 Task: Select the indent option in the wrapping indent.
Action: Mouse moved to (15, 635)
Screenshot: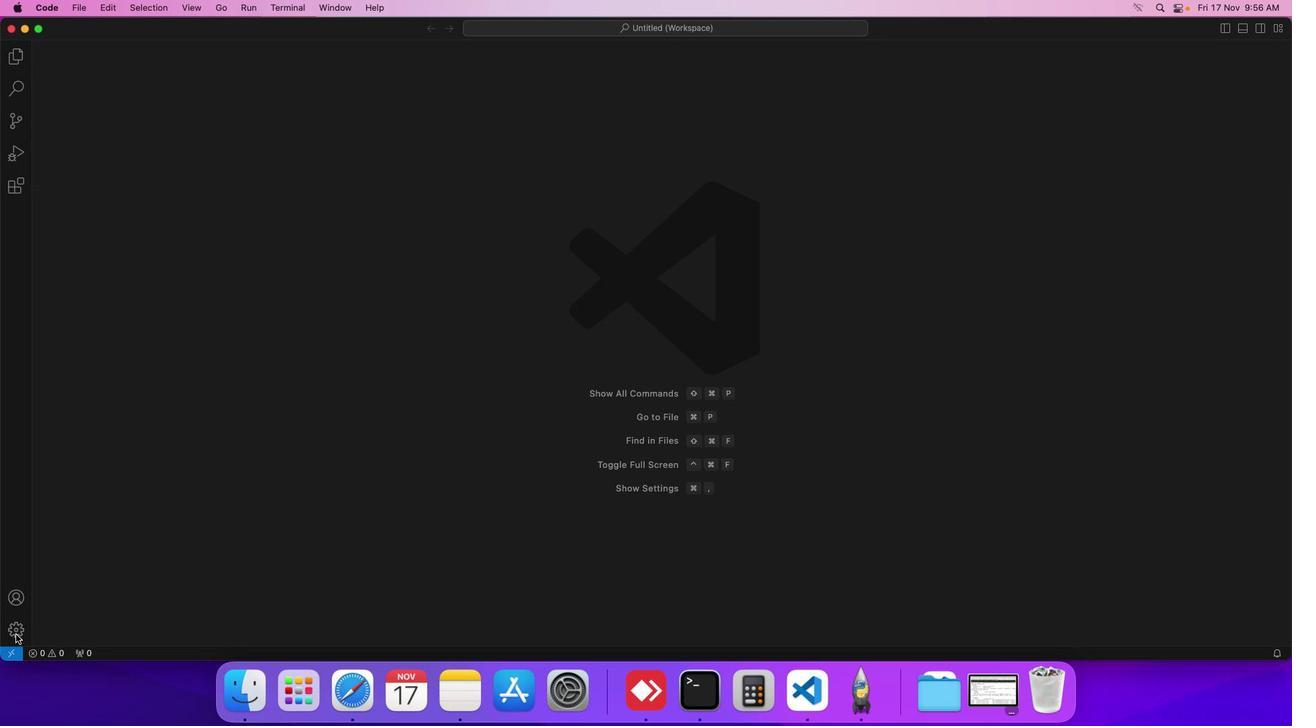 
Action: Mouse pressed left at (15, 635)
Screenshot: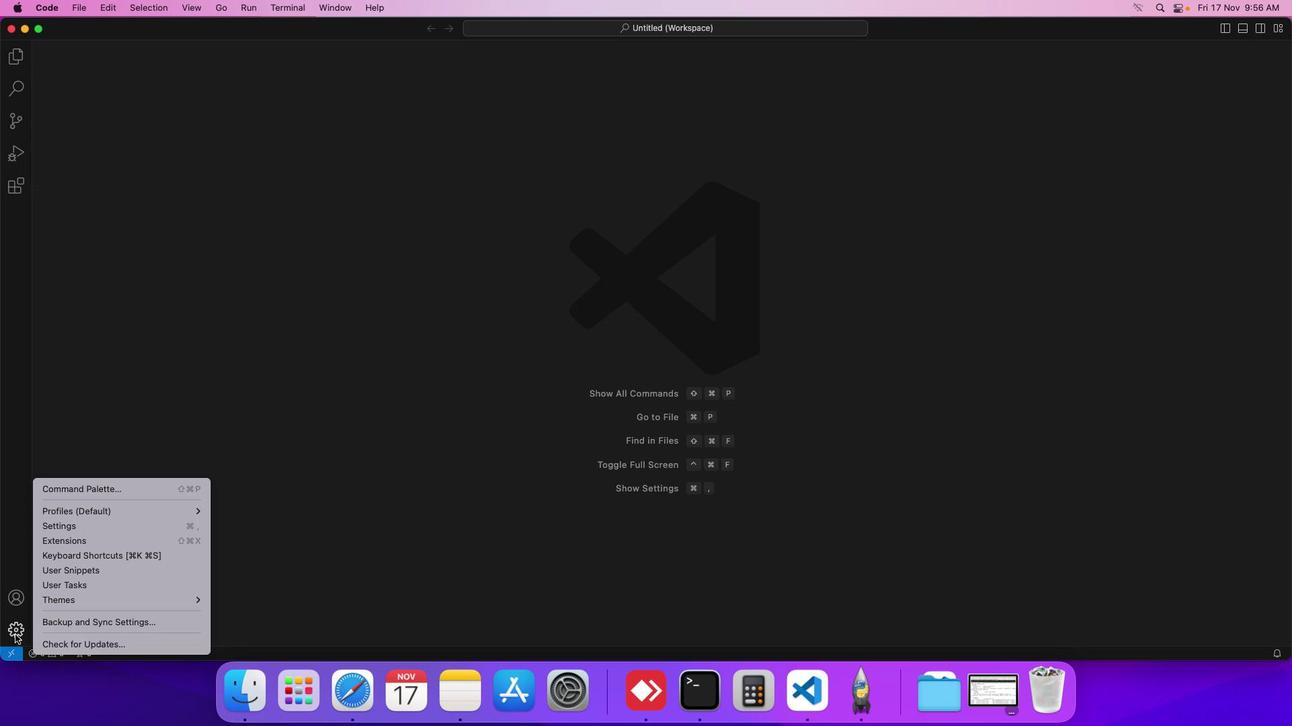 
Action: Mouse moved to (64, 524)
Screenshot: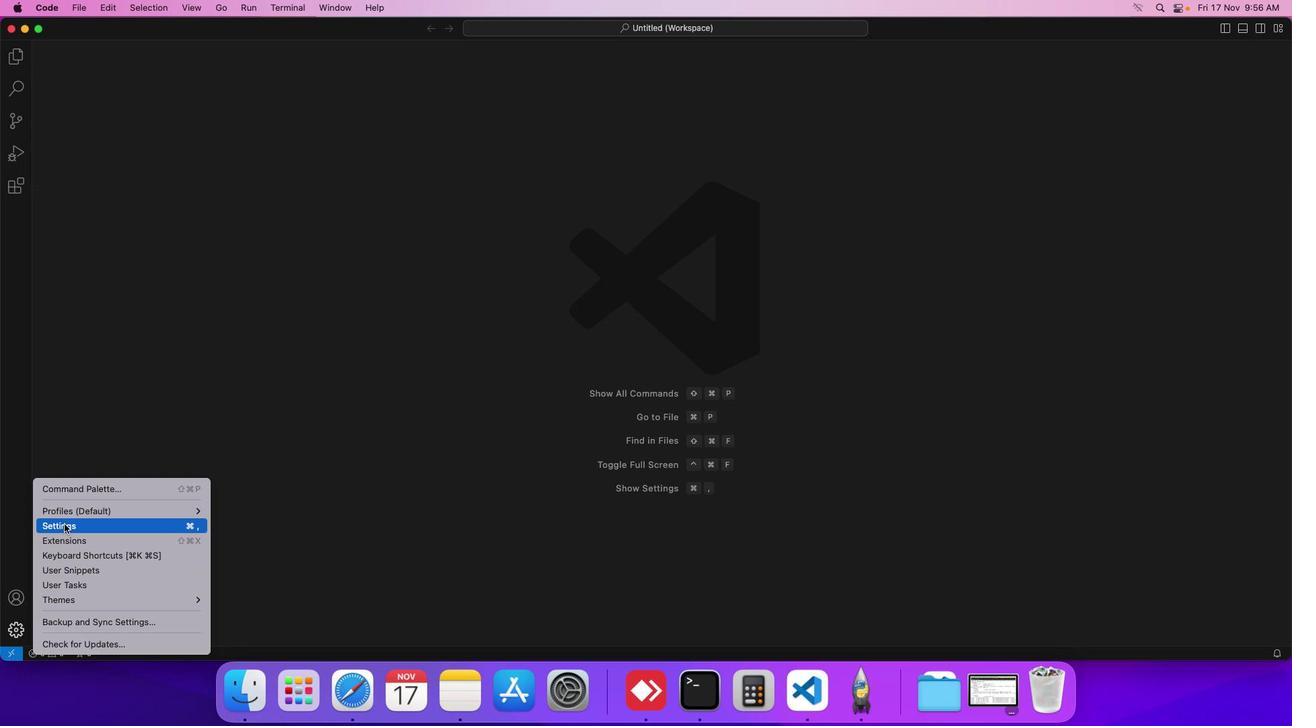 
Action: Mouse pressed left at (64, 524)
Screenshot: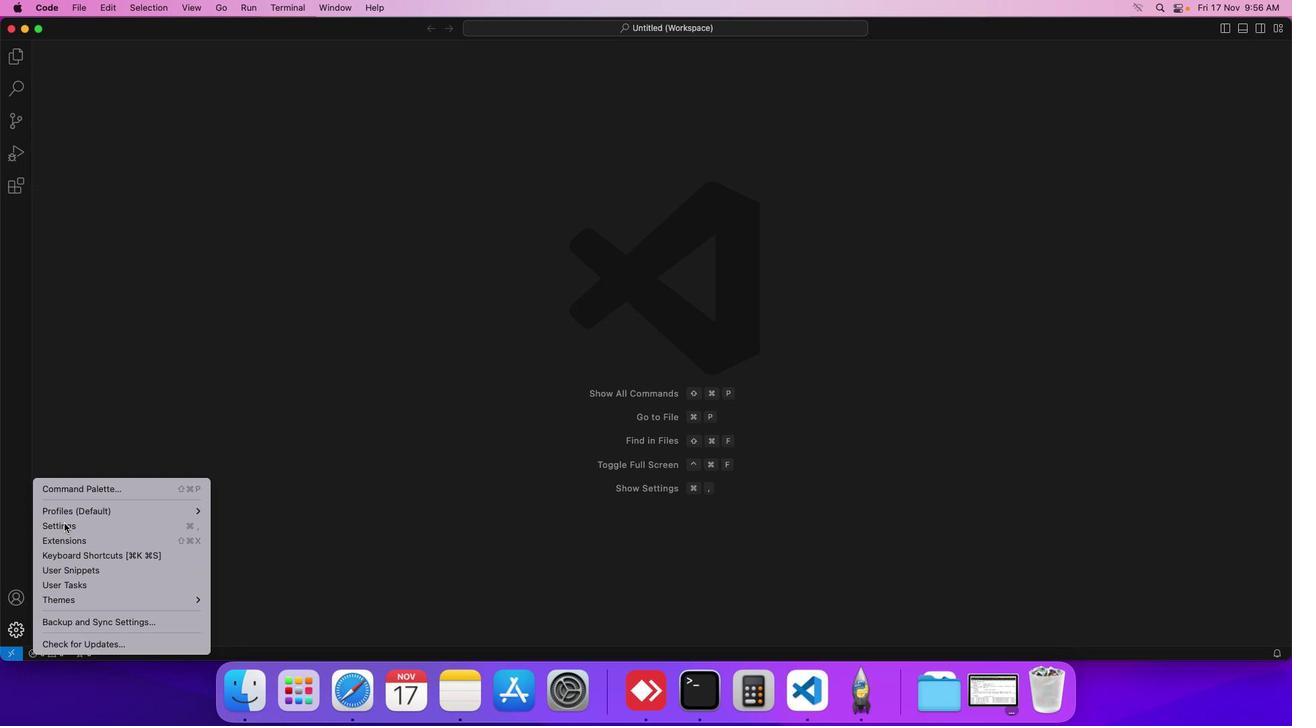 
Action: Mouse moved to (338, 103)
Screenshot: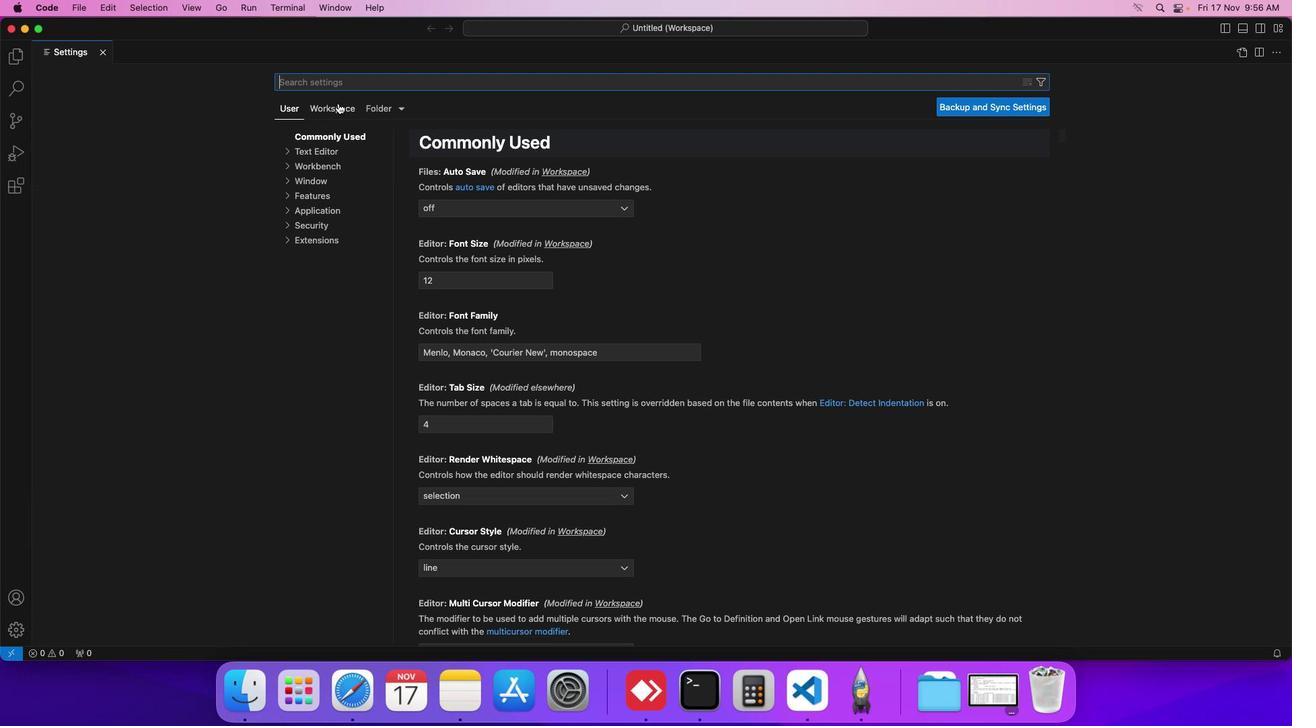 
Action: Mouse pressed left at (338, 103)
Screenshot: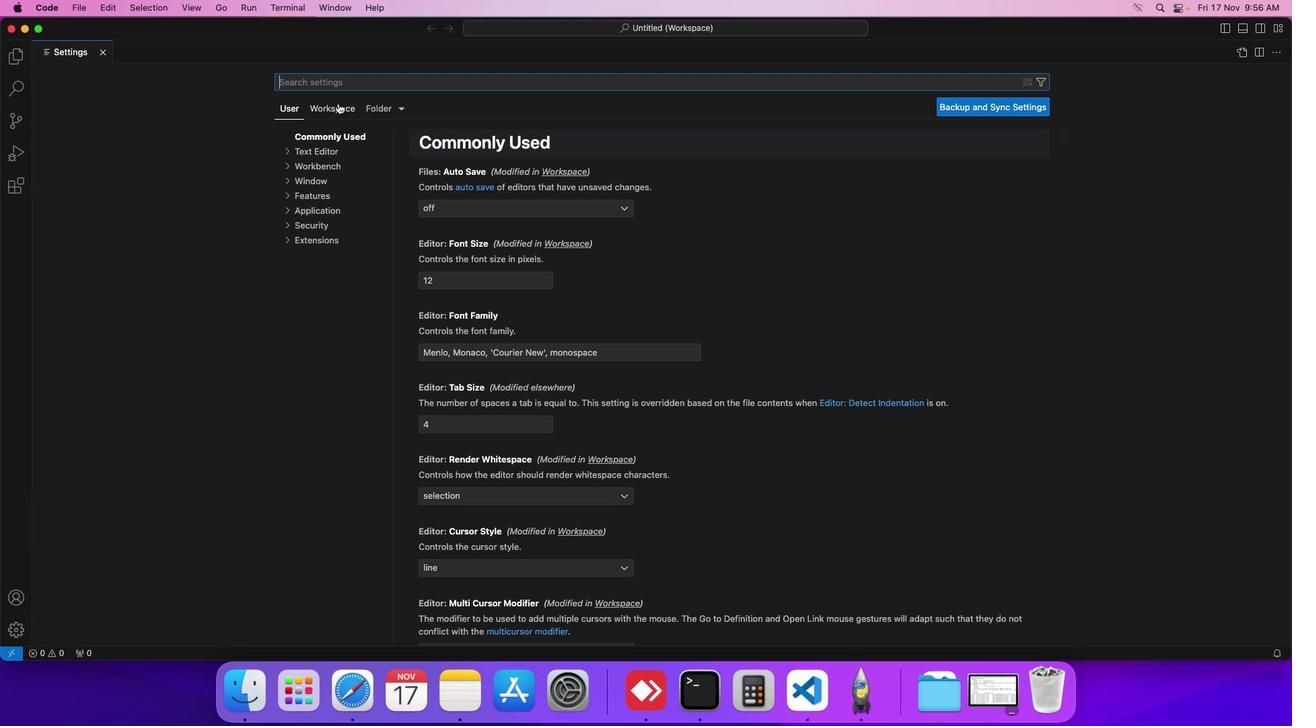 
Action: Mouse moved to (317, 149)
Screenshot: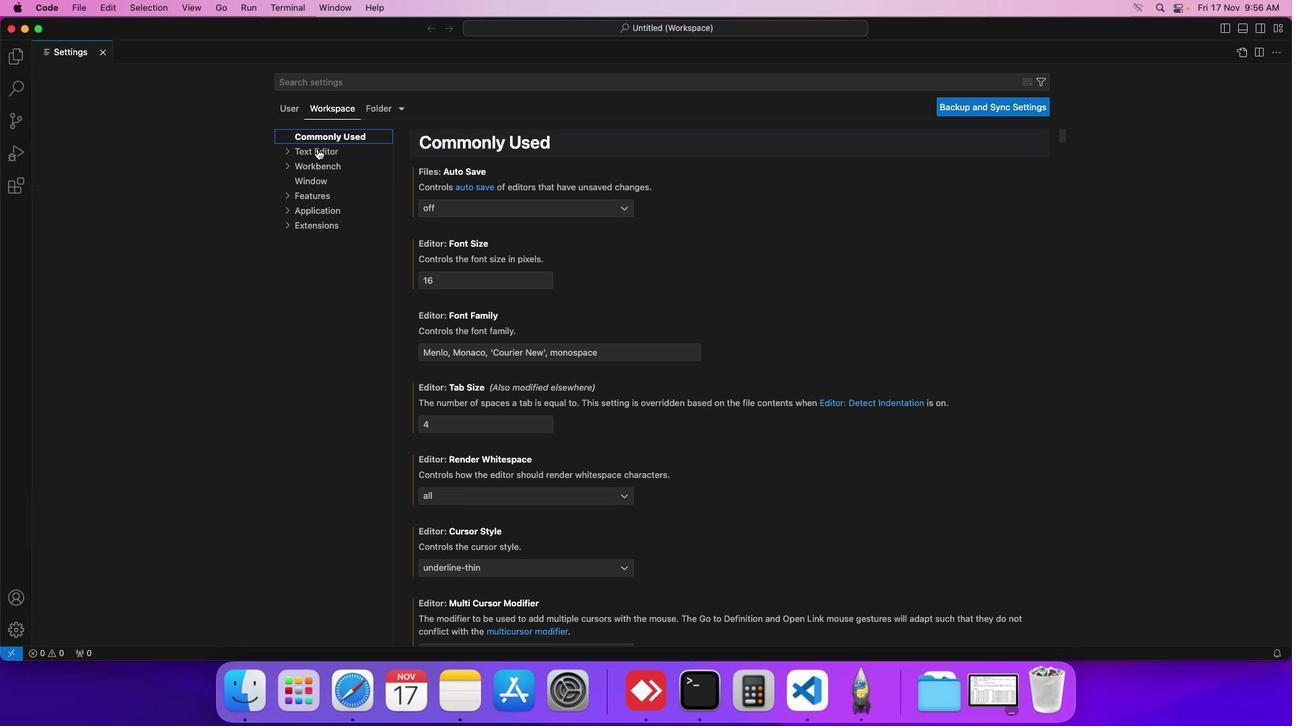 
Action: Mouse pressed left at (317, 149)
Screenshot: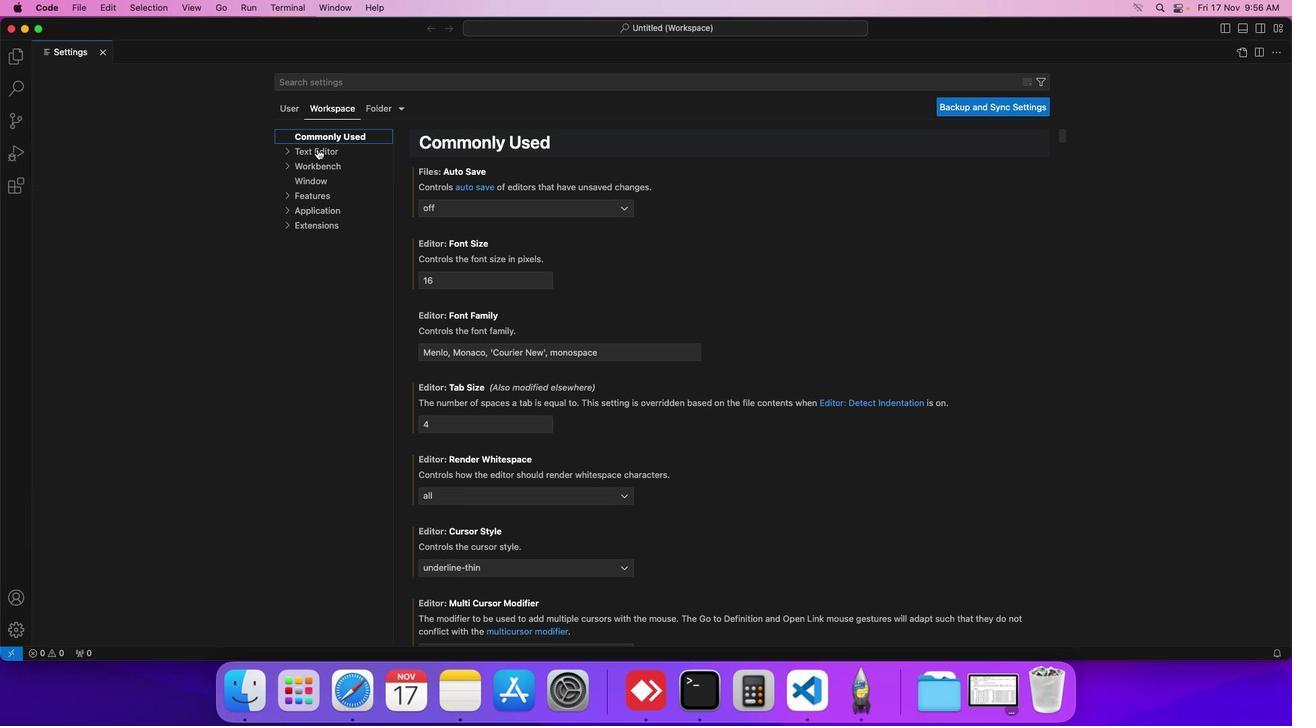 
Action: Mouse moved to (574, 397)
Screenshot: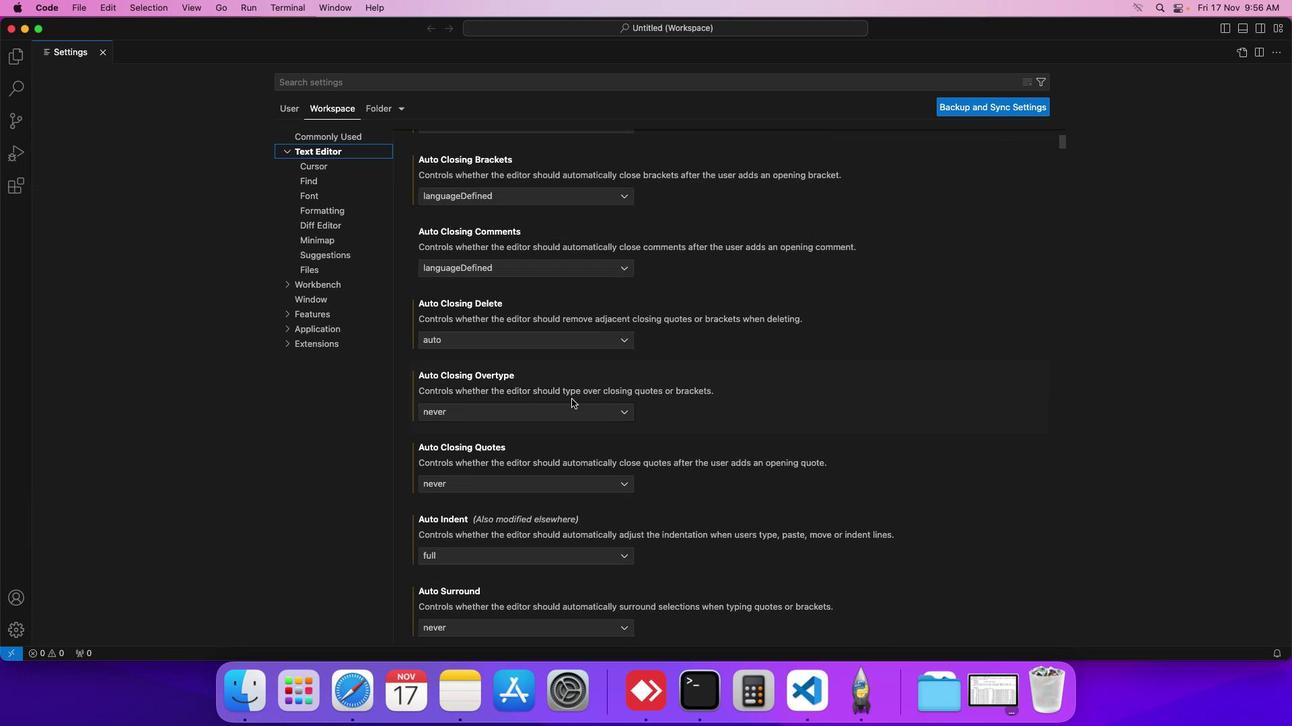
Action: Mouse scrolled (574, 397) with delta (0, 0)
Screenshot: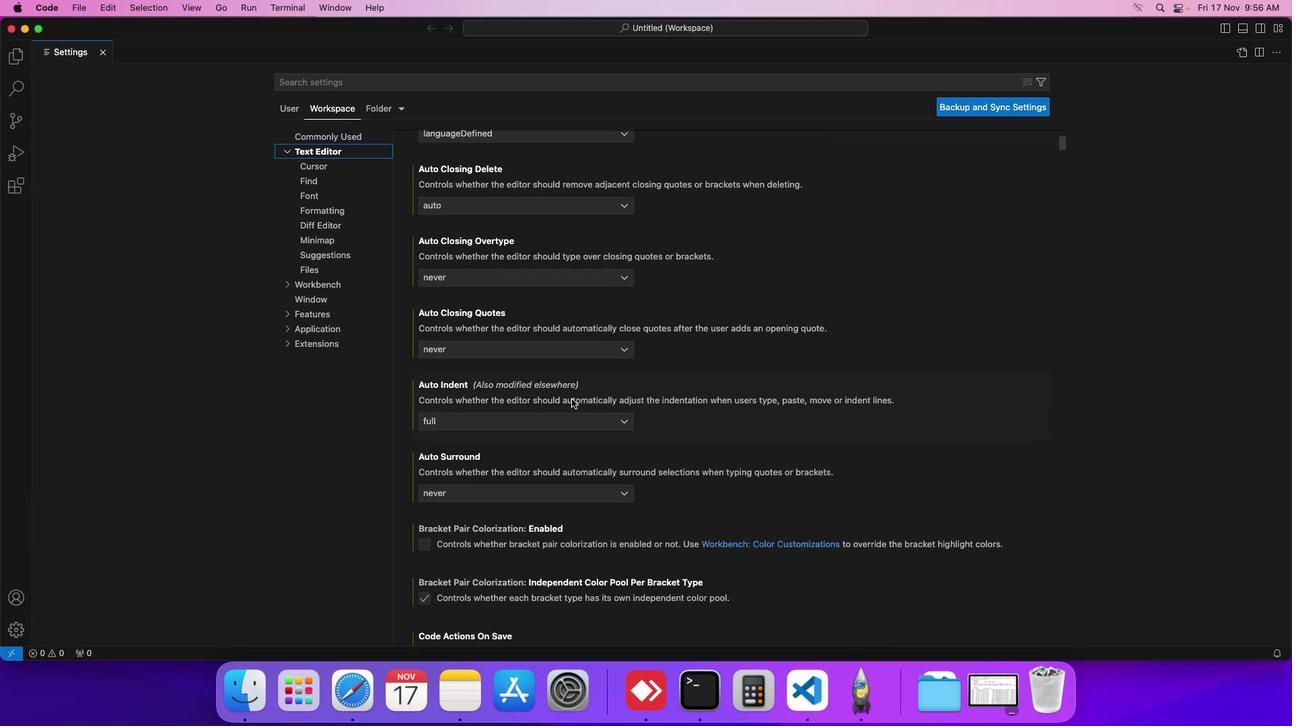 
Action: Mouse scrolled (574, 397) with delta (0, 0)
Screenshot: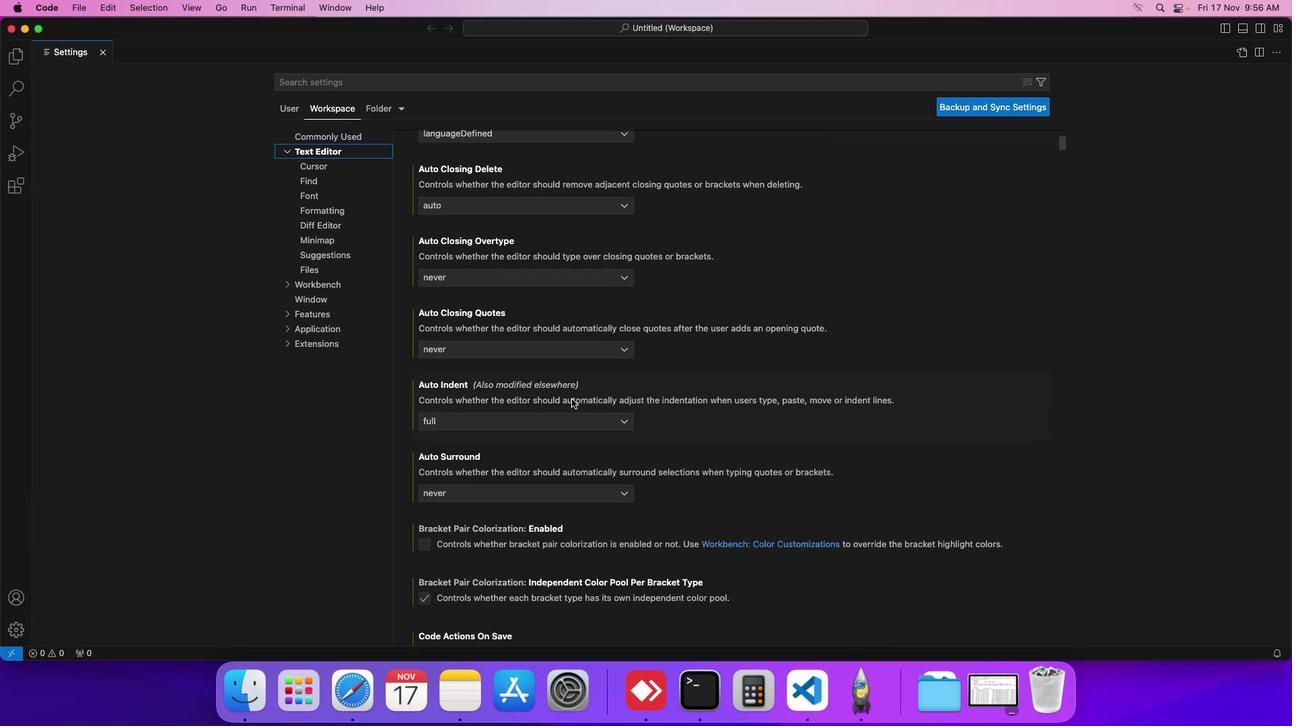 
Action: Mouse moved to (572, 399)
Screenshot: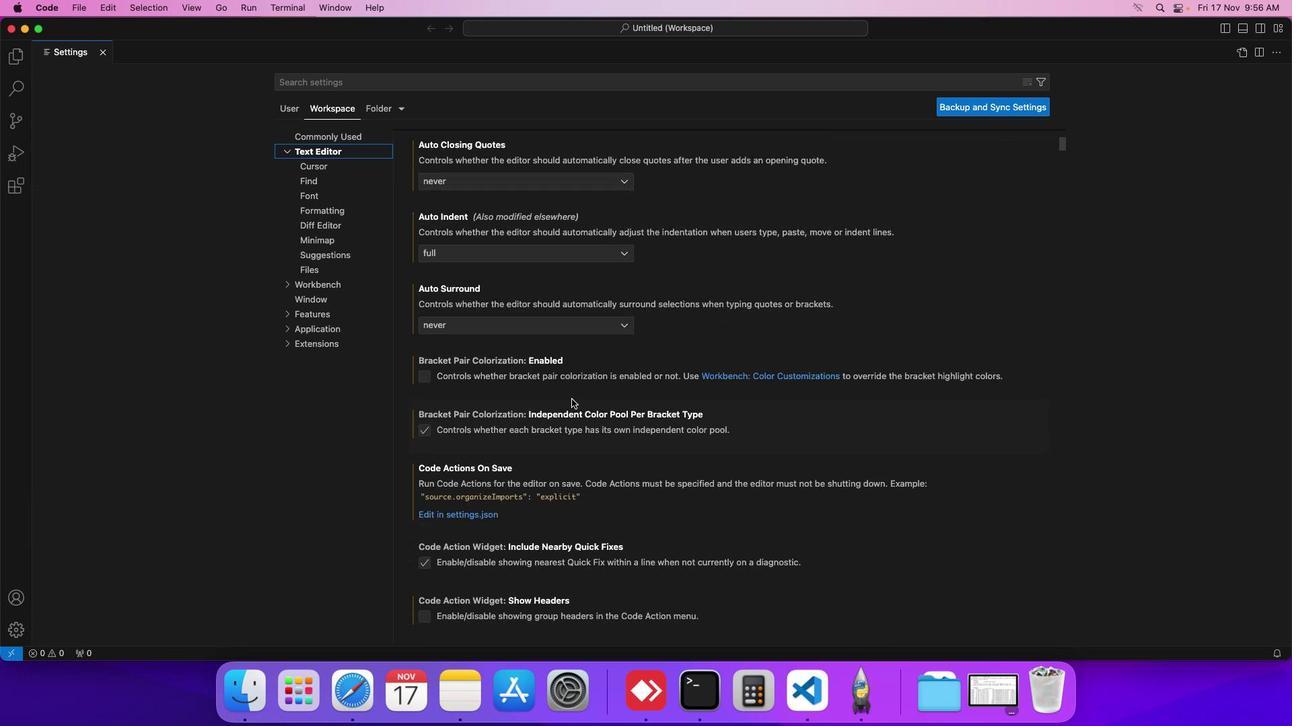 
Action: Mouse scrolled (572, 399) with delta (0, -1)
Screenshot: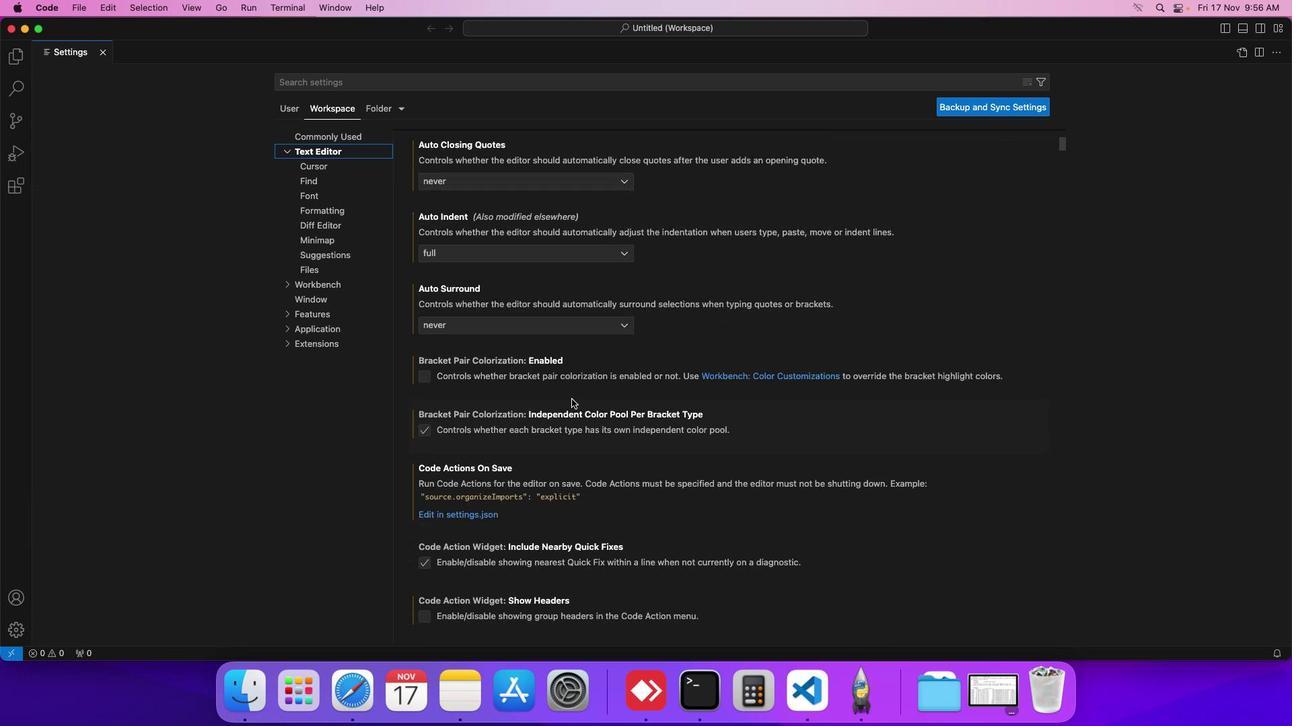 
Action: Mouse moved to (572, 399)
Screenshot: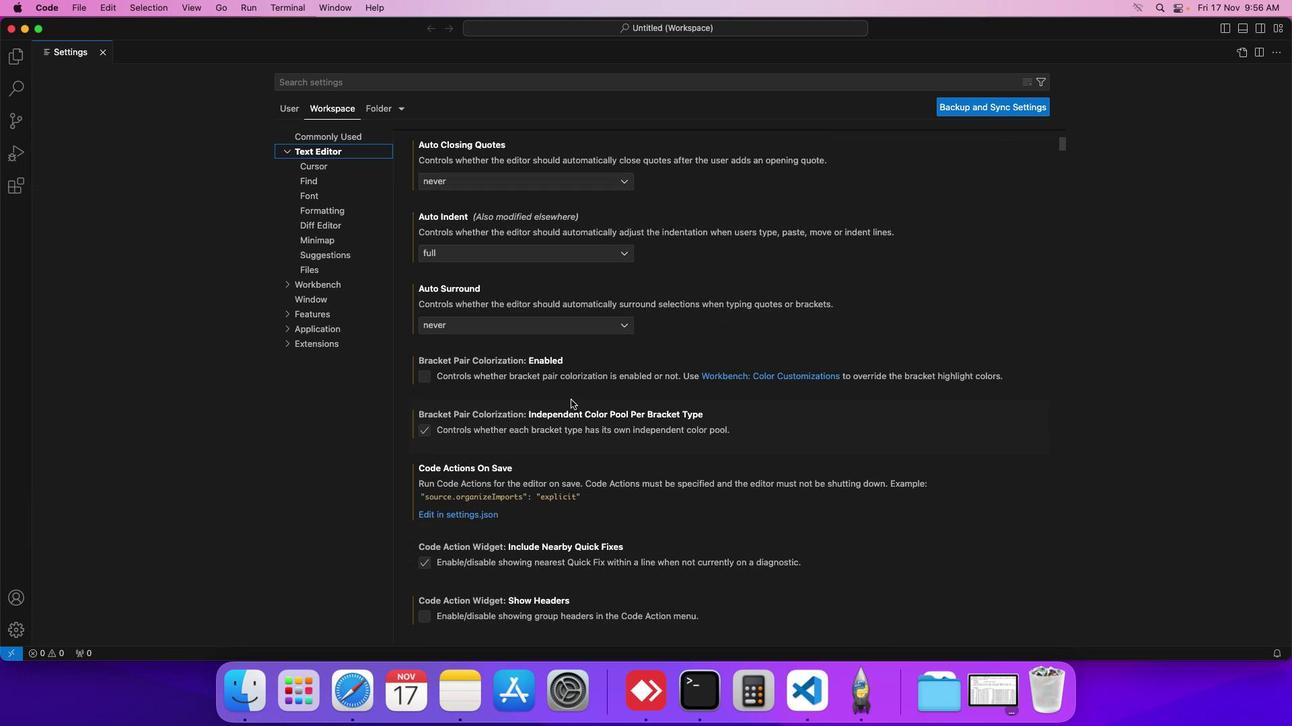 
Action: Mouse scrolled (572, 399) with delta (0, -2)
Screenshot: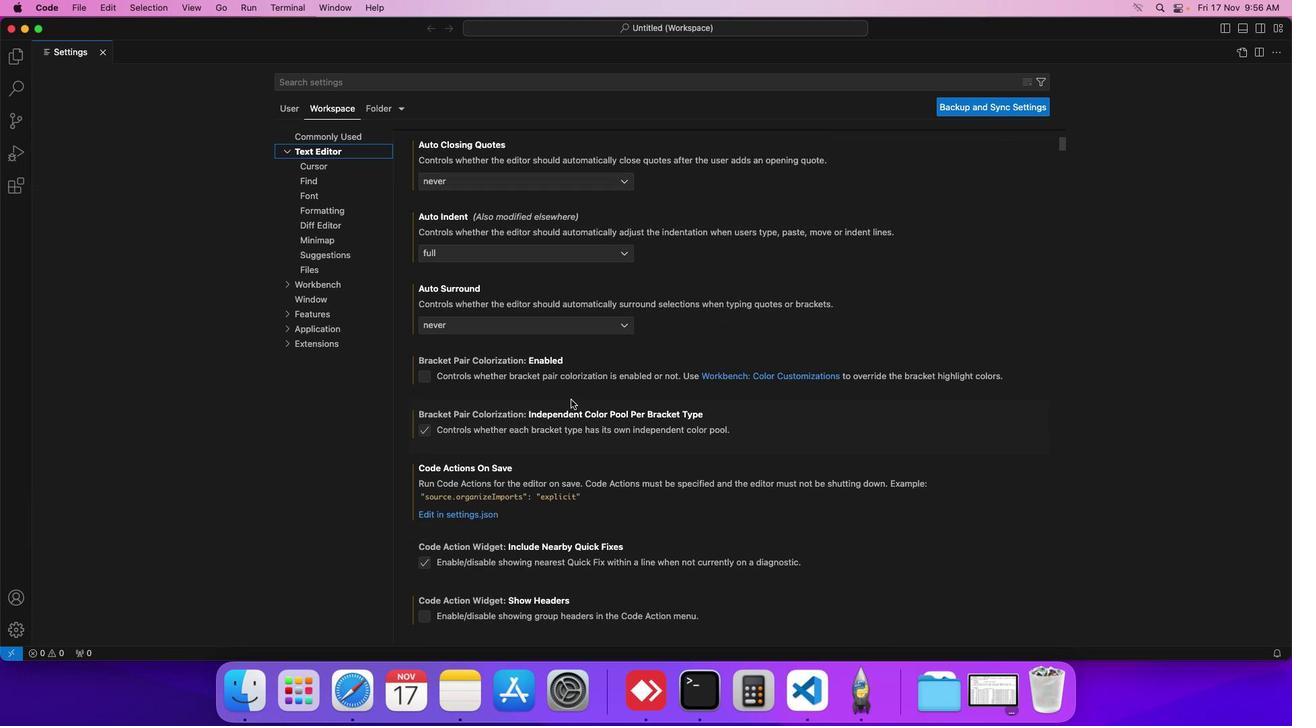 
Action: Mouse moved to (571, 399)
Screenshot: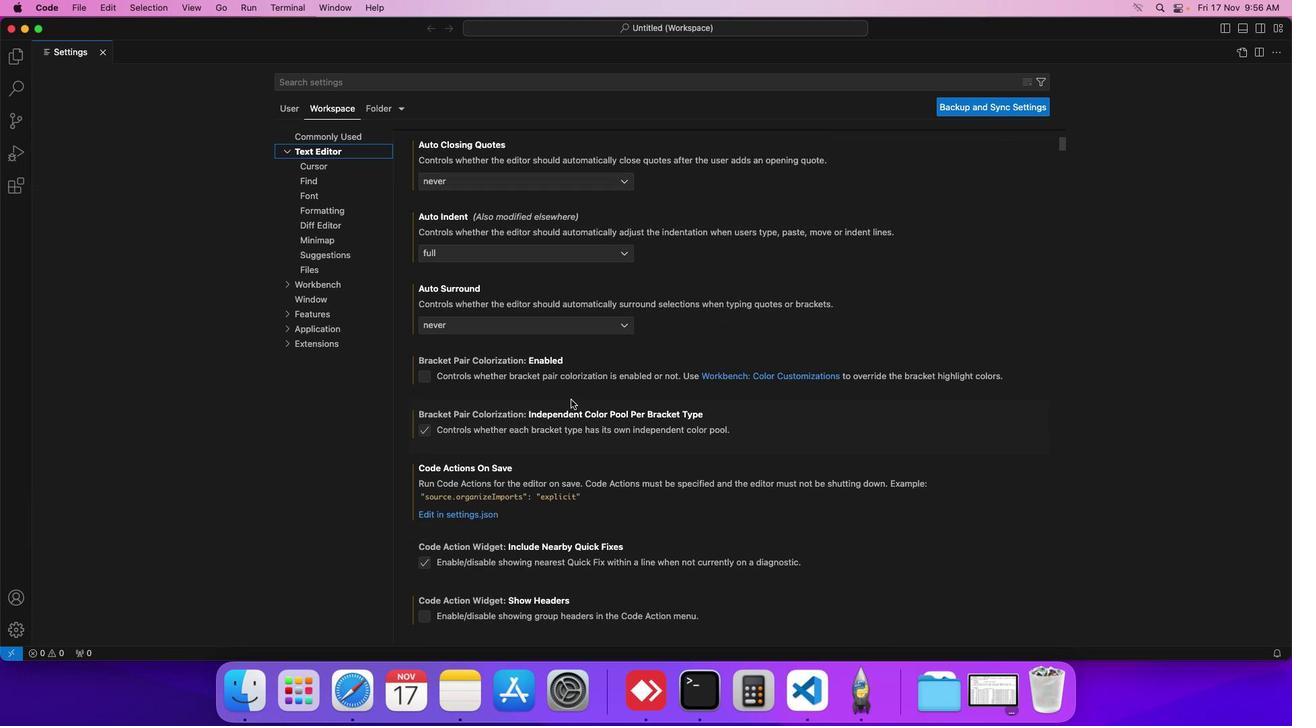 
Action: Mouse scrolled (571, 399) with delta (0, -2)
Screenshot: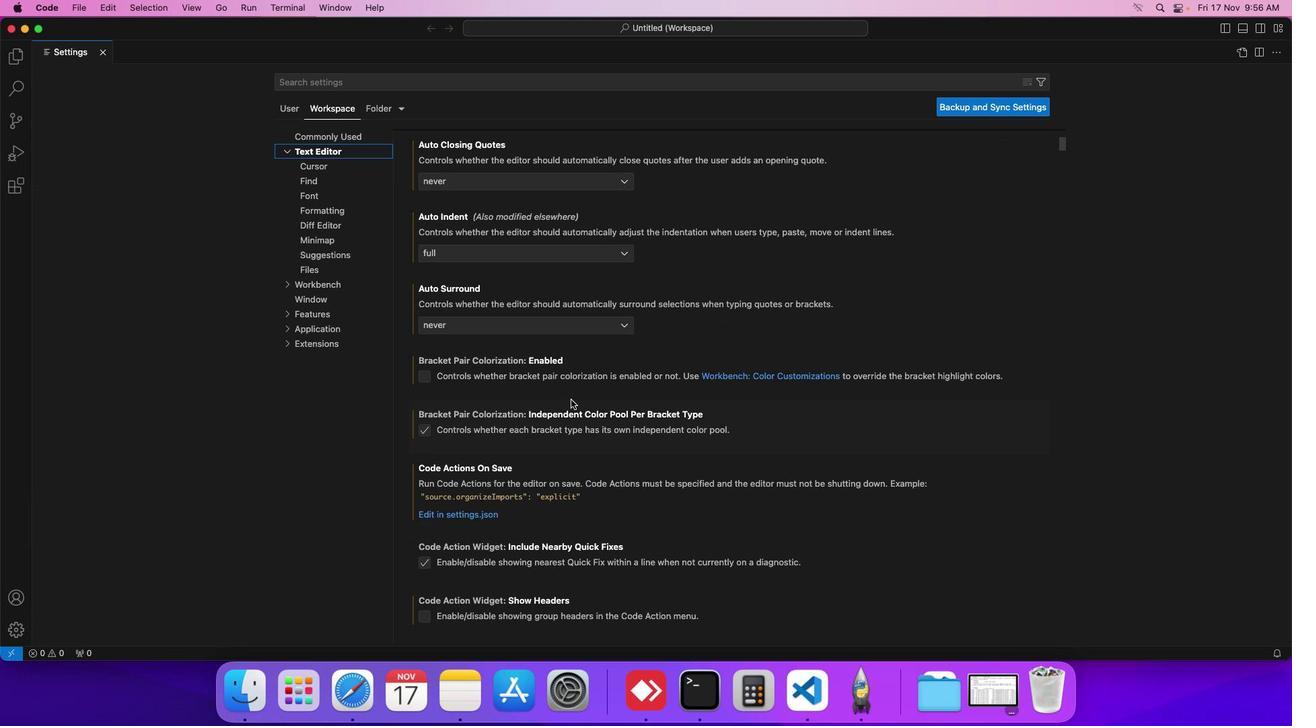 
Action: Mouse moved to (570, 402)
Screenshot: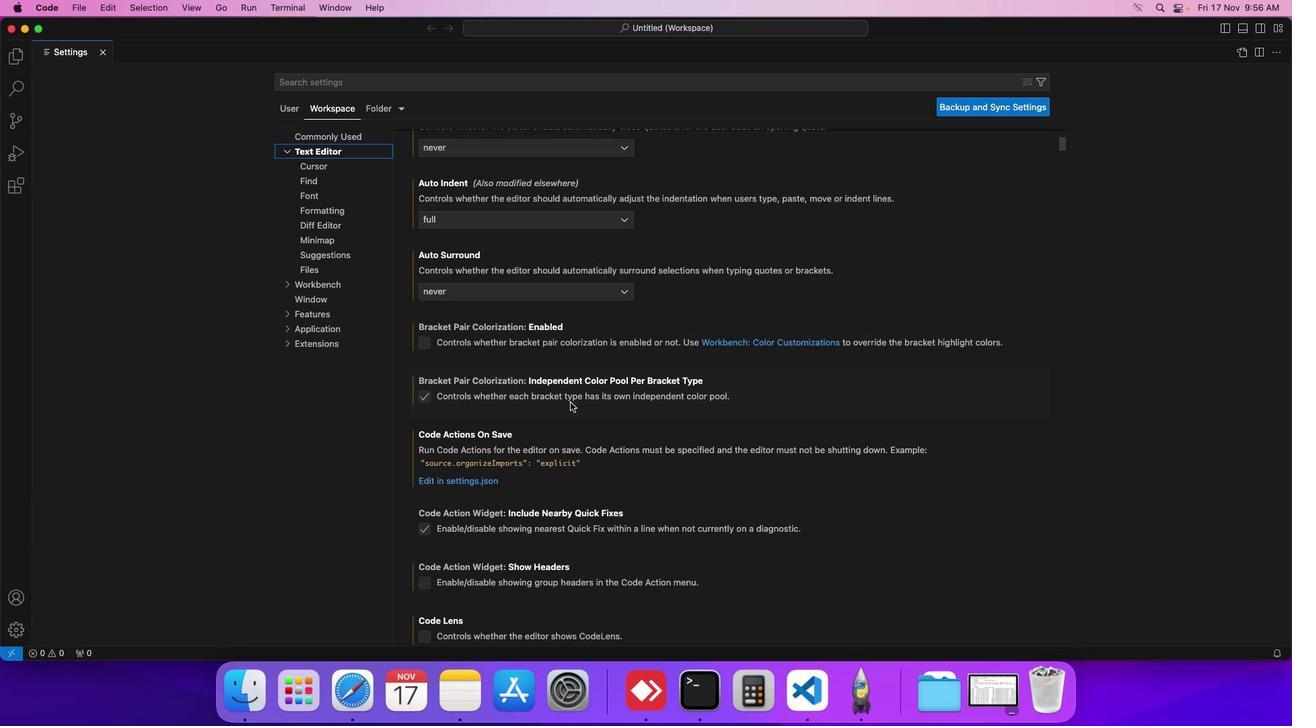 
Action: Mouse scrolled (570, 402) with delta (0, 0)
Screenshot: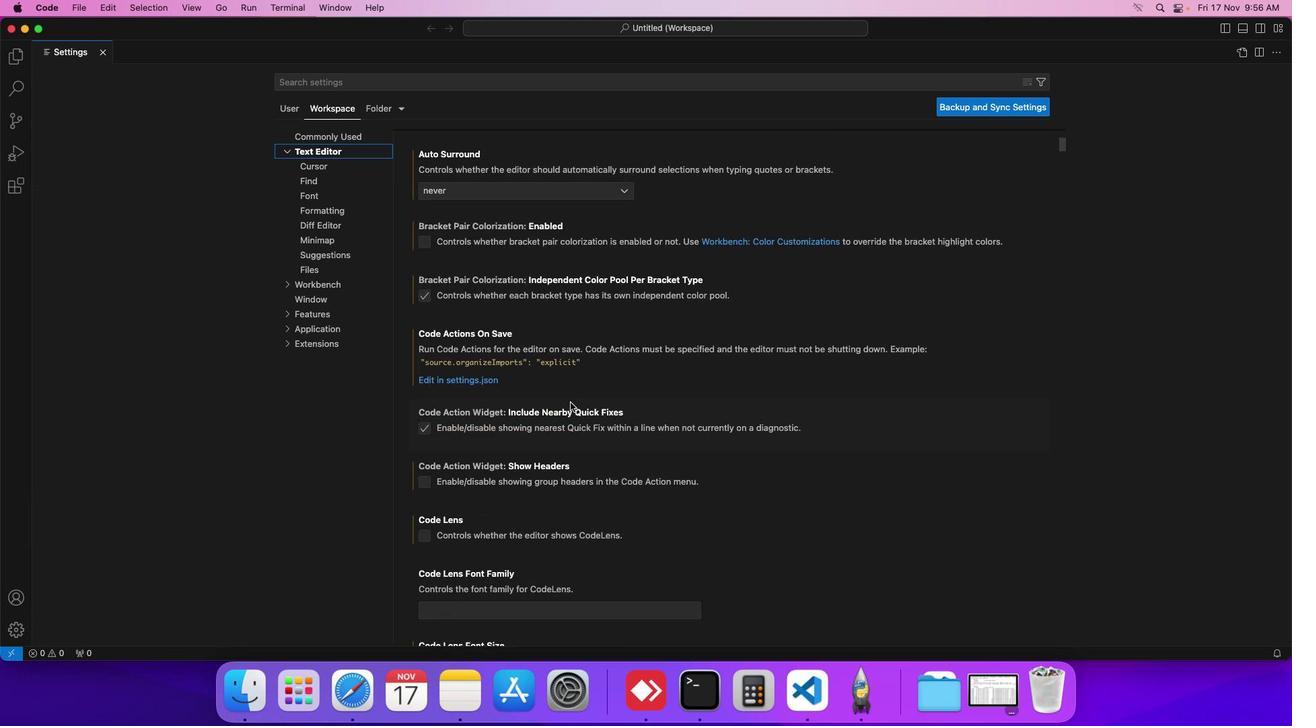 
Action: Mouse scrolled (570, 402) with delta (0, 0)
Screenshot: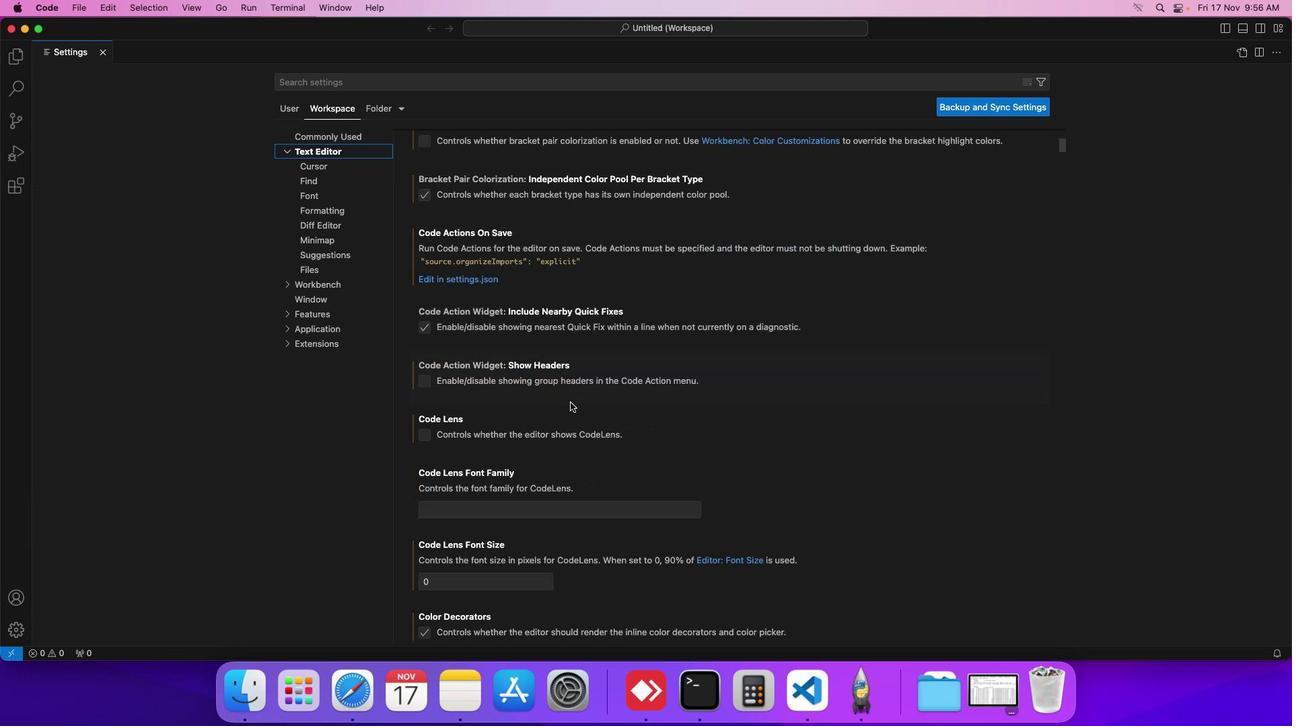 
Action: Mouse scrolled (570, 402) with delta (0, 0)
Screenshot: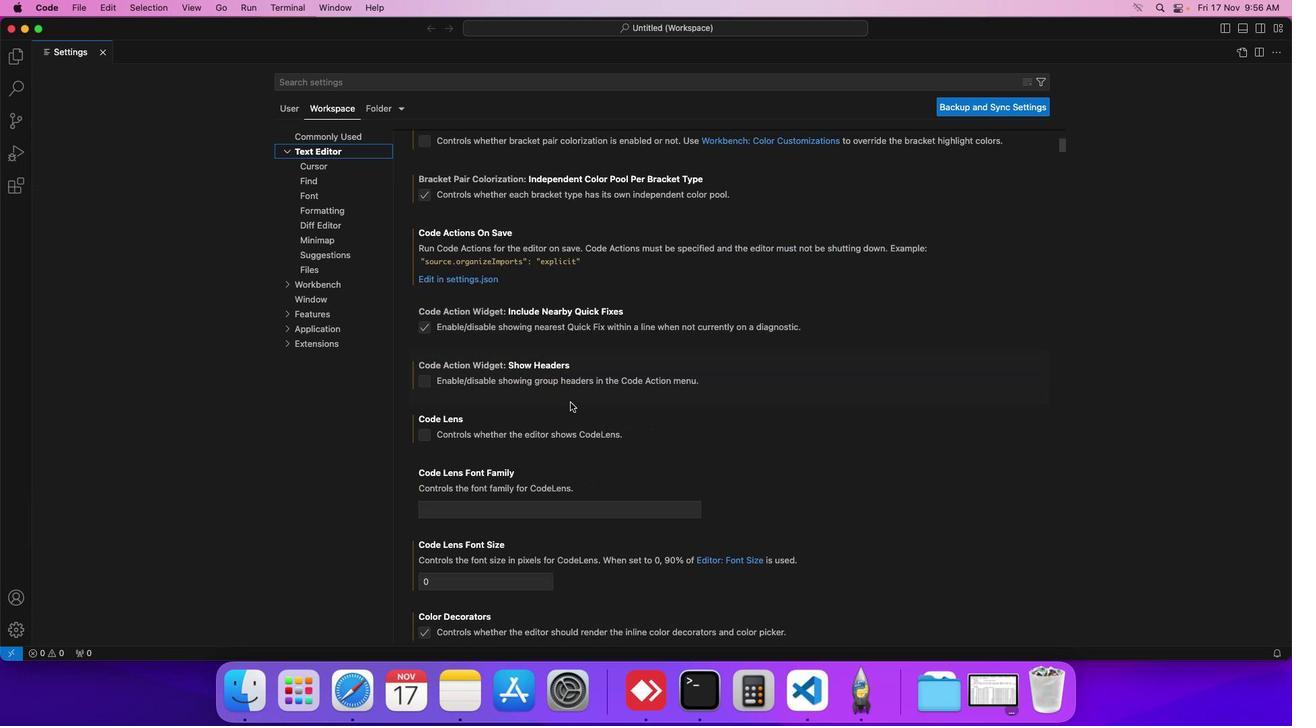 
Action: Mouse scrolled (570, 402) with delta (0, -1)
Screenshot: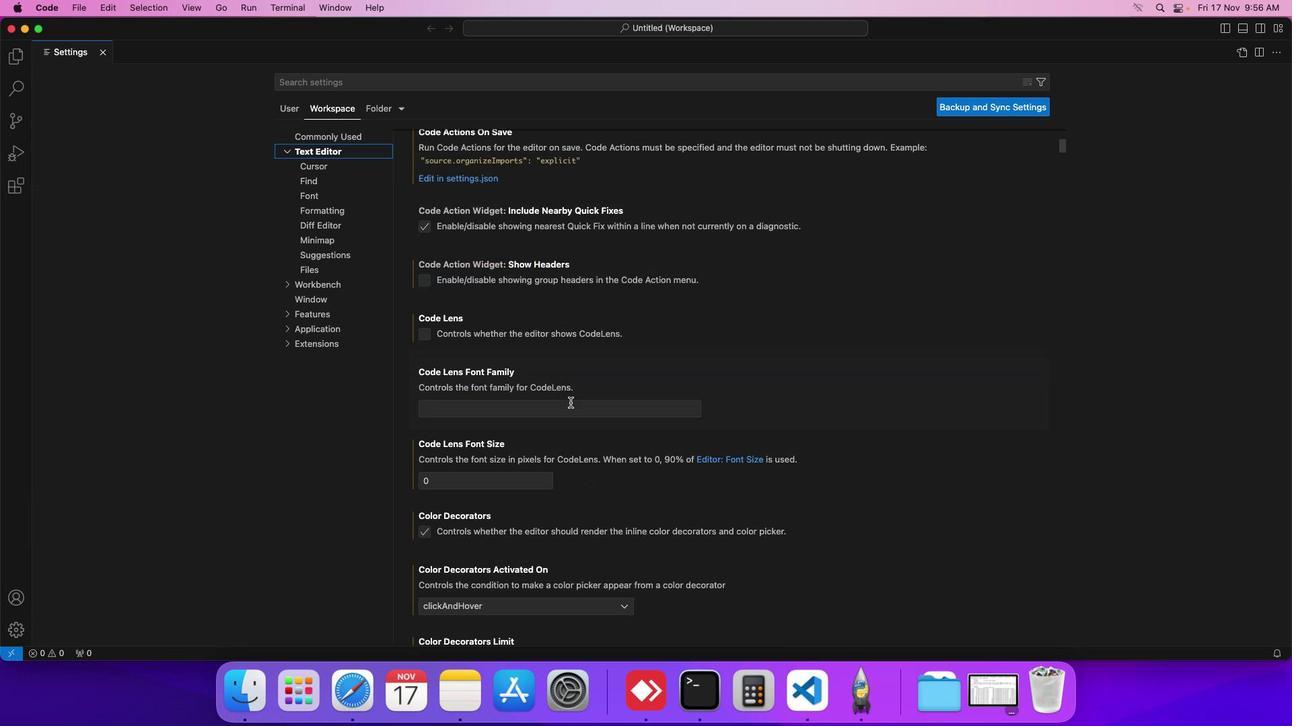 
Action: Mouse scrolled (570, 402) with delta (0, -1)
Screenshot: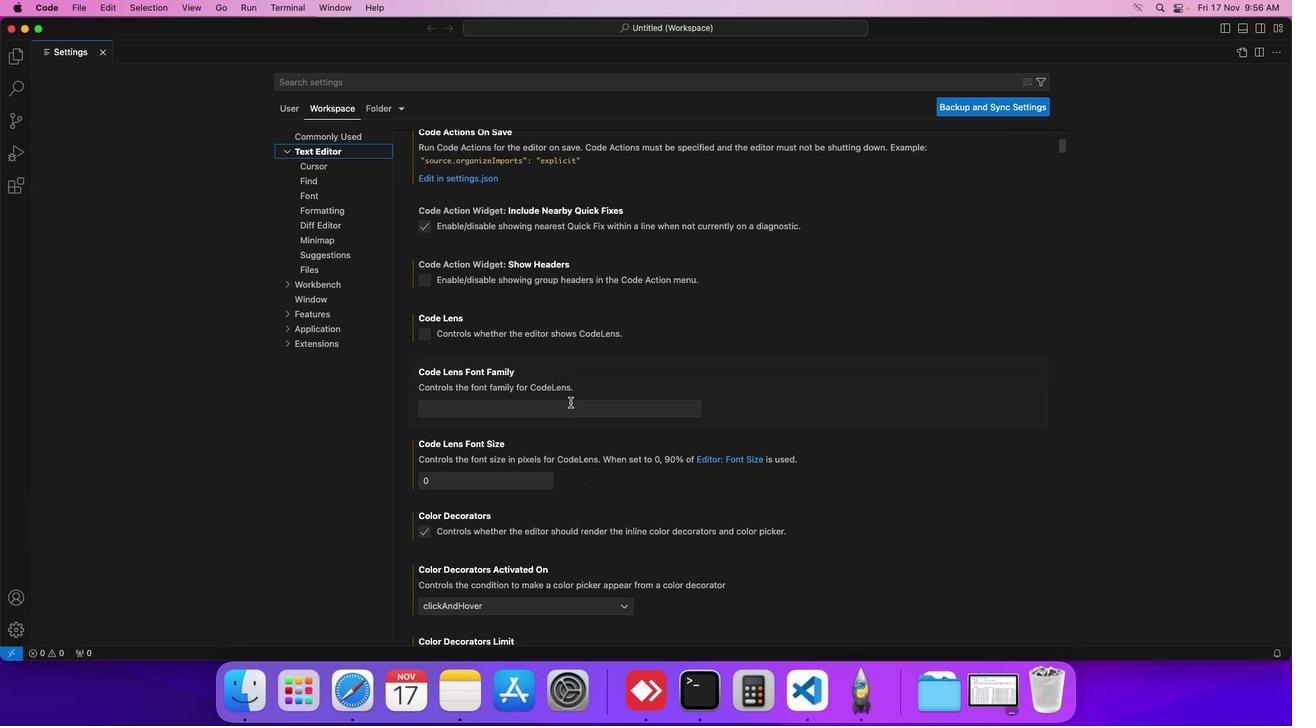 
Action: Mouse scrolled (570, 402) with delta (0, 0)
Screenshot: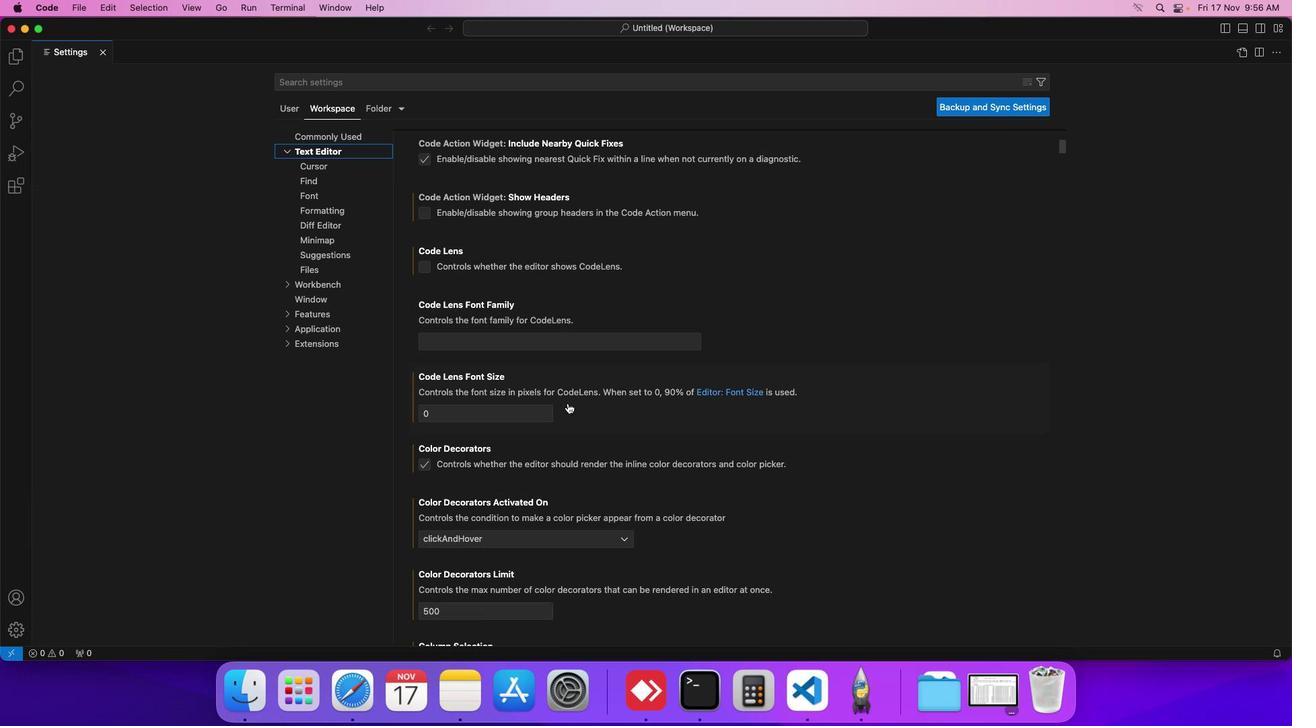 
Action: Mouse scrolled (570, 402) with delta (0, 0)
Screenshot: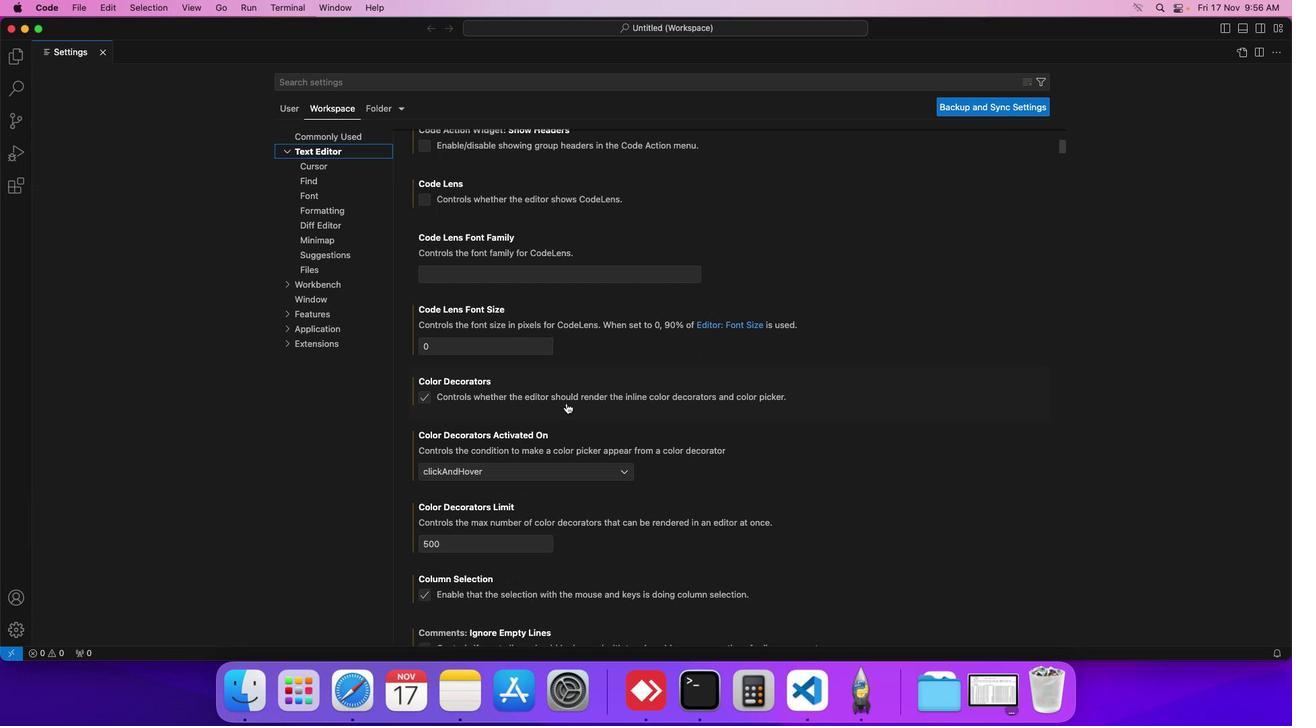 
Action: Mouse scrolled (570, 402) with delta (0, 0)
Screenshot: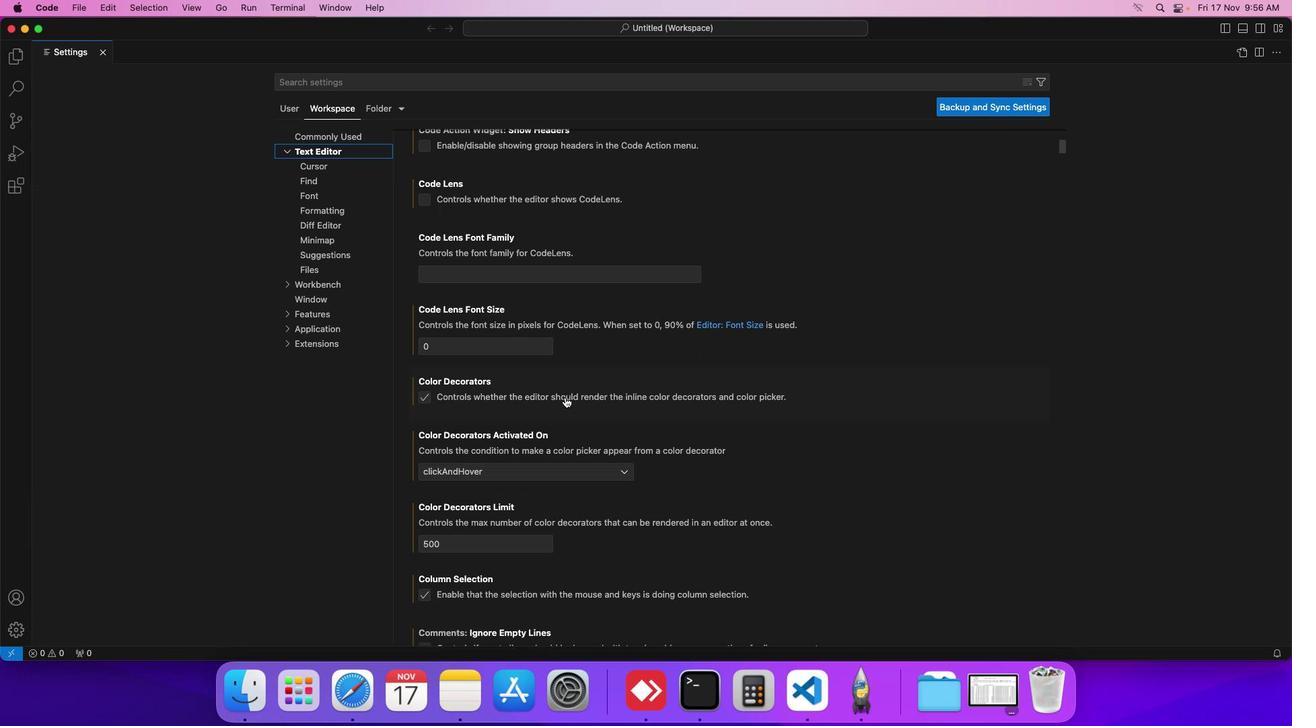 
Action: Mouse moved to (562, 397)
Screenshot: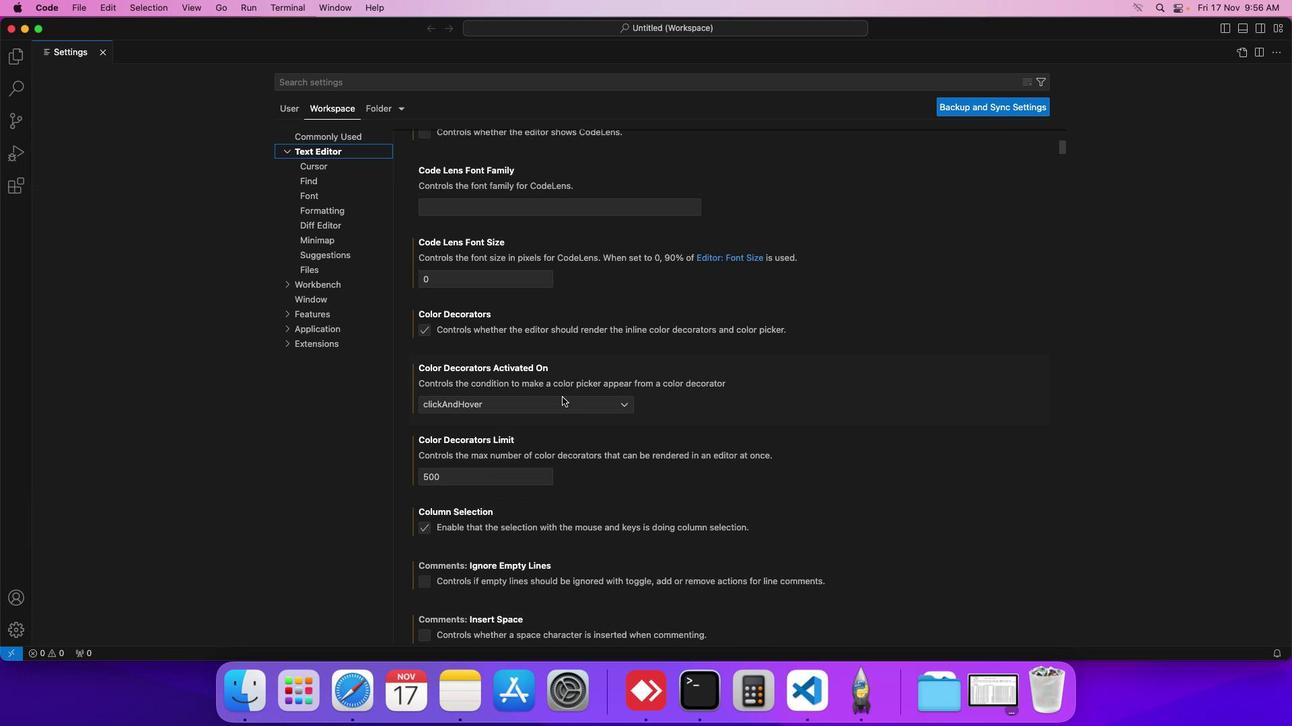 
Action: Mouse scrolled (562, 397) with delta (0, 0)
Screenshot: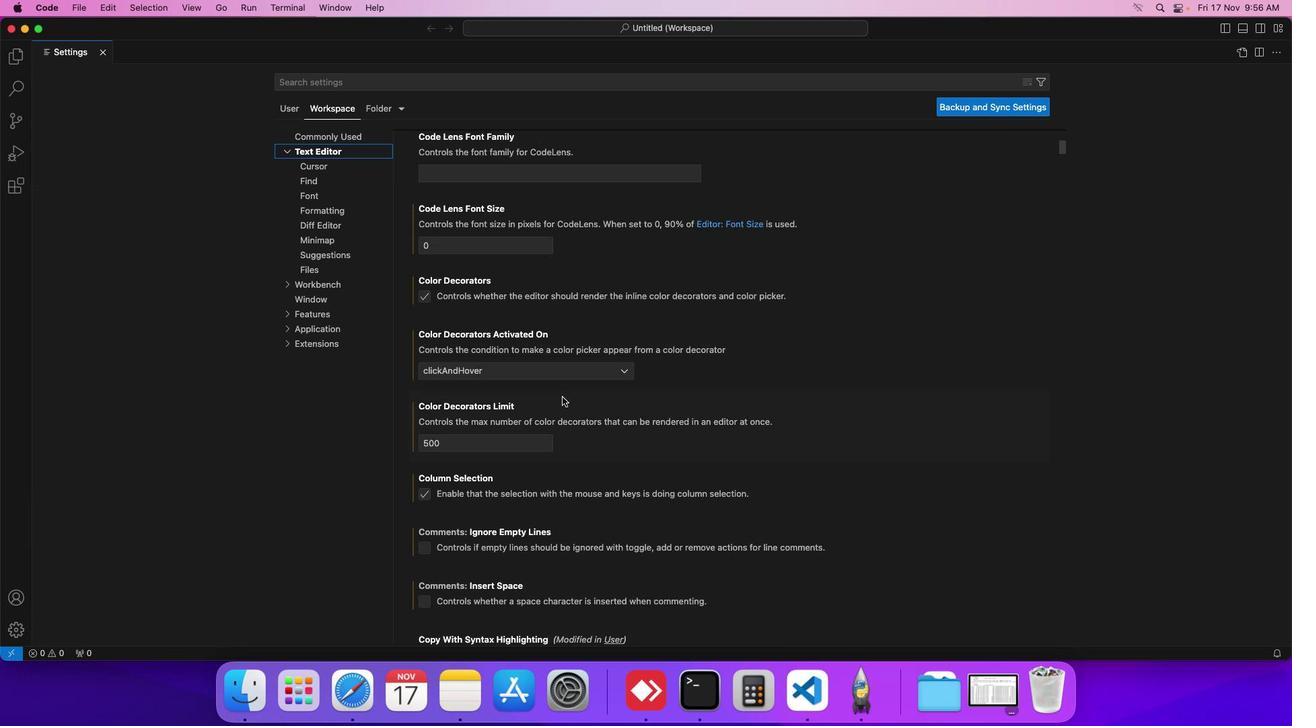 
Action: Mouse moved to (562, 397)
Screenshot: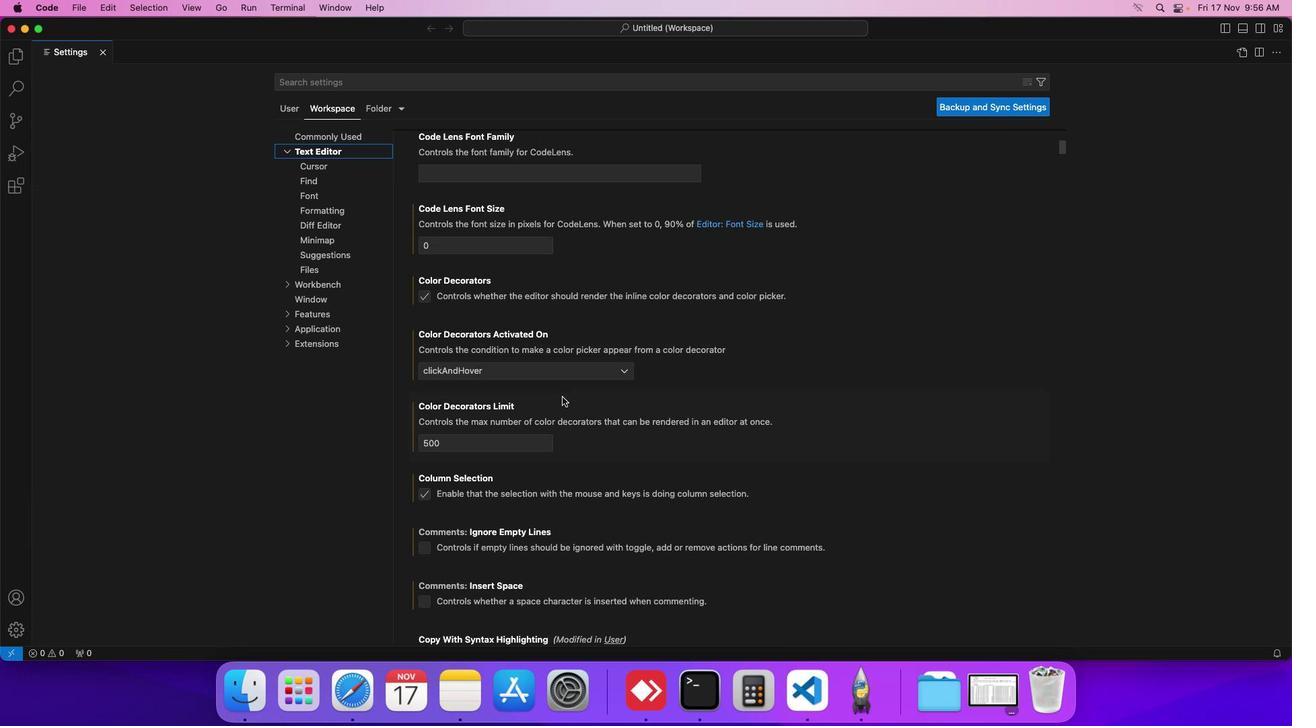 
Action: Mouse scrolled (562, 397) with delta (0, 0)
Screenshot: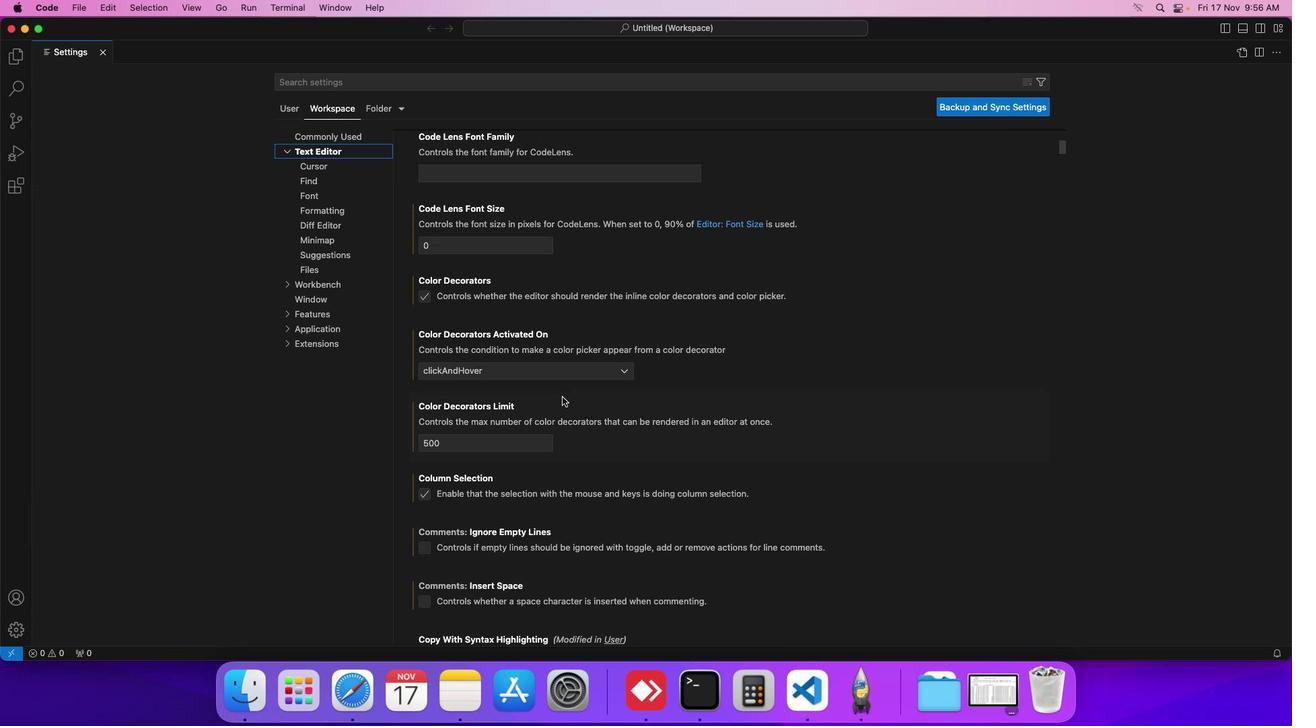 
Action: Mouse scrolled (562, 397) with delta (0, 0)
Screenshot: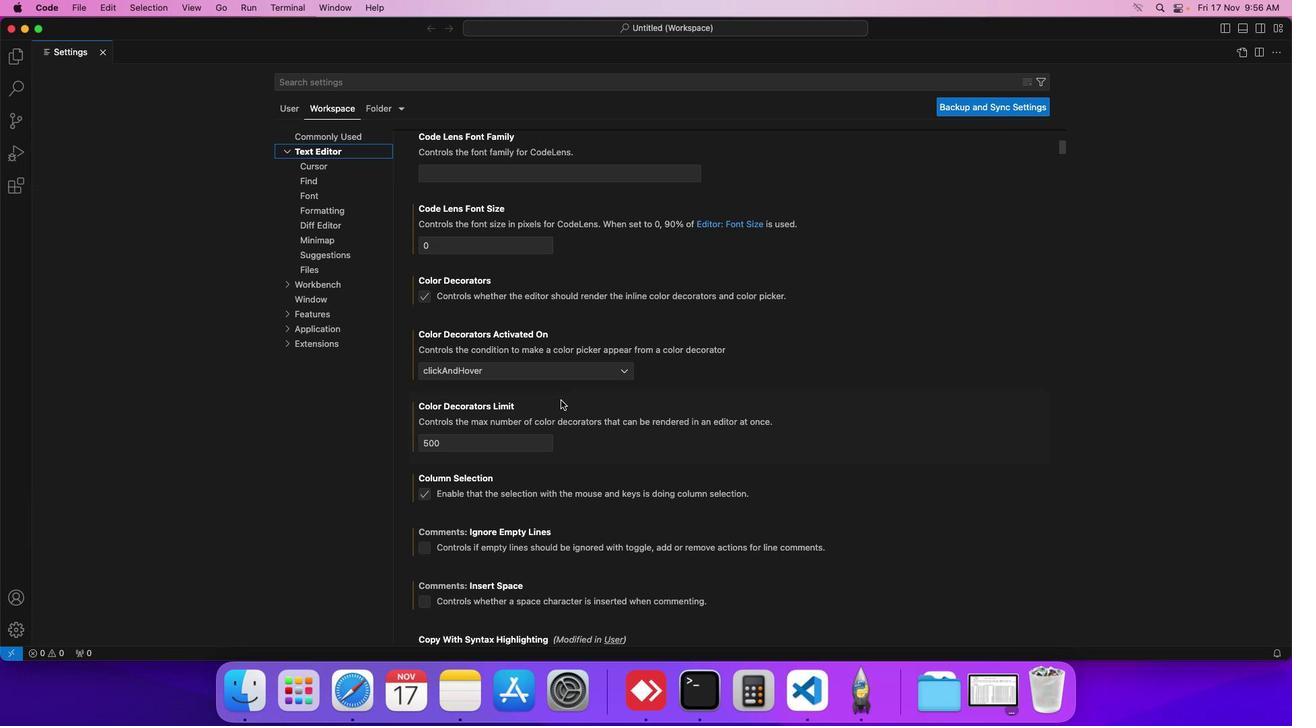 
Action: Mouse moved to (561, 401)
Screenshot: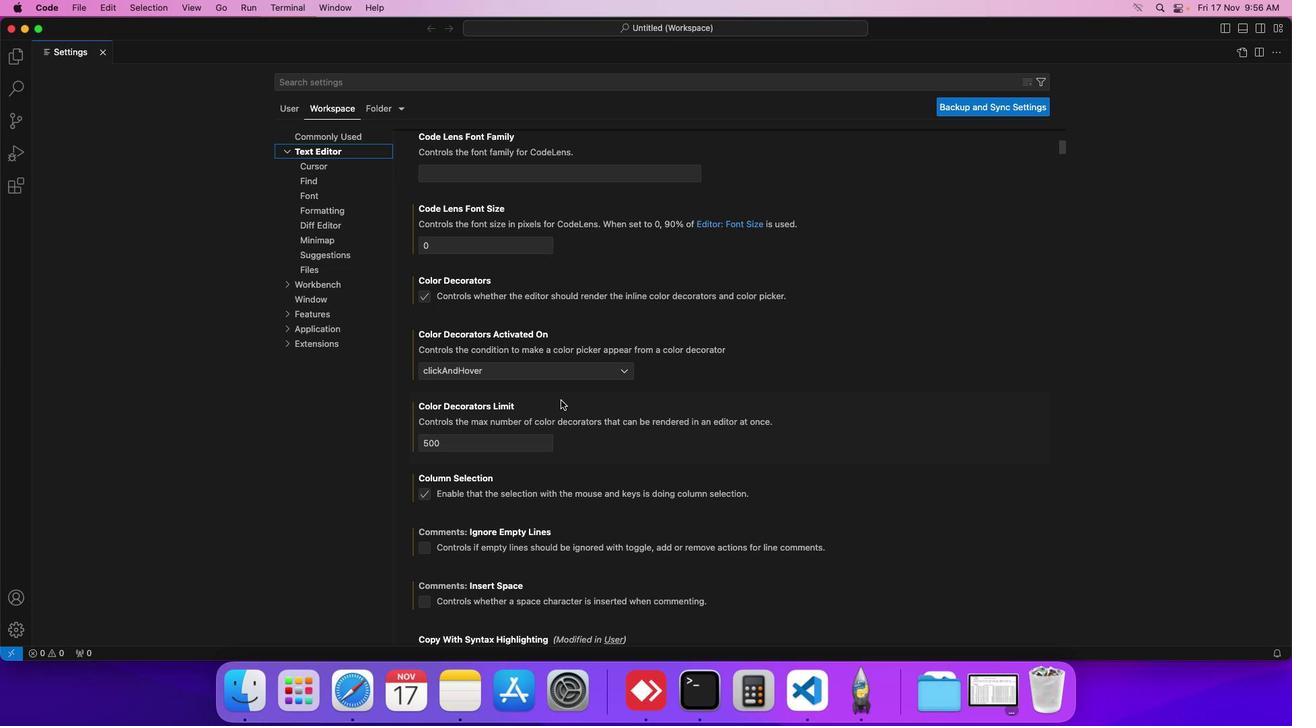 
Action: Mouse scrolled (561, 401) with delta (0, 0)
Screenshot: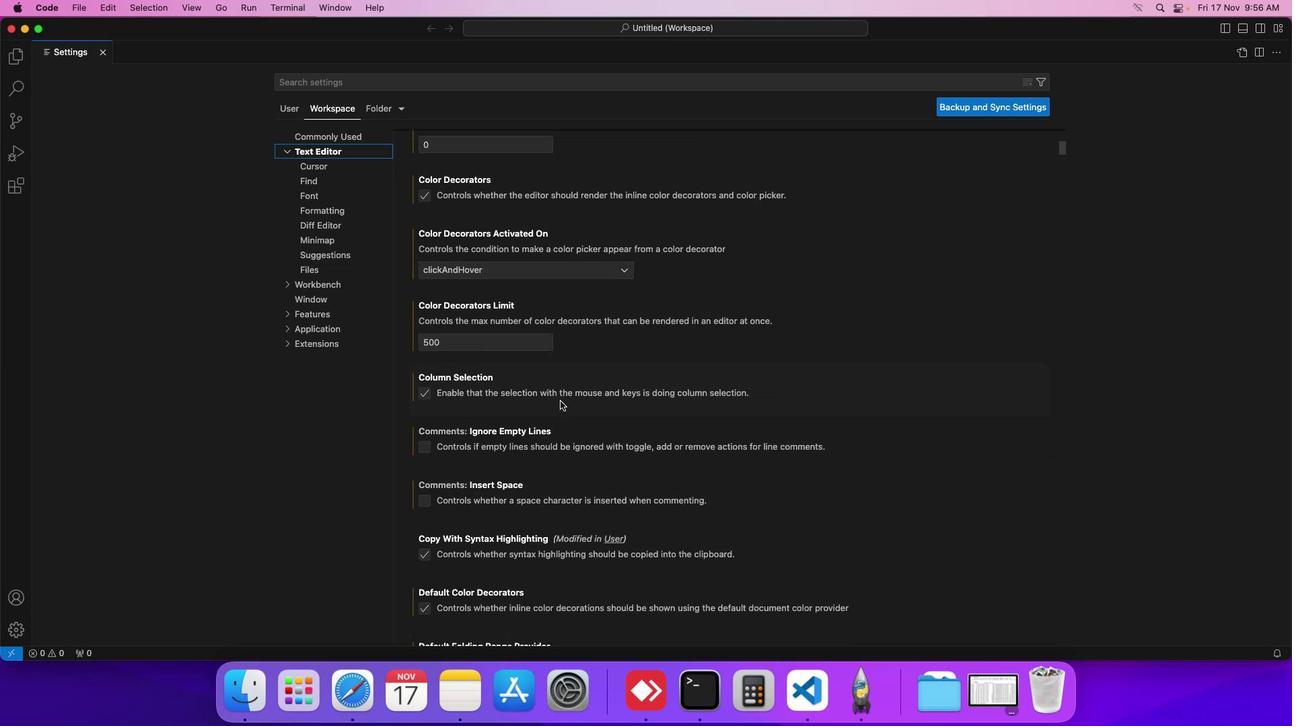 
Action: Mouse scrolled (561, 401) with delta (0, 0)
Screenshot: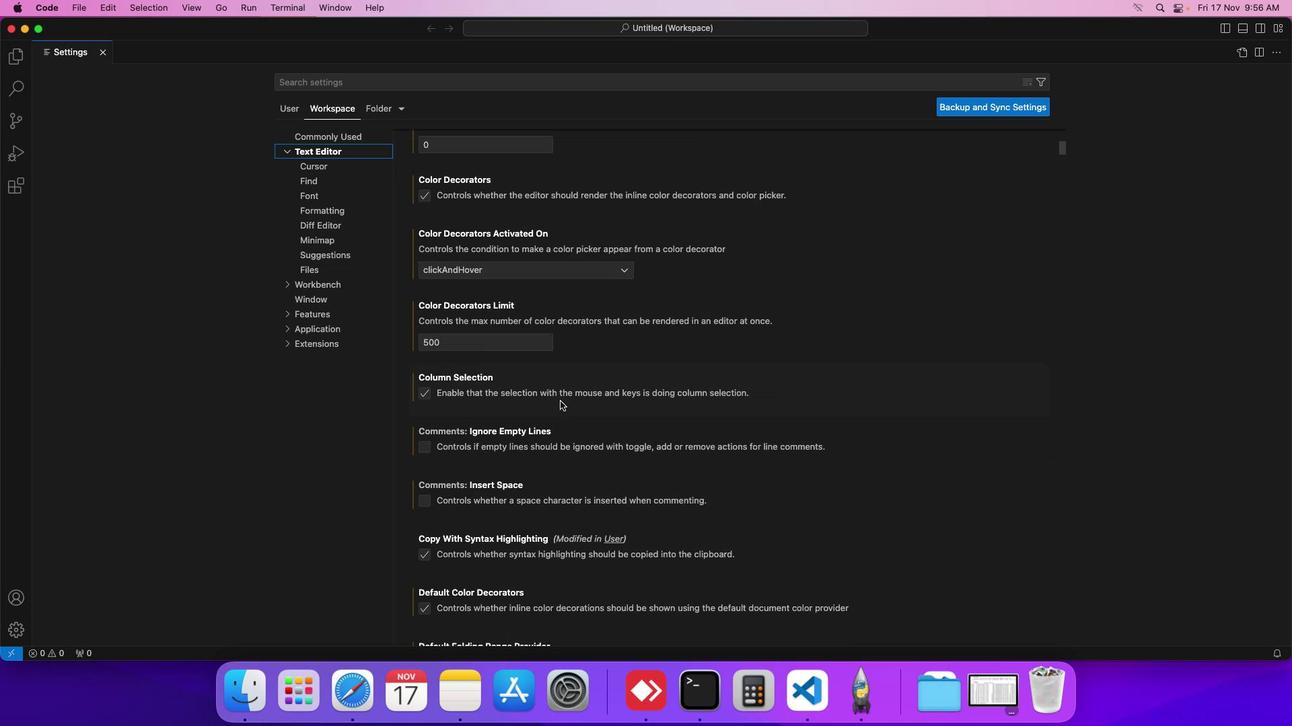 
Action: Mouse moved to (560, 401)
Screenshot: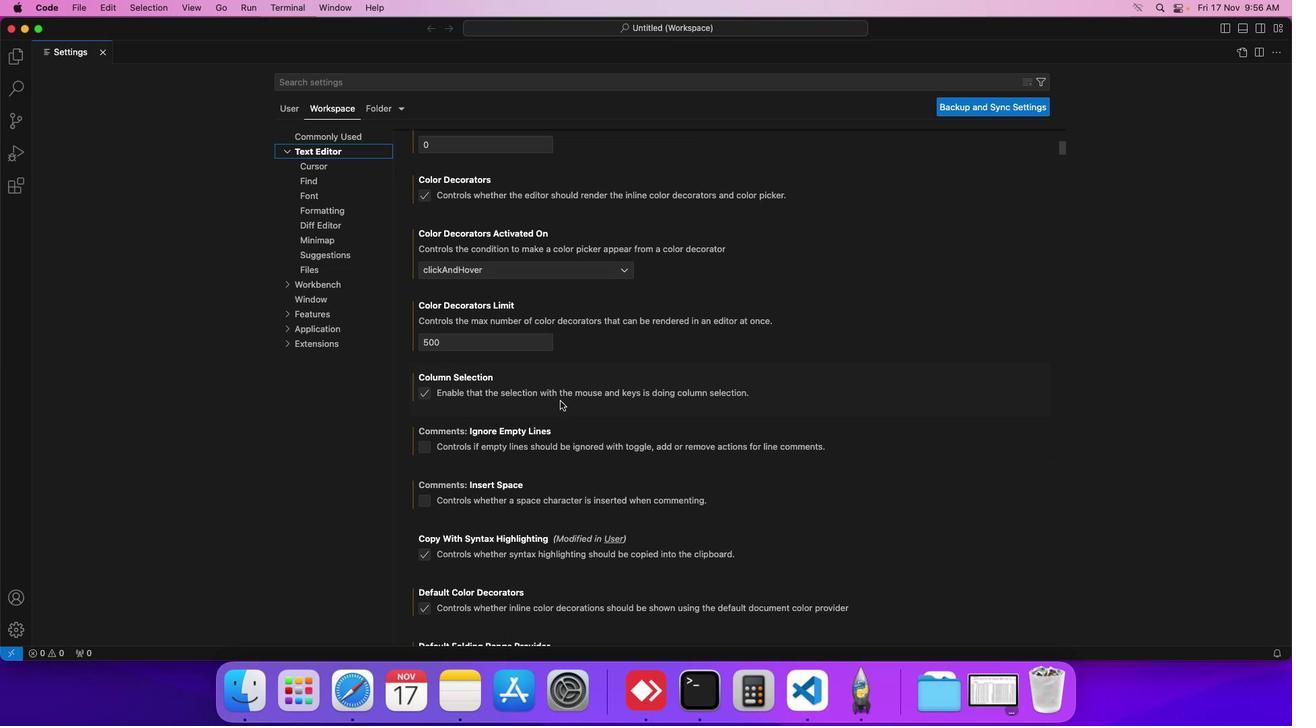 
Action: Mouse scrolled (560, 401) with delta (0, 0)
Screenshot: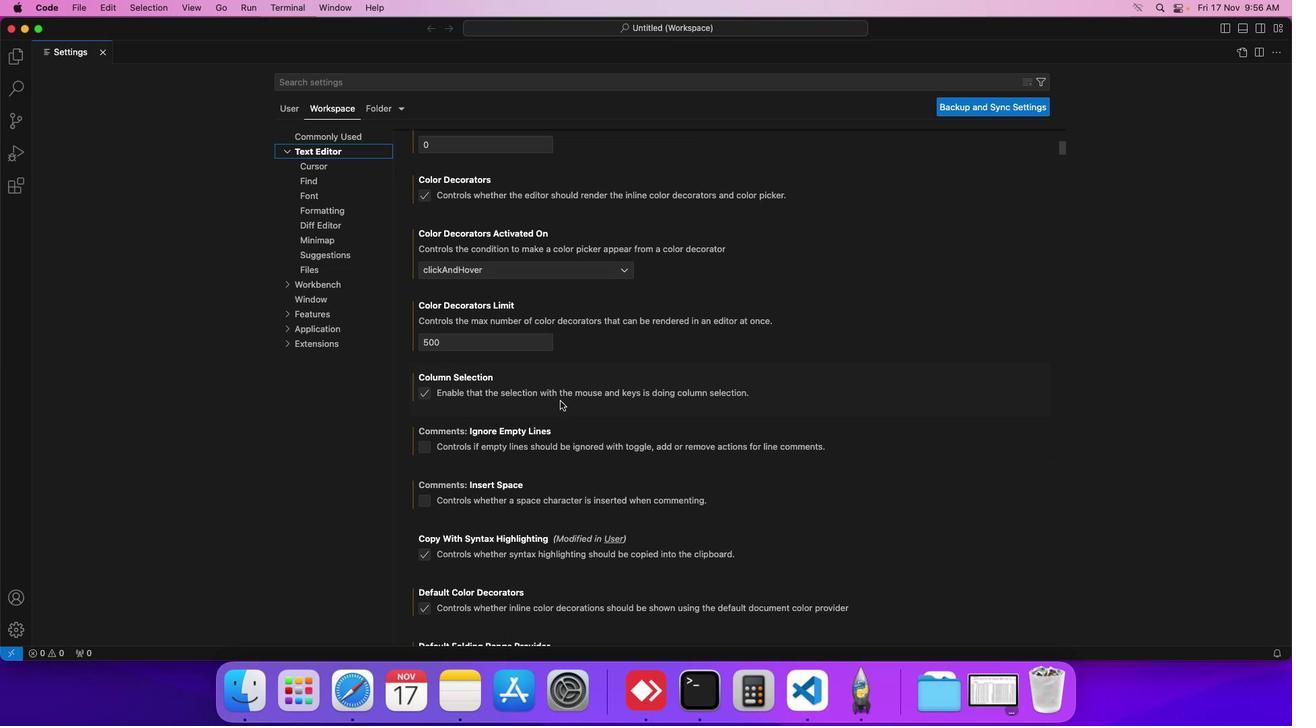
Action: Mouse moved to (560, 401)
Screenshot: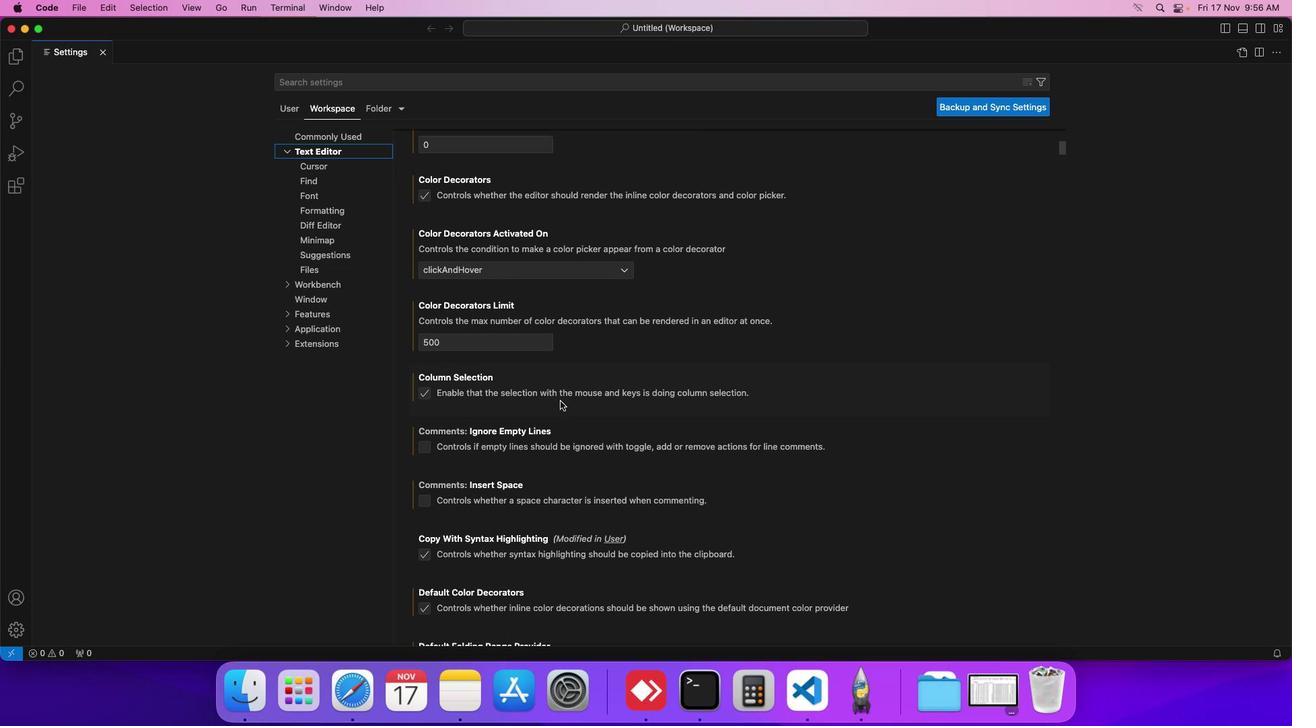 
Action: Mouse scrolled (560, 401) with delta (0, 0)
Screenshot: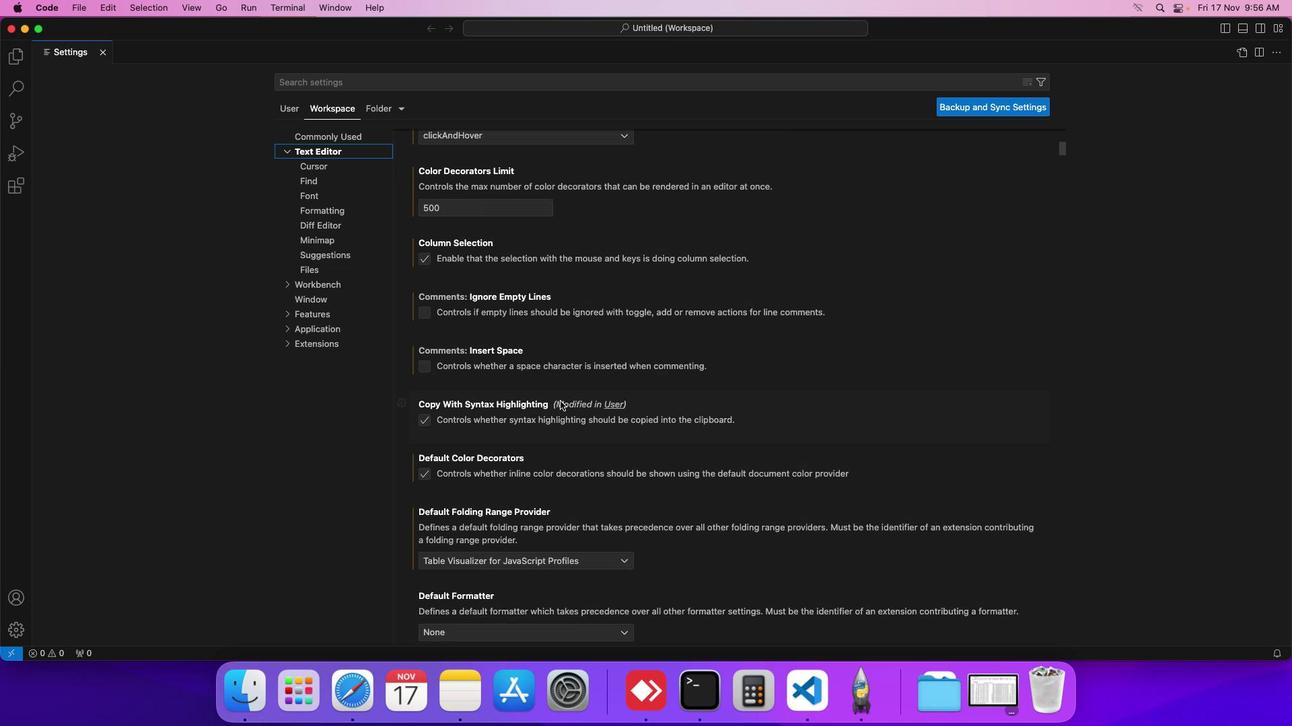 
Action: Mouse scrolled (560, 401) with delta (0, 0)
Screenshot: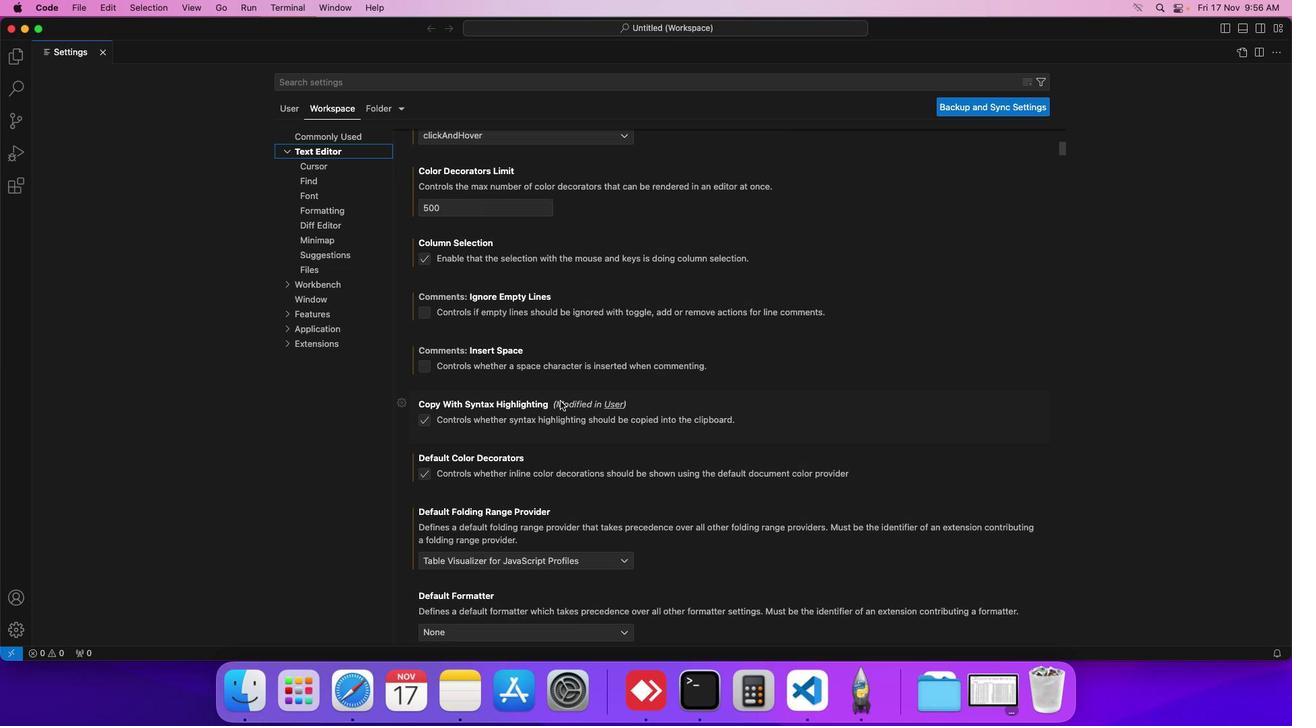 
Action: Mouse scrolled (560, 401) with delta (0, 0)
Screenshot: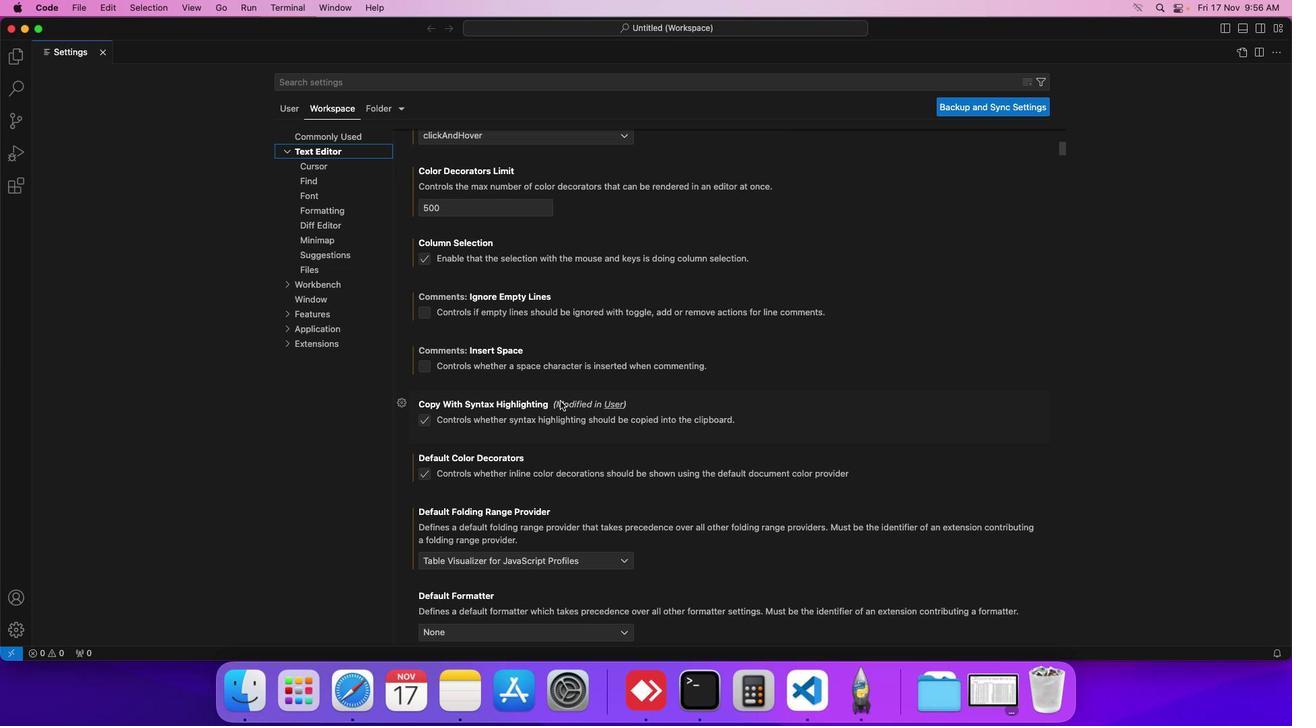
Action: Mouse moved to (560, 401)
Screenshot: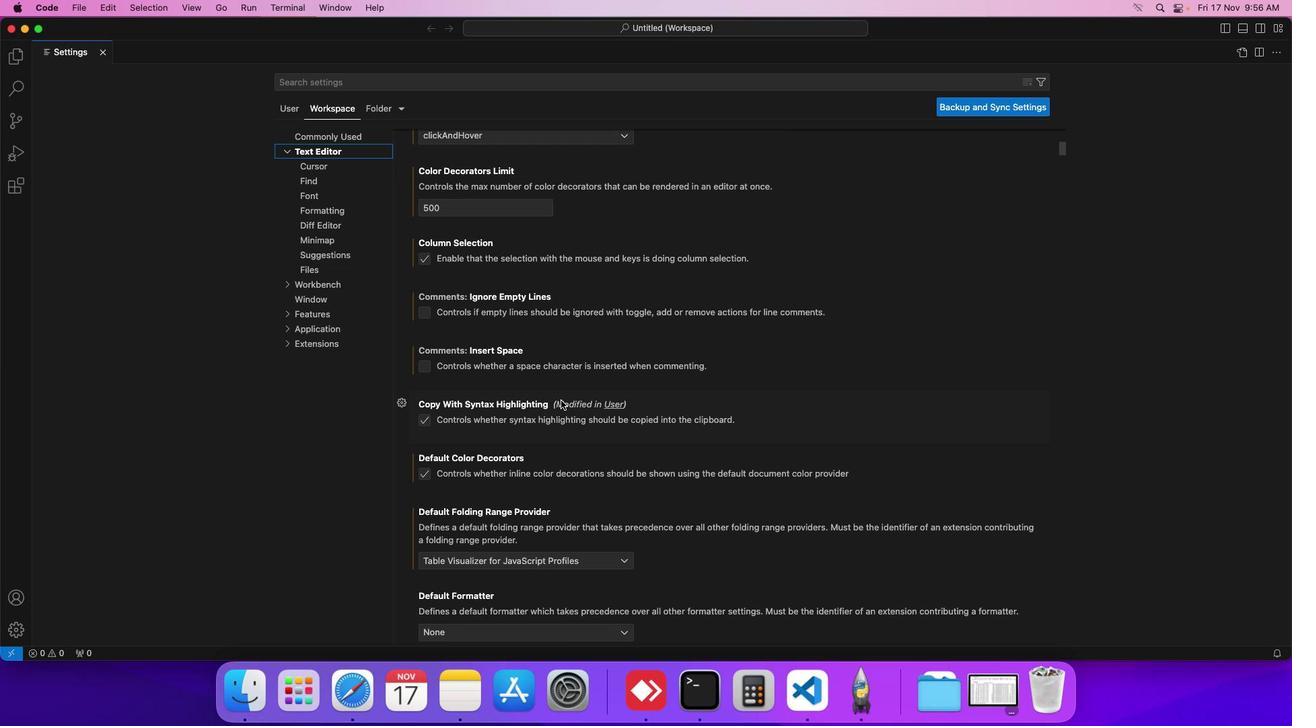 
Action: Mouse scrolled (560, 401) with delta (0, 0)
Screenshot: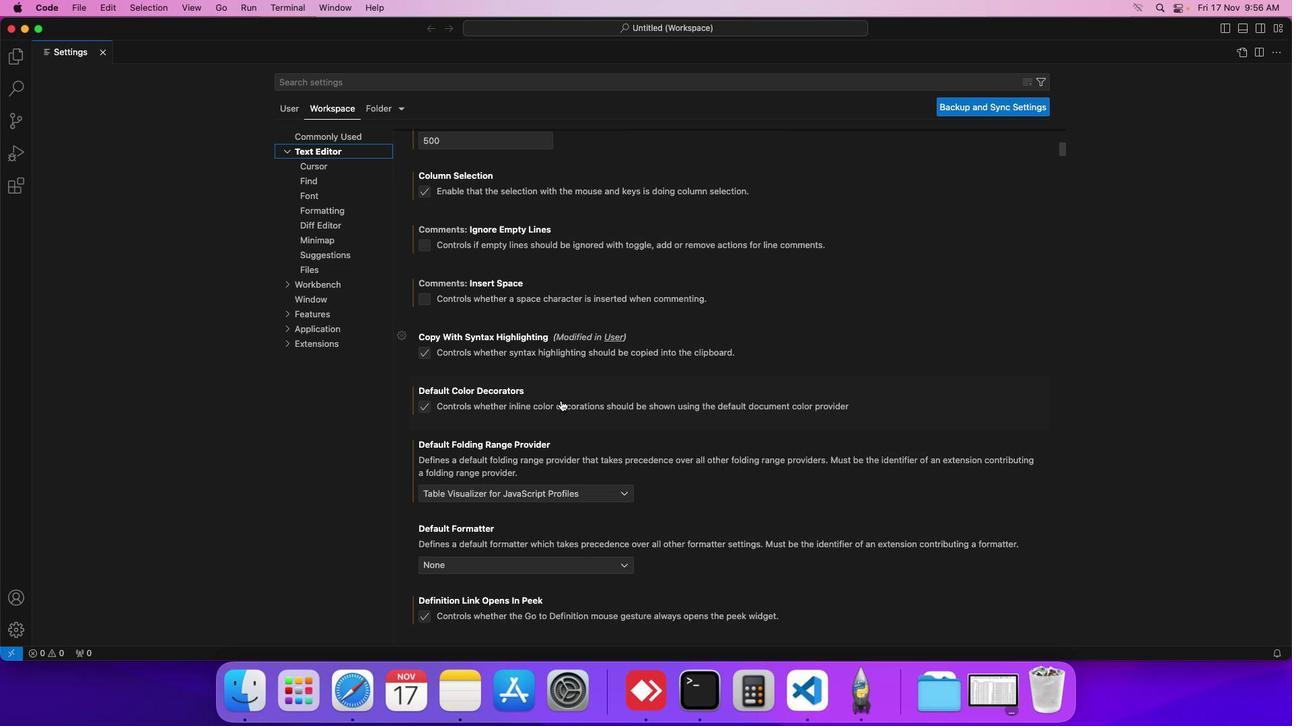 
Action: Mouse scrolled (560, 401) with delta (0, 0)
Screenshot: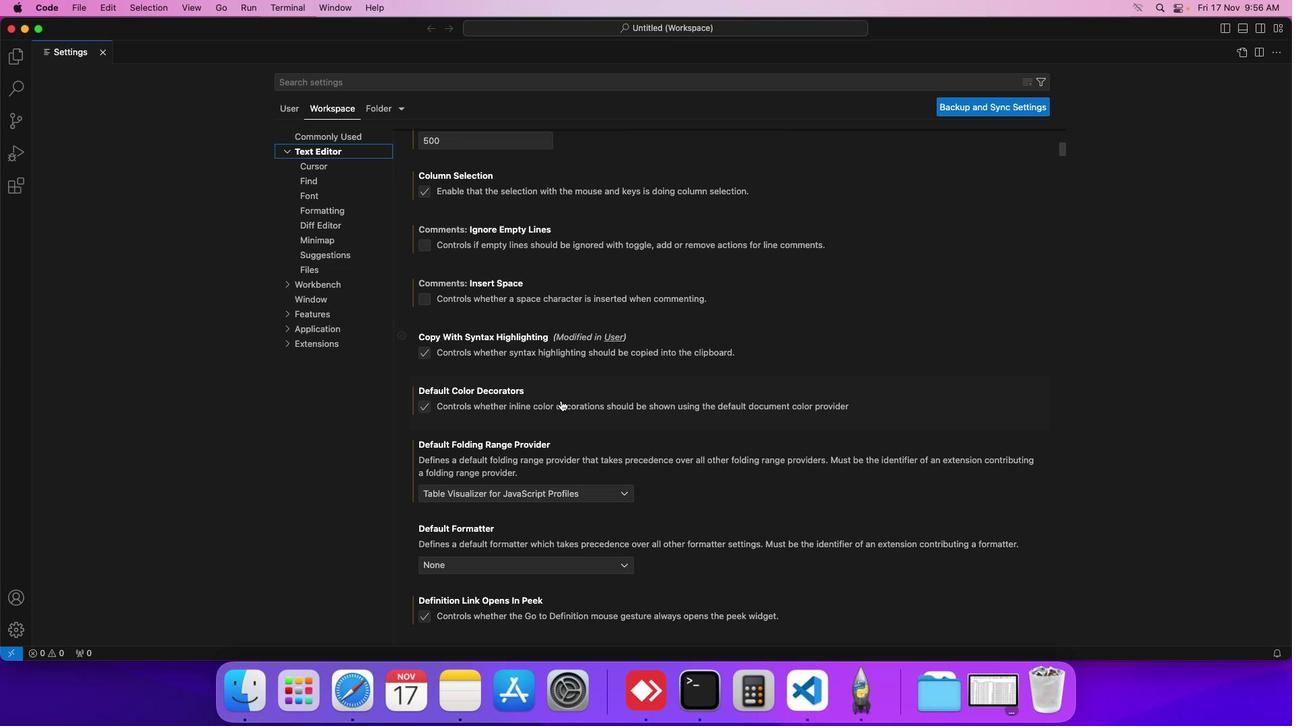 
Action: Mouse moved to (561, 401)
Screenshot: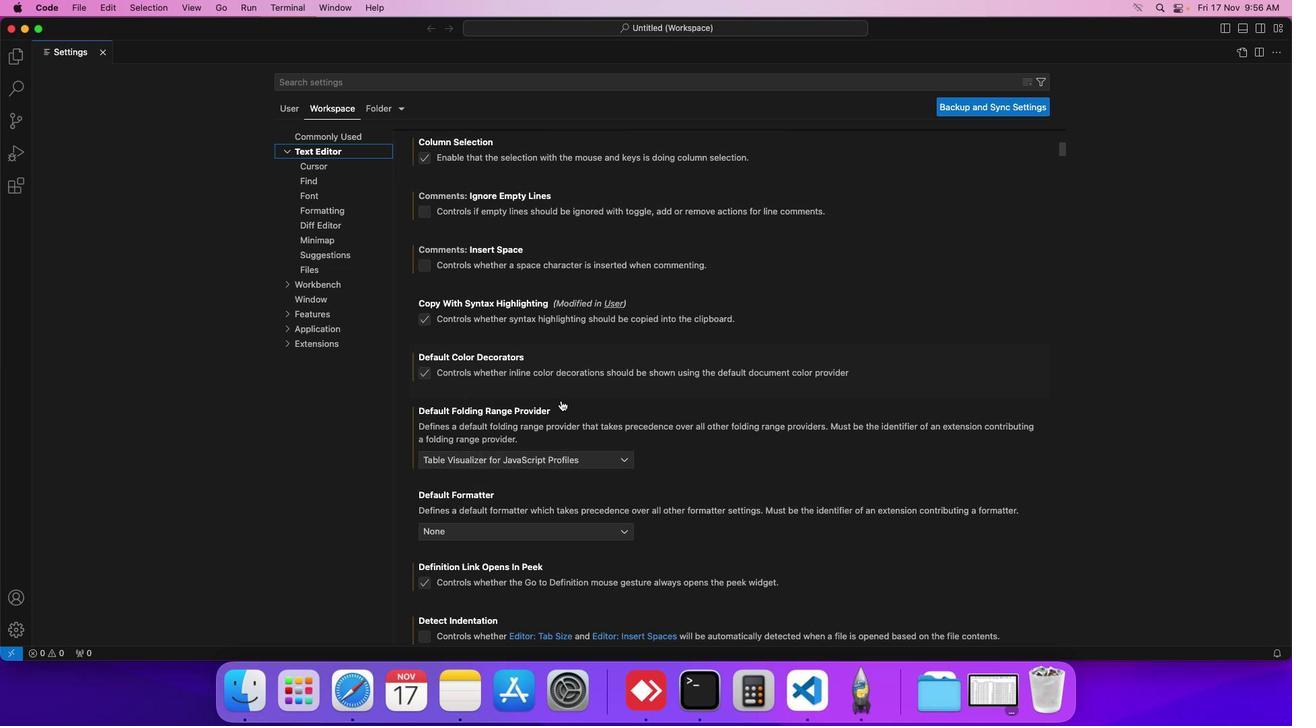 
Action: Mouse scrolled (561, 401) with delta (0, 0)
Screenshot: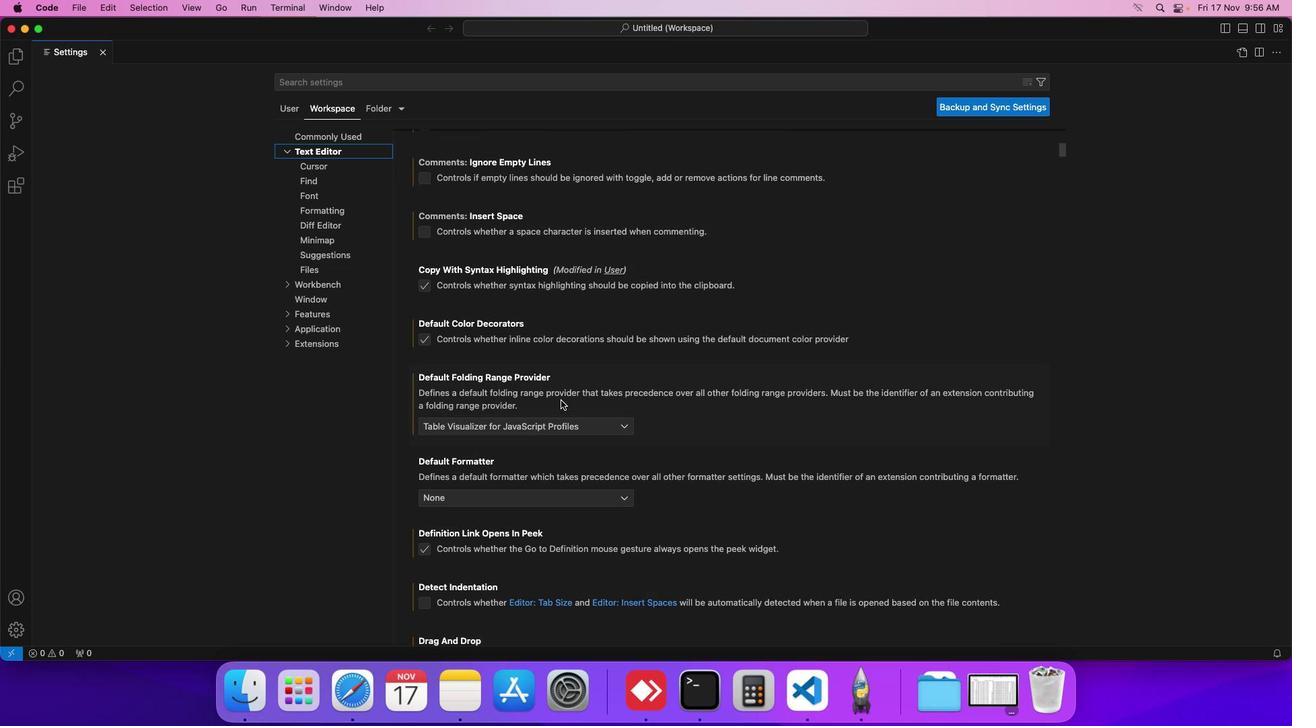 
Action: Mouse scrolled (561, 401) with delta (0, 0)
Screenshot: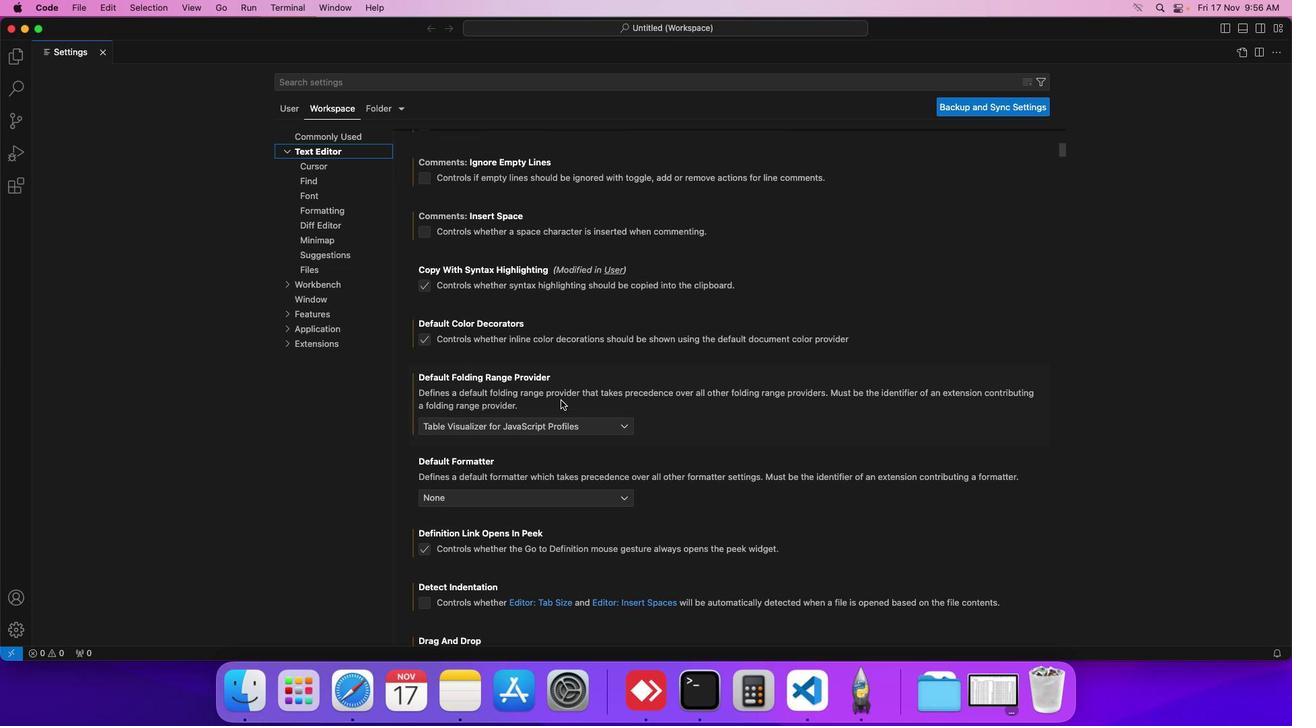 
Action: Mouse scrolled (561, 401) with delta (0, 0)
Screenshot: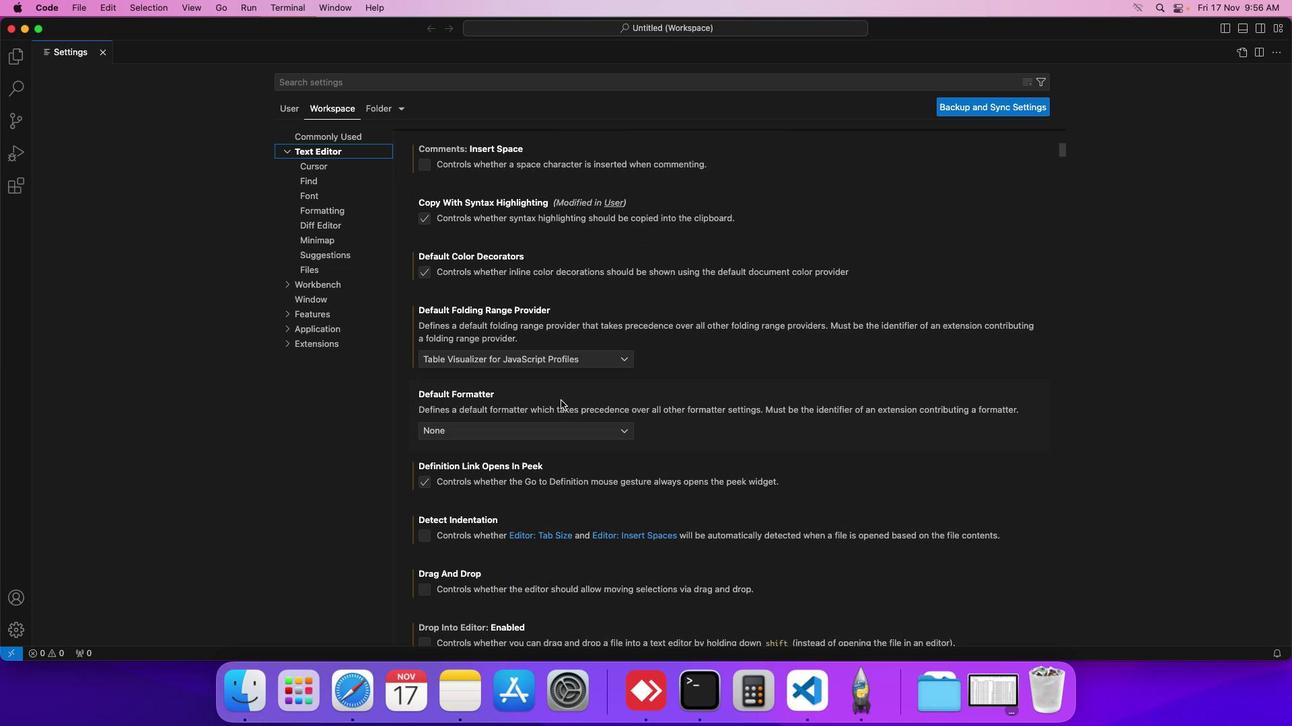 
Action: Mouse scrolled (561, 401) with delta (0, 0)
Screenshot: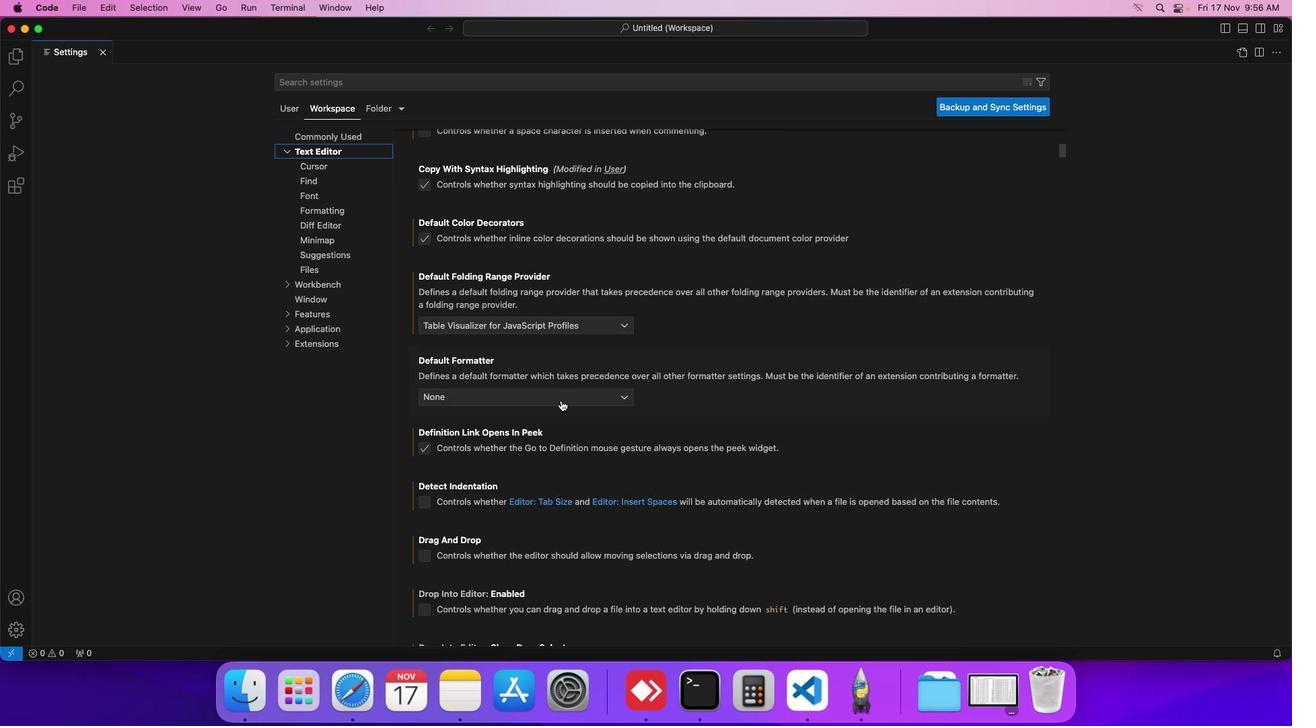 
Action: Mouse scrolled (561, 401) with delta (0, 0)
Screenshot: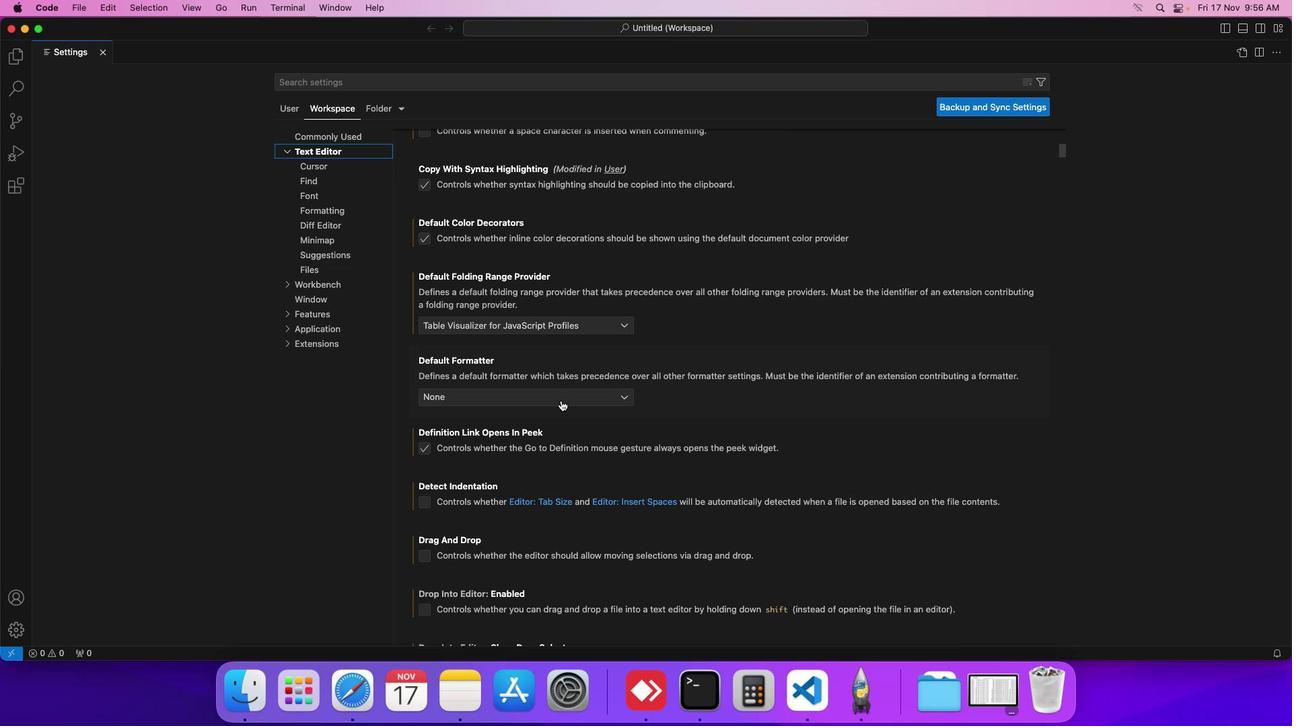 
Action: Mouse moved to (561, 399)
Screenshot: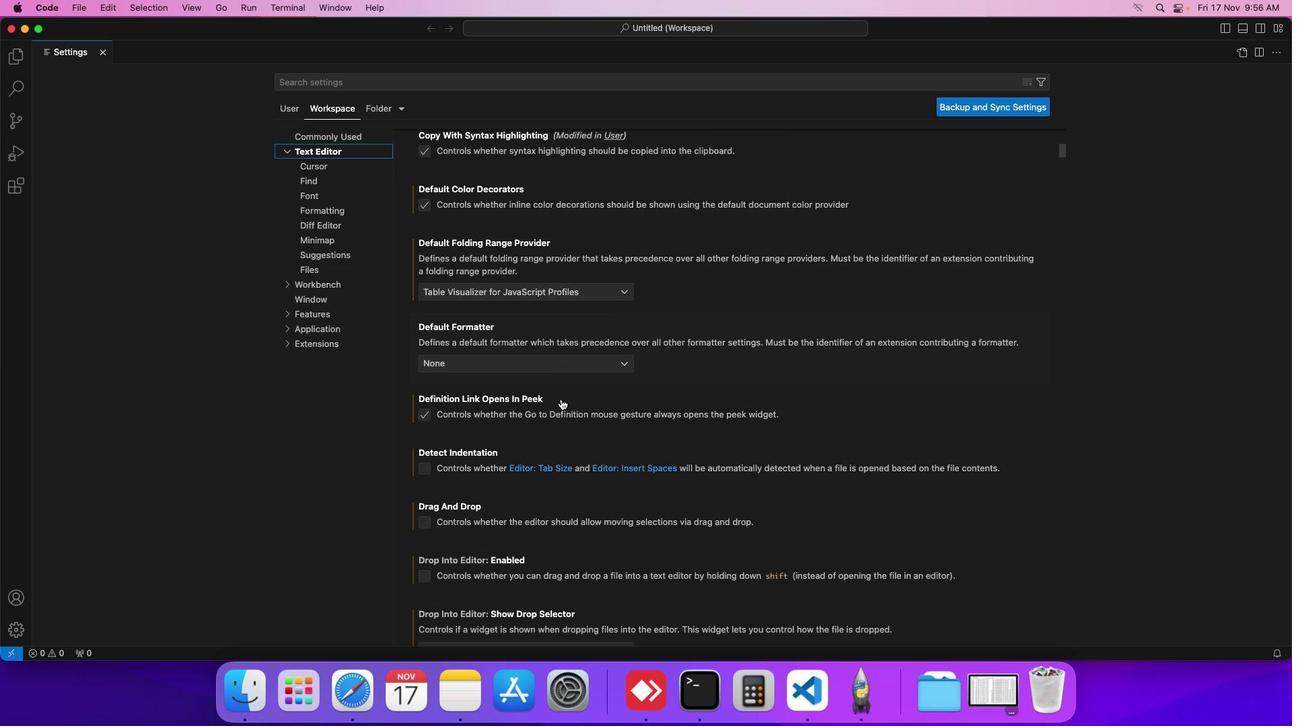 
Action: Mouse scrolled (561, 399) with delta (0, 0)
Screenshot: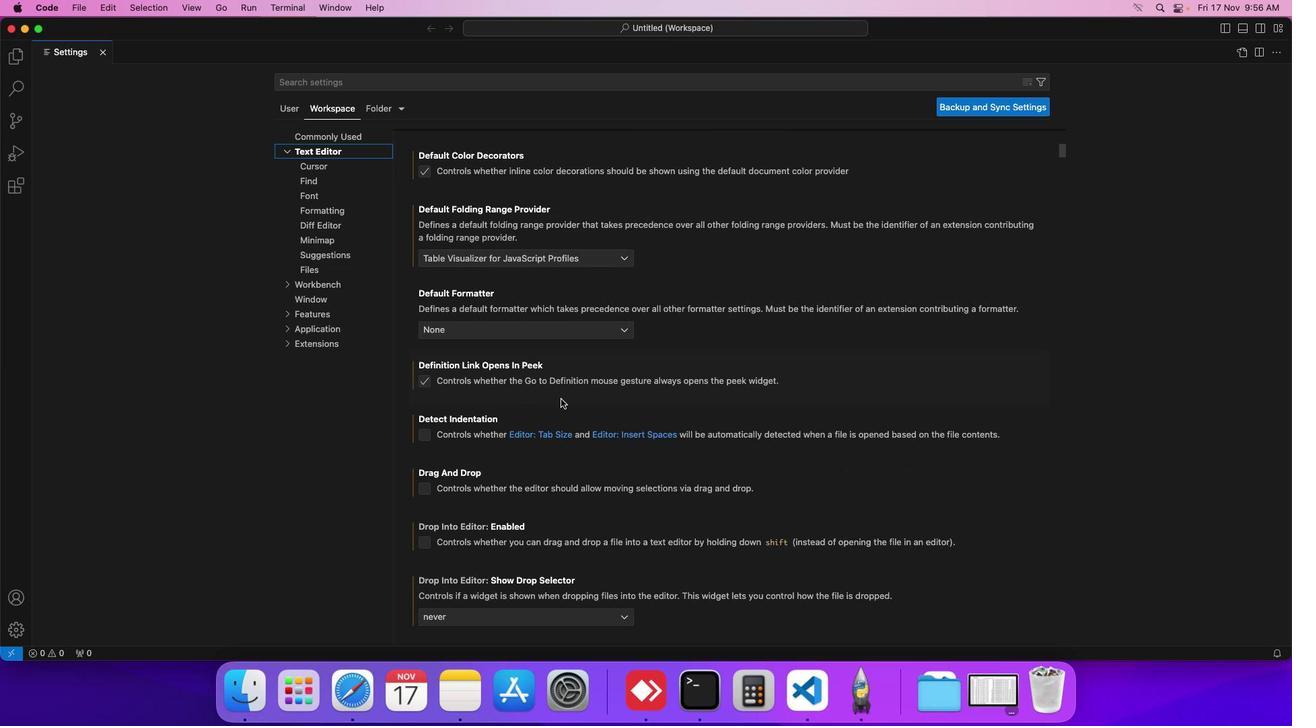
Action: Mouse scrolled (561, 399) with delta (0, 0)
Screenshot: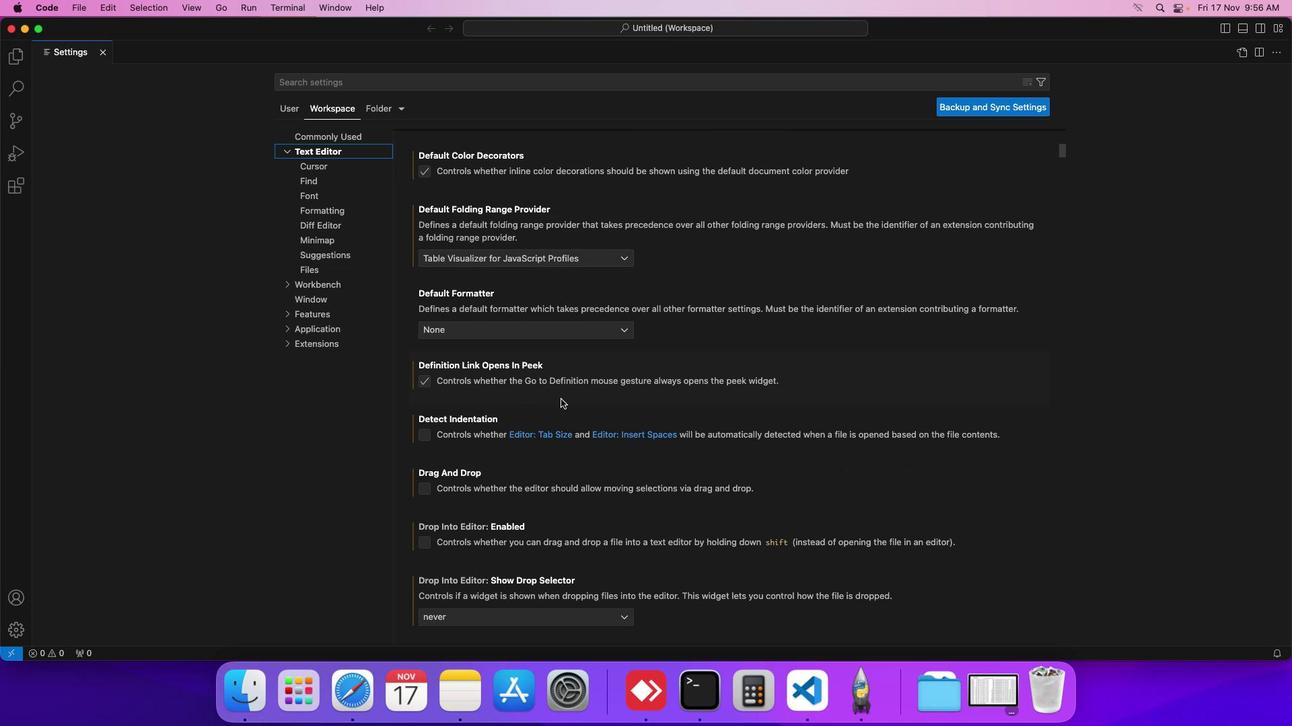 
Action: Mouse moved to (561, 399)
Screenshot: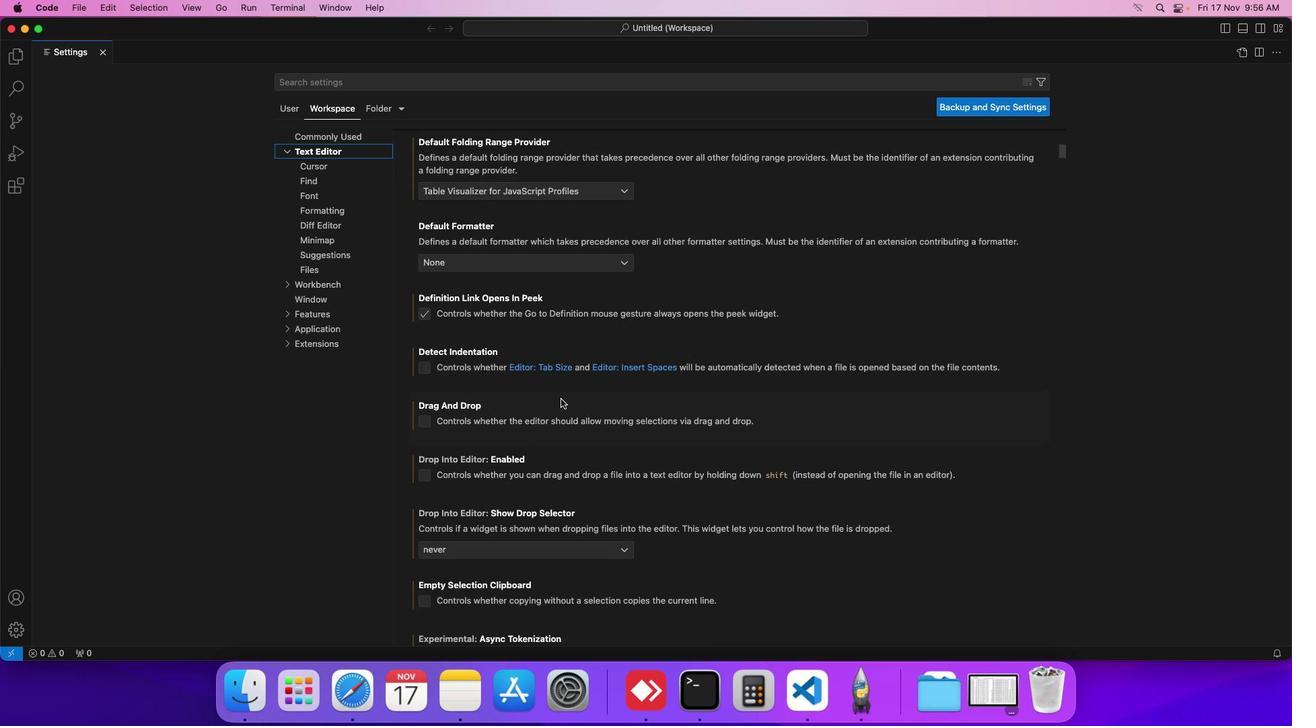 
Action: Mouse scrolled (561, 399) with delta (0, 0)
Screenshot: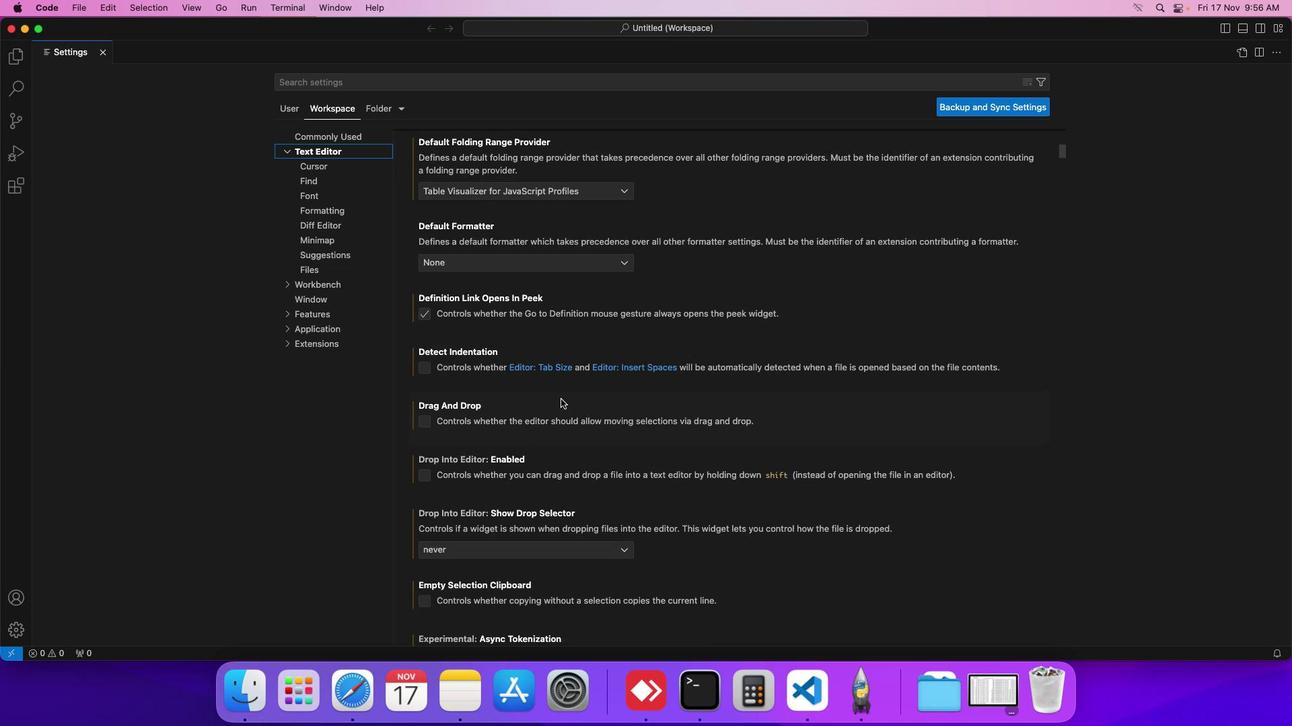 
Action: Mouse scrolled (561, 399) with delta (0, 0)
Screenshot: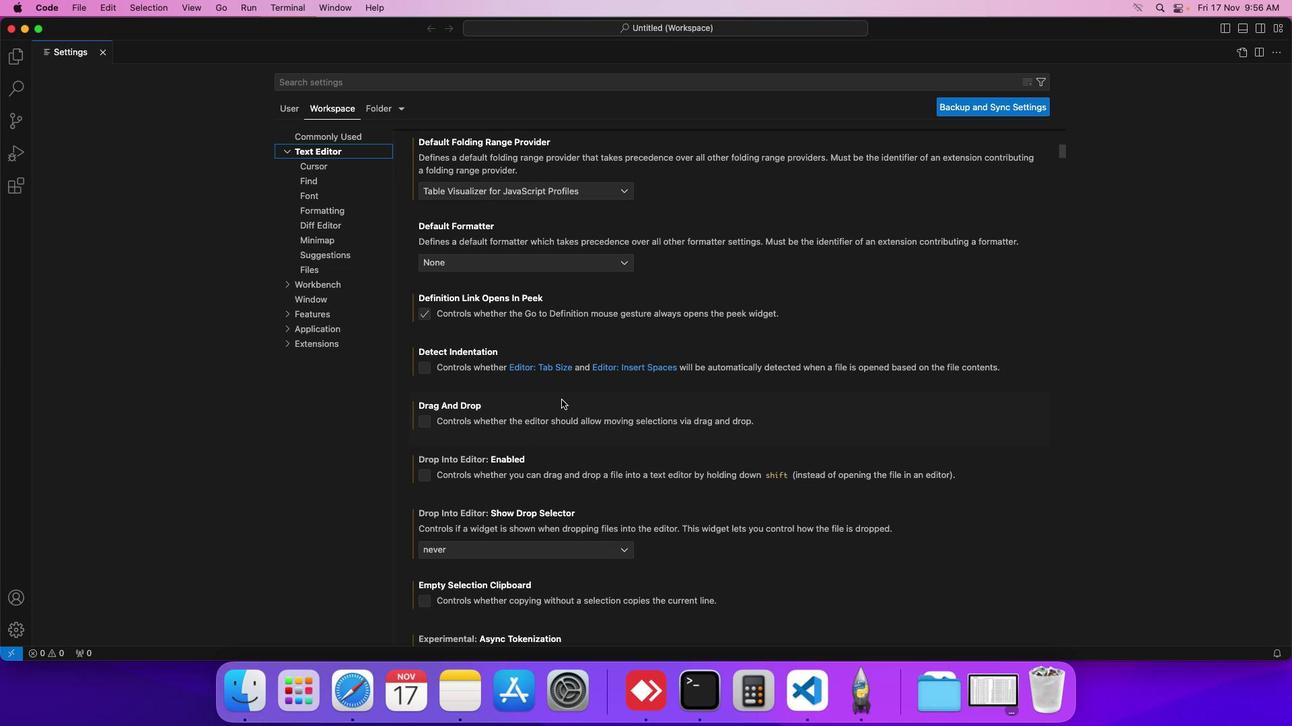 
Action: Mouse moved to (561, 400)
Screenshot: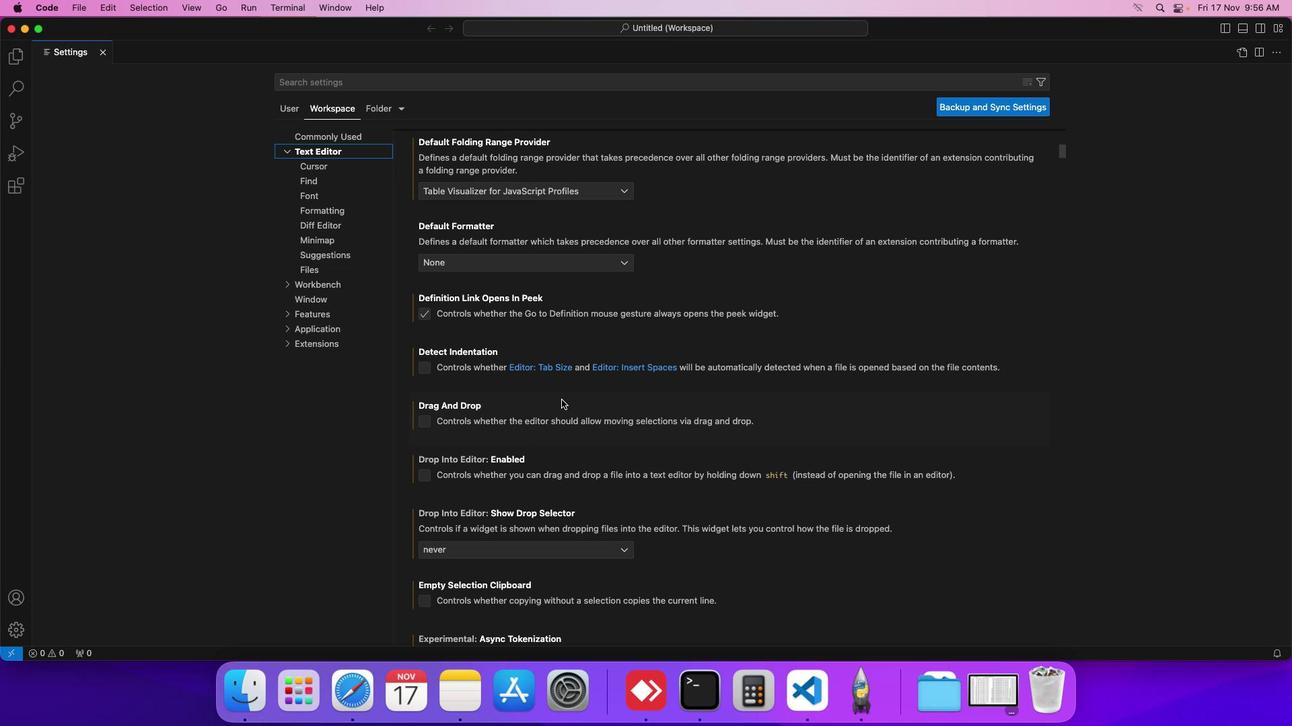 
Action: Mouse scrolled (561, 400) with delta (0, 0)
Screenshot: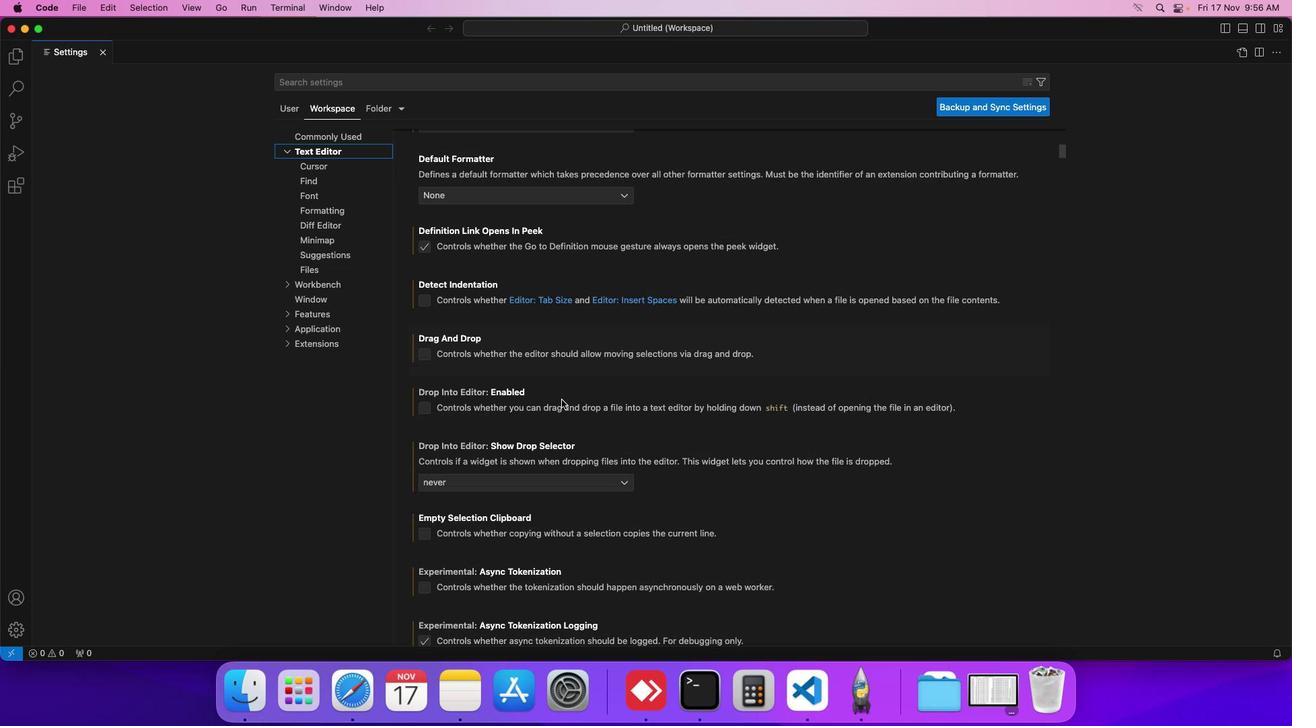 
Action: Mouse scrolled (561, 400) with delta (0, 0)
Screenshot: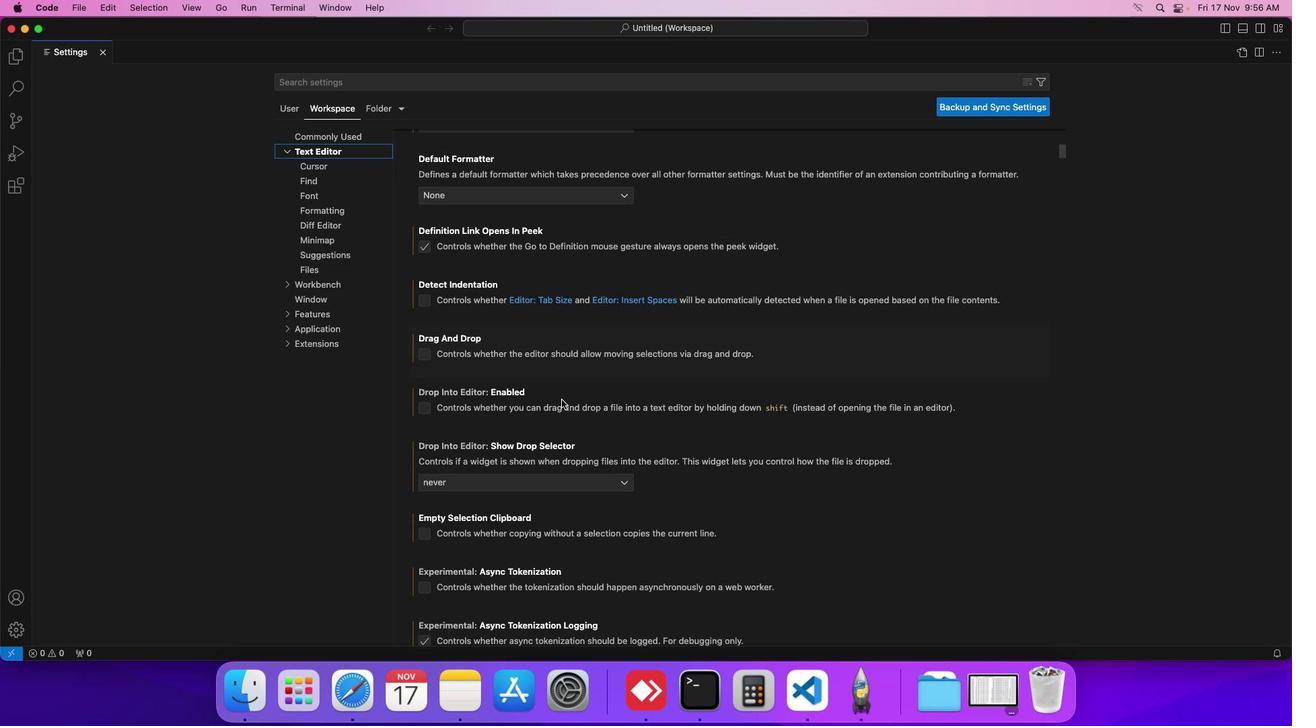 
Action: Mouse scrolled (561, 400) with delta (0, 0)
Screenshot: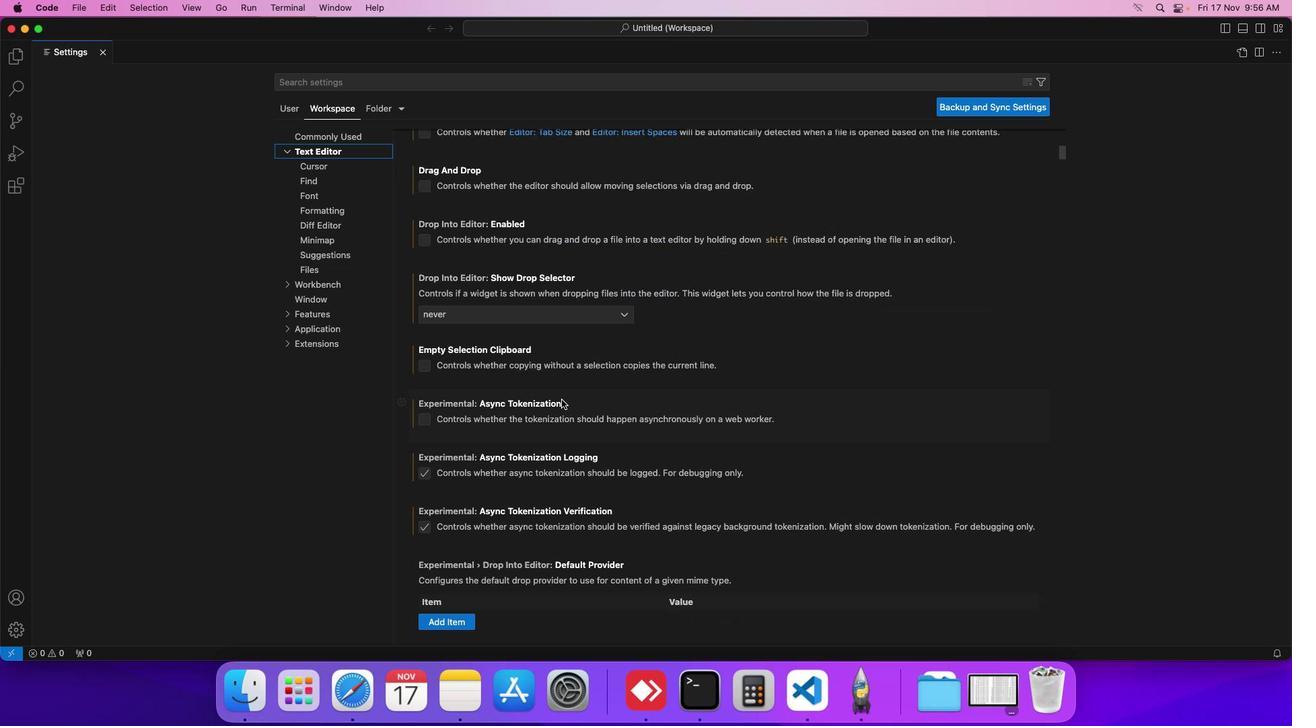 
Action: Mouse scrolled (561, 400) with delta (0, 0)
Screenshot: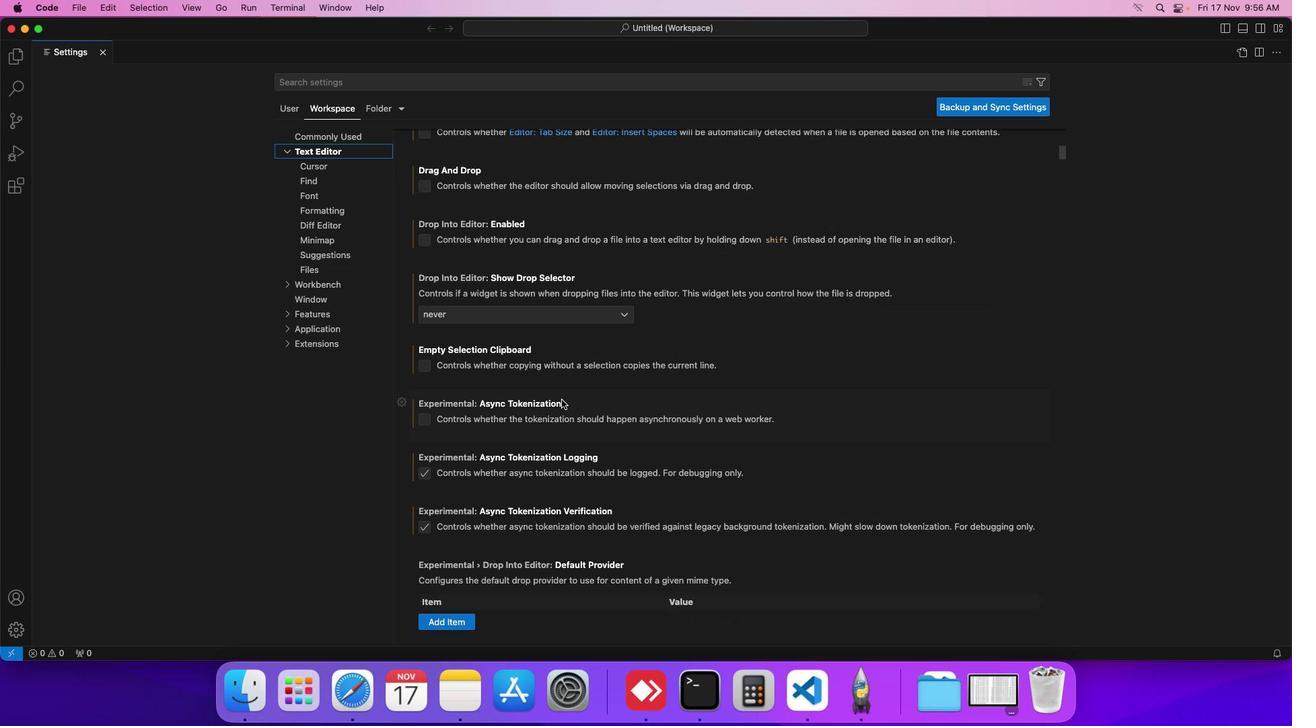 
Action: Mouse scrolled (561, 400) with delta (0, -1)
Screenshot: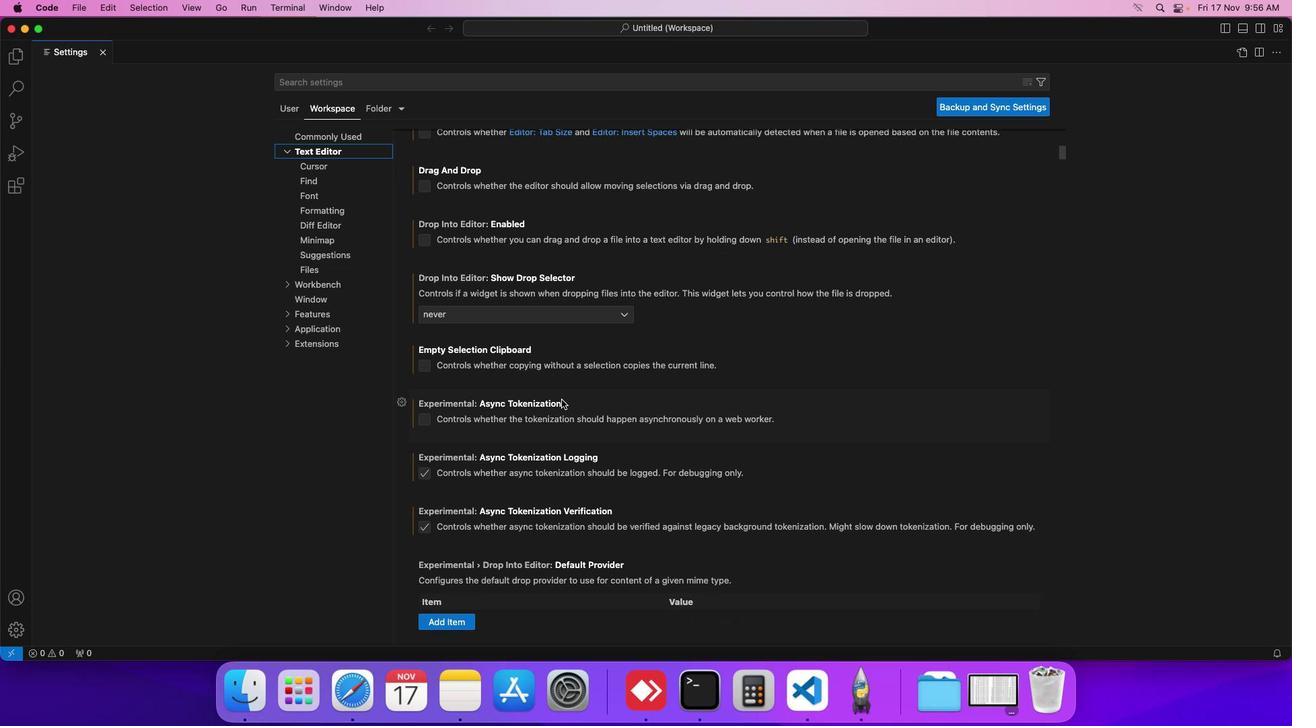 
Action: Mouse moved to (562, 400)
Screenshot: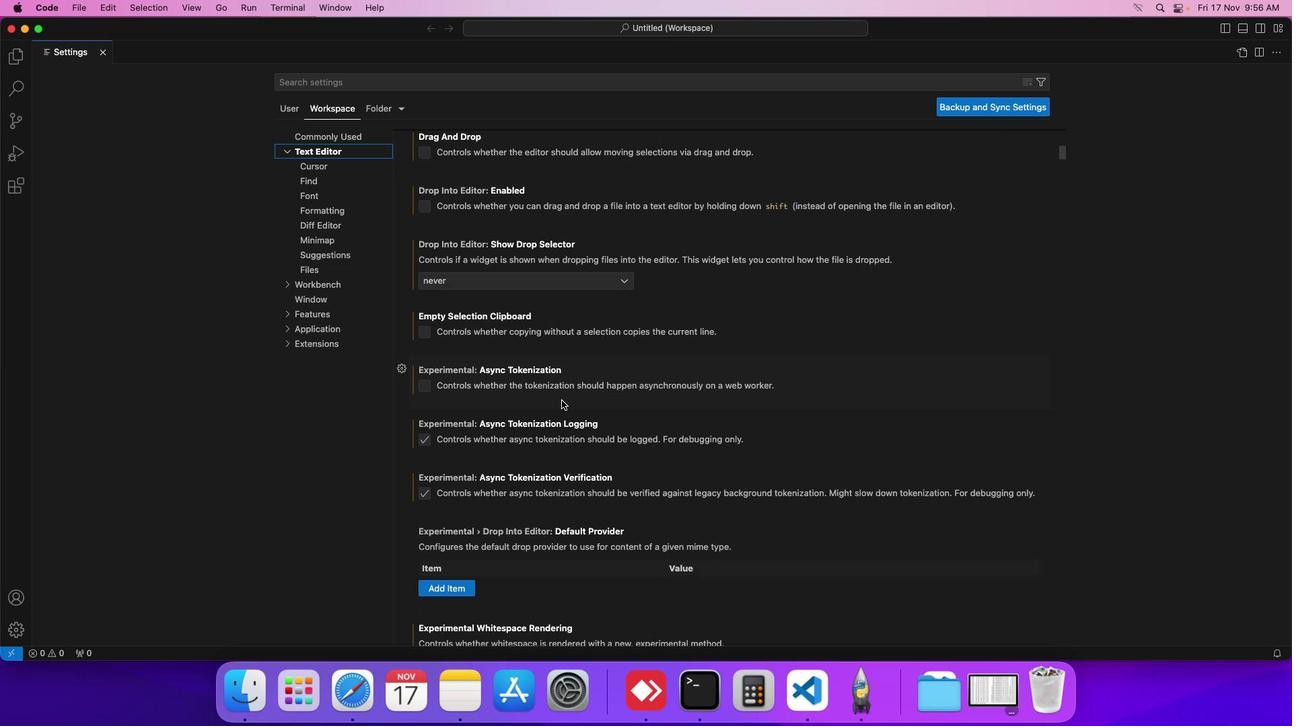 
Action: Mouse scrolled (562, 400) with delta (0, 0)
Screenshot: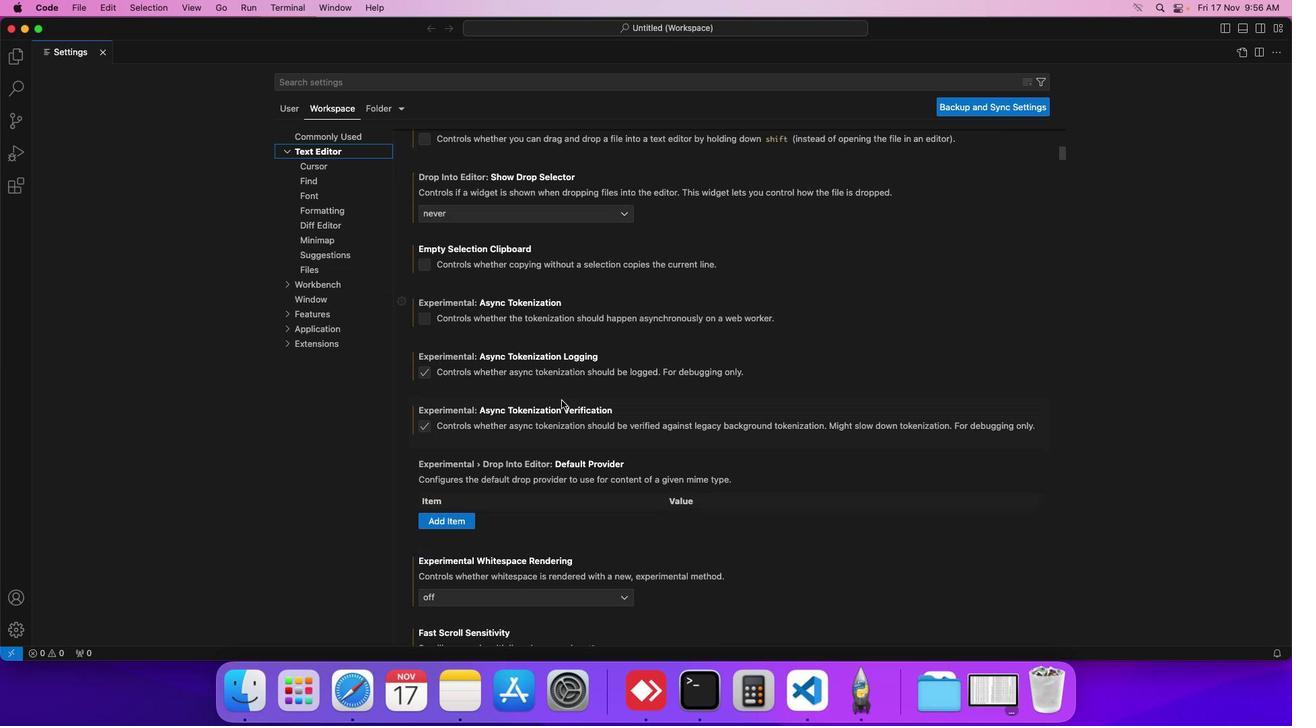 
Action: Mouse scrolled (562, 400) with delta (0, 0)
Screenshot: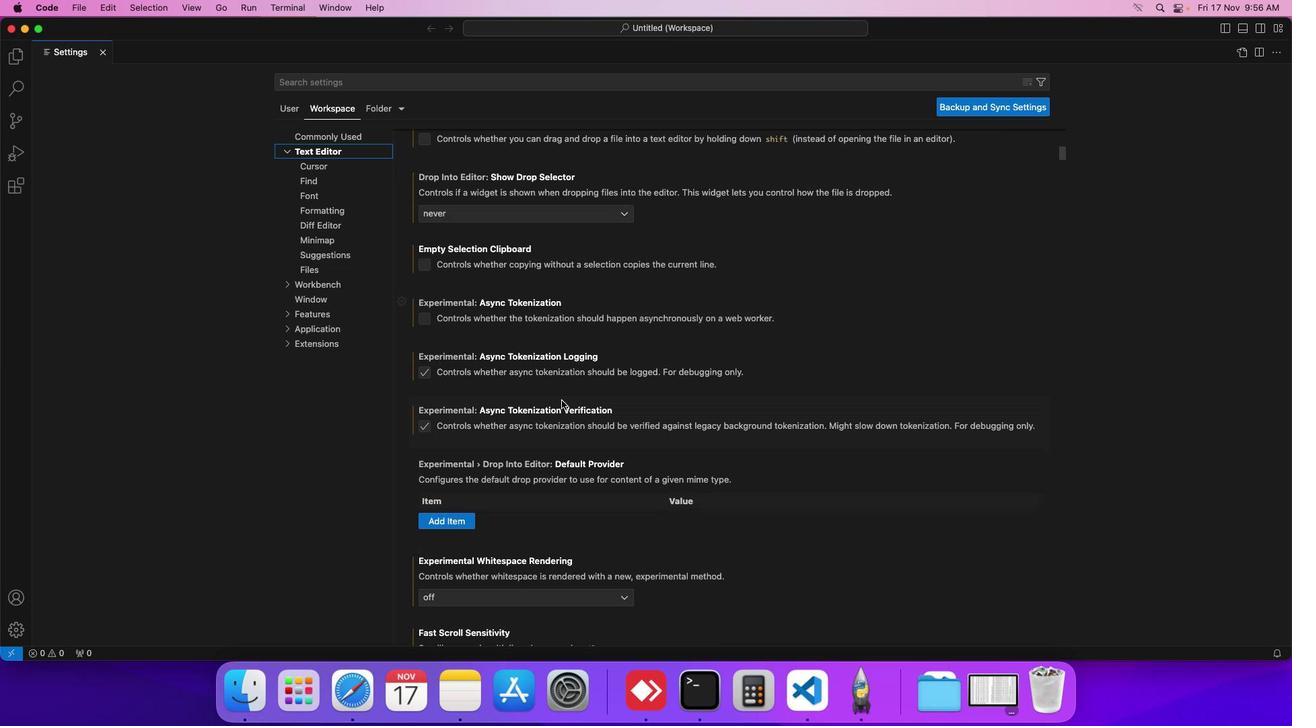 
Action: Mouse scrolled (562, 400) with delta (0, 0)
Screenshot: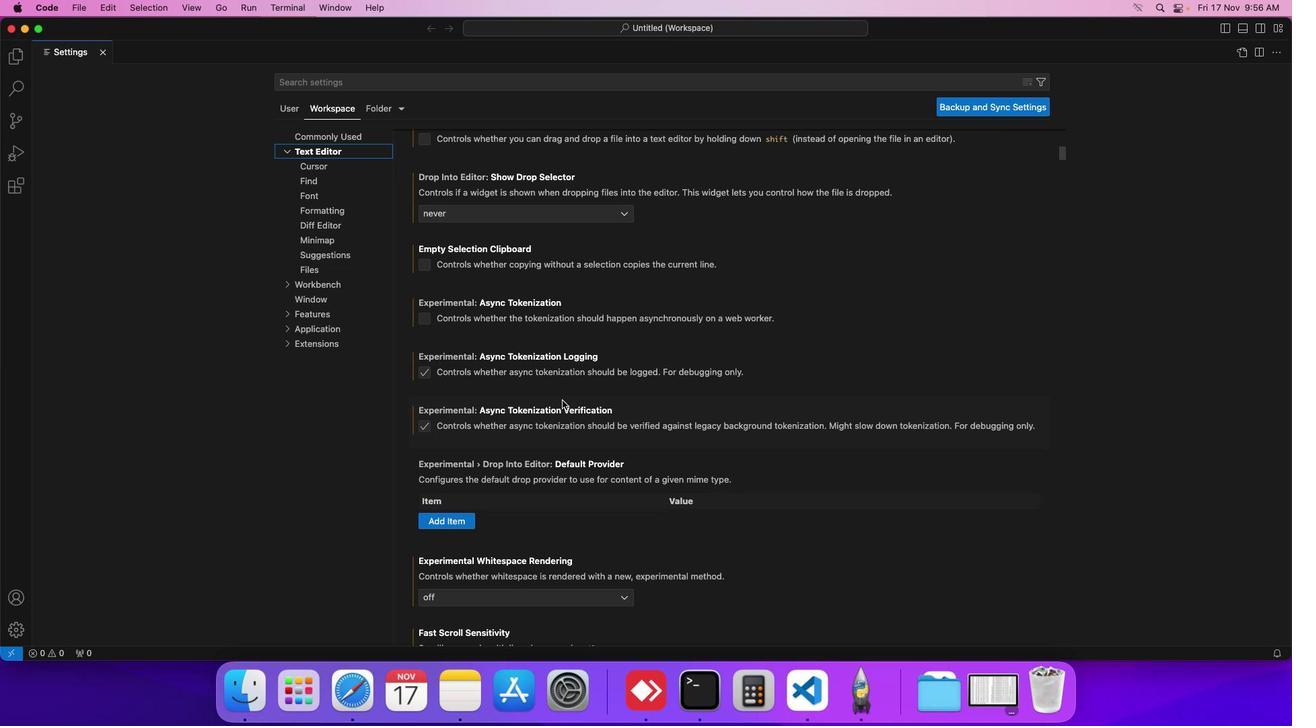 
Action: Mouse moved to (562, 400)
Screenshot: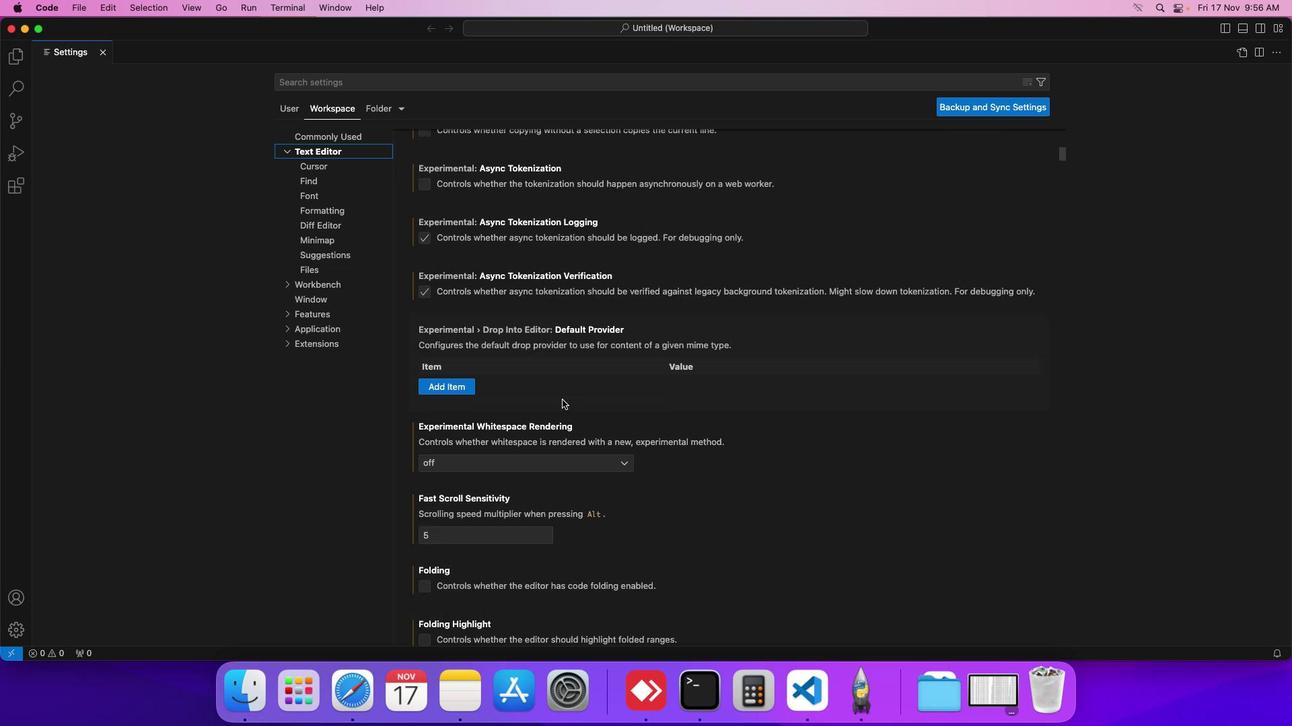 
Action: Mouse scrolled (562, 400) with delta (0, 0)
Screenshot: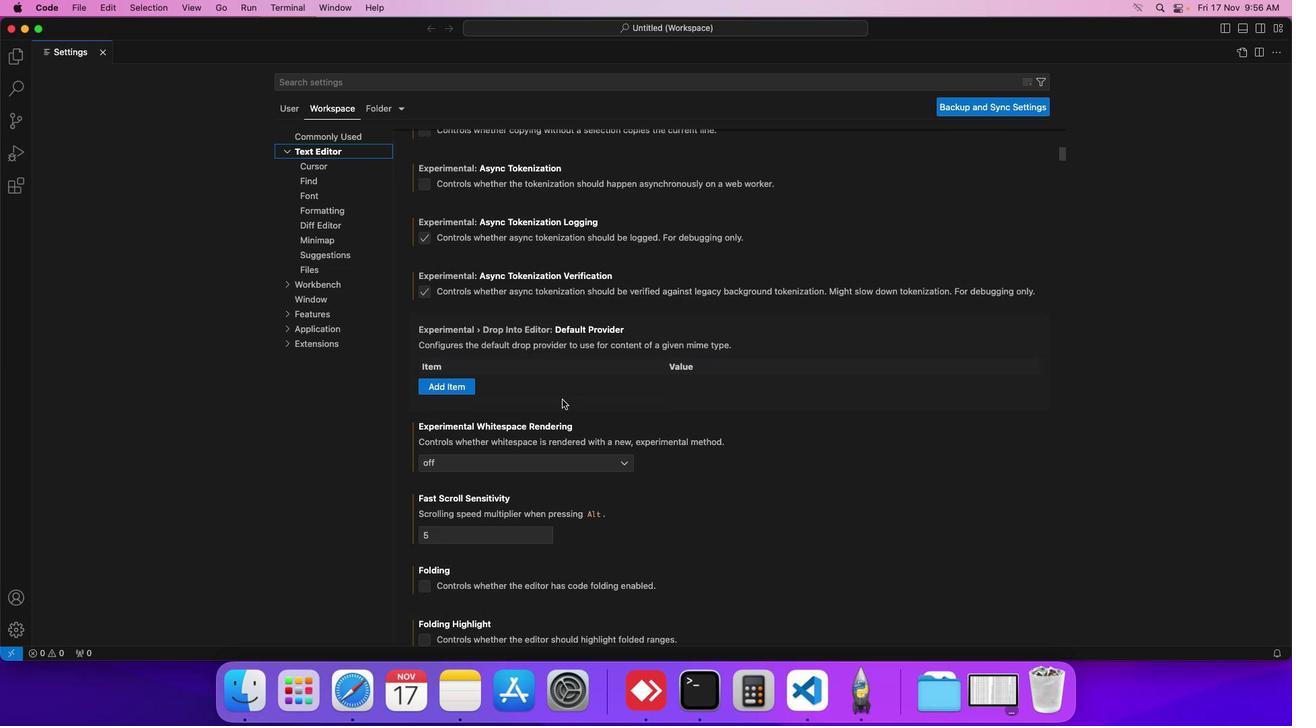 
Action: Mouse scrolled (562, 400) with delta (0, 0)
Screenshot: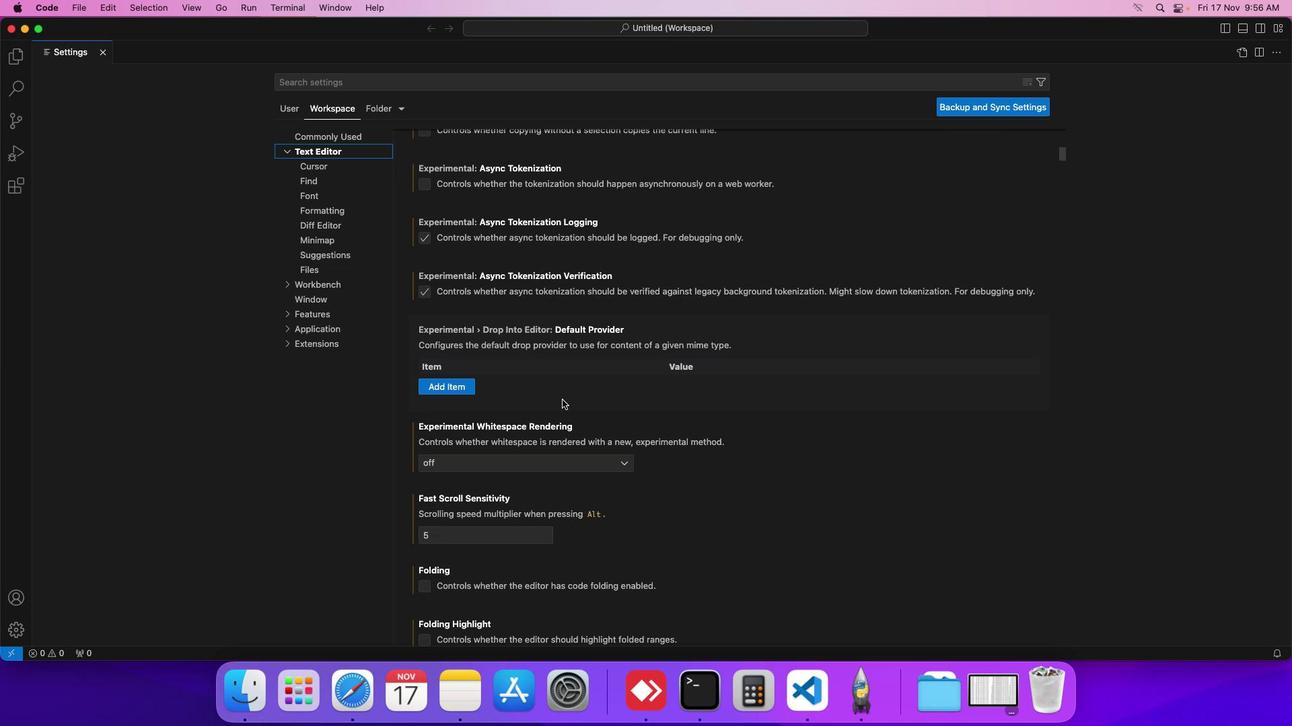 
Action: Mouse scrolled (562, 400) with delta (0, 0)
Screenshot: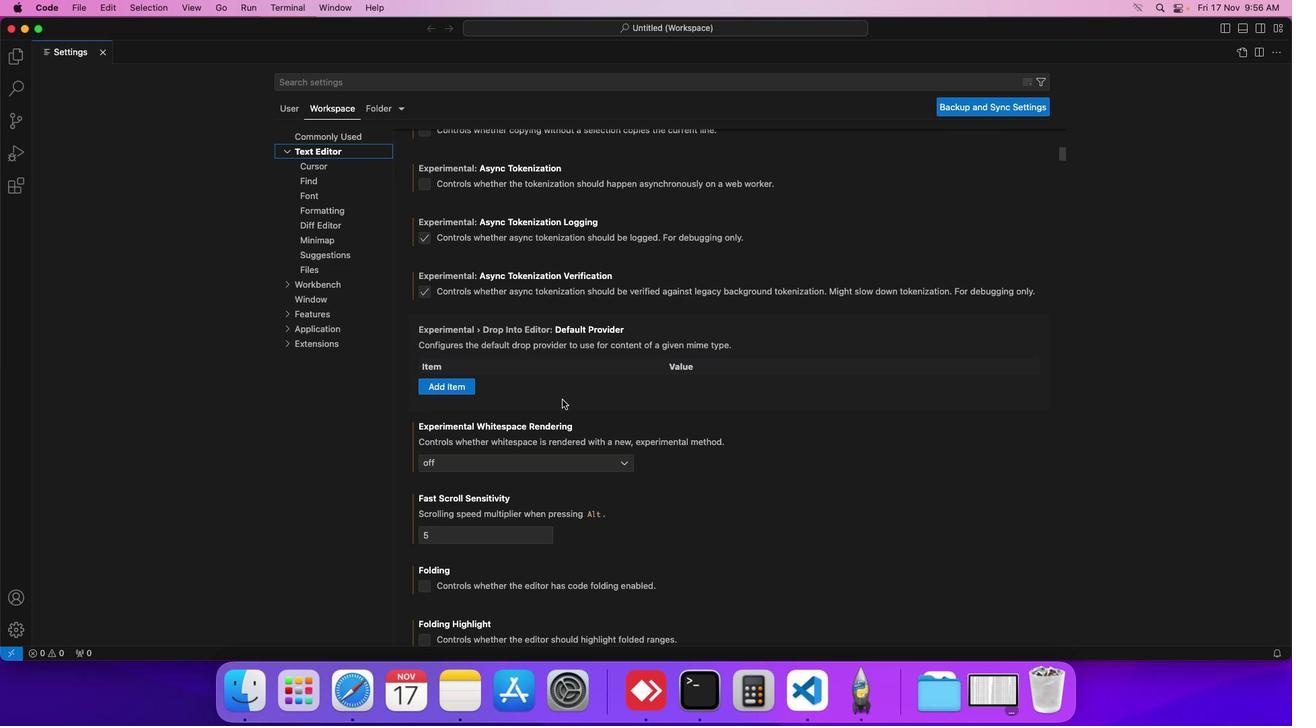 
Action: Mouse scrolled (562, 400) with delta (0, 0)
Screenshot: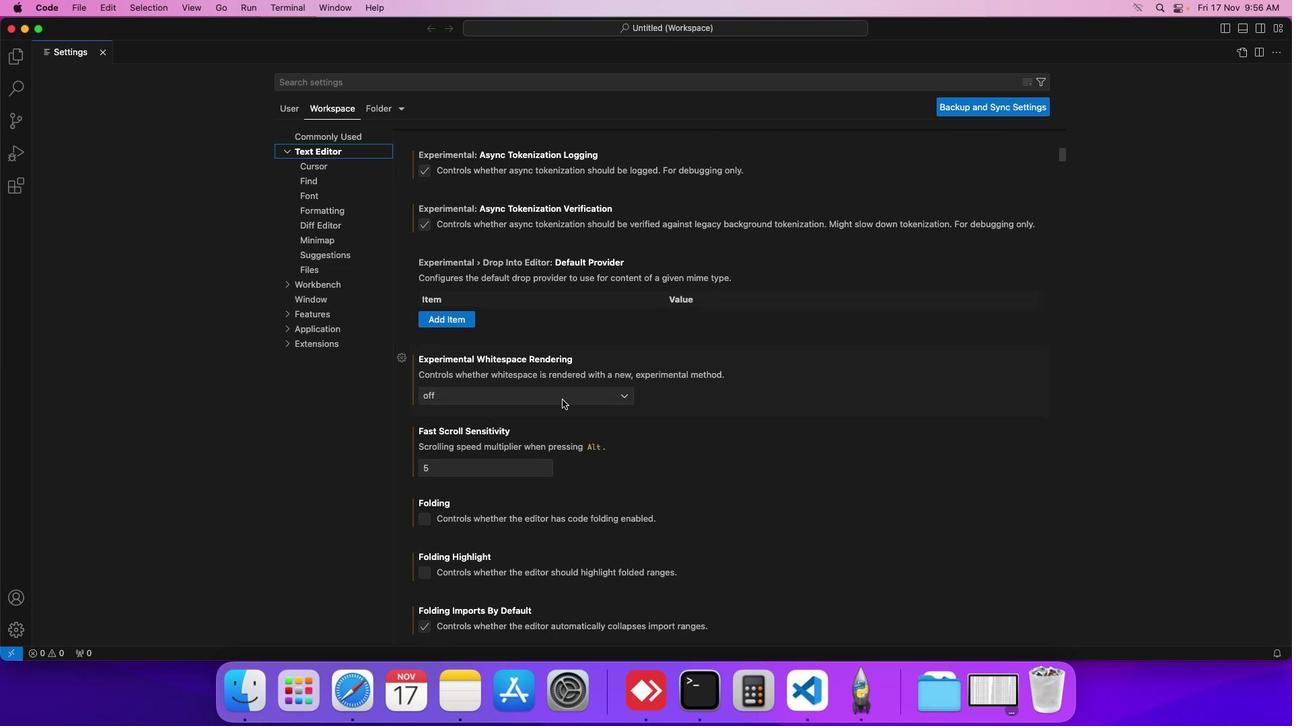 
Action: Mouse scrolled (562, 400) with delta (0, 0)
Screenshot: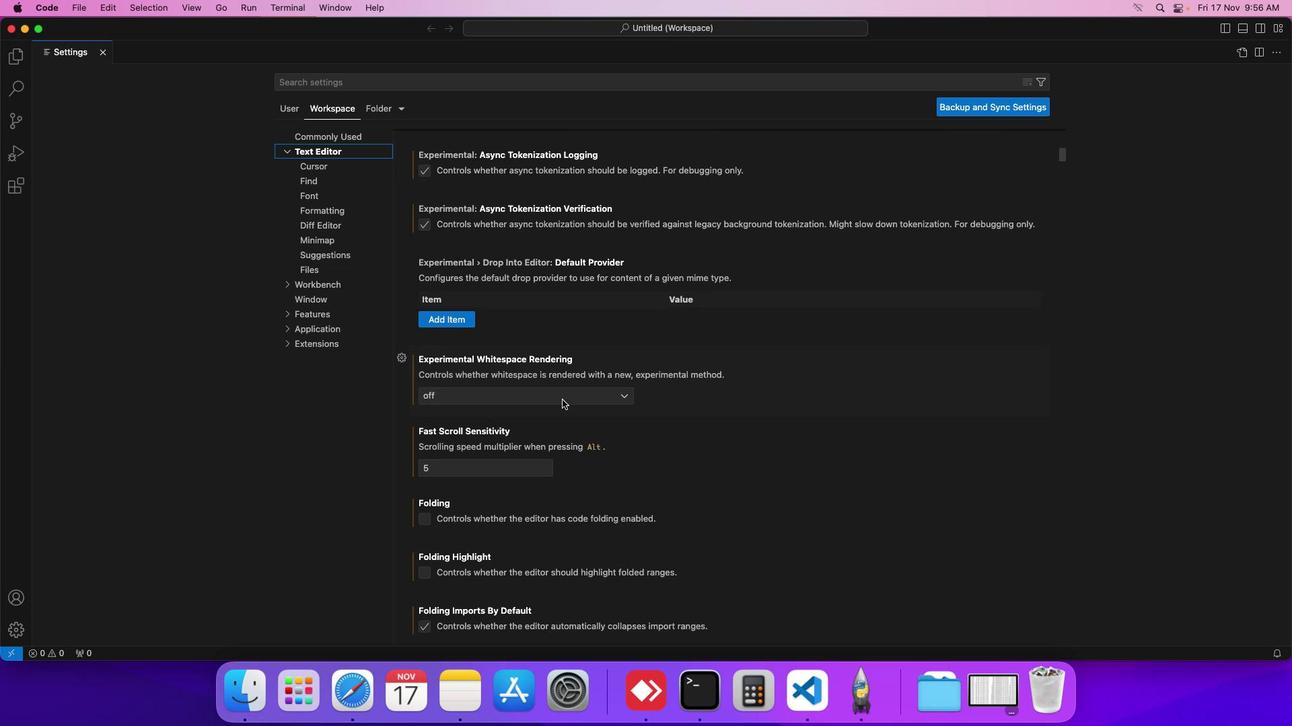
Action: Mouse scrolled (562, 400) with delta (0, 0)
Screenshot: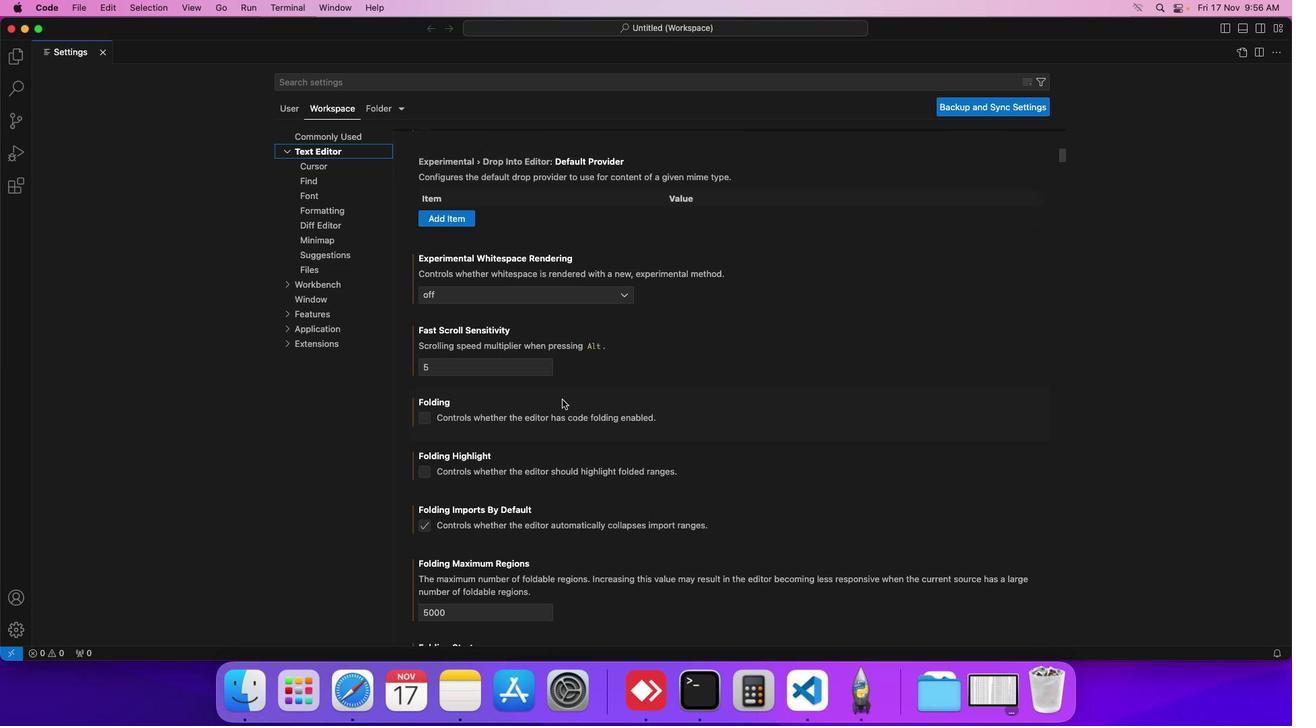 
Action: Mouse scrolled (562, 400) with delta (0, 0)
Screenshot: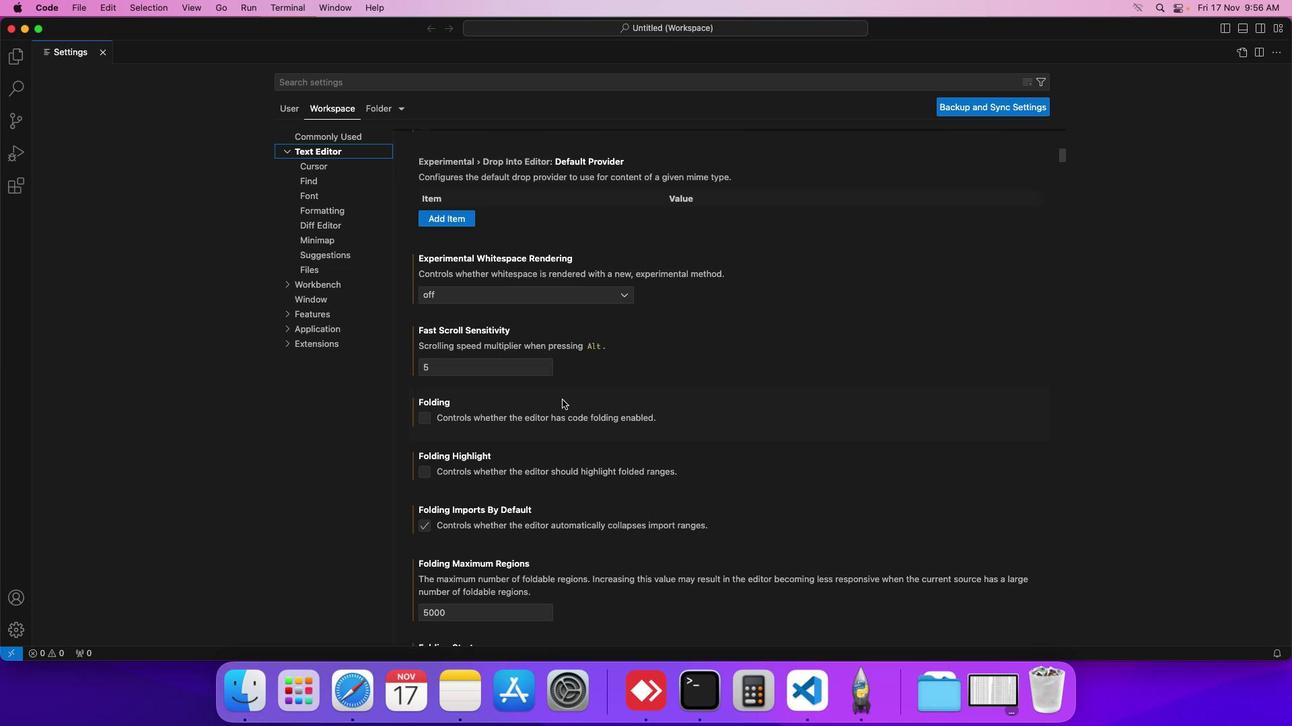 
Action: Mouse scrolled (562, 400) with delta (0, 0)
Screenshot: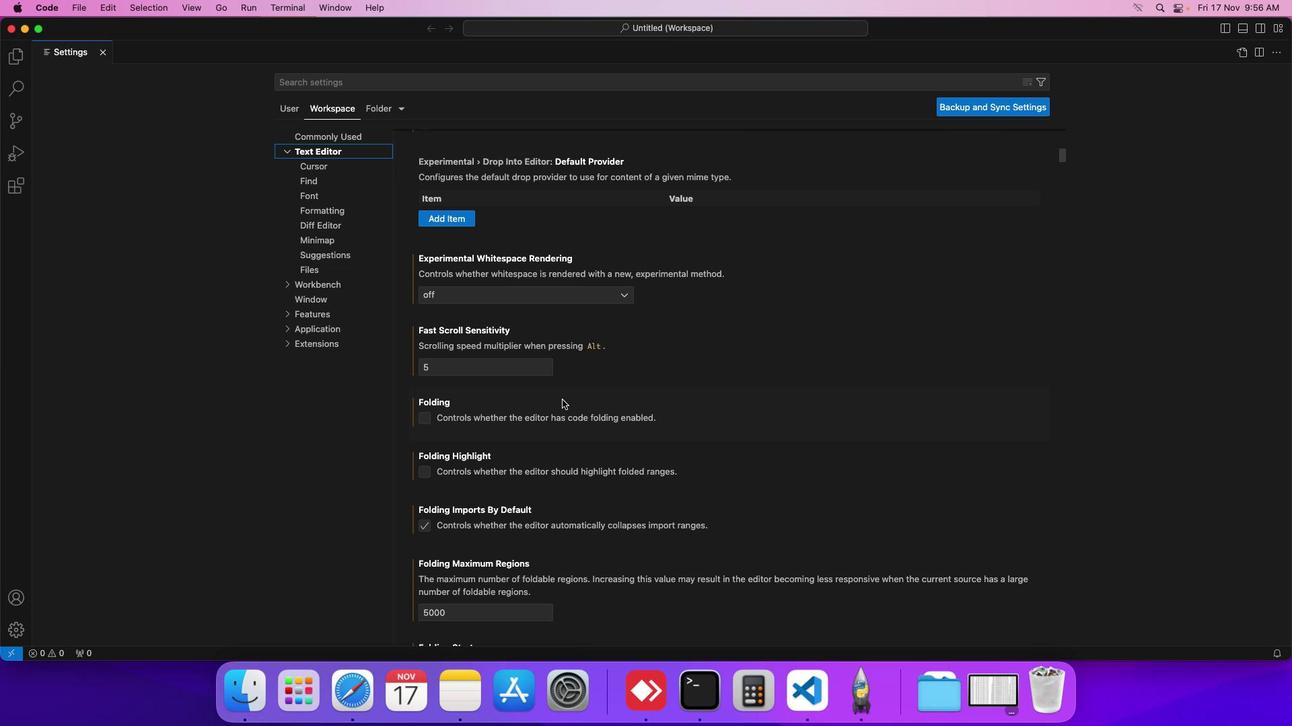 
Action: Mouse scrolled (562, 400) with delta (0, 0)
Screenshot: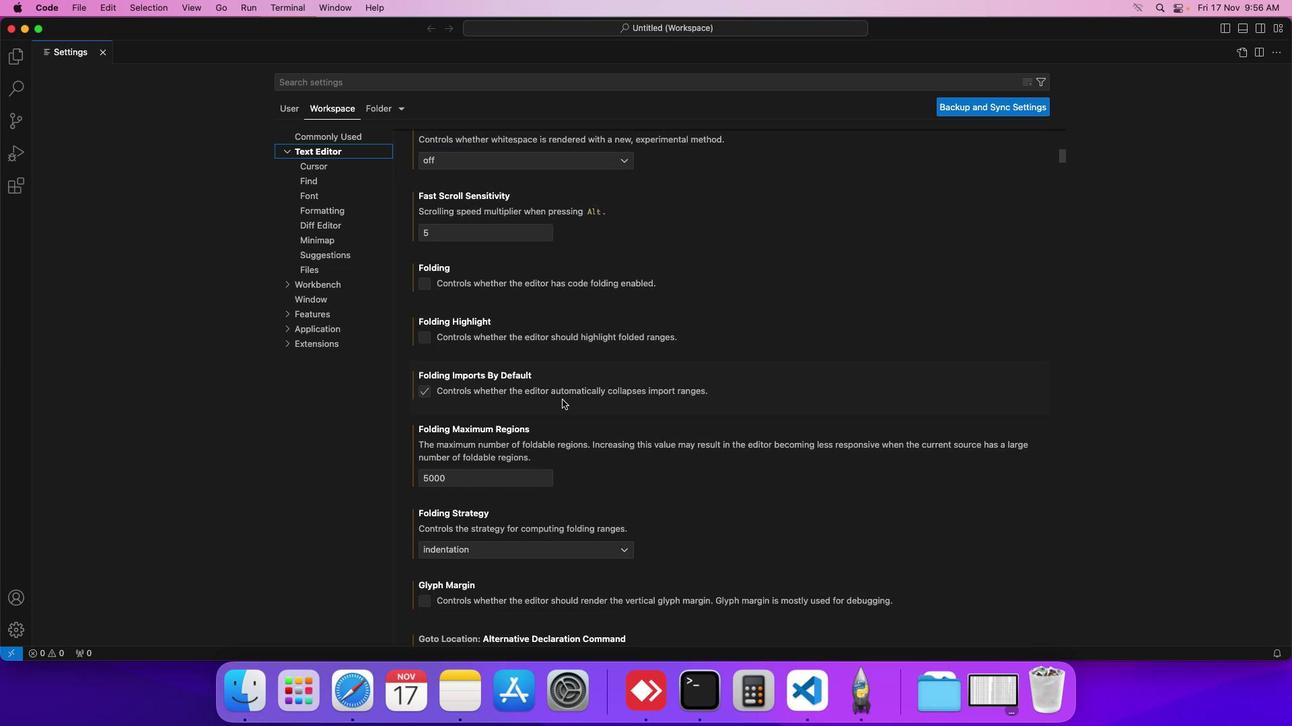 
Action: Mouse scrolled (562, 400) with delta (0, 0)
Screenshot: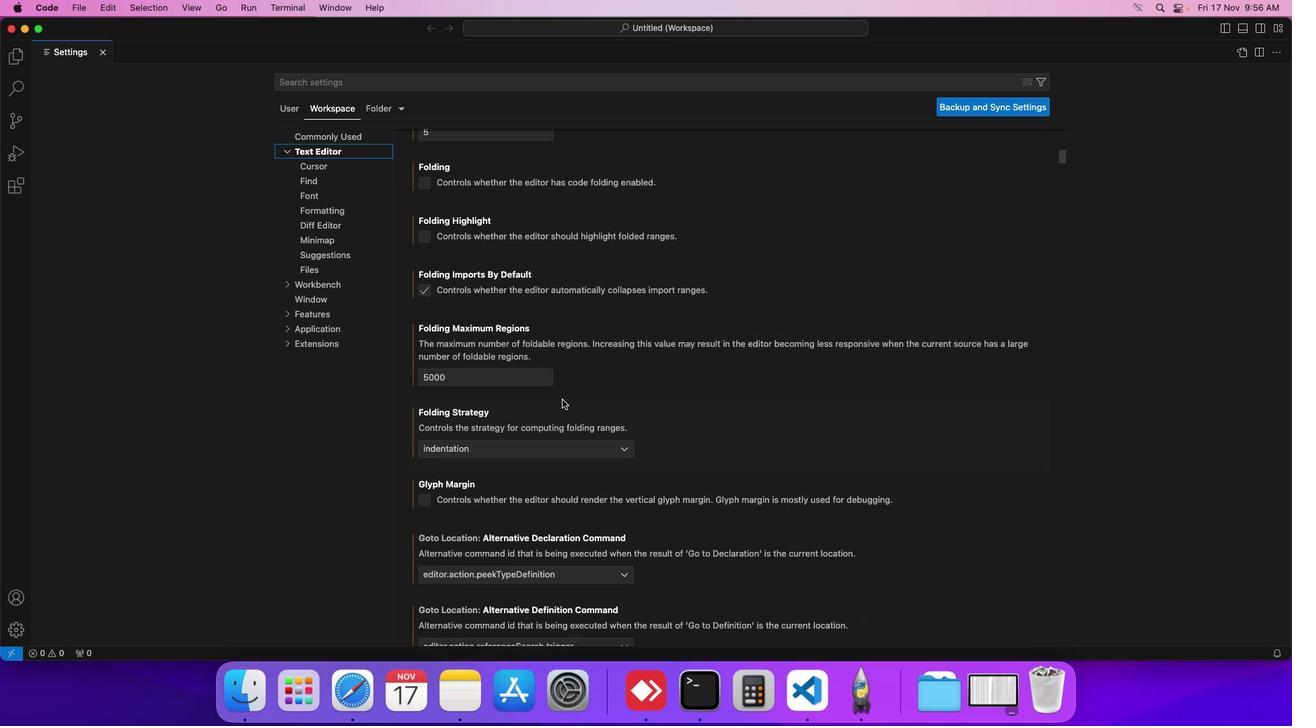
Action: Mouse scrolled (562, 400) with delta (0, 0)
Screenshot: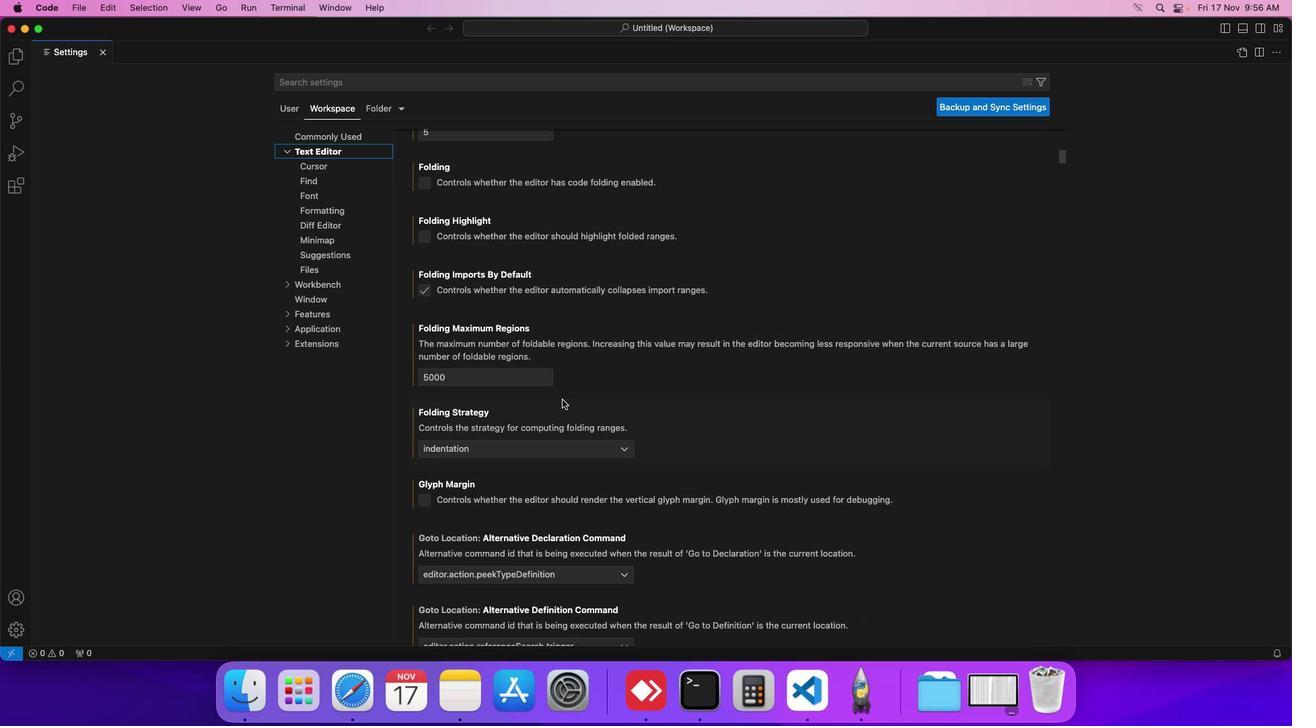 
Action: Mouse scrolled (562, 400) with delta (0, -1)
Screenshot: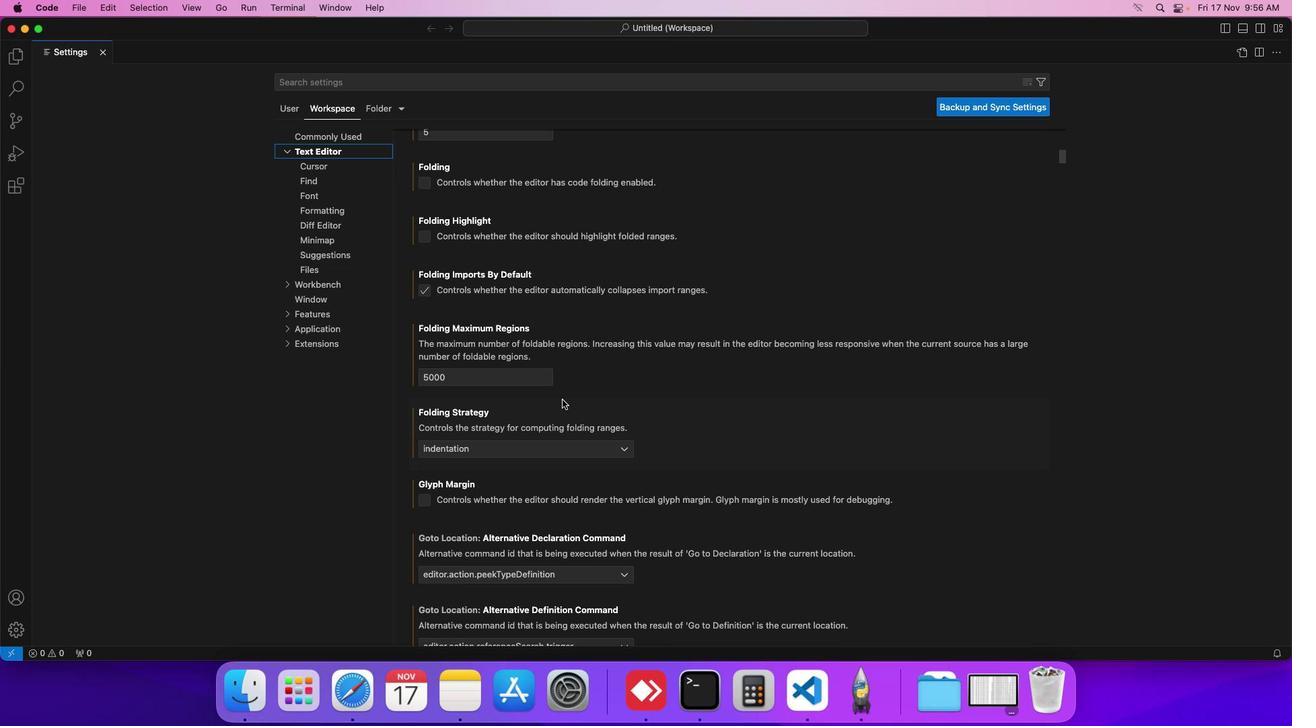 
Action: Mouse scrolled (562, 400) with delta (0, 0)
Screenshot: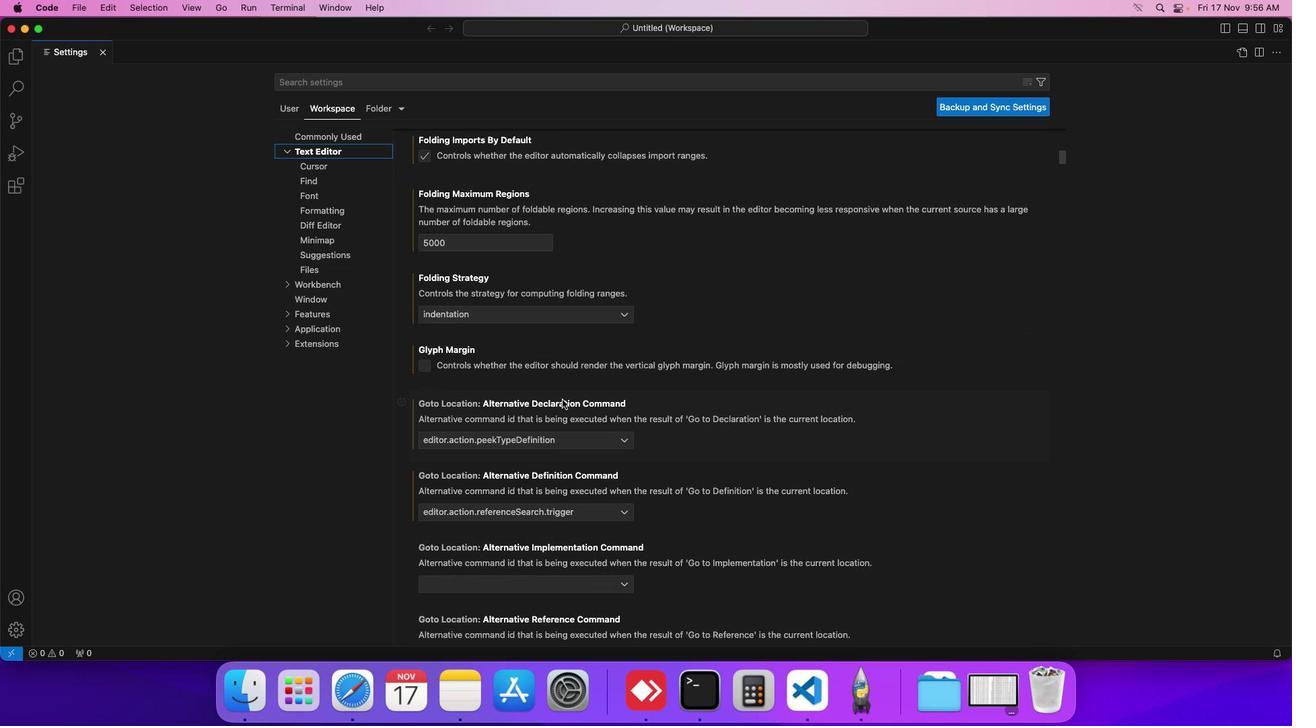 
Action: Mouse scrolled (562, 400) with delta (0, 0)
Screenshot: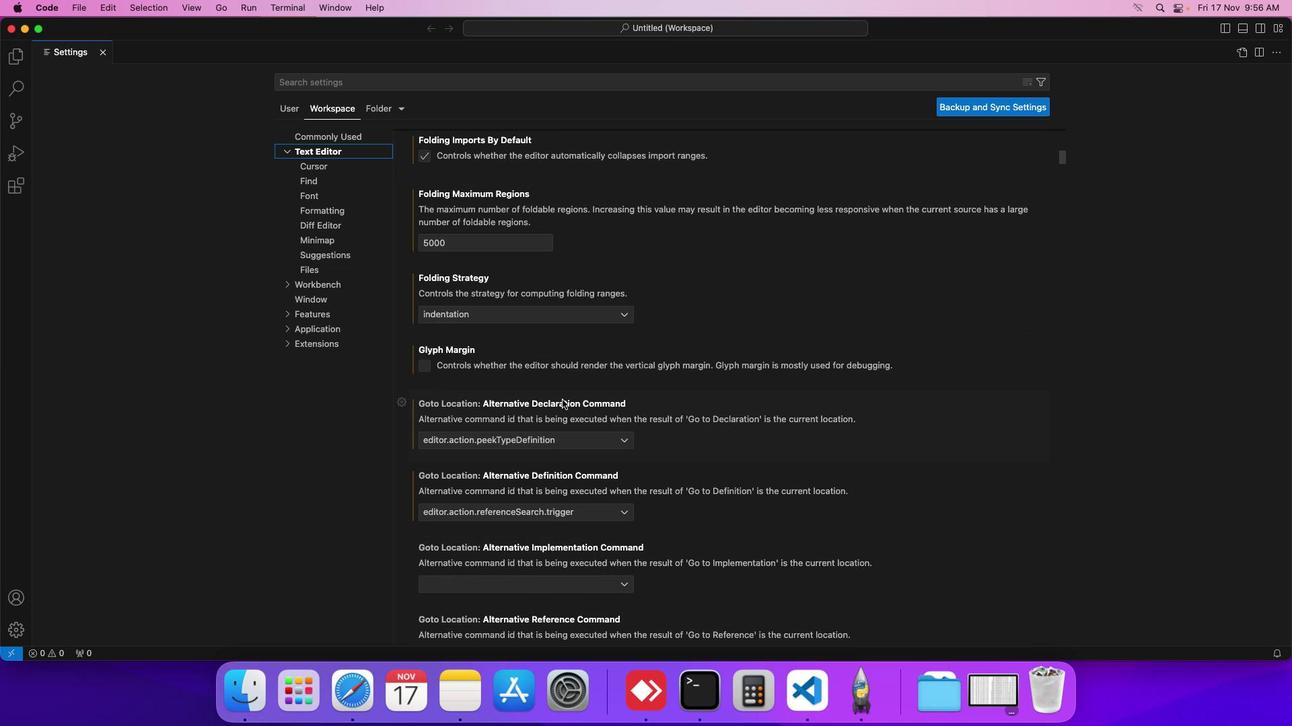 
Action: Mouse scrolled (562, 400) with delta (0, 0)
Screenshot: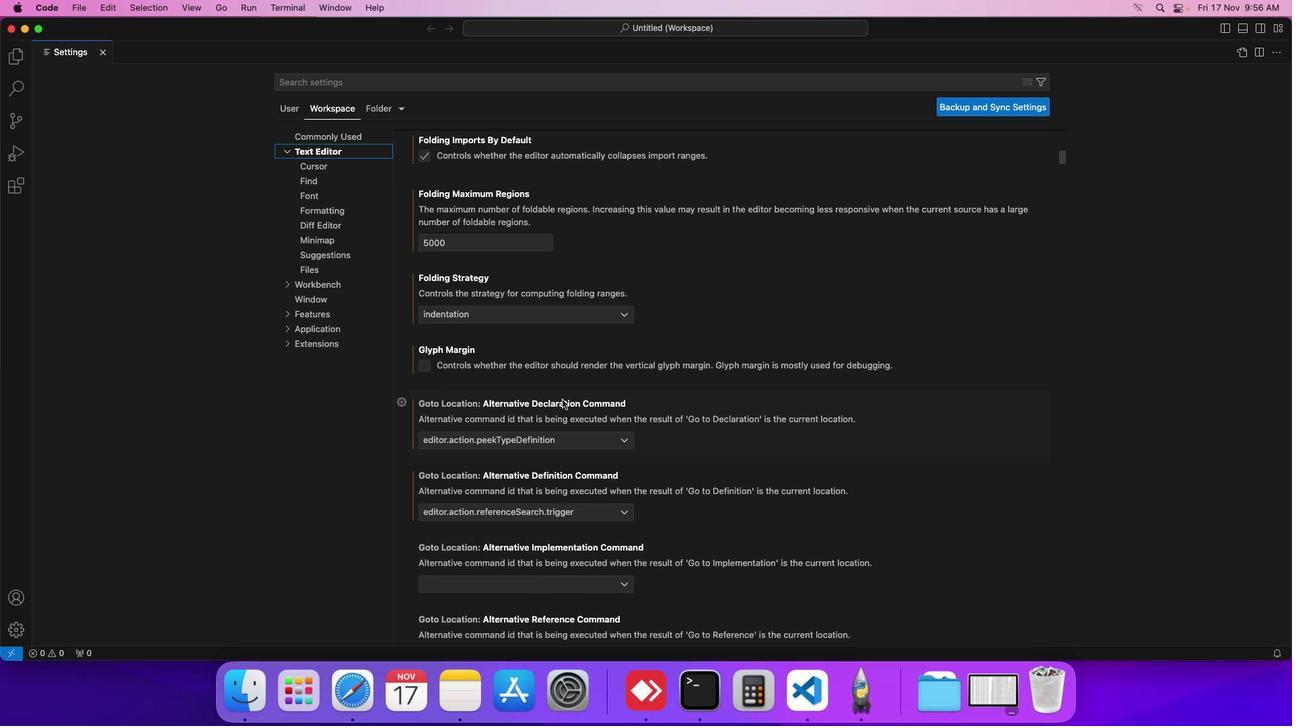 
Action: Mouse scrolled (562, 400) with delta (0, 0)
Screenshot: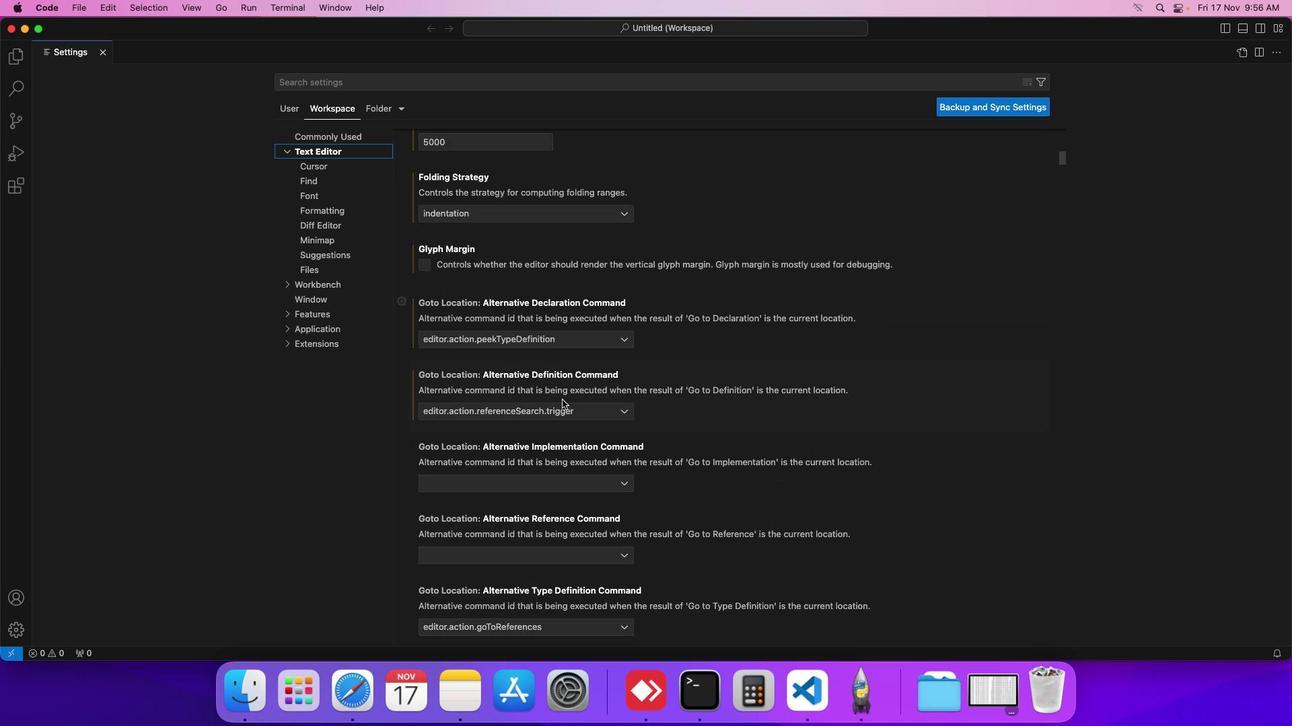 
Action: Mouse scrolled (562, 400) with delta (0, 0)
Screenshot: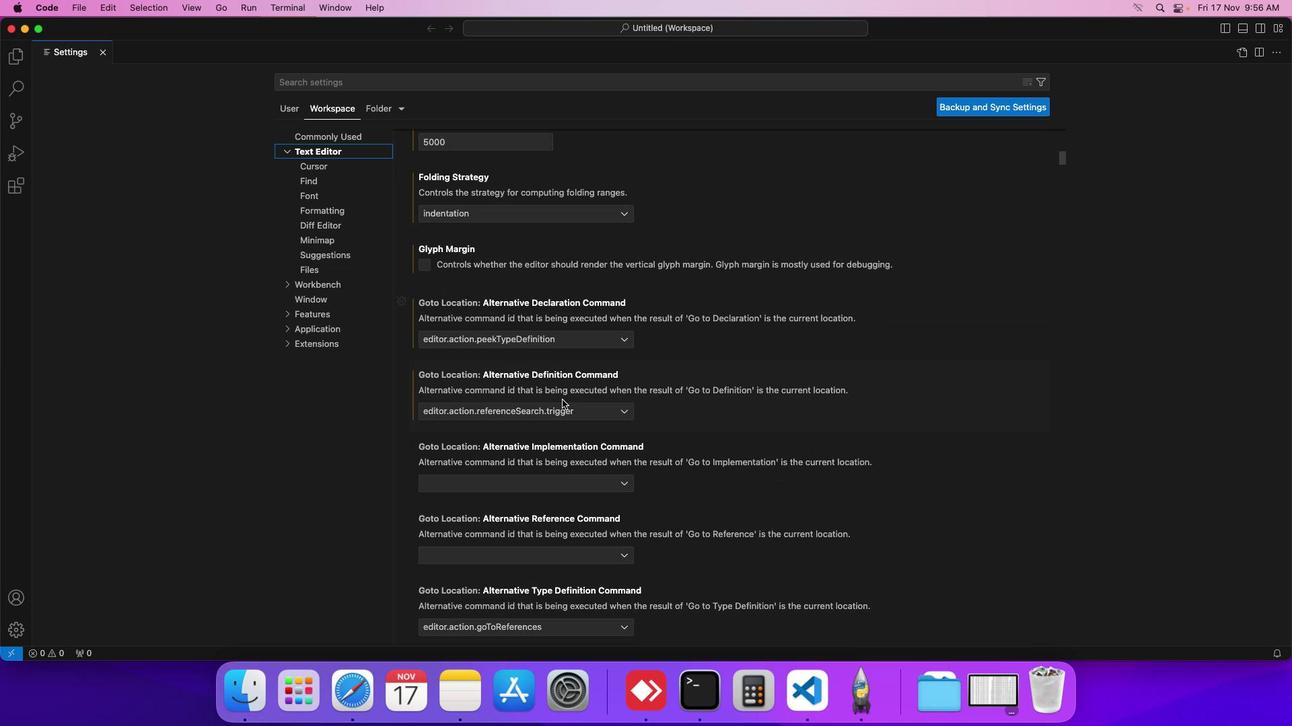 
Action: Mouse scrolled (562, 400) with delta (0, 0)
Screenshot: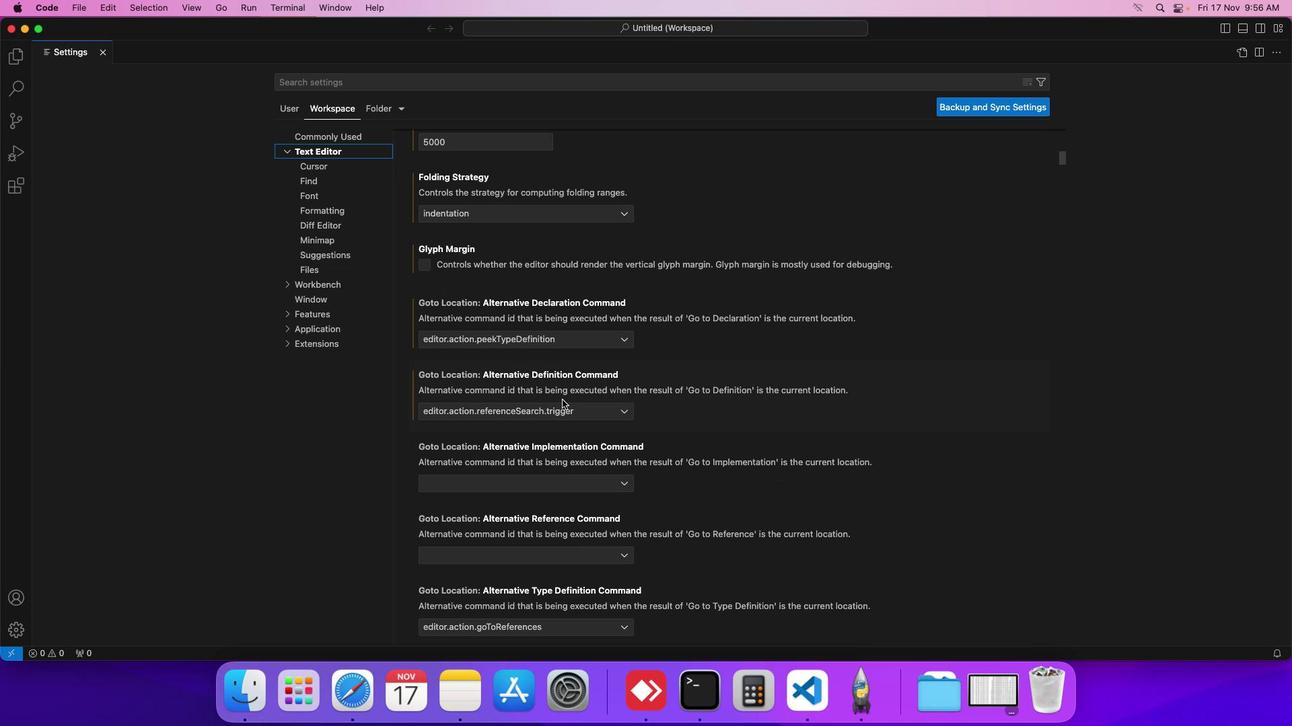 
Action: Mouse moved to (562, 400)
Screenshot: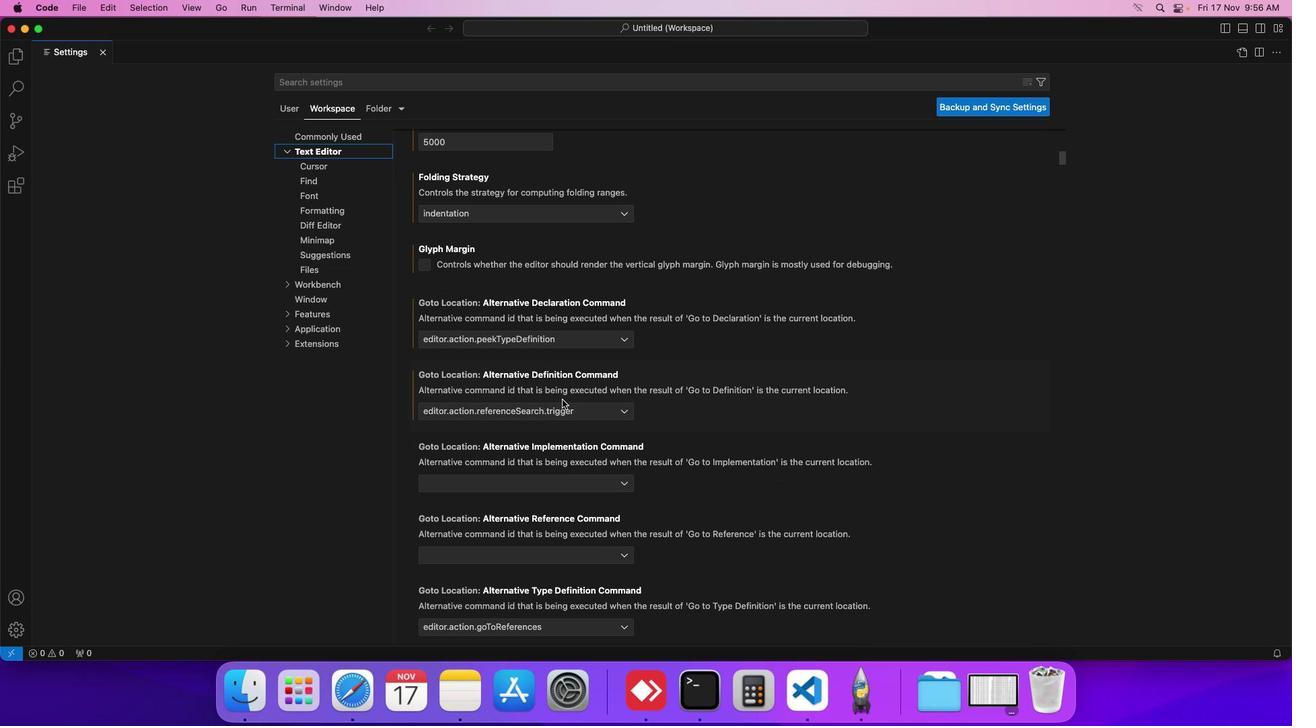 
Action: Mouse scrolled (562, 400) with delta (0, 0)
Screenshot: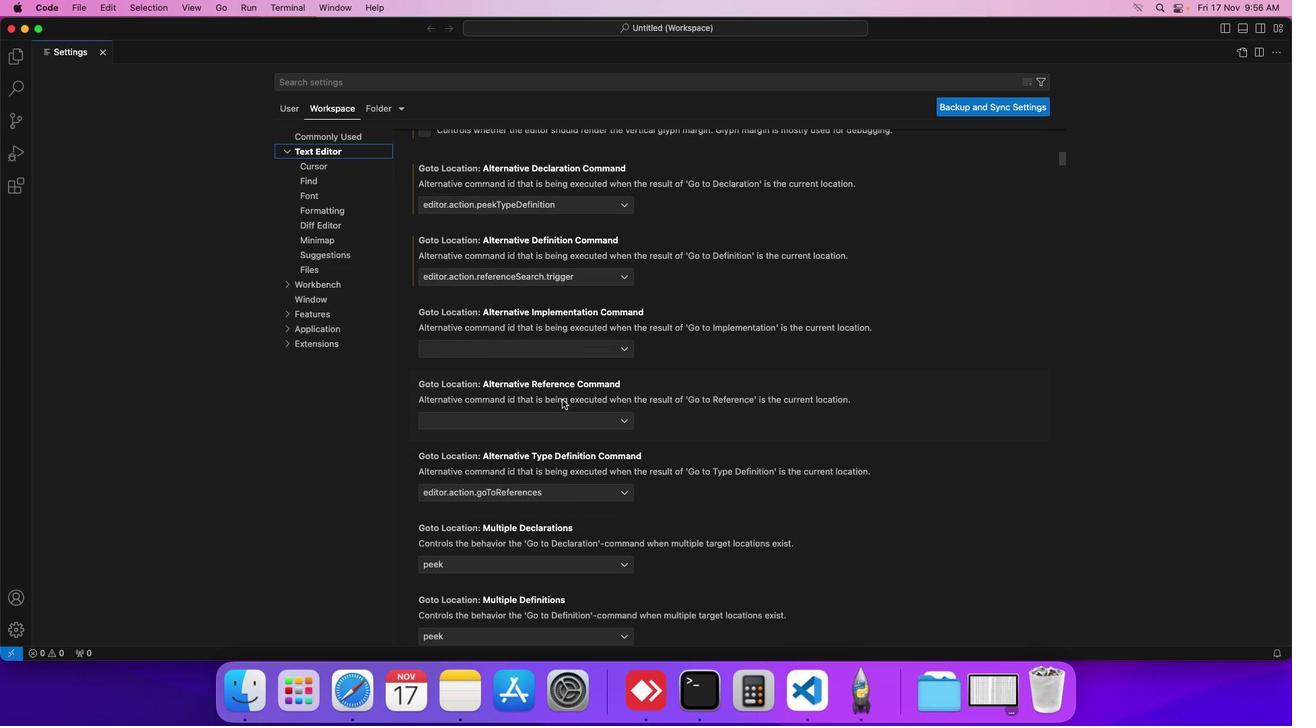 
Action: Mouse scrolled (562, 400) with delta (0, 0)
Screenshot: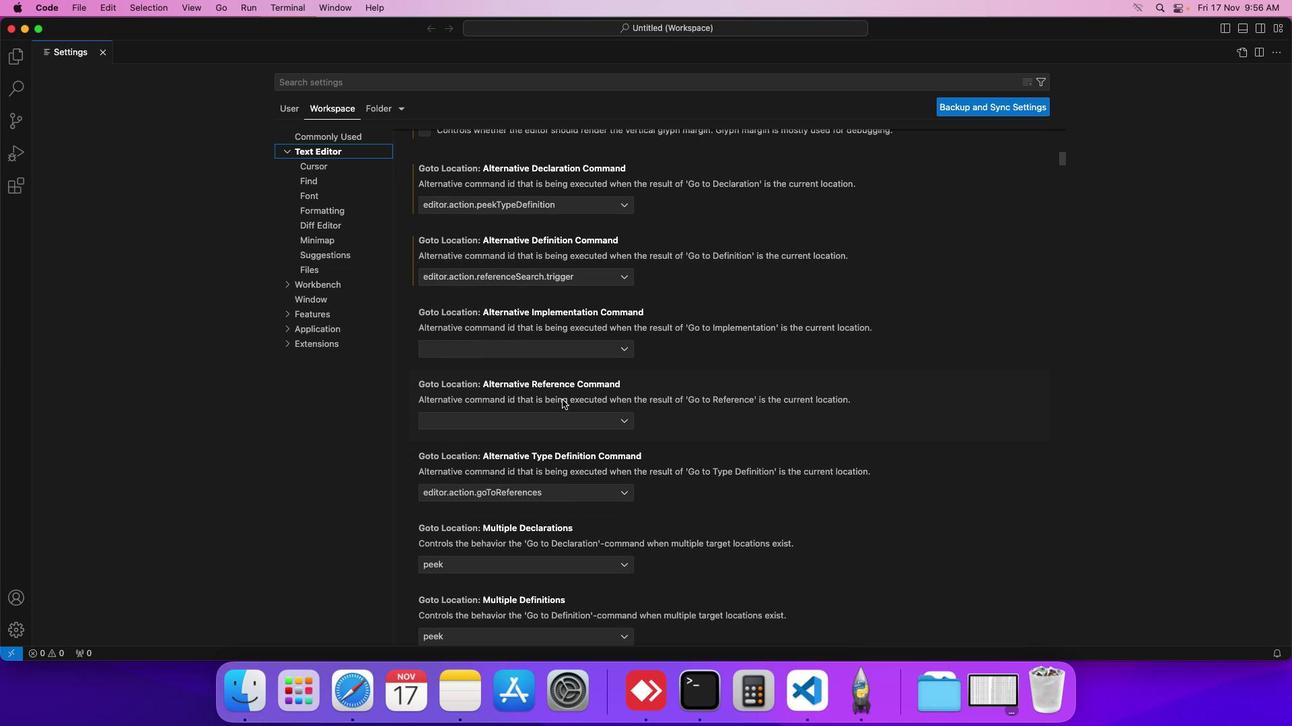
Action: Mouse scrolled (562, 400) with delta (0, 0)
Screenshot: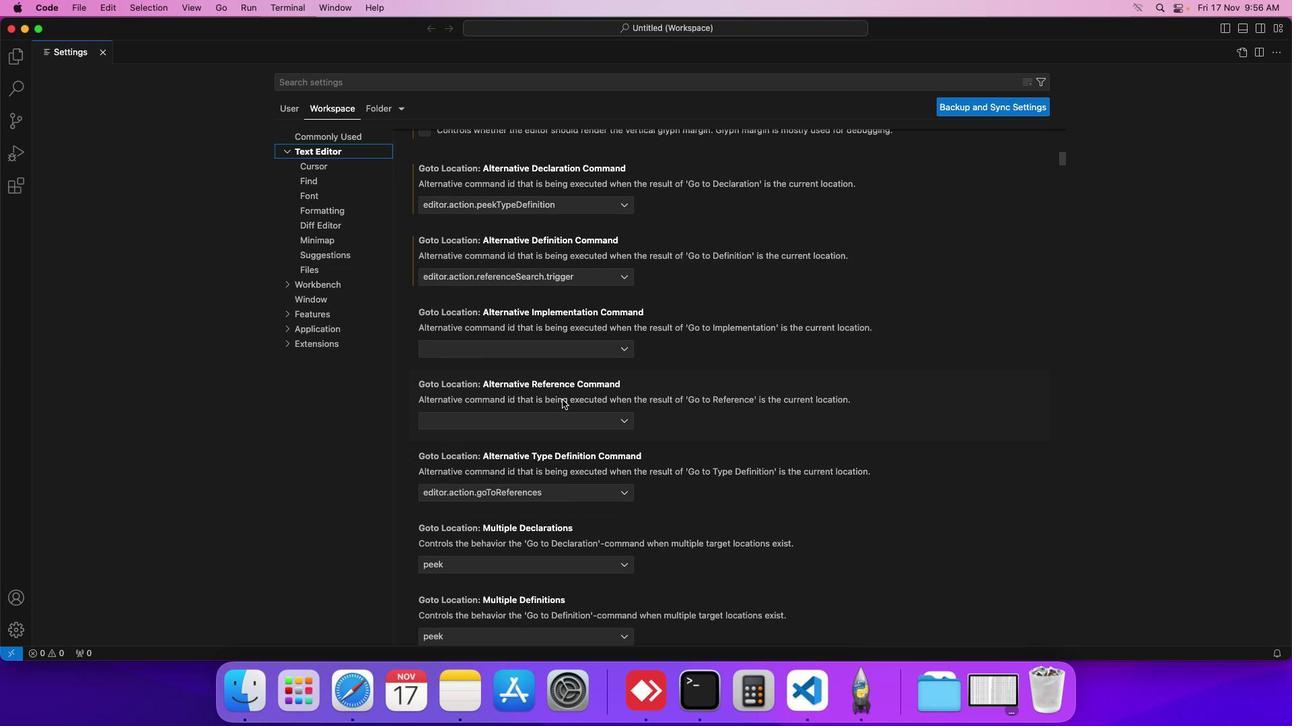 
Action: Mouse scrolled (562, 400) with delta (0, 0)
Screenshot: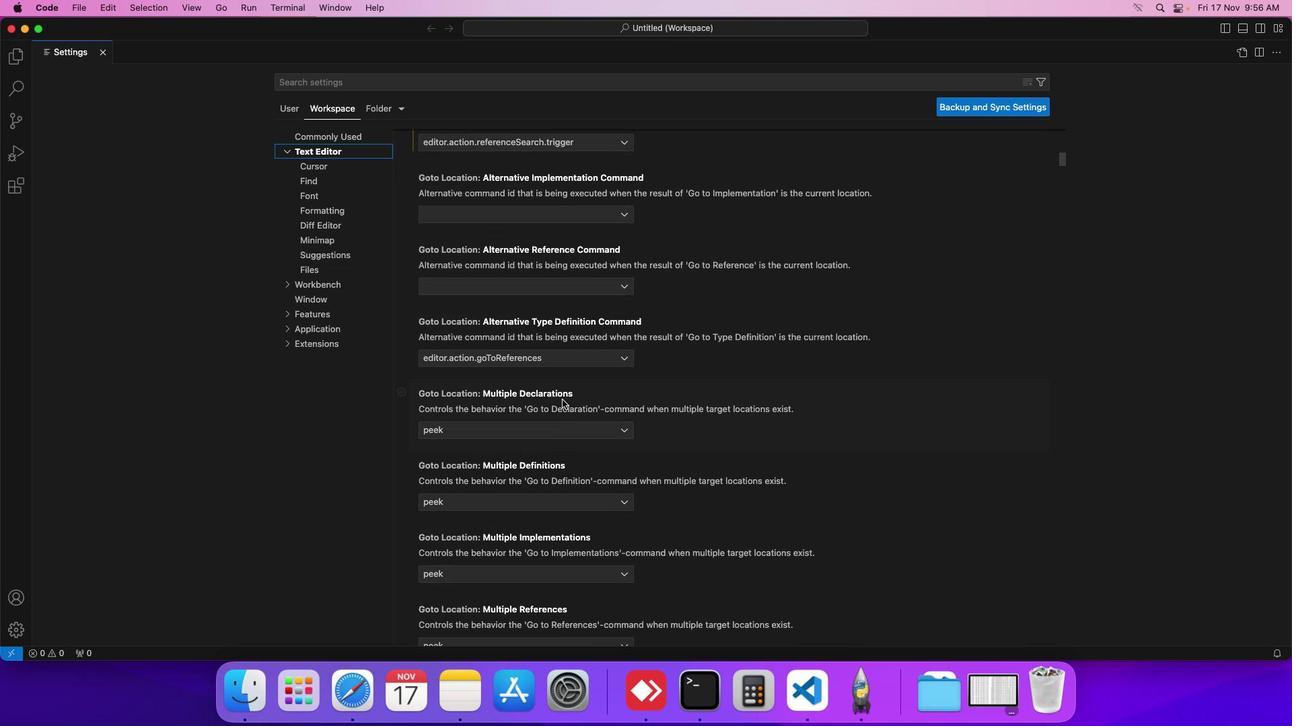 
Action: Mouse scrolled (562, 400) with delta (0, 0)
Screenshot: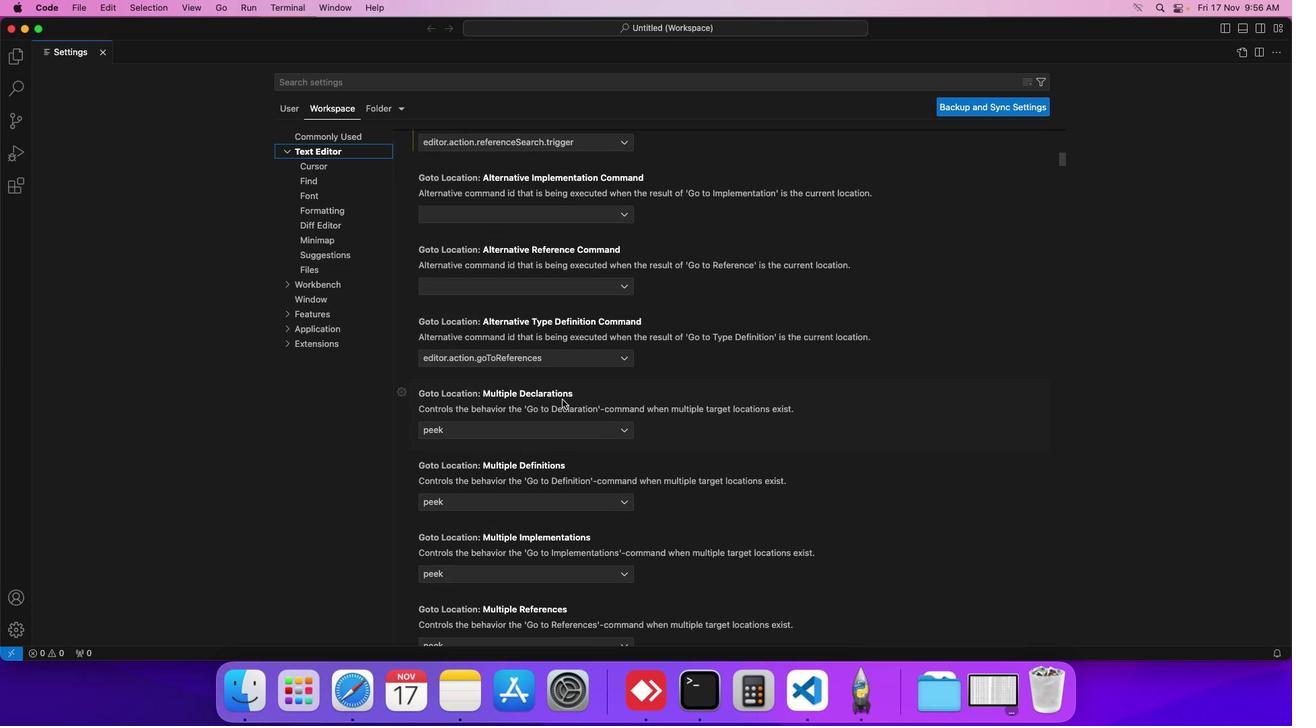 
Action: Mouse scrolled (562, 400) with delta (0, 0)
Screenshot: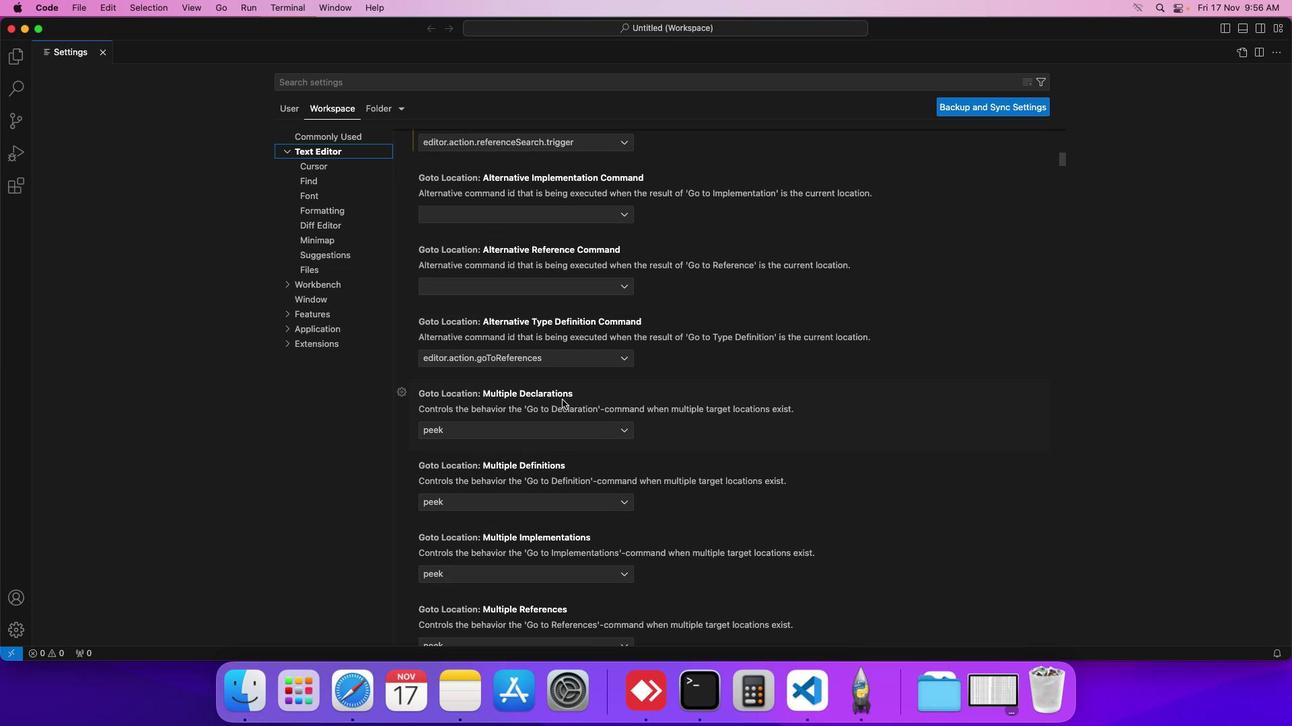 
Action: Mouse scrolled (562, 400) with delta (0, 0)
Screenshot: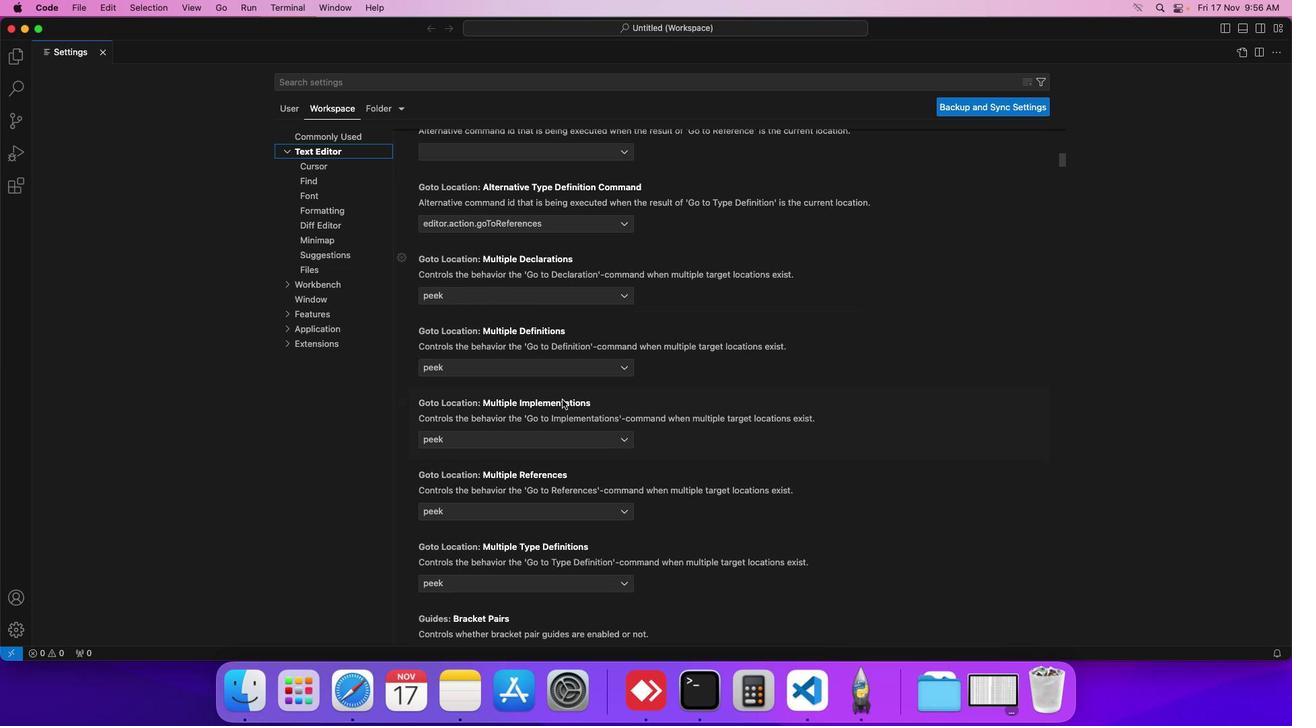 
Action: Mouse scrolled (562, 400) with delta (0, 0)
Screenshot: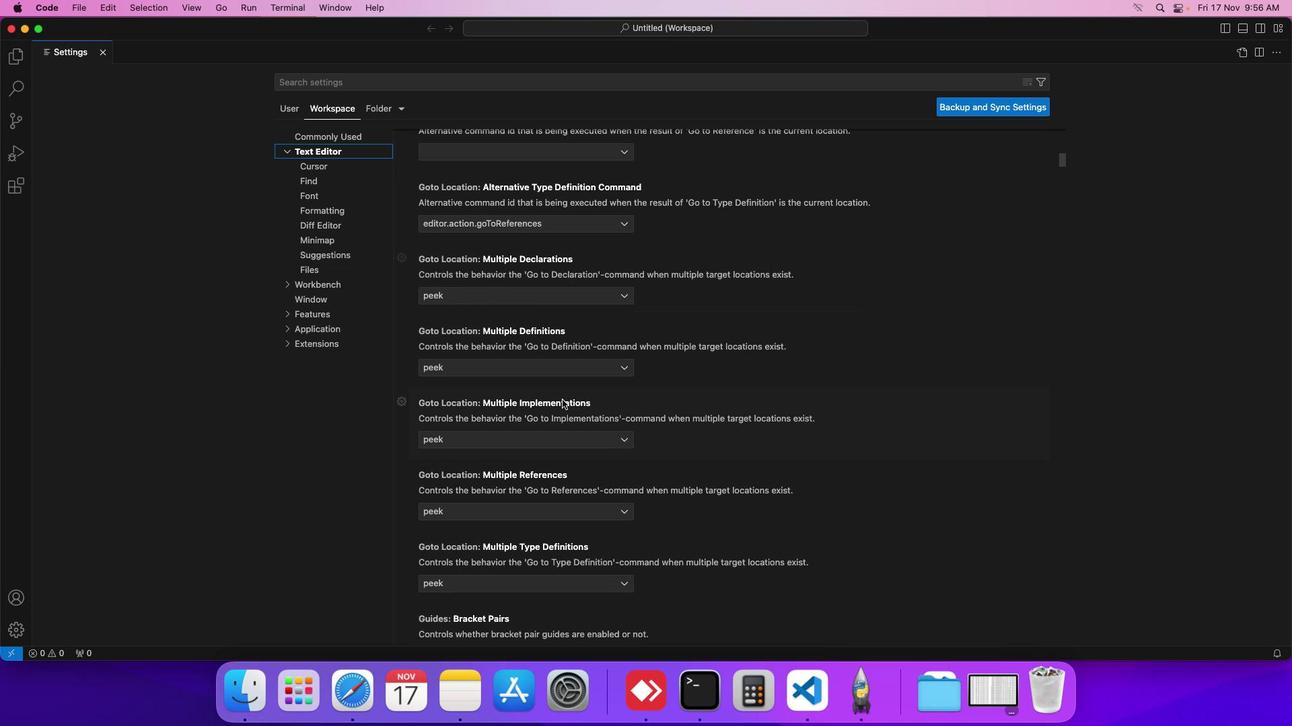
Action: Mouse scrolled (562, 400) with delta (0, 0)
Screenshot: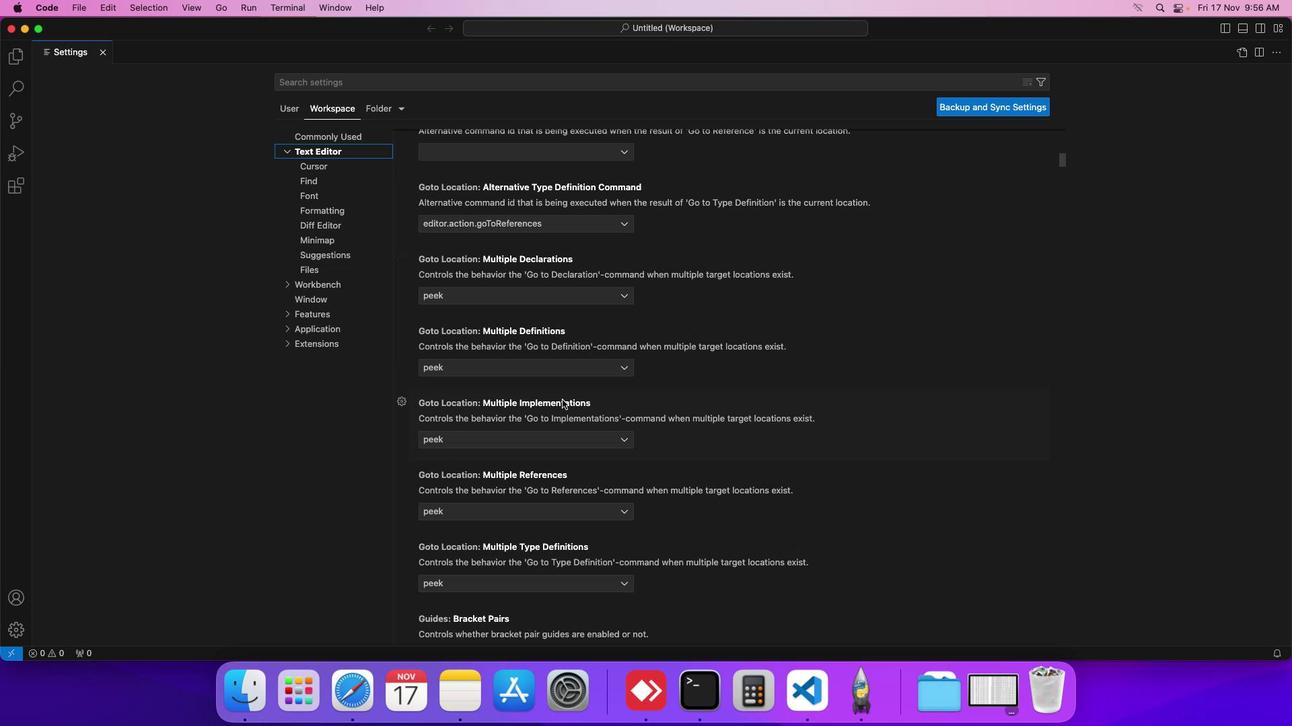 
Action: Mouse scrolled (562, 400) with delta (0, 0)
Screenshot: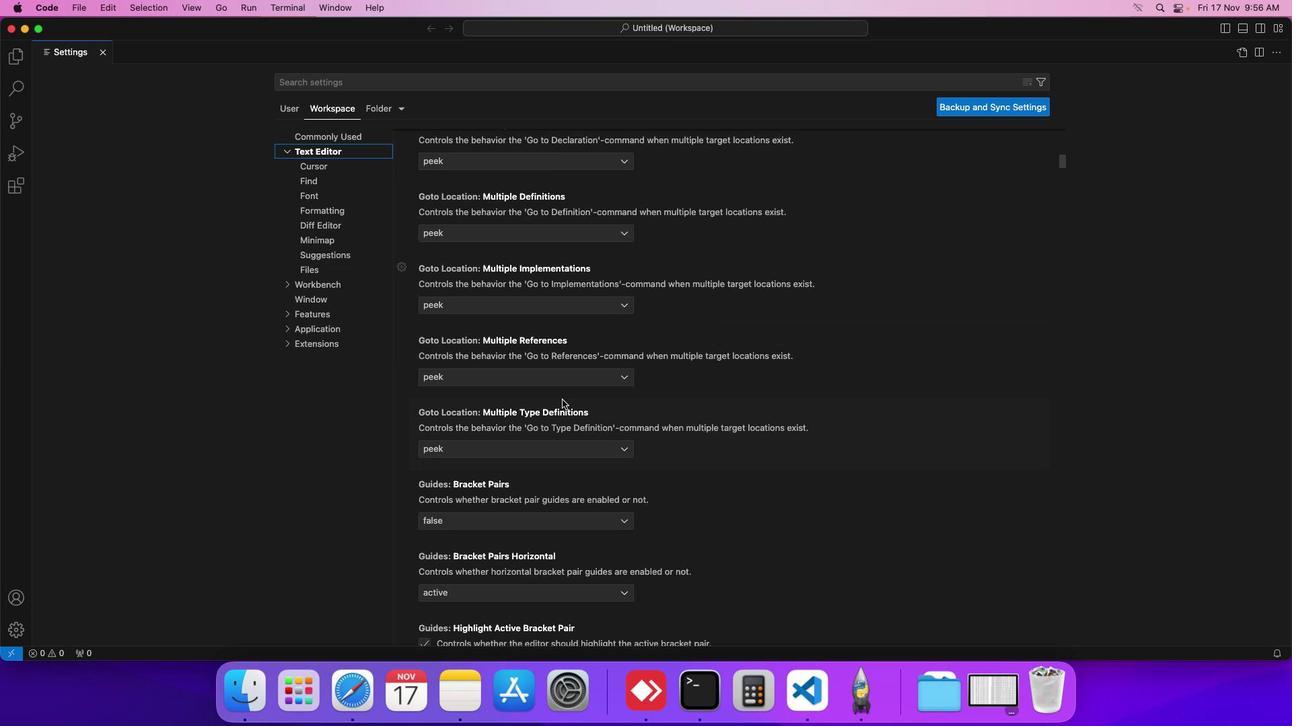 
Action: Mouse scrolled (562, 400) with delta (0, 0)
Screenshot: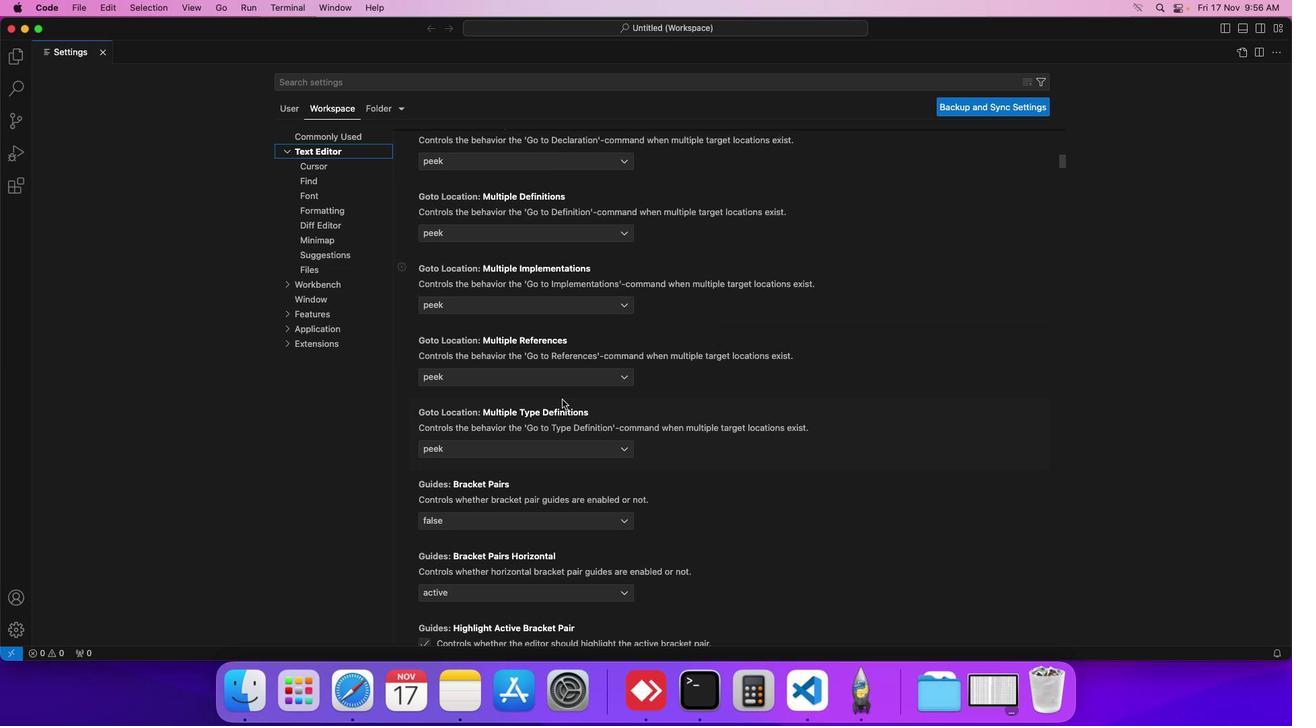 
Action: Mouse scrolled (562, 400) with delta (0, 0)
Screenshot: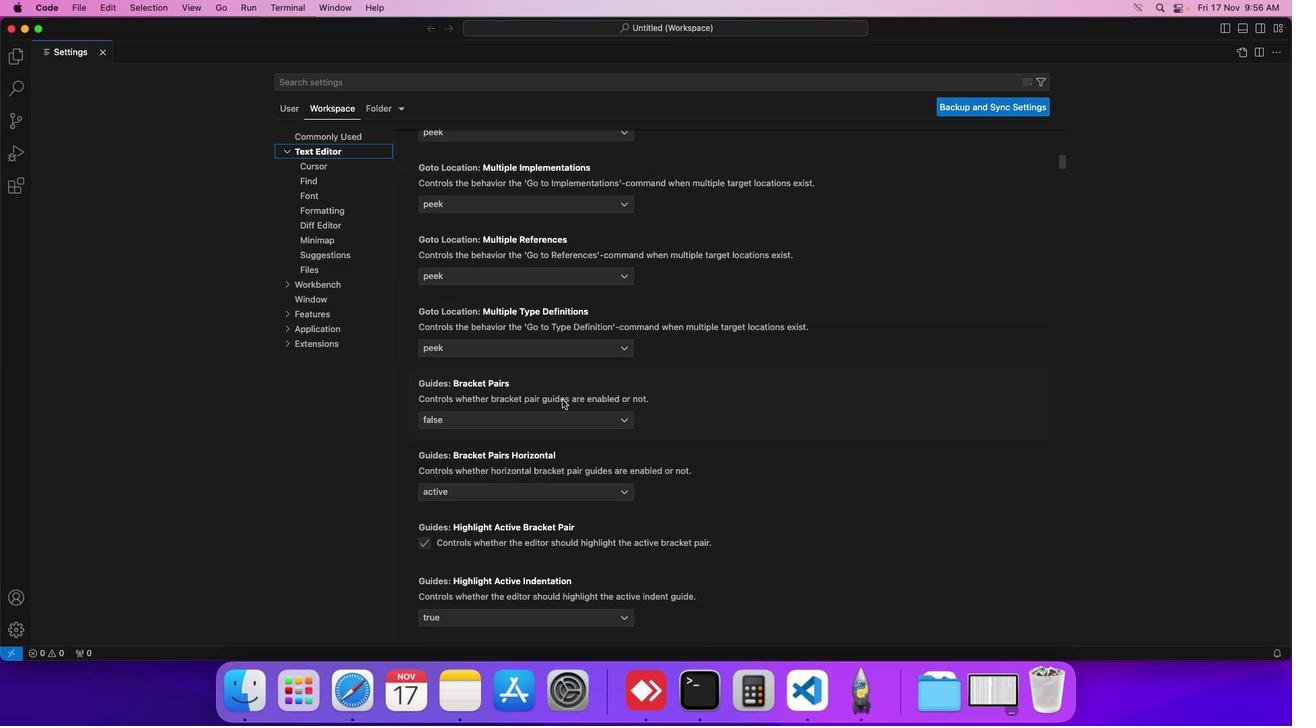 
Action: Mouse scrolled (562, 400) with delta (0, -1)
Screenshot: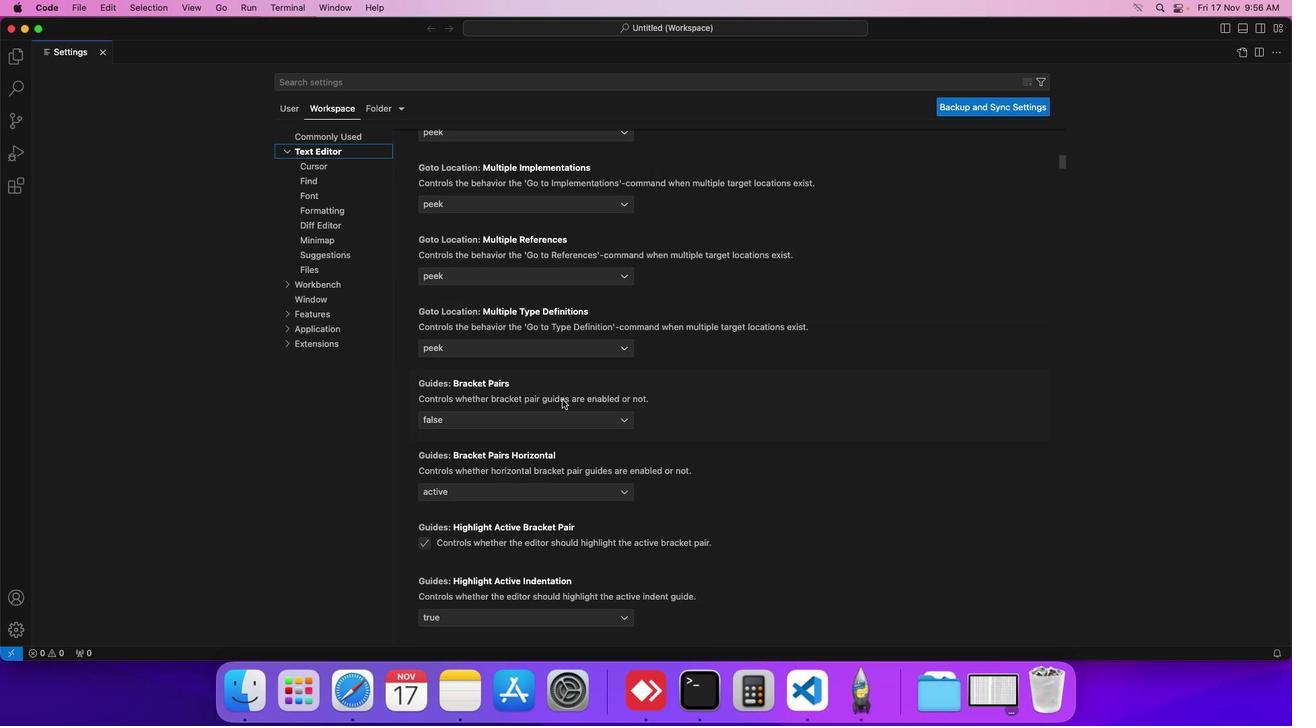 
Action: Mouse scrolled (562, 400) with delta (0, 0)
Screenshot: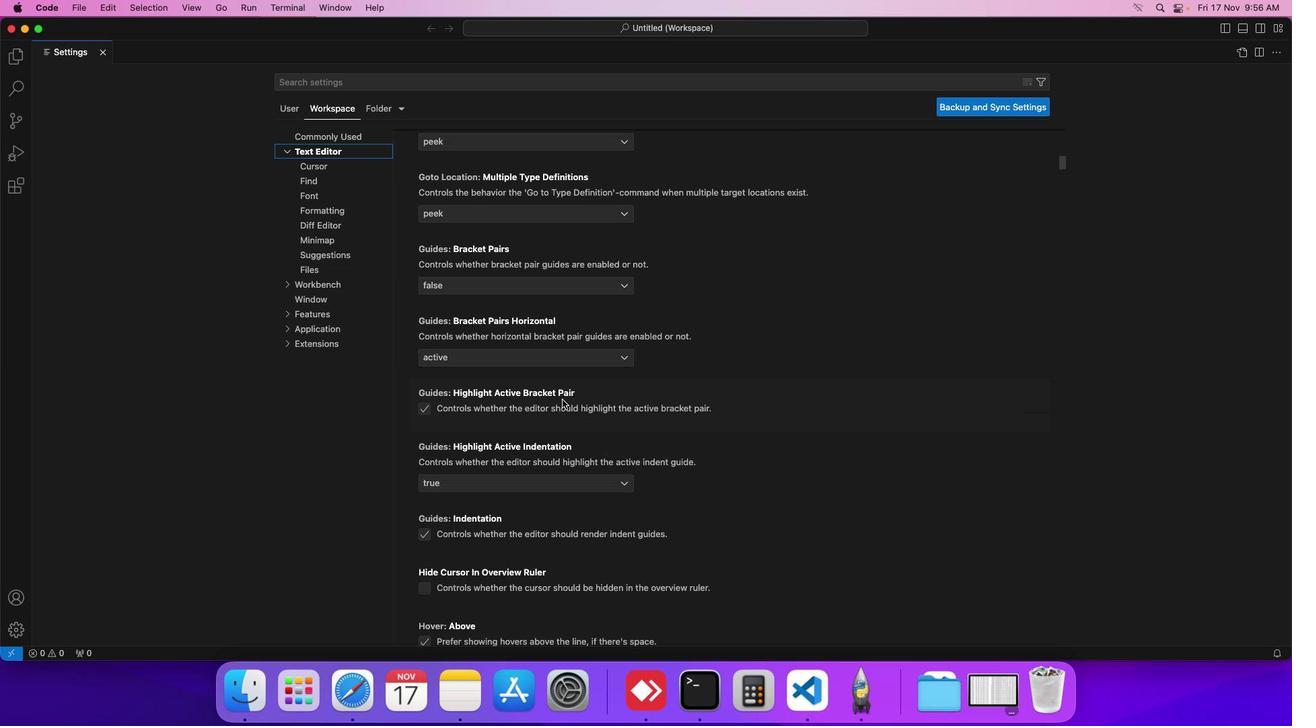 
Action: Mouse scrolled (562, 400) with delta (0, 0)
Screenshot: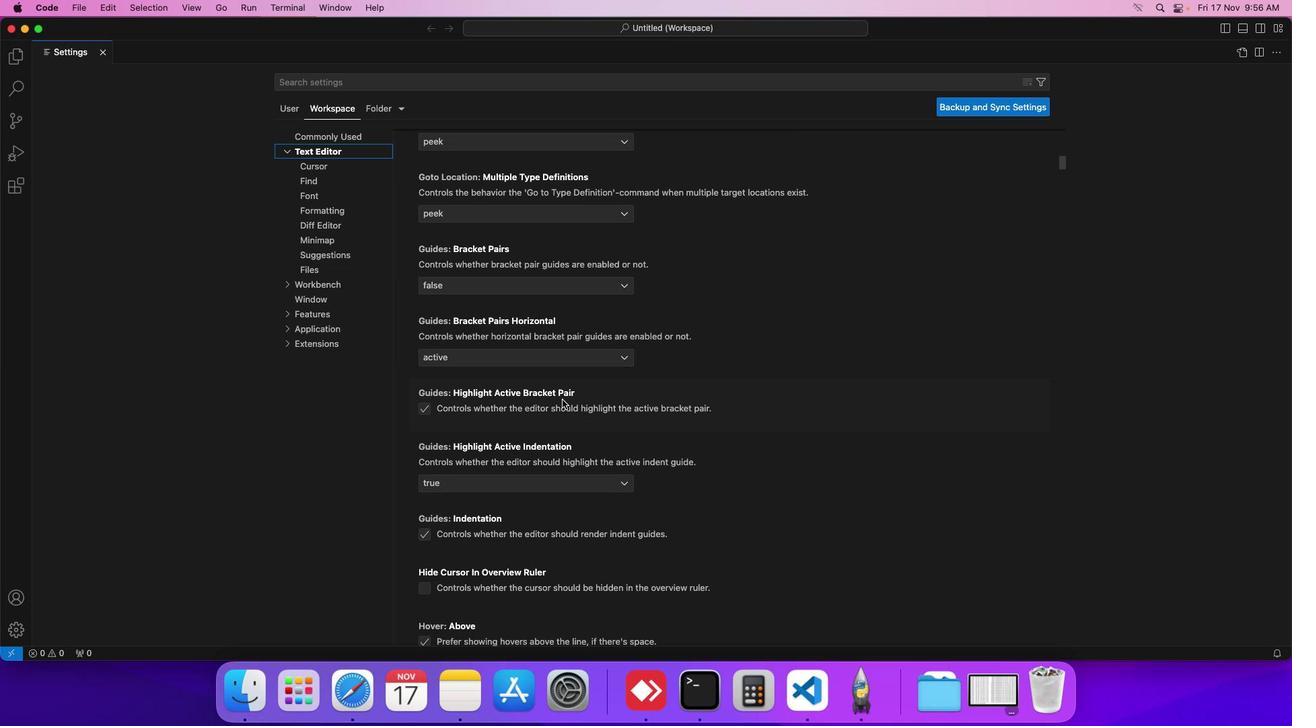 
Action: Mouse scrolled (562, 400) with delta (0, 0)
Screenshot: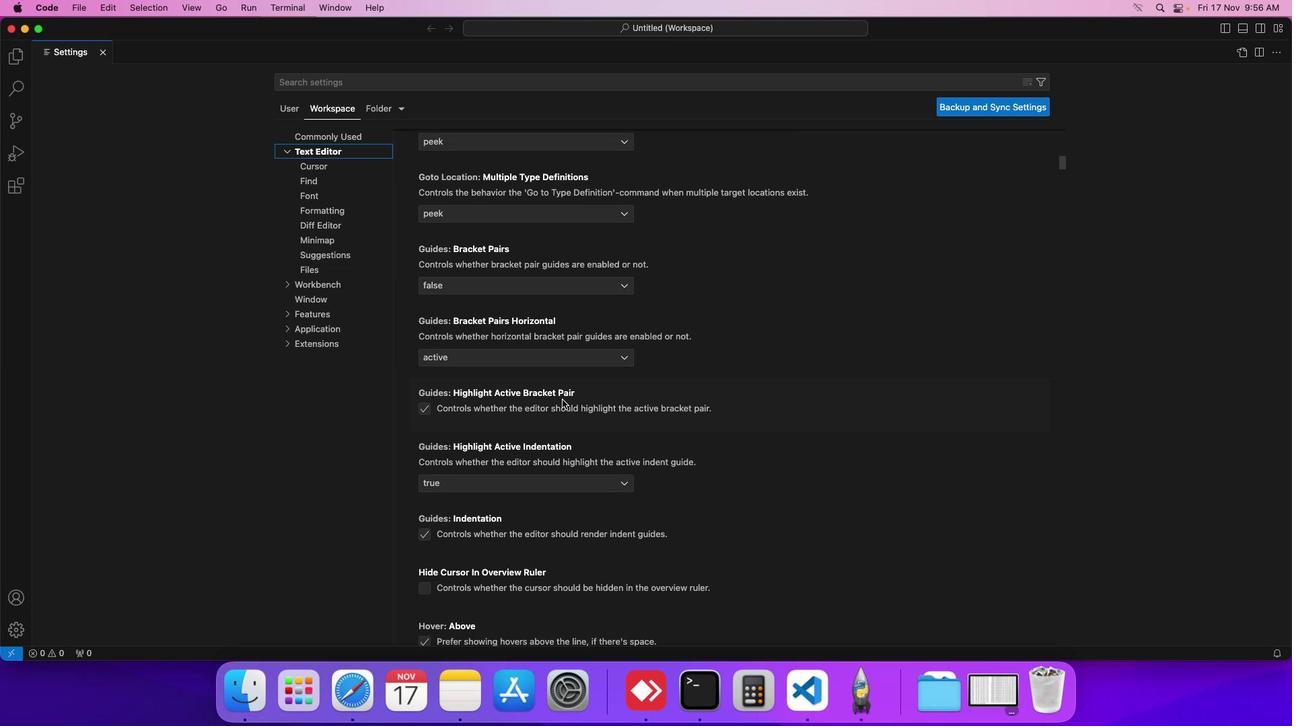 
Action: Mouse moved to (562, 400)
Screenshot: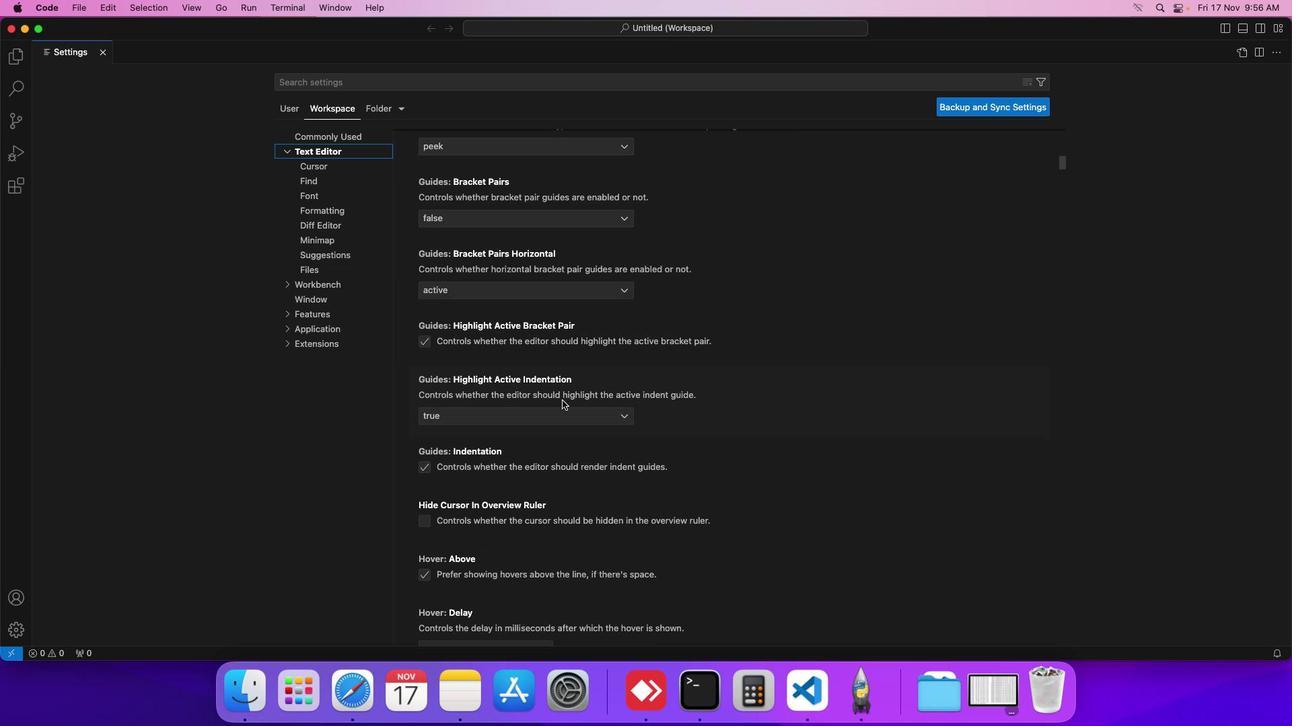 
Action: Mouse scrolled (562, 400) with delta (0, 0)
Screenshot: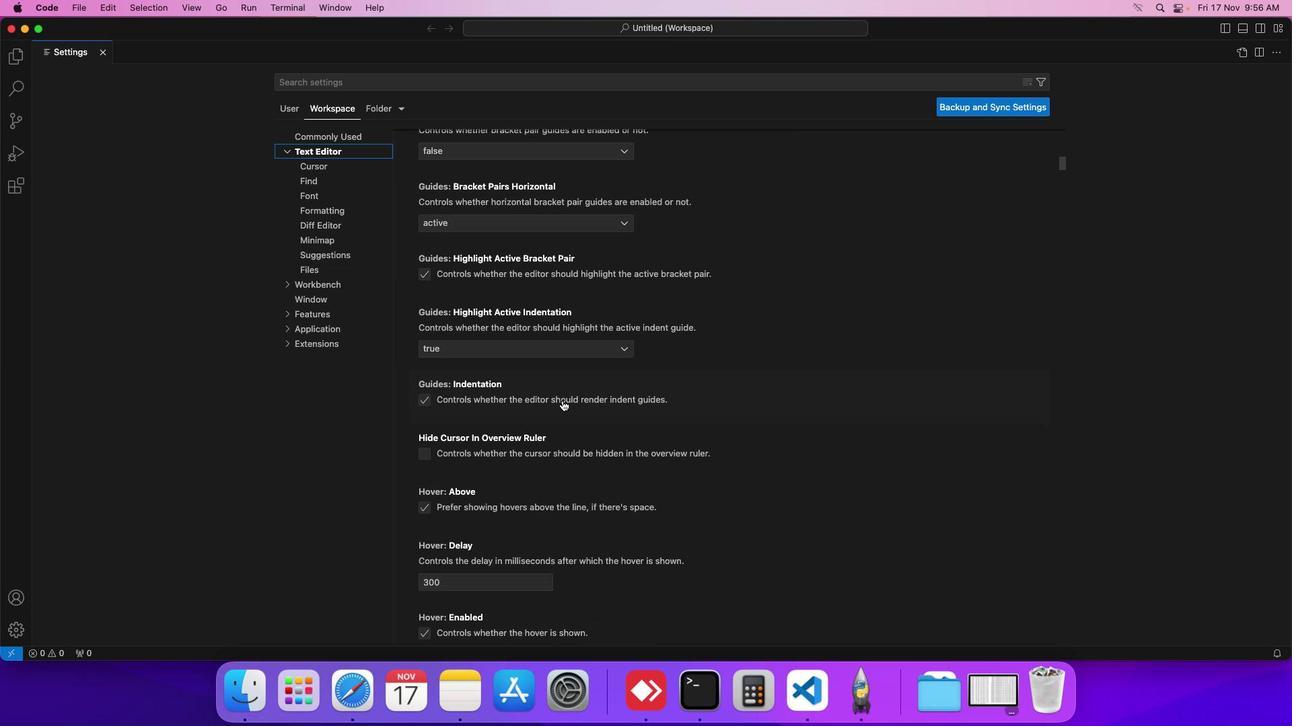 
Action: Mouse scrolled (562, 400) with delta (0, 0)
Screenshot: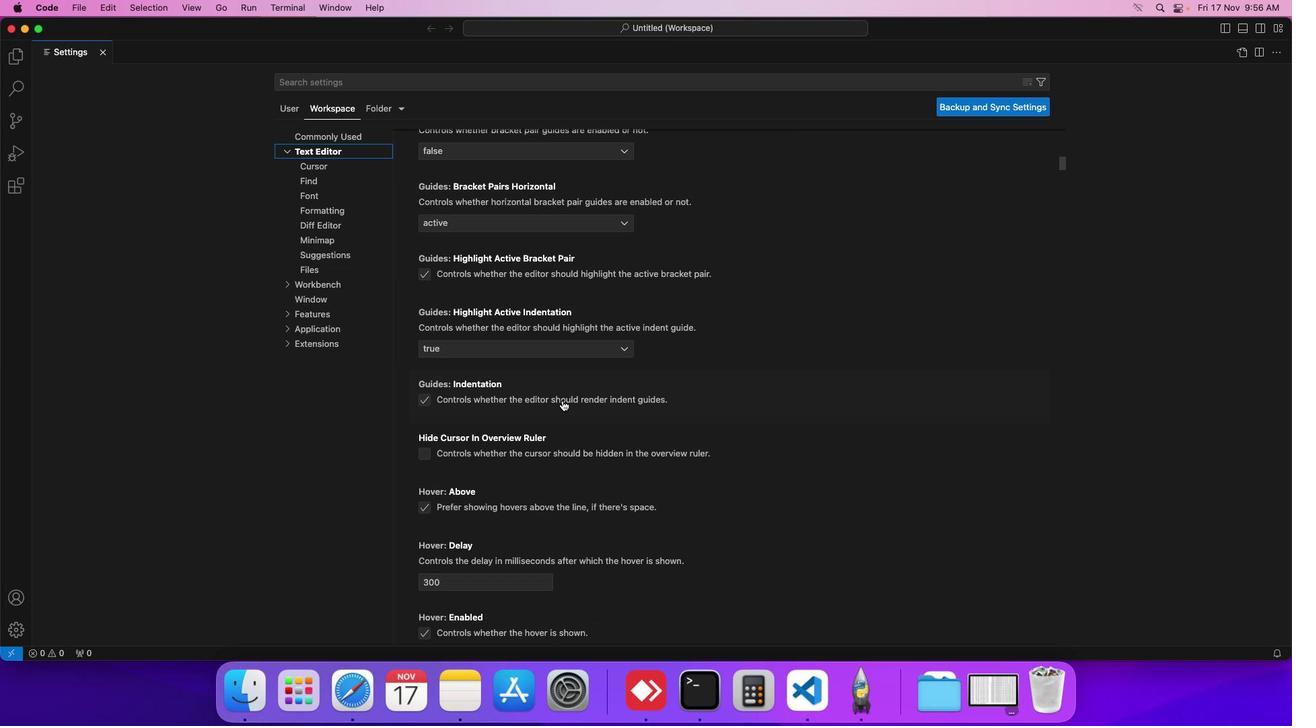 
Action: Mouse scrolled (562, 400) with delta (0, 0)
Screenshot: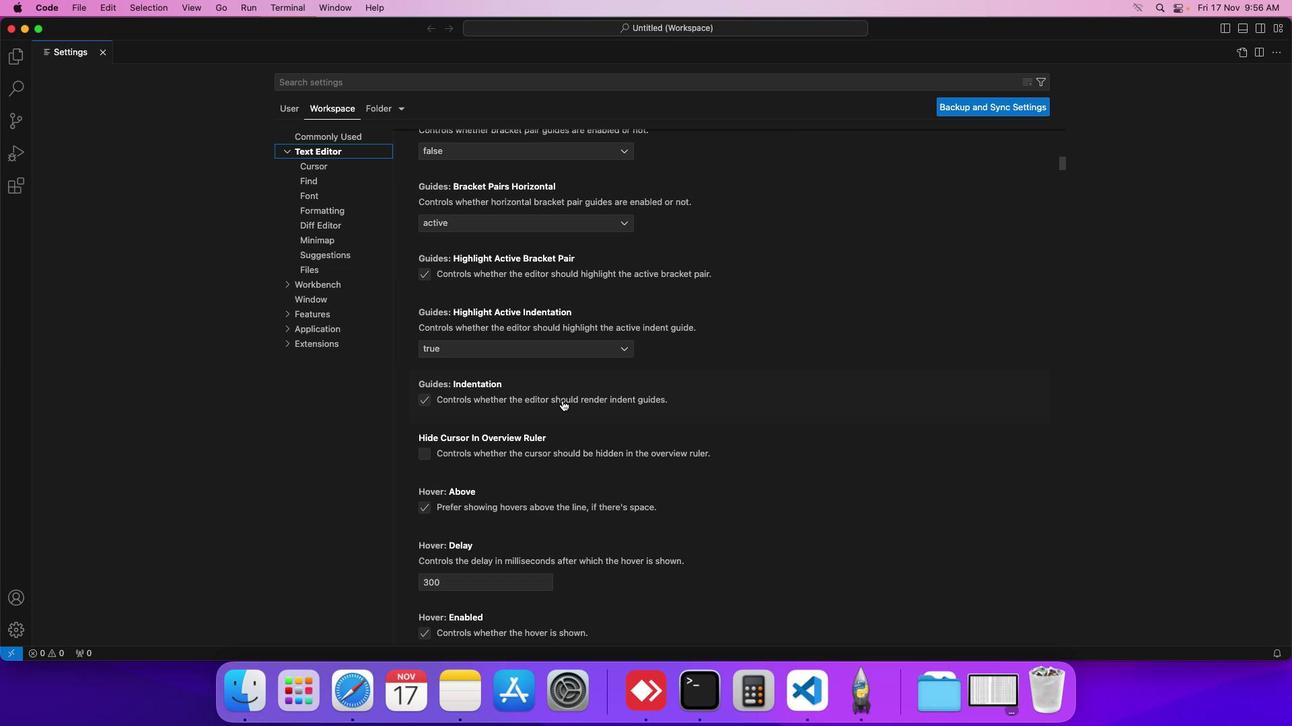 
Action: Mouse scrolled (562, 400) with delta (0, 0)
Screenshot: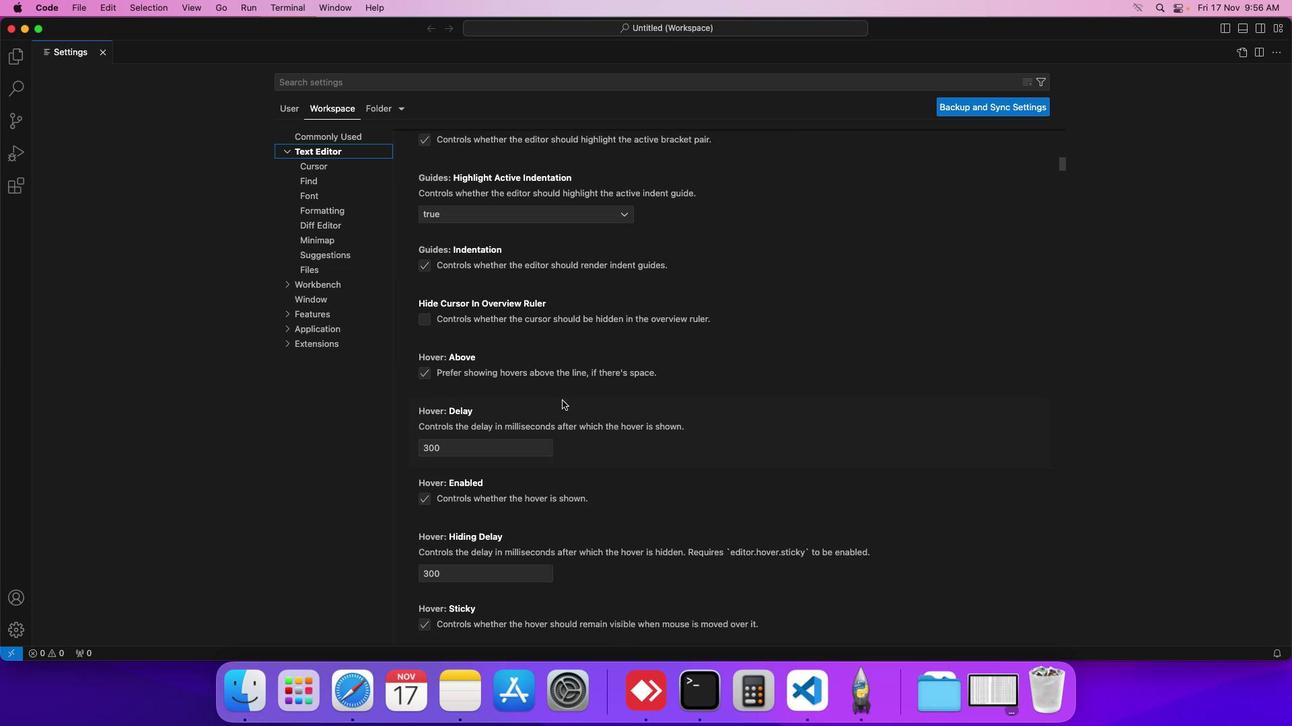 
Action: Mouse scrolled (562, 400) with delta (0, 0)
Screenshot: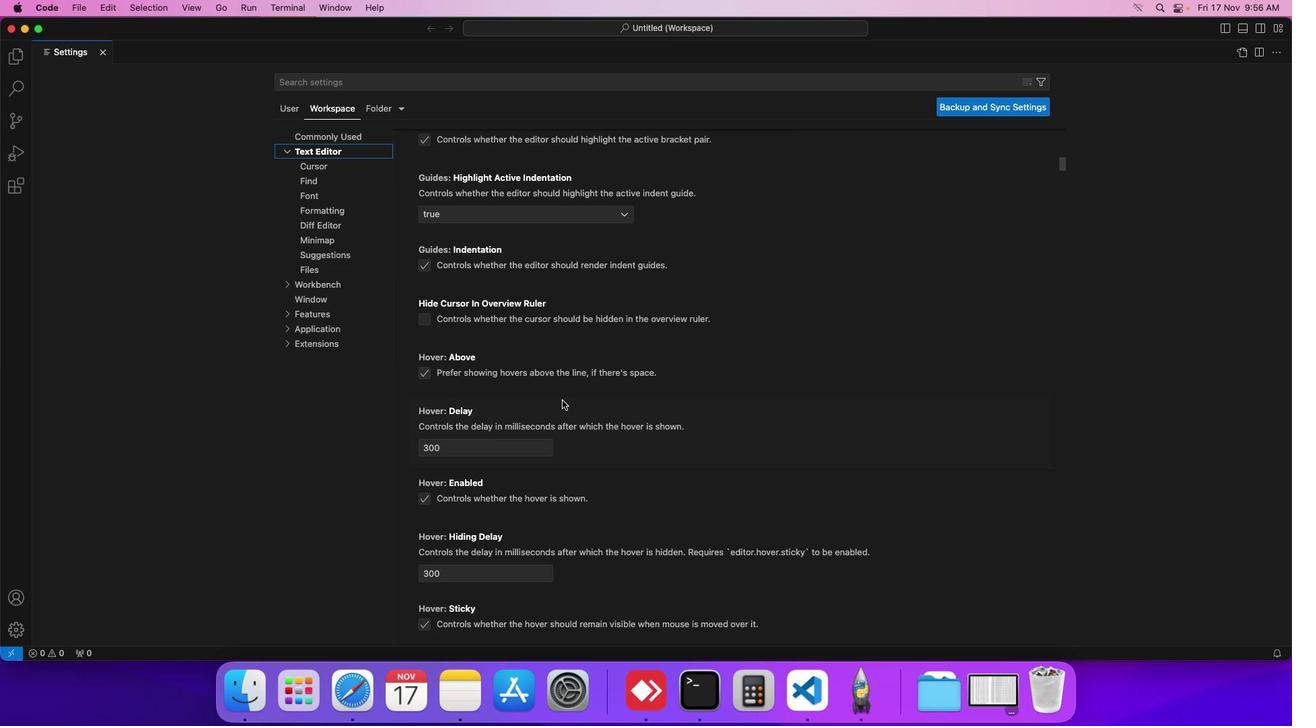 
Action: Mouse scrolled (562, 400) with delta (0, 0)
Screenshot: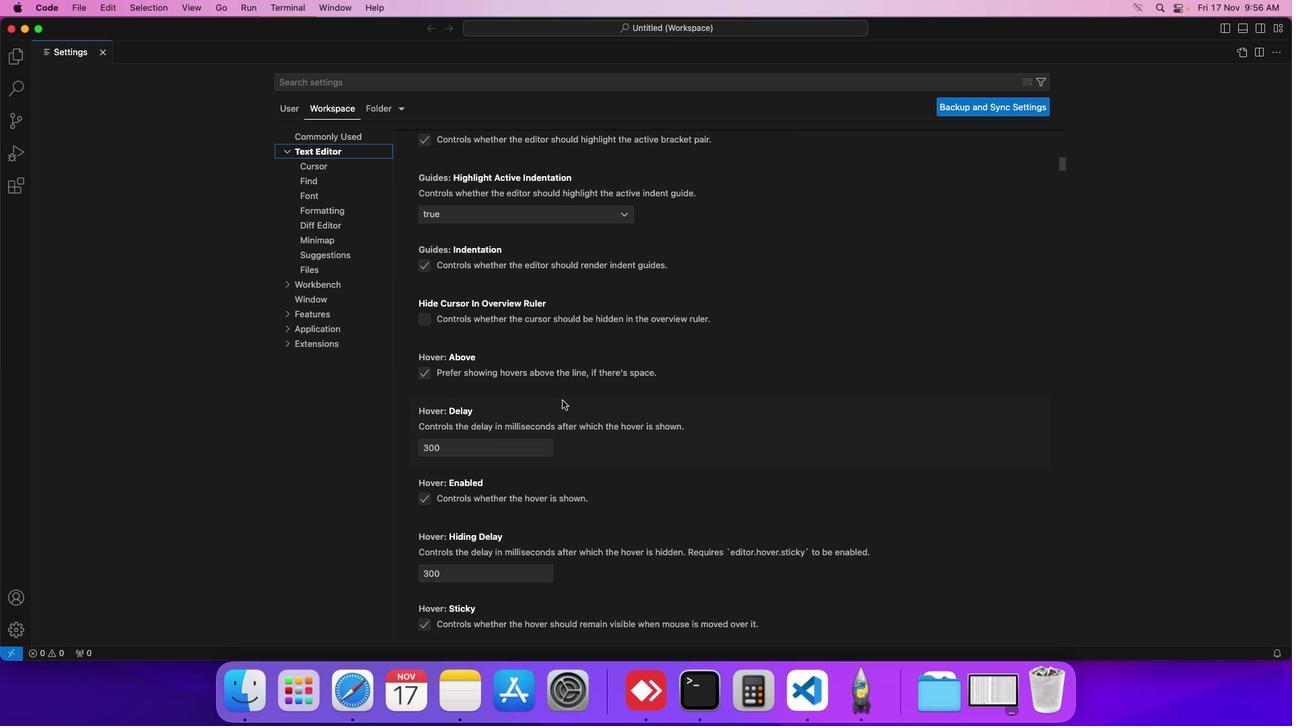 
Action: Mouse scrolled (562, 400) with delta (0, 0)
Screenshot: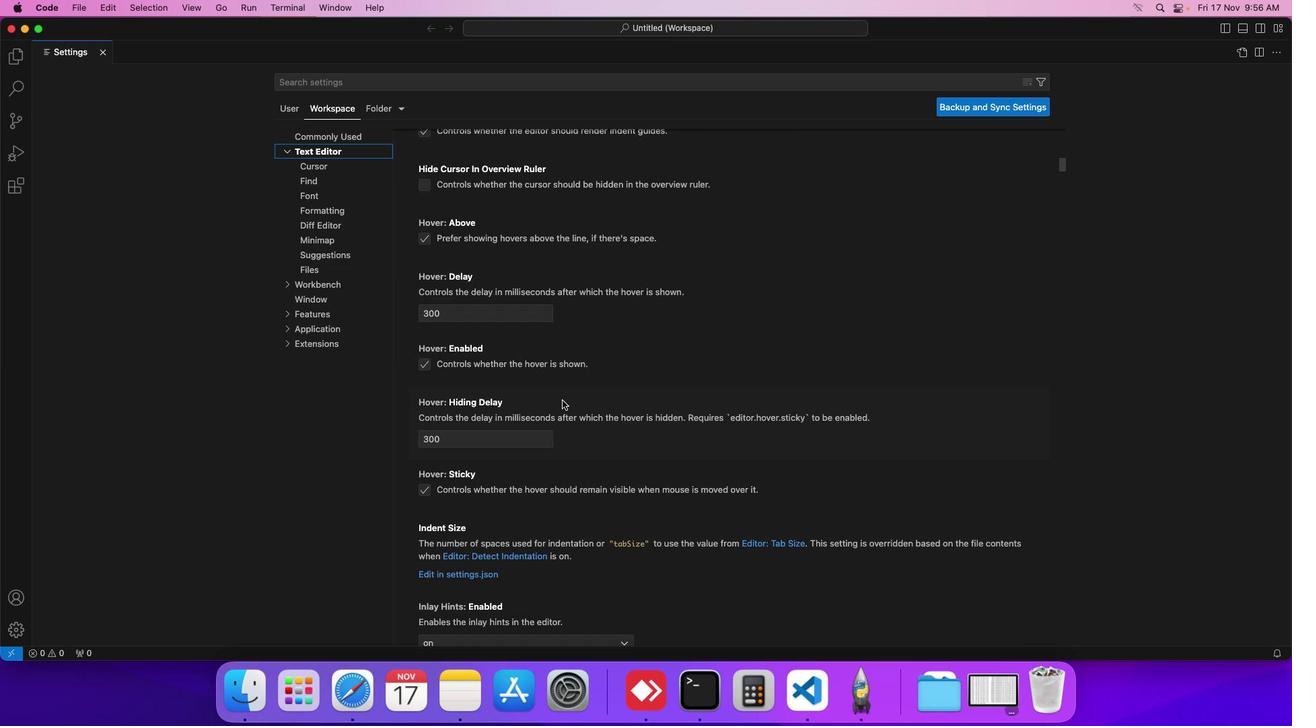 
Action: Mouse scrolled (562, 400) with delta (0, 0)
Screenshot: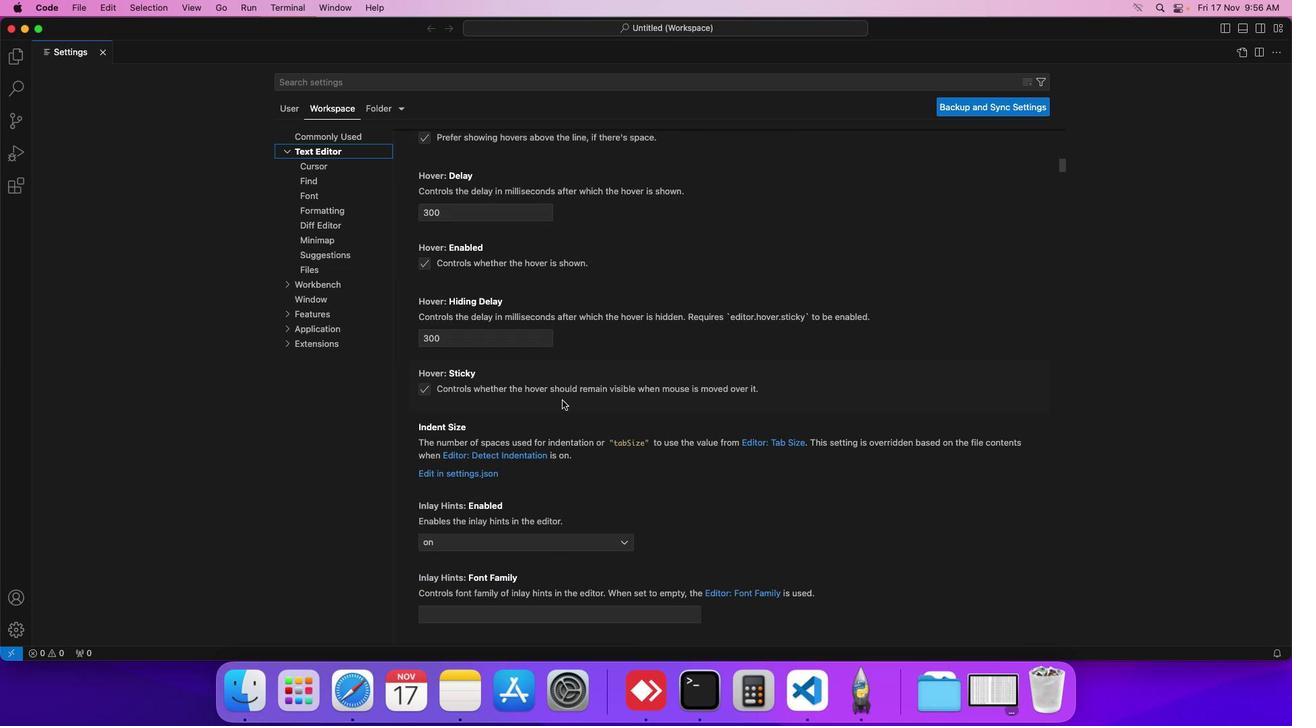 
Action: Mouse scrolled (562, 400) with delta (0, 0)
Screenshot: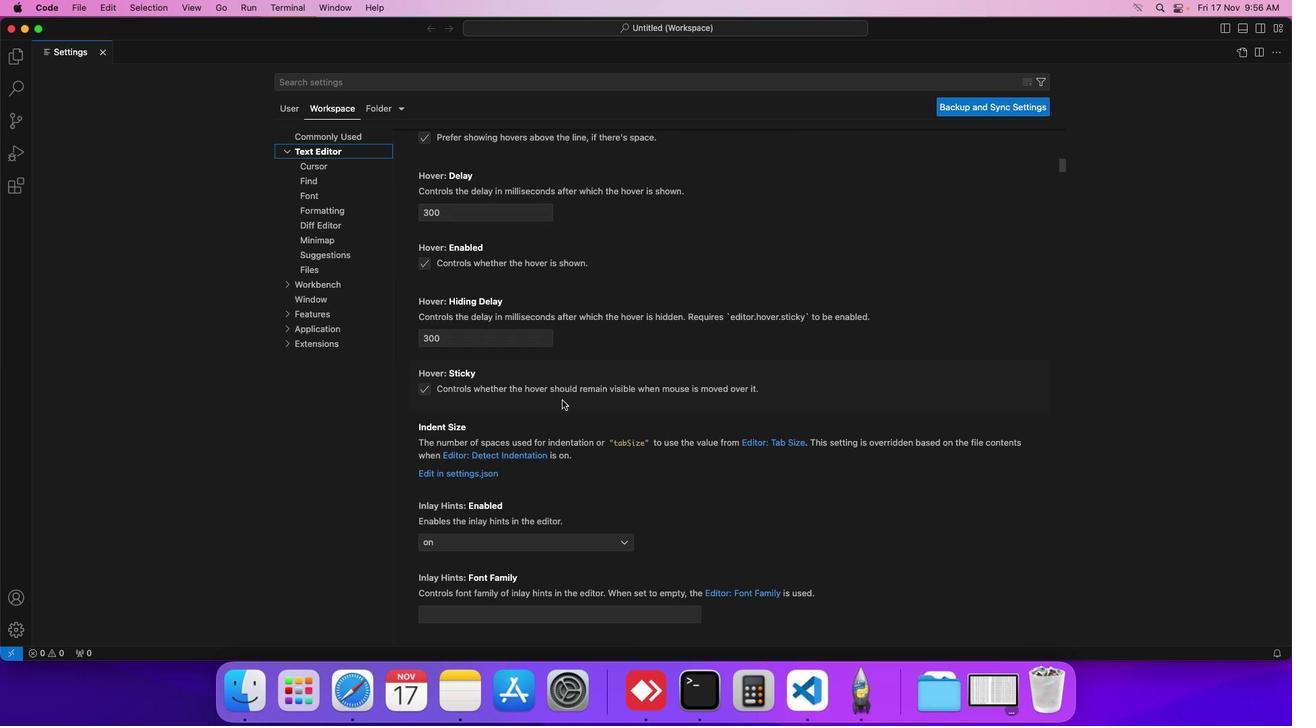 
Action: Mouse scrolled (562, 400) with delta (0, -1)
Screenshot: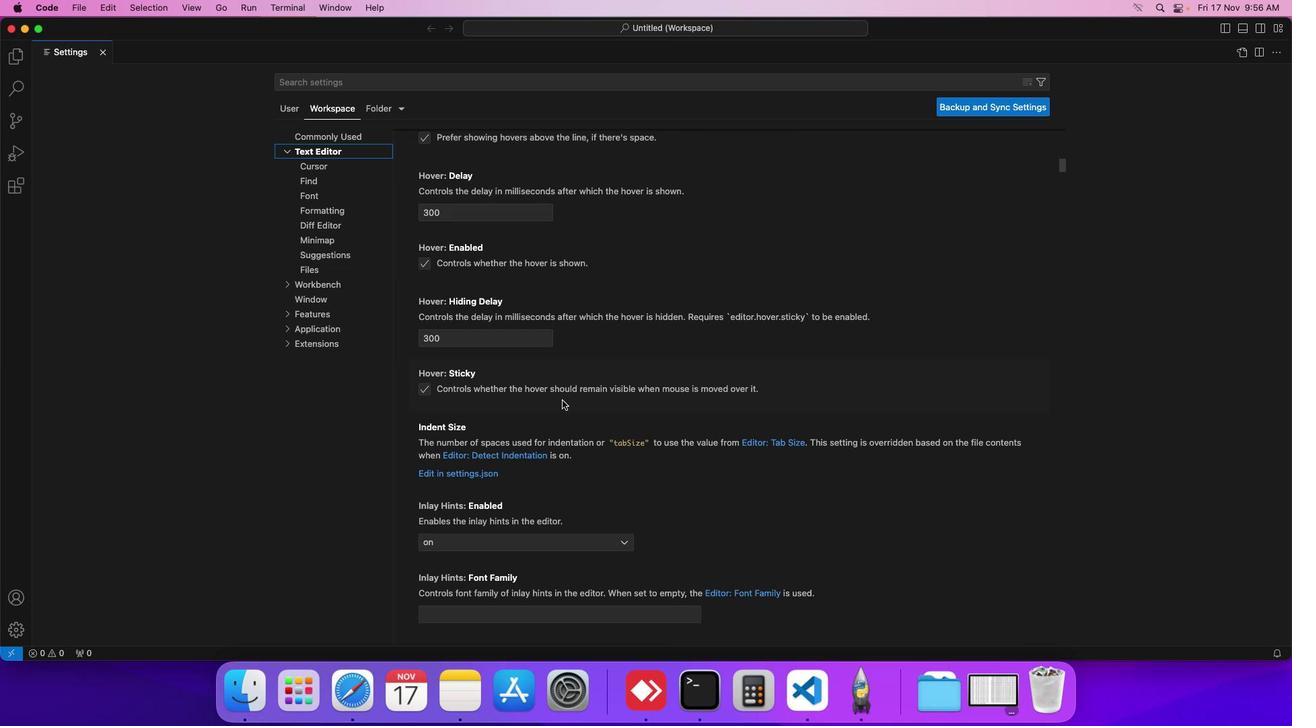 
Action: Mouse scrolled (562, 400) with delta (0, 0)
Screenshot: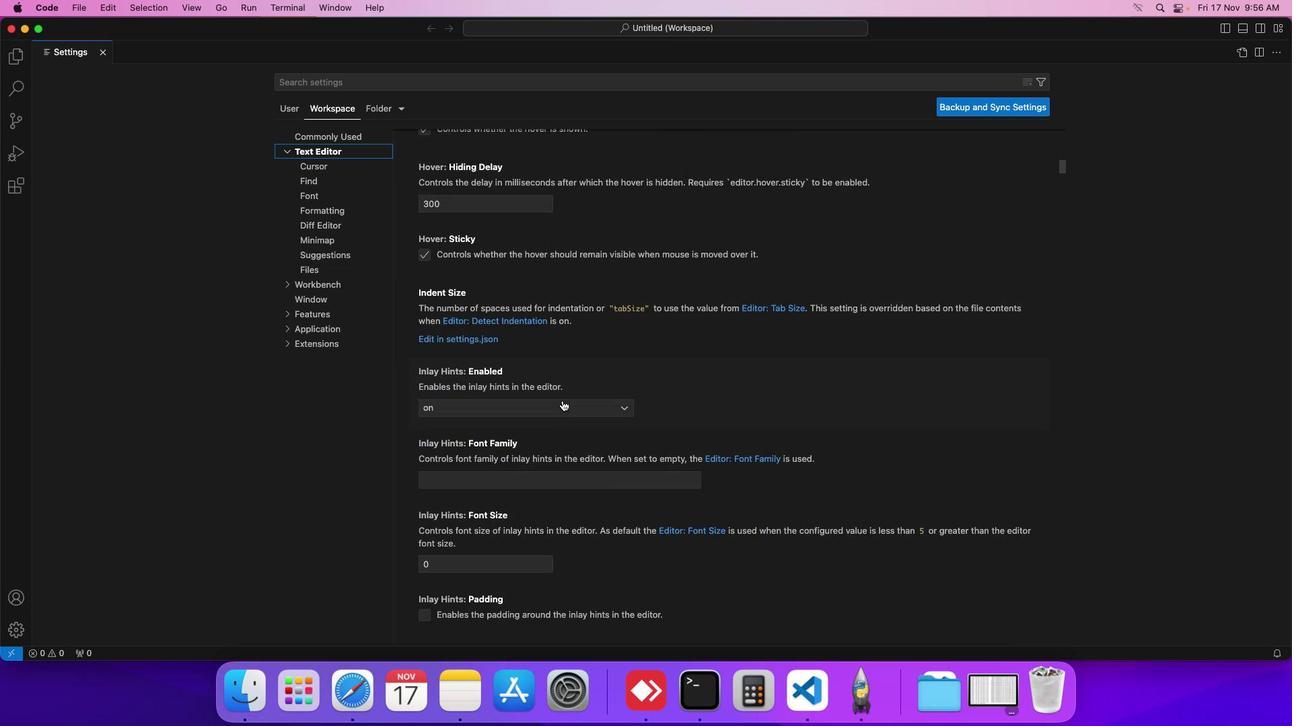 
Action: Mouse scrolled (562, 400) with delta (0, 0)
Screenshot: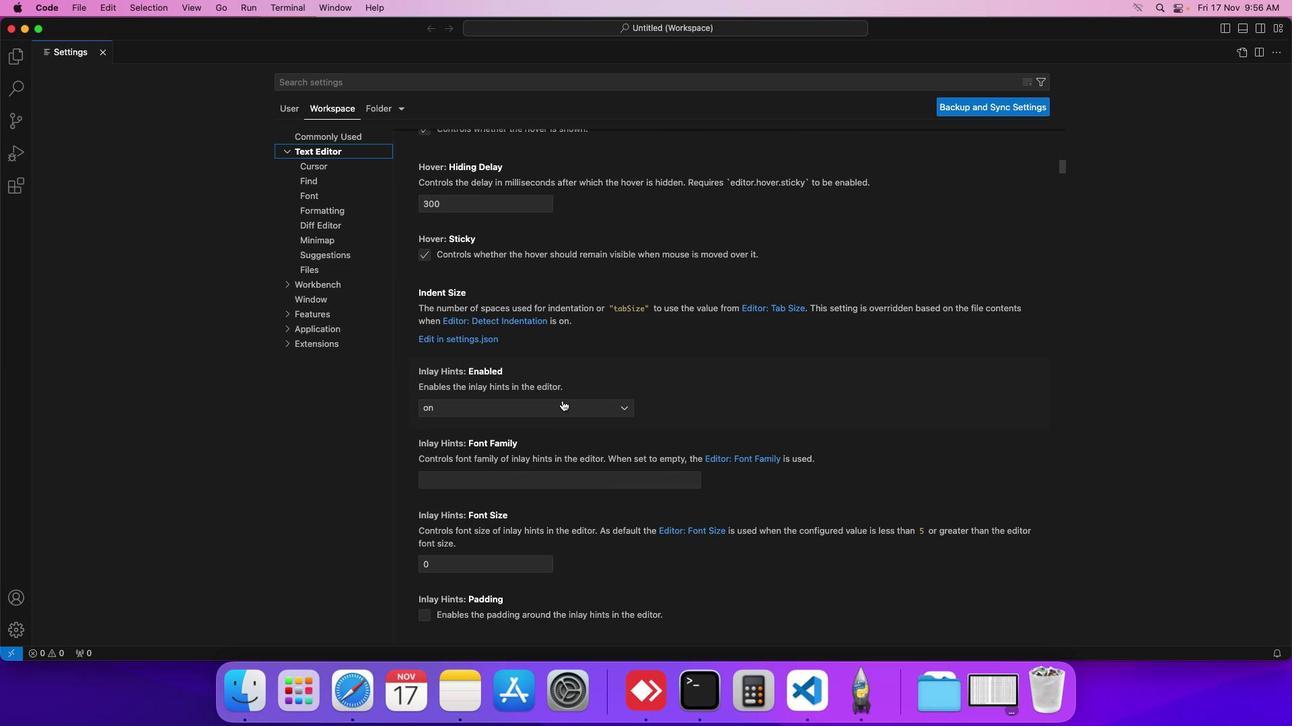 
Action: Mouse scrolled (562, 400) with delta (0, 0)
Screenshot: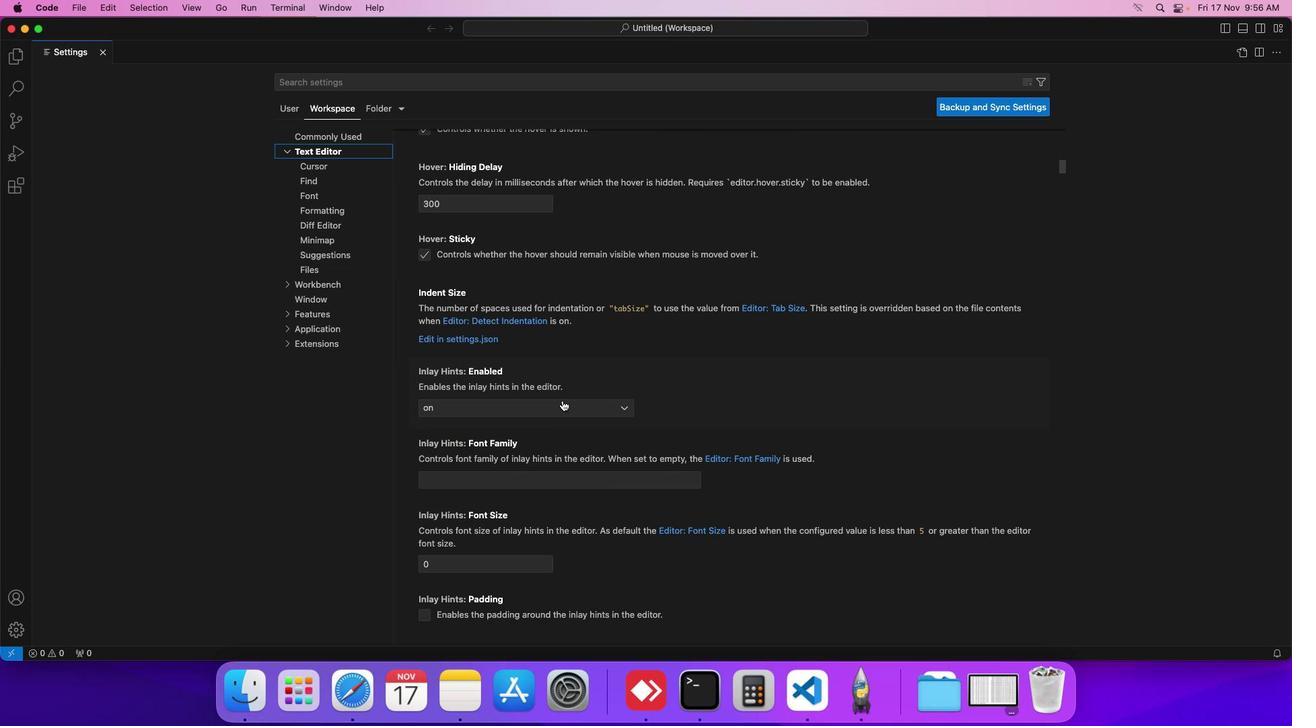 
Action: Mouse scrolled (562, 400) with delta (0, 0)
Screenshot: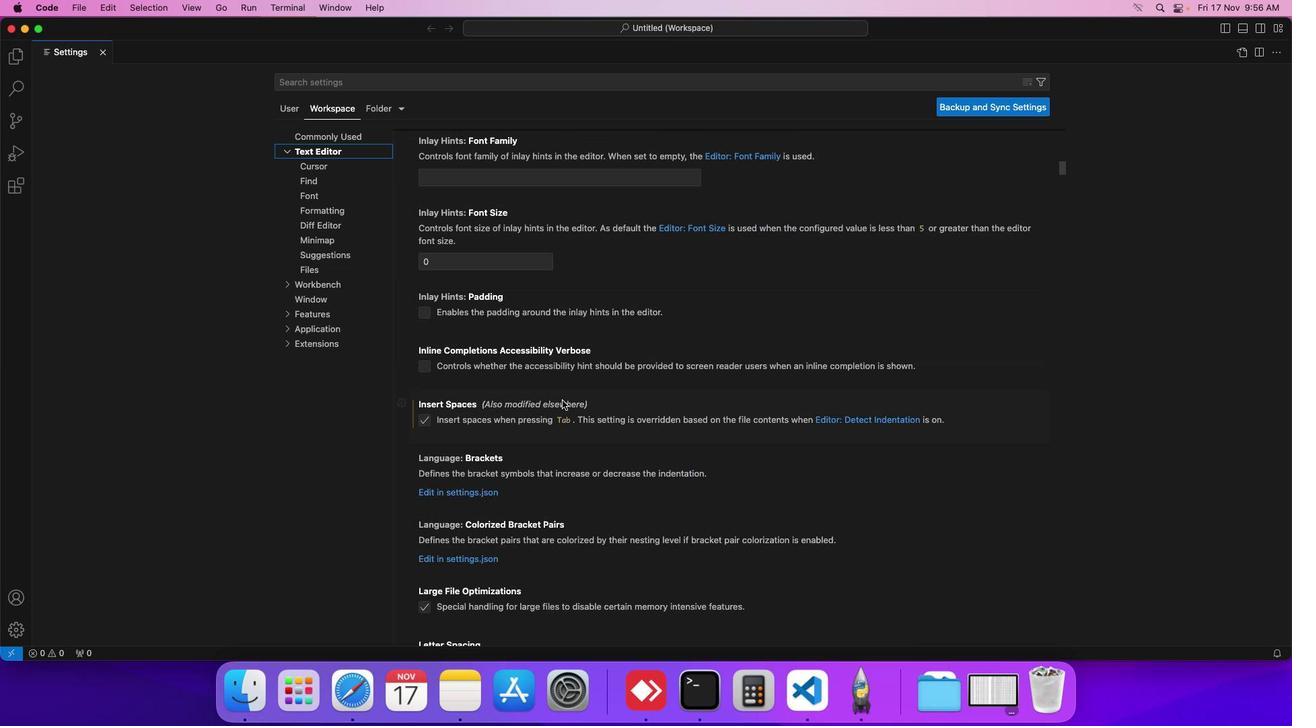
Action: Mouse scrolled (562, 400) with delta (0, 0)
Screenshot: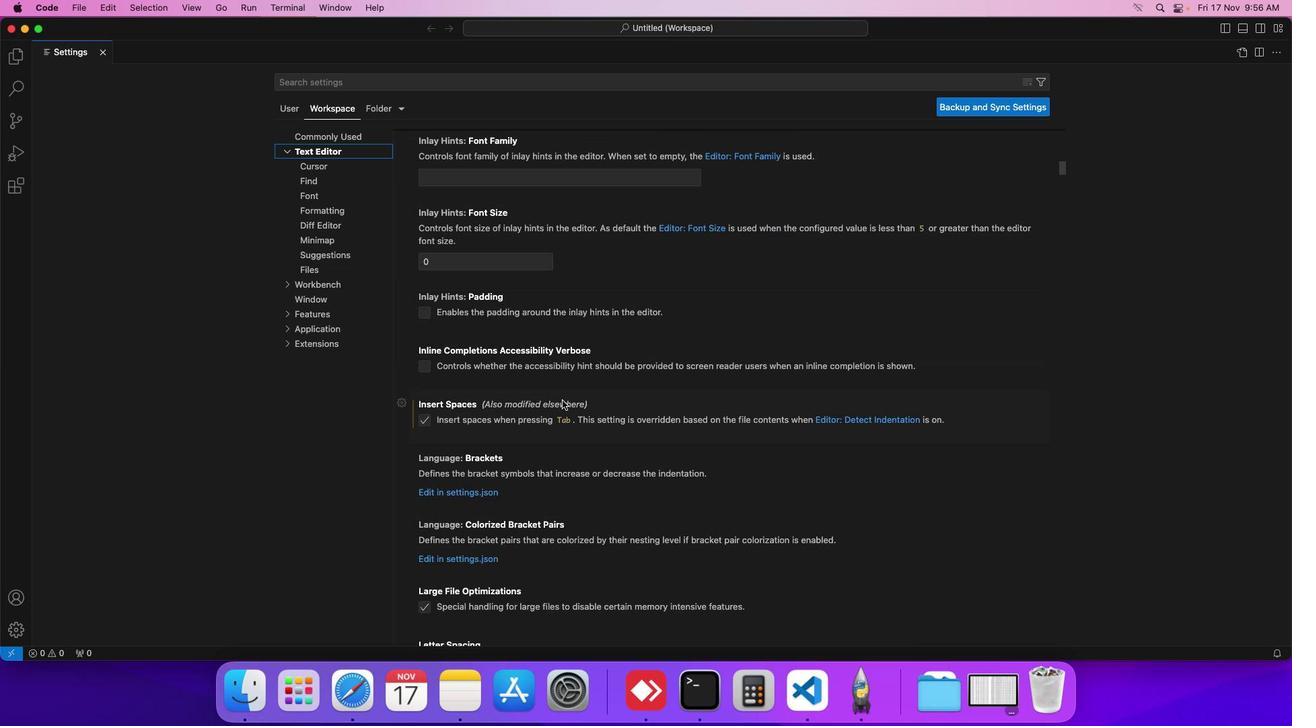 
Action: Mouse scrolled (562, 400) with delta (0, -1)
Screenshot: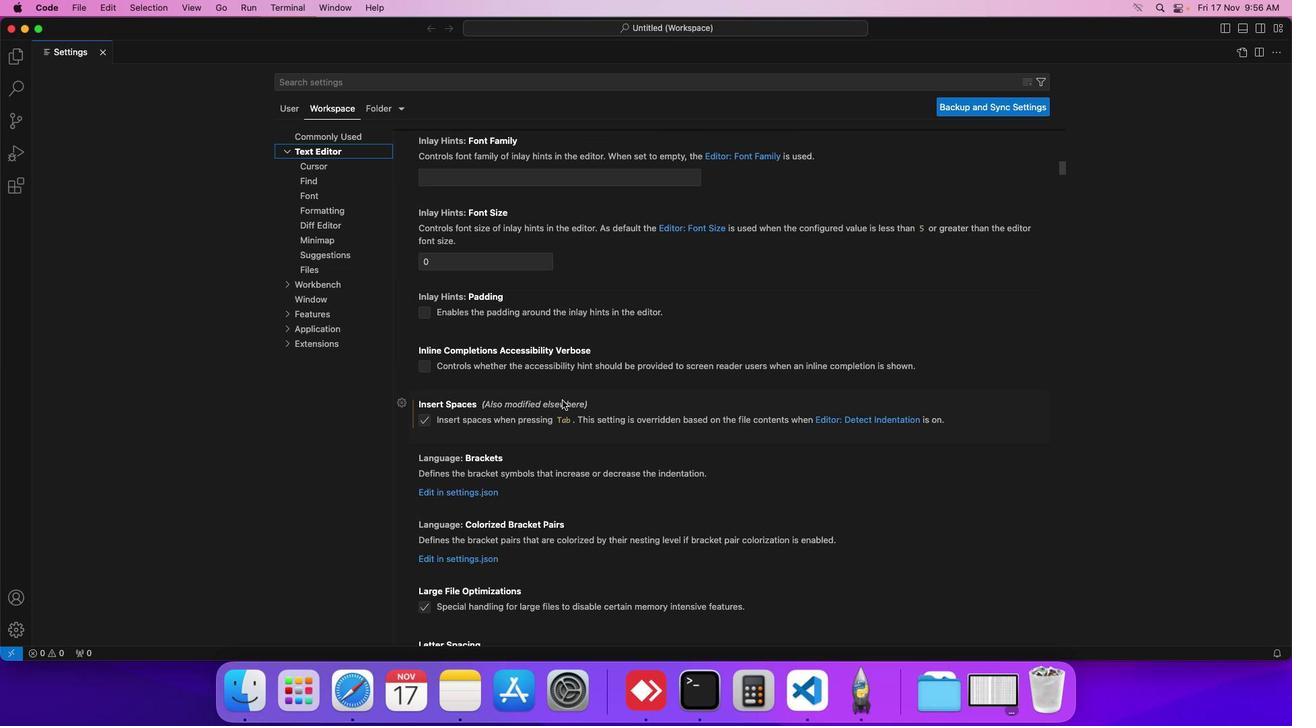 
Action: Mouse scrolled (562, 400) with delta (0, -2)
Screenshot: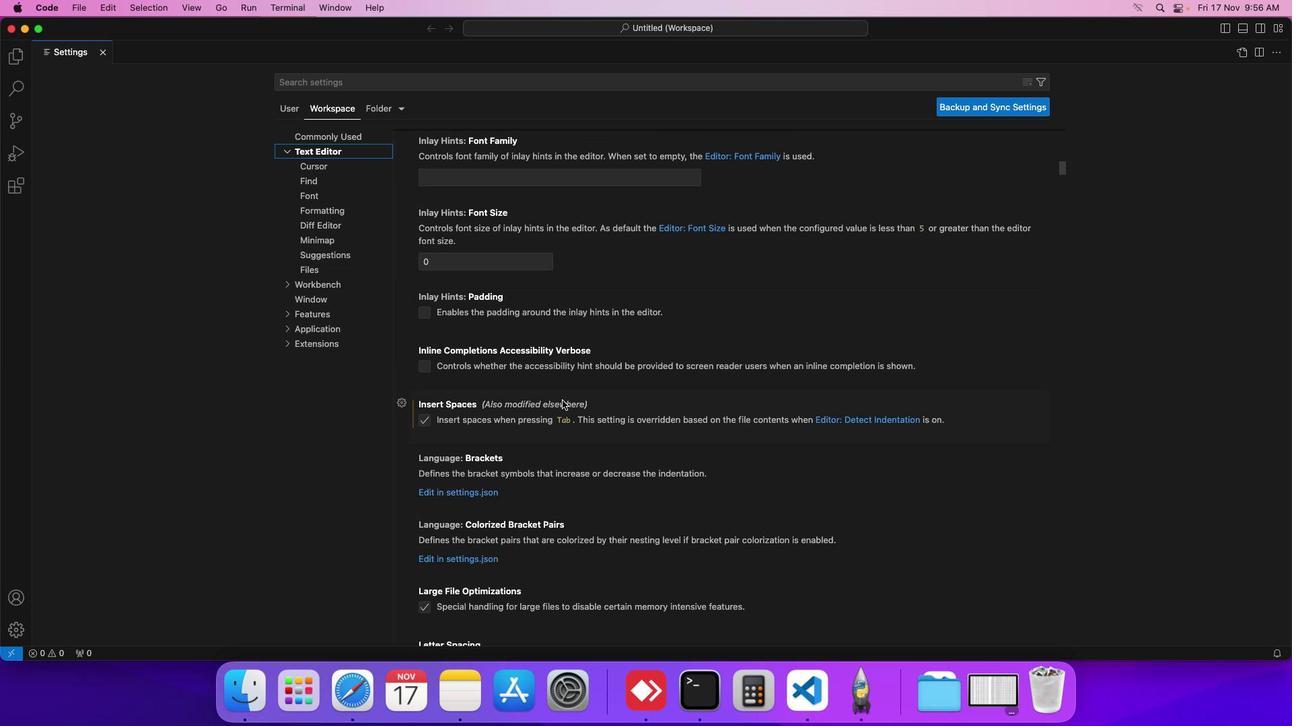 
Action: Mouse scrolled (562, 400) with delta (0, 0)
Screenshot: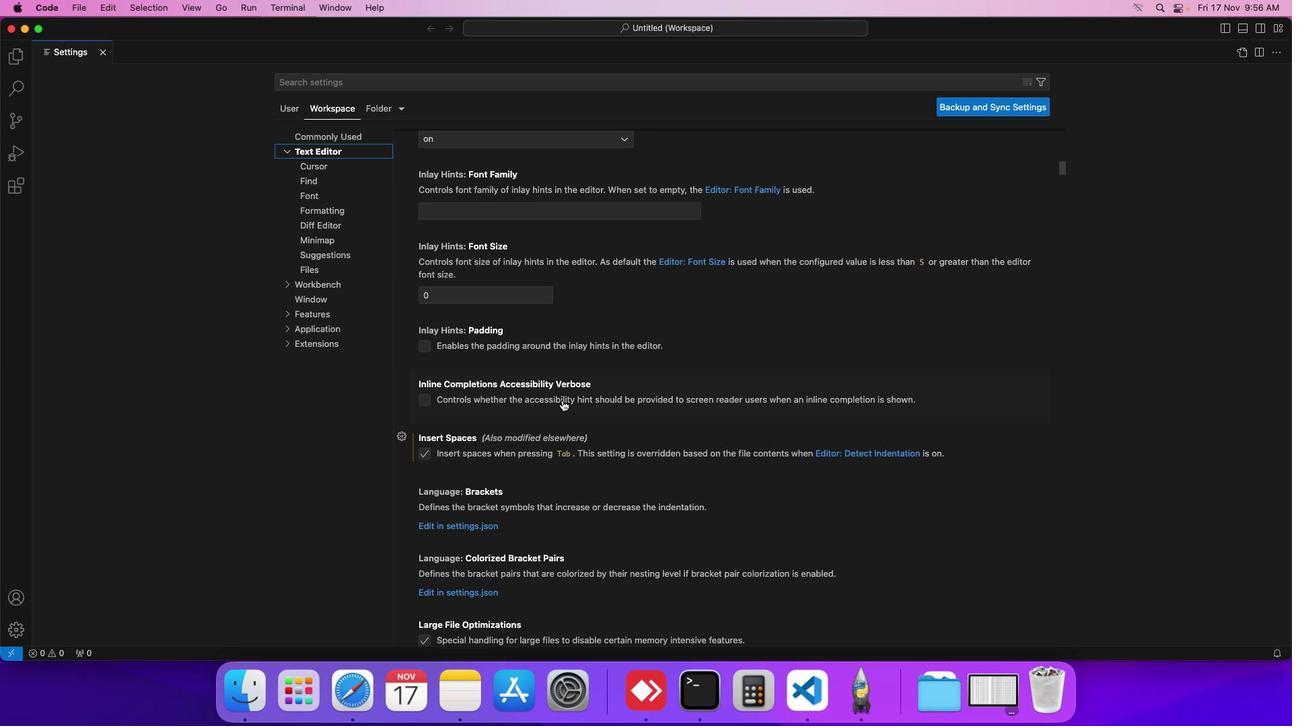 
Action: Mouse scrolled (562, 400) with delta (0, 0)
Screenshot: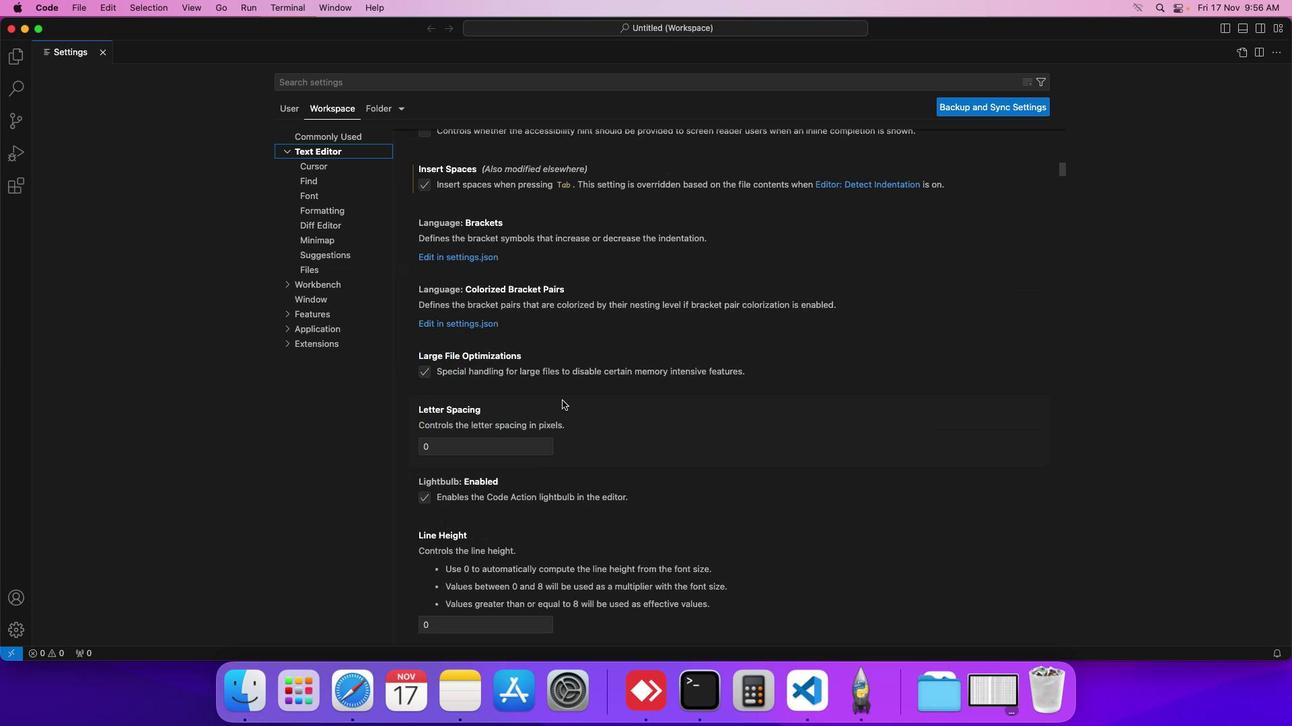 
Action: Mouse scrolled (562, 400) with delta (0, 0)
Screenshot: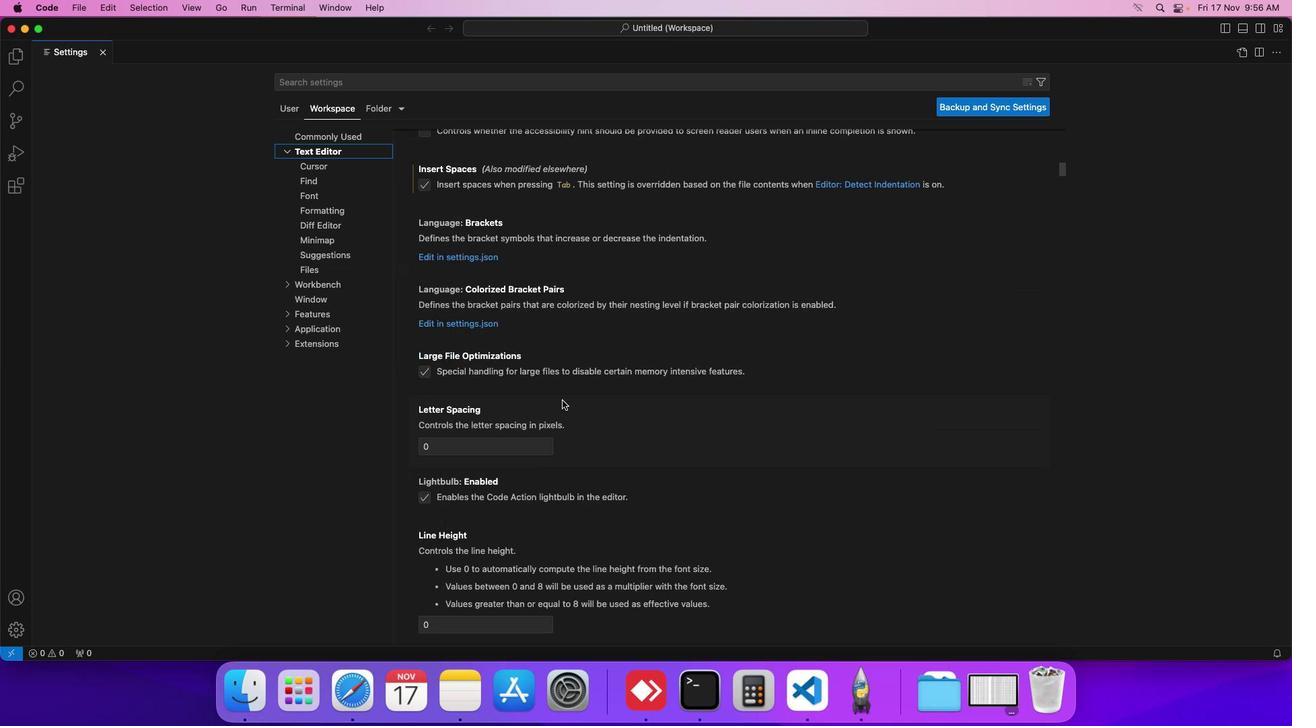 
Action: Mouse scrolled (562, 400) with delta (0, -1)
Screenshot: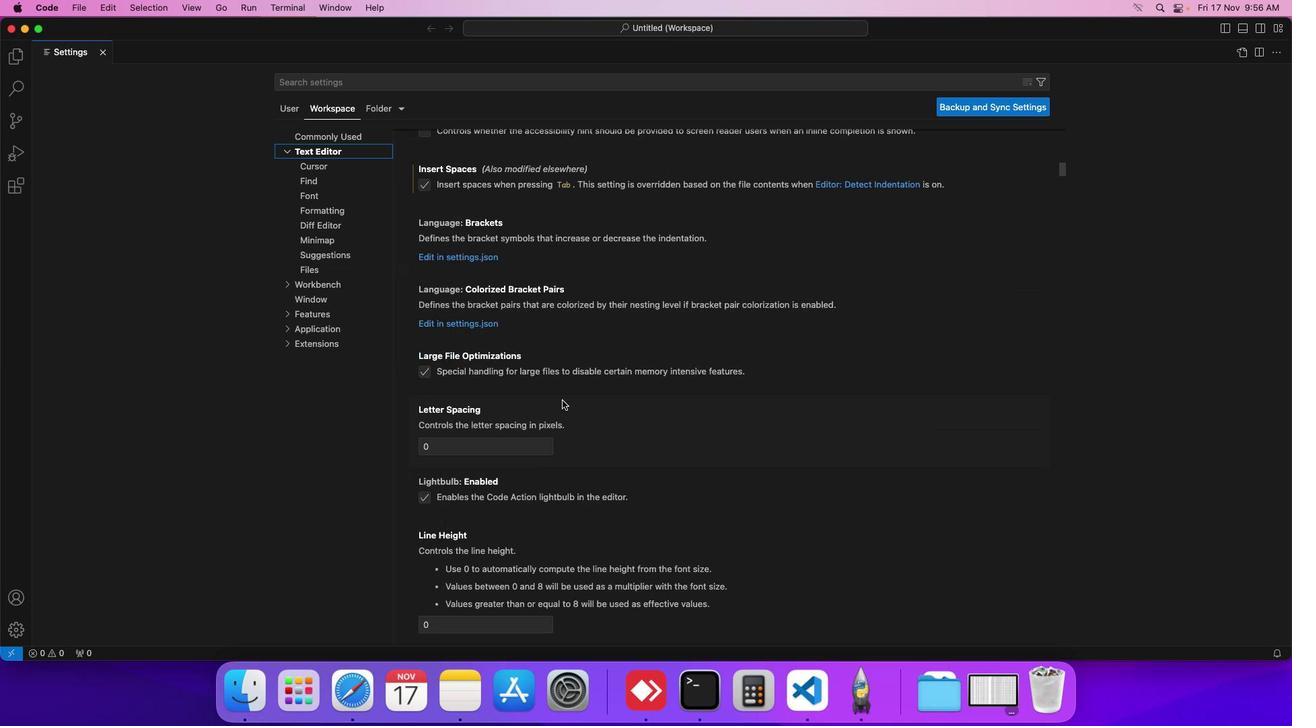 
Action: Mouse scrolled (562, 400) with delta (0, -1)
Screenshot: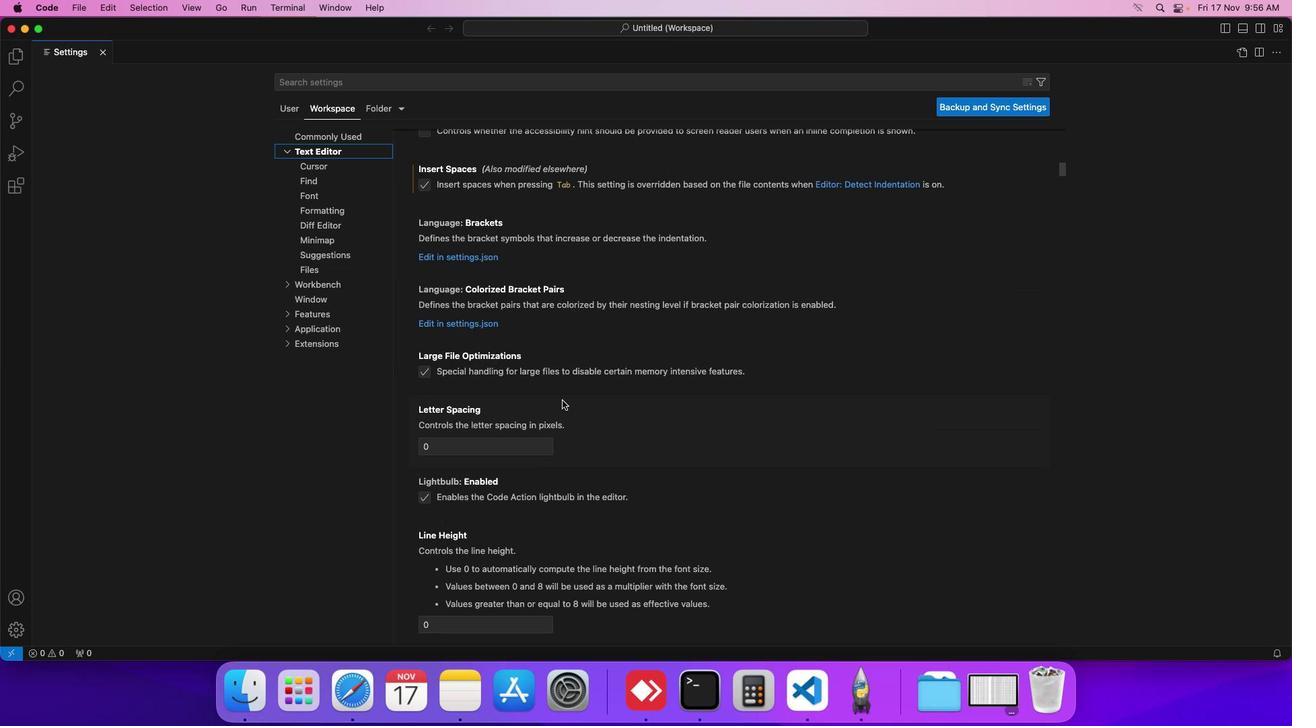 
Action: Mouse scrolled (562, 400) with delta (0, 0)
Screenshot: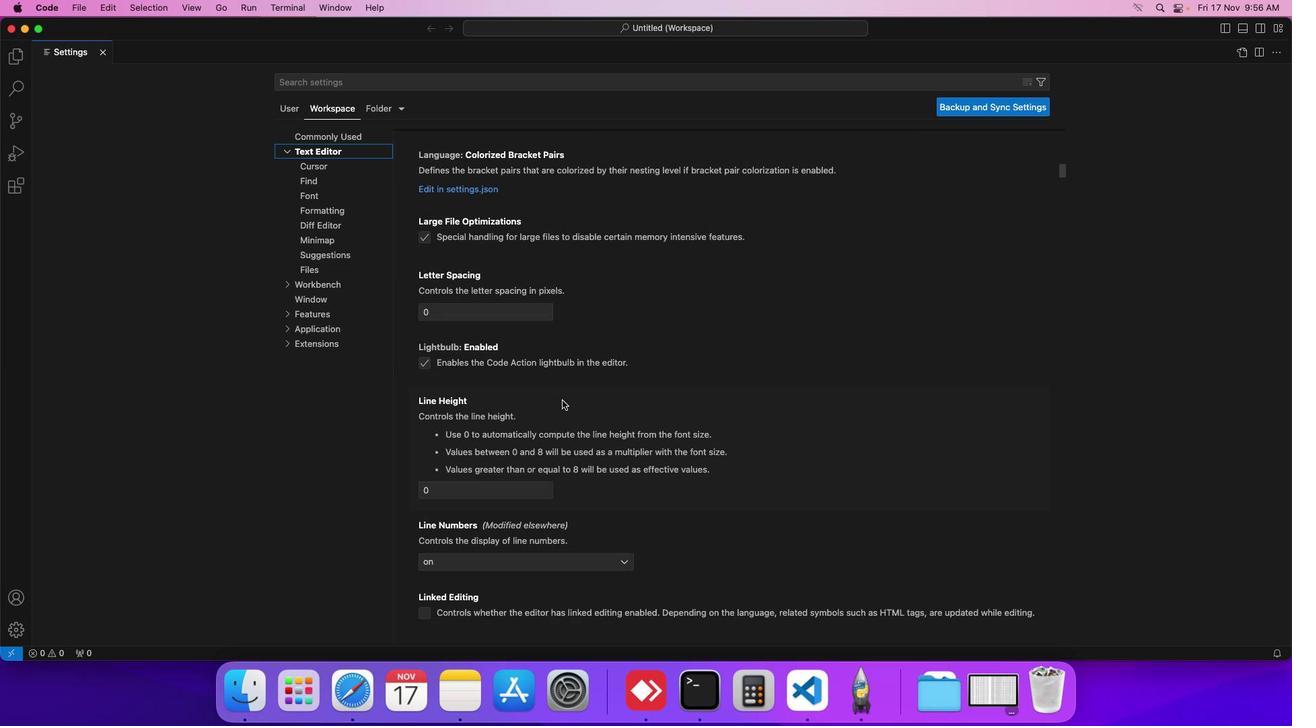 
Action: Mouse scrolled (562, 400) with delta (0, 0)
Screenshot: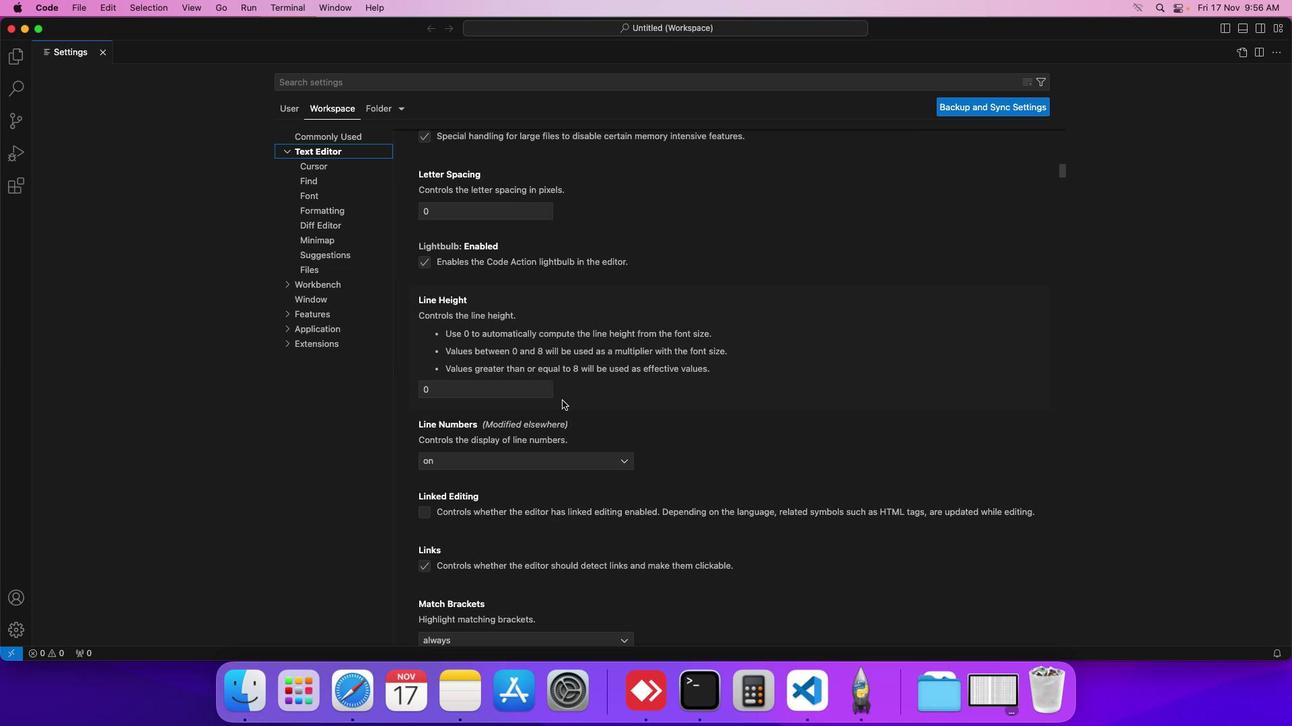 
Action: Mouse scrolled (562, 400) with delta (0, 0)
Screenshot: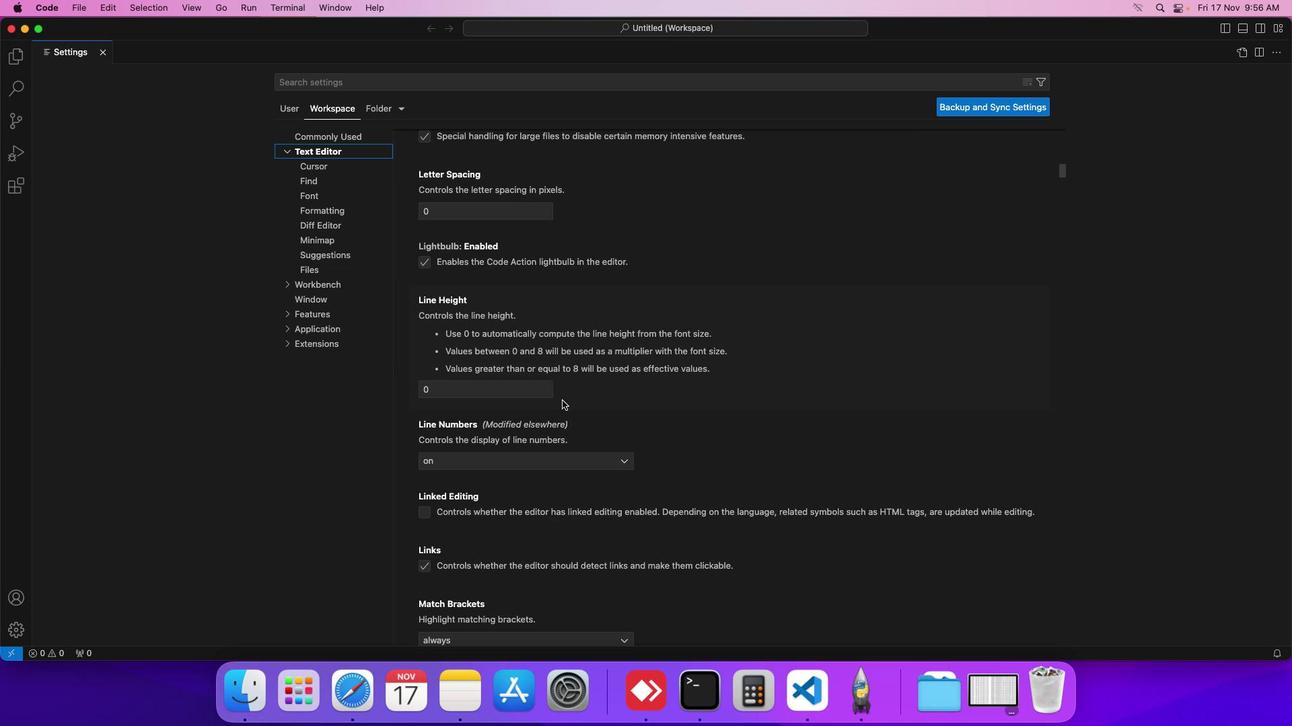 
Action: Mouse scrolled (562, 400) with delta (0, -1)
Screenshot: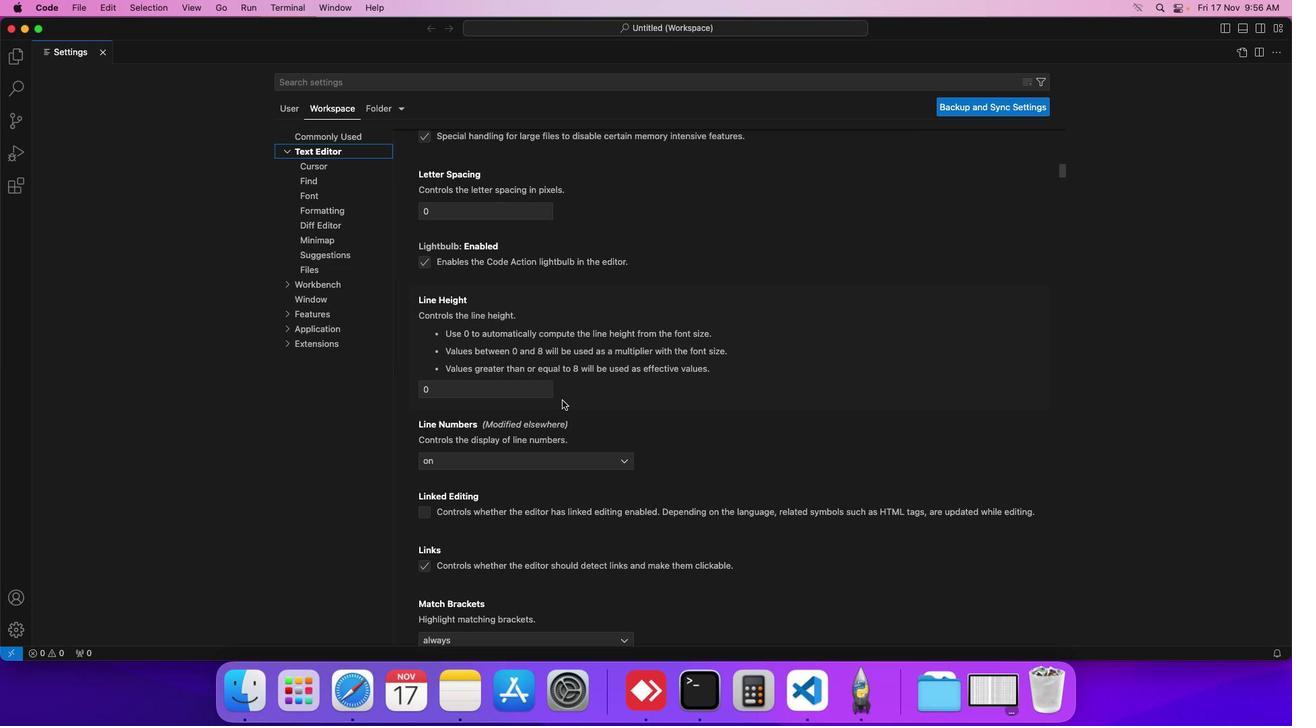 
Action: Mouse scrolled (562, 400) with delta (0, 0)
Screenshot: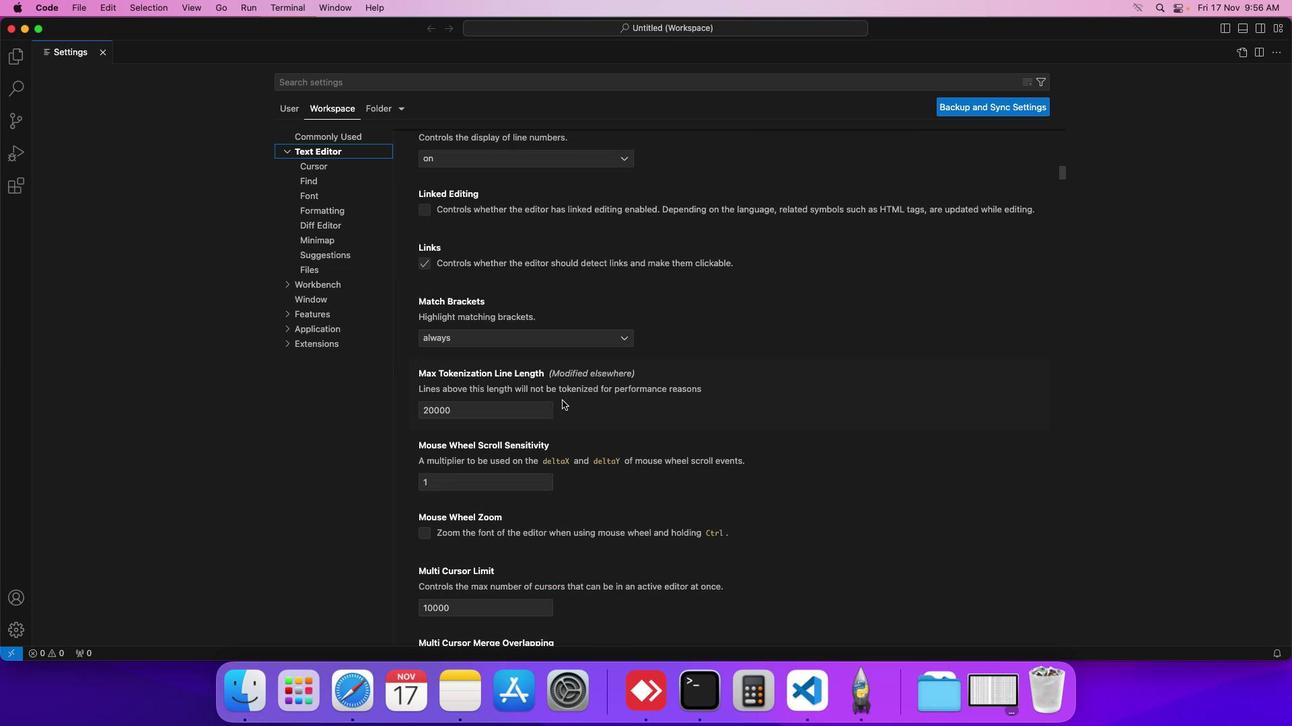 
Action: Mouse scrolled (562, 400) with delta (0, 0)
Screenshot: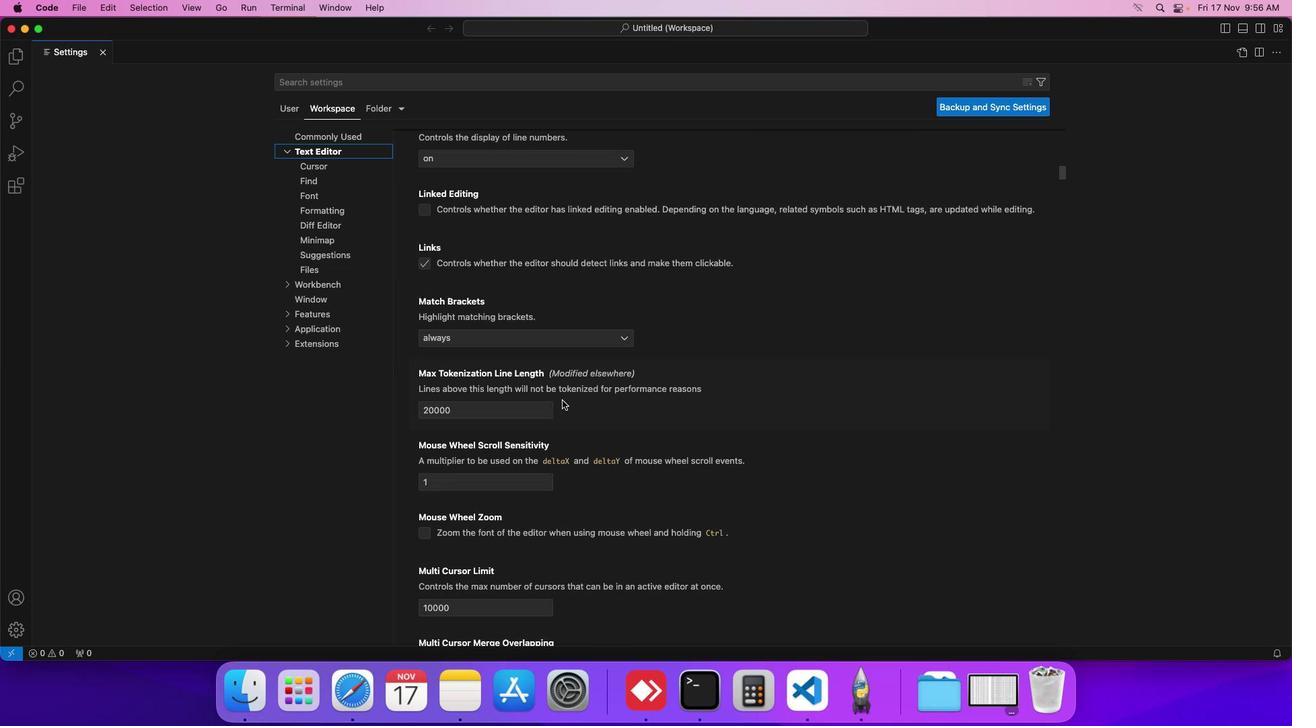 
Action: Mouse scrolled (562, 400) with delta (0, -1)
Screenshot: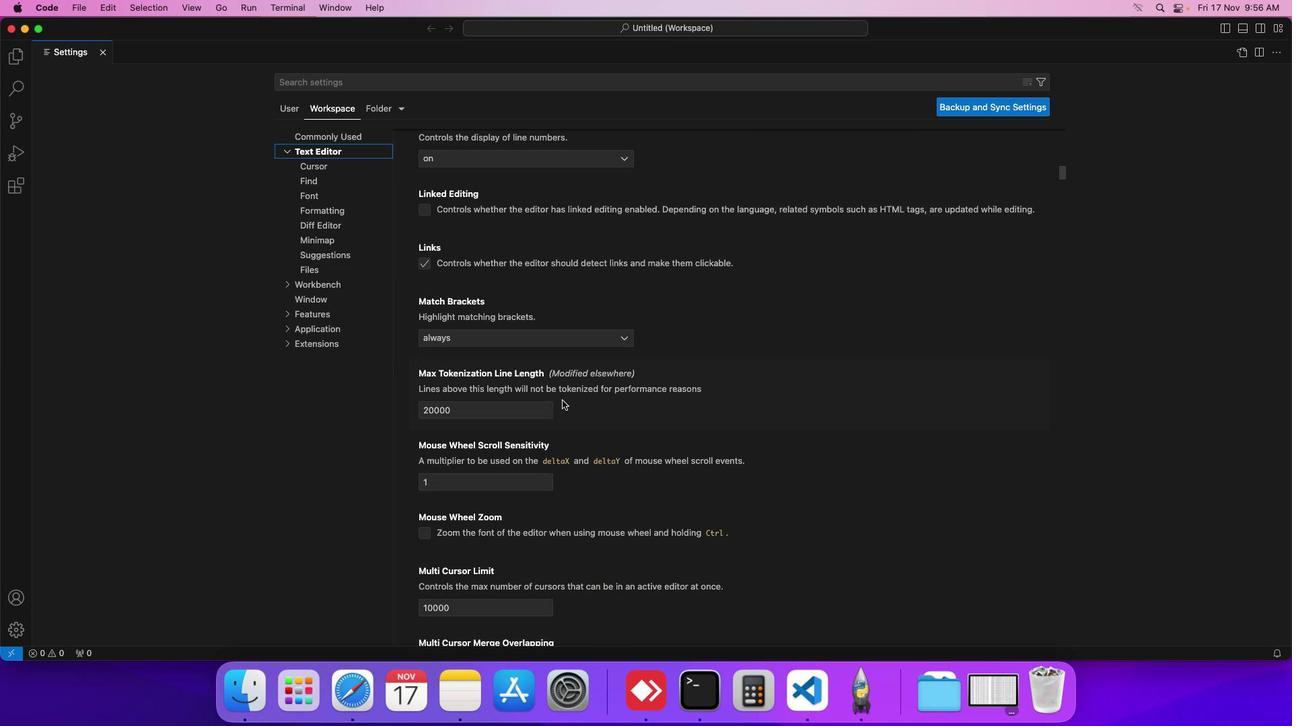 
Action: Mouse scrolled (562, 400) with delta (0, -2)
Screenshot: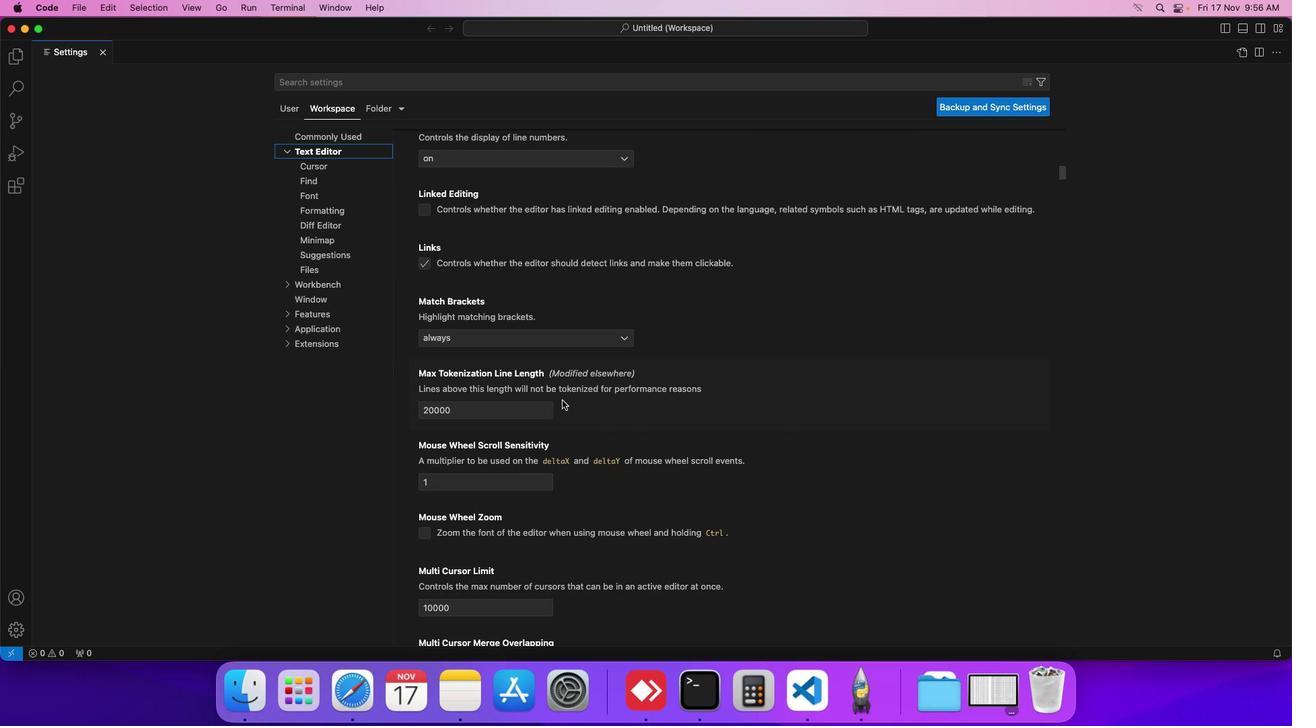
Action: Mouse scrolled (562, 400) with delta (0, 0)
Screenshot: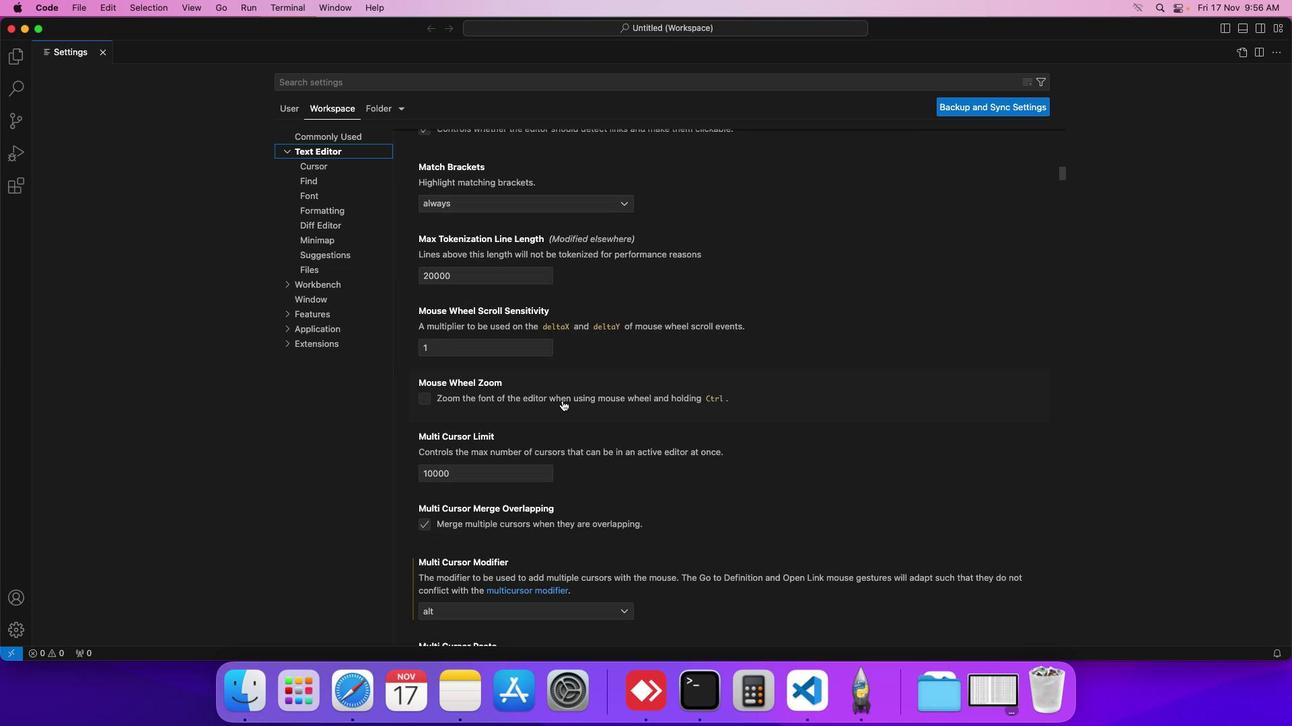 
Action: Mouse scrolled (562, 400) with delta (0, 0)
Screenshot: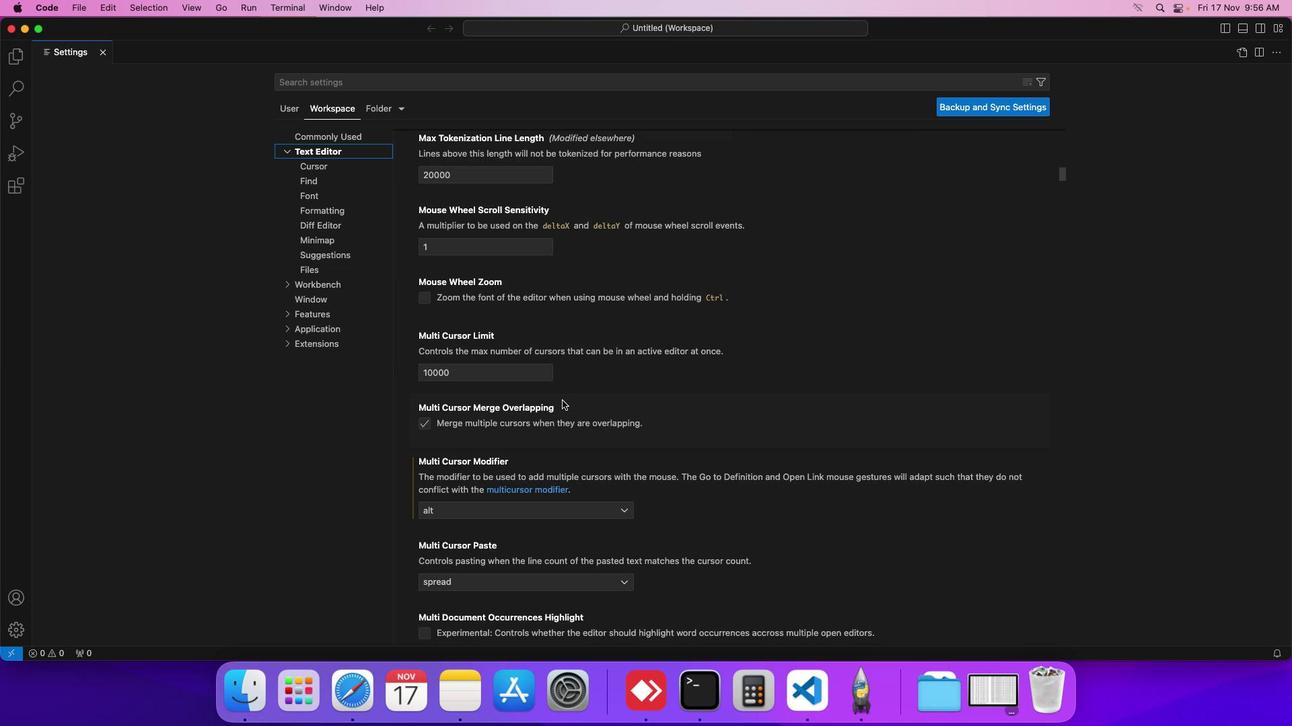 
Action: Mouse scrolled (562, 400) with delta (0, 0)
Screenshot: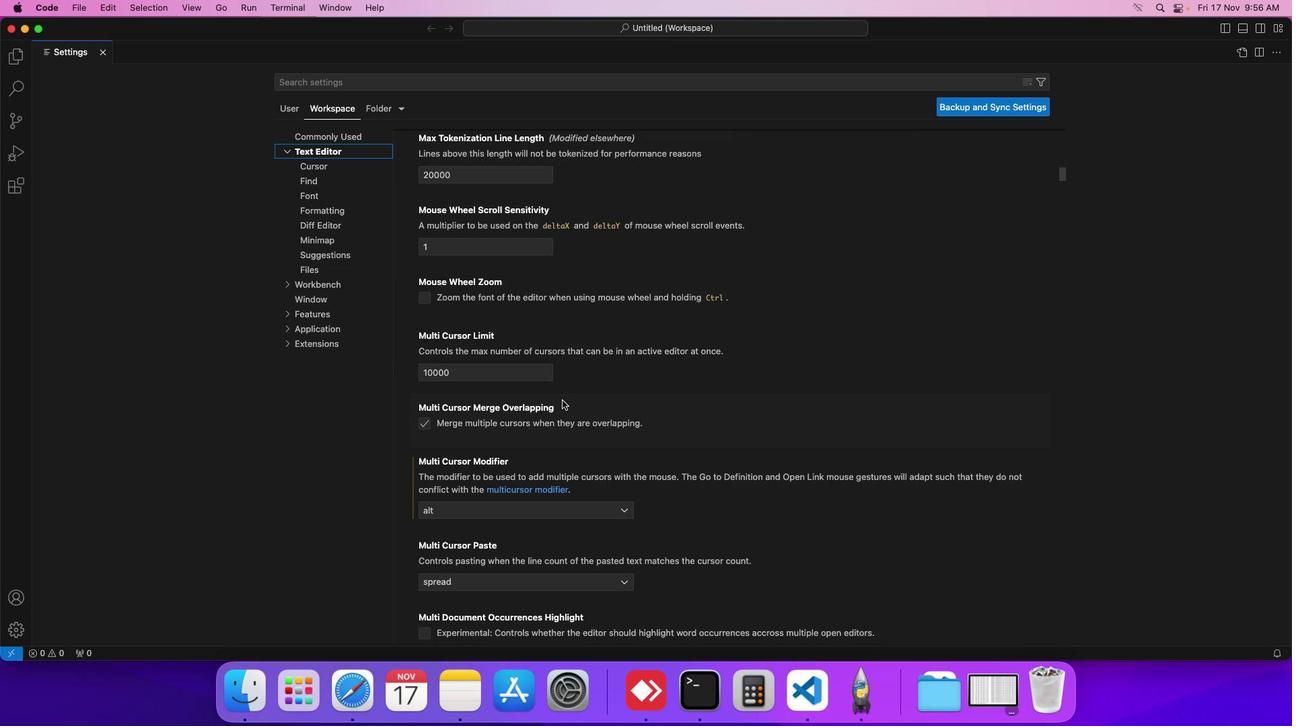 
Action: Mouse scrolled (562, 400) with delta (0, -1)
Screenshot: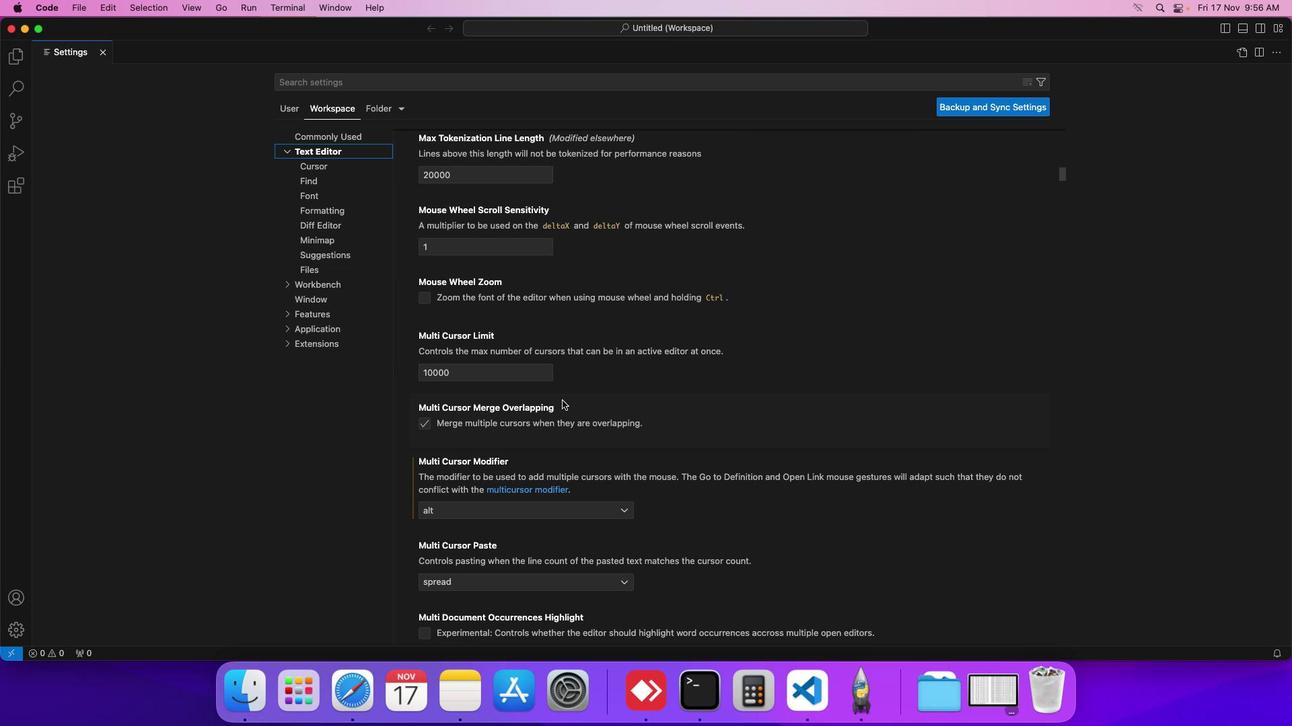 
Action: Mouse moved to (562, 399)
Screenshot: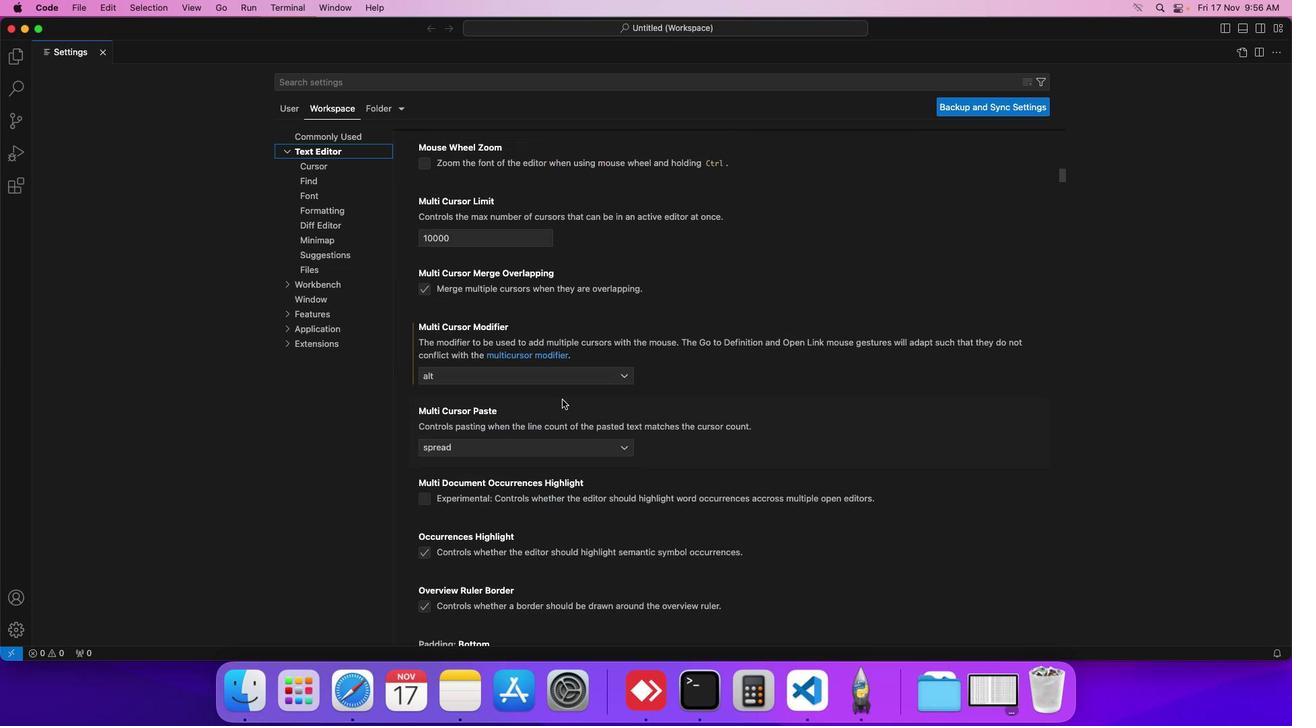 
Action: Mouse scrolled (562, 399) with delta (0, 0)
Screenshot: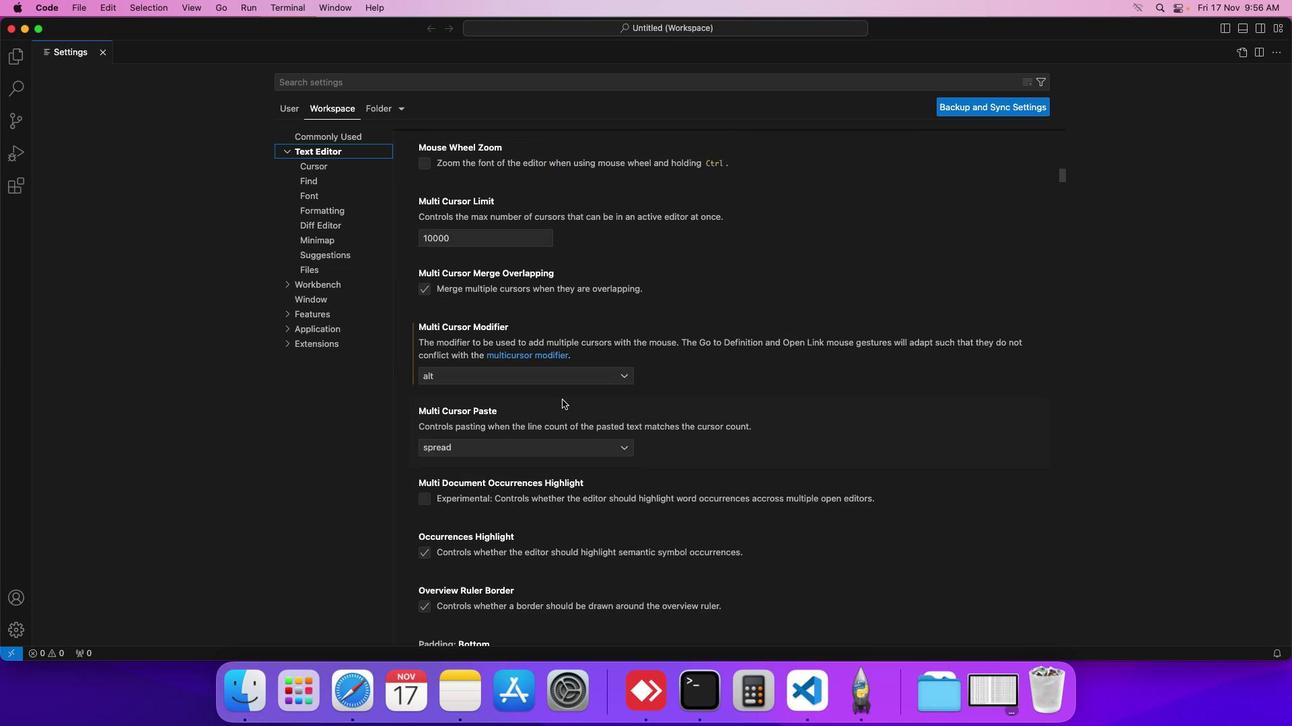 
Action: Mouse scrolled (562, 399) with delta (0, 0)
Screenshot: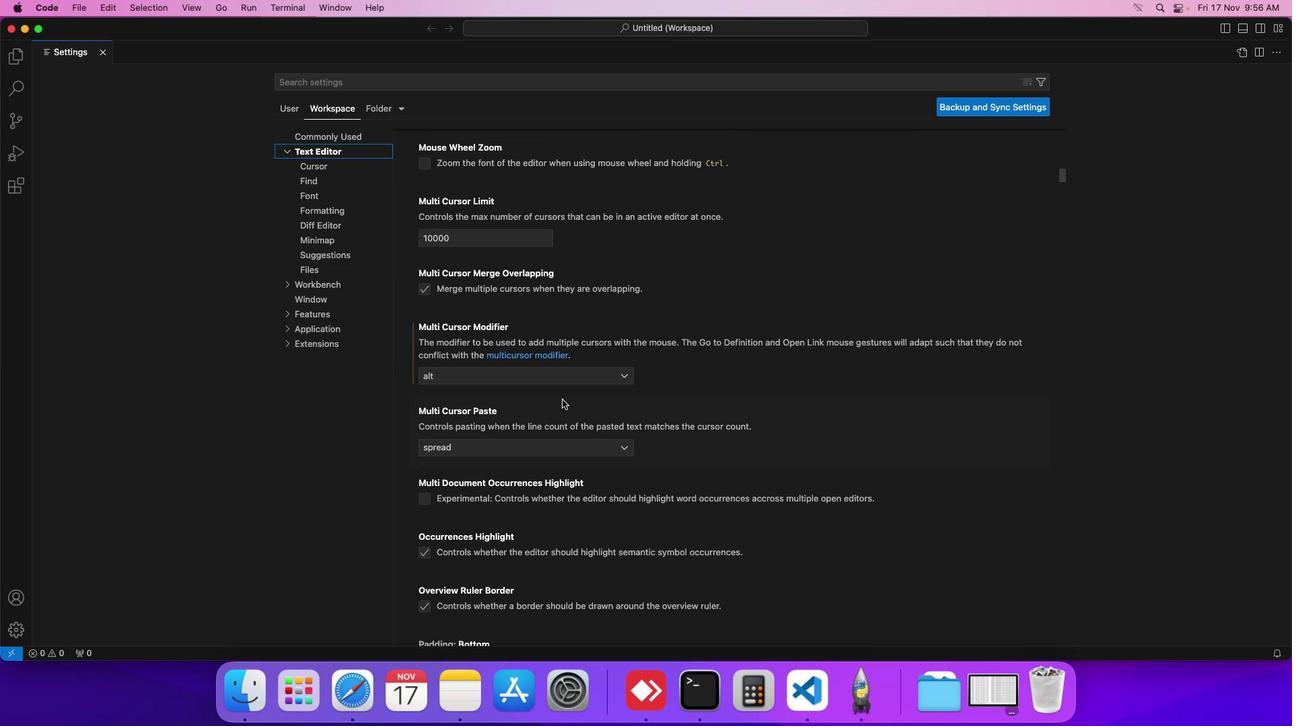 
Action: Mouse scrolled (562, 399) with delta (0, 0)
Screenshot: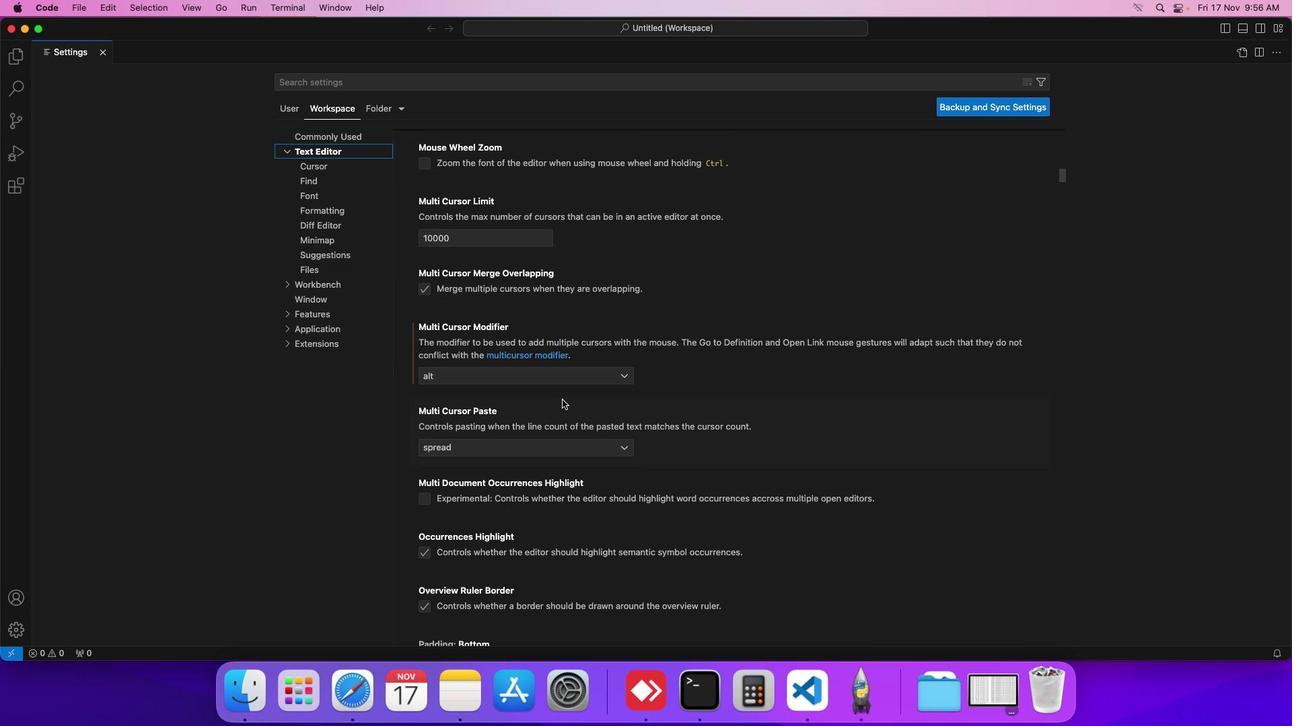 
Action: Mouse moved to (562, 399)
Screenshot: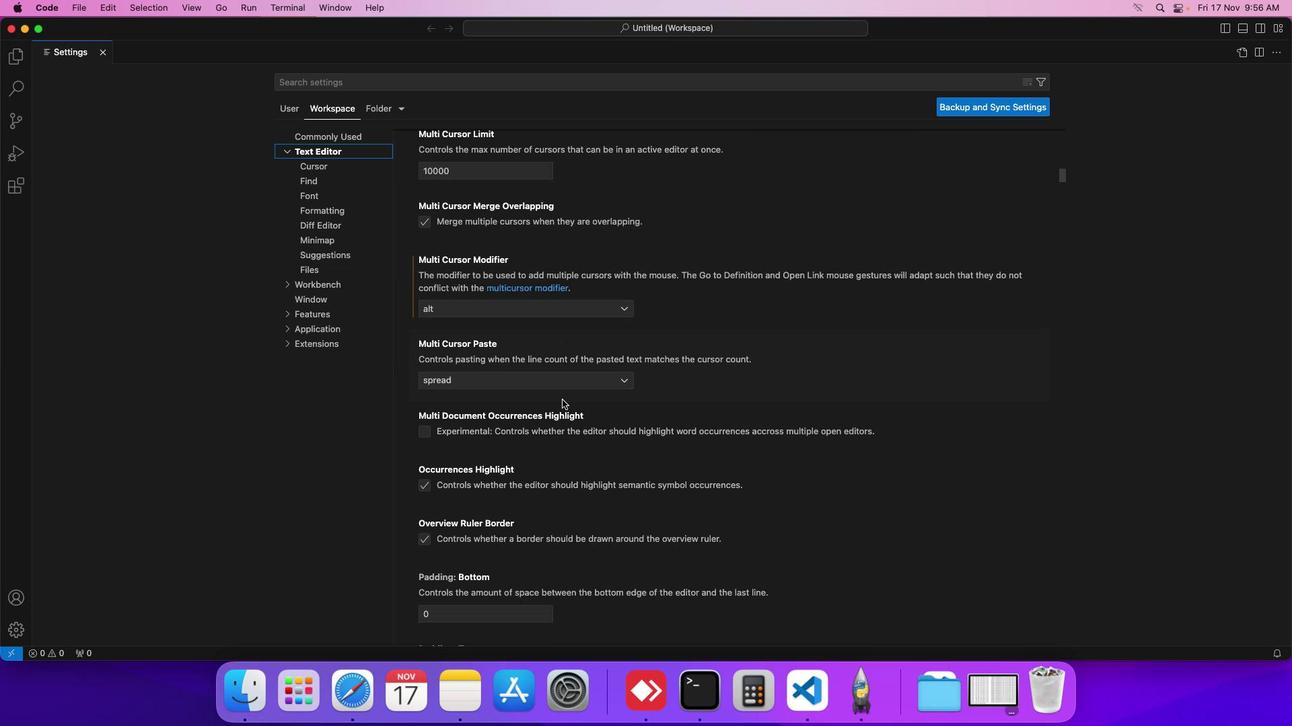 
Action: Mouse scrolled (562, 399) with delta (0, 0)
Screenshot: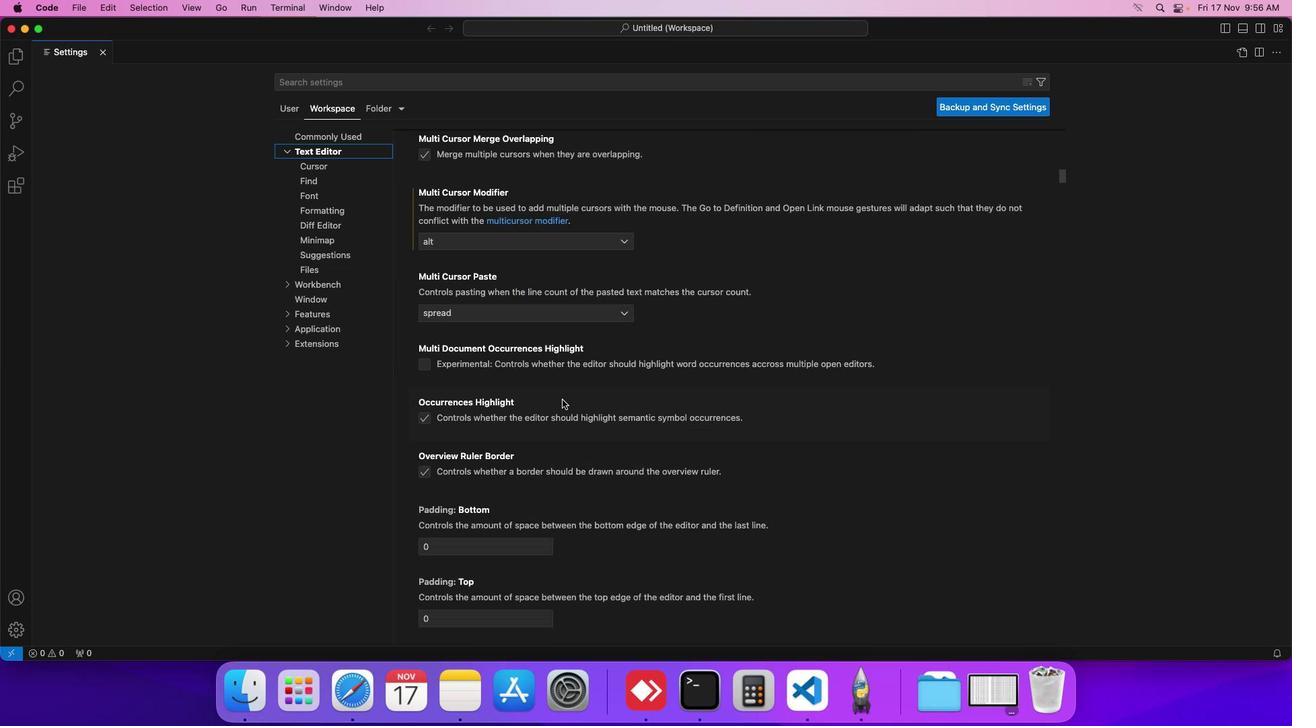 
Action: Mouse scrolled (562, 399) with delta (0, 0)
Screenshot: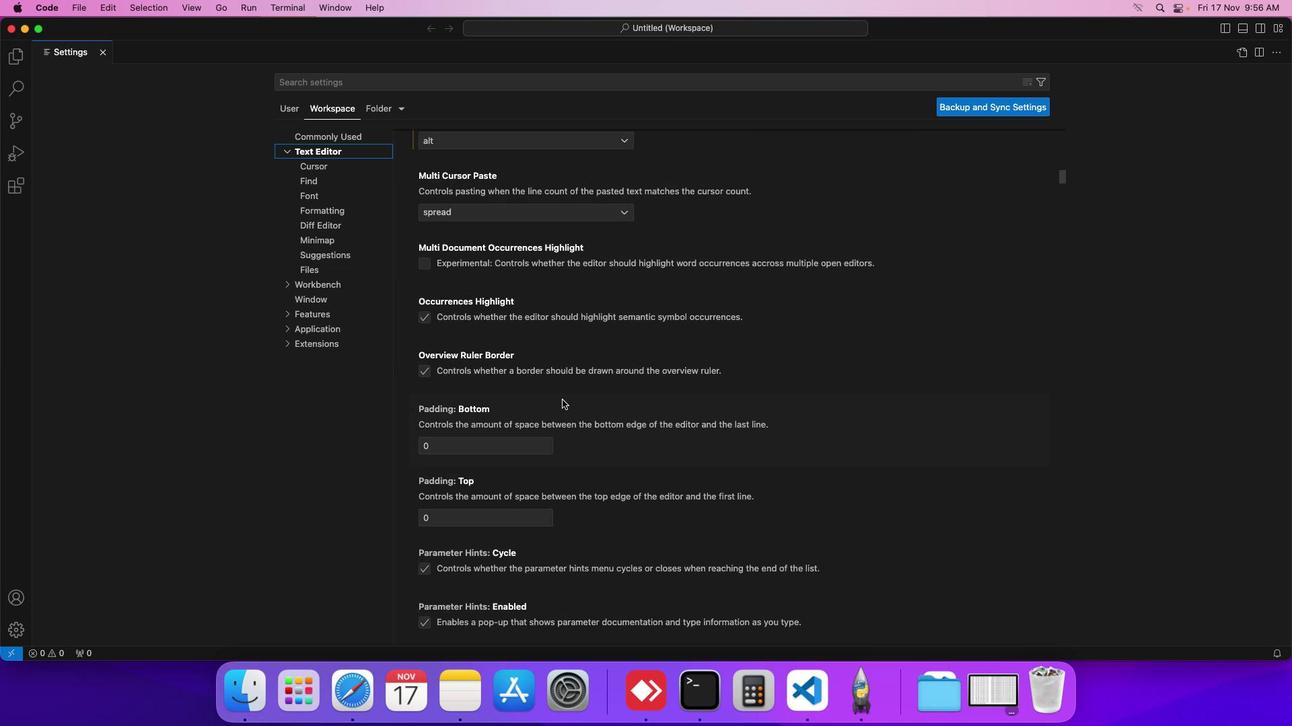 
Action: Mouse scrolled (562, 399) with delta (0, 0)
Screenshot: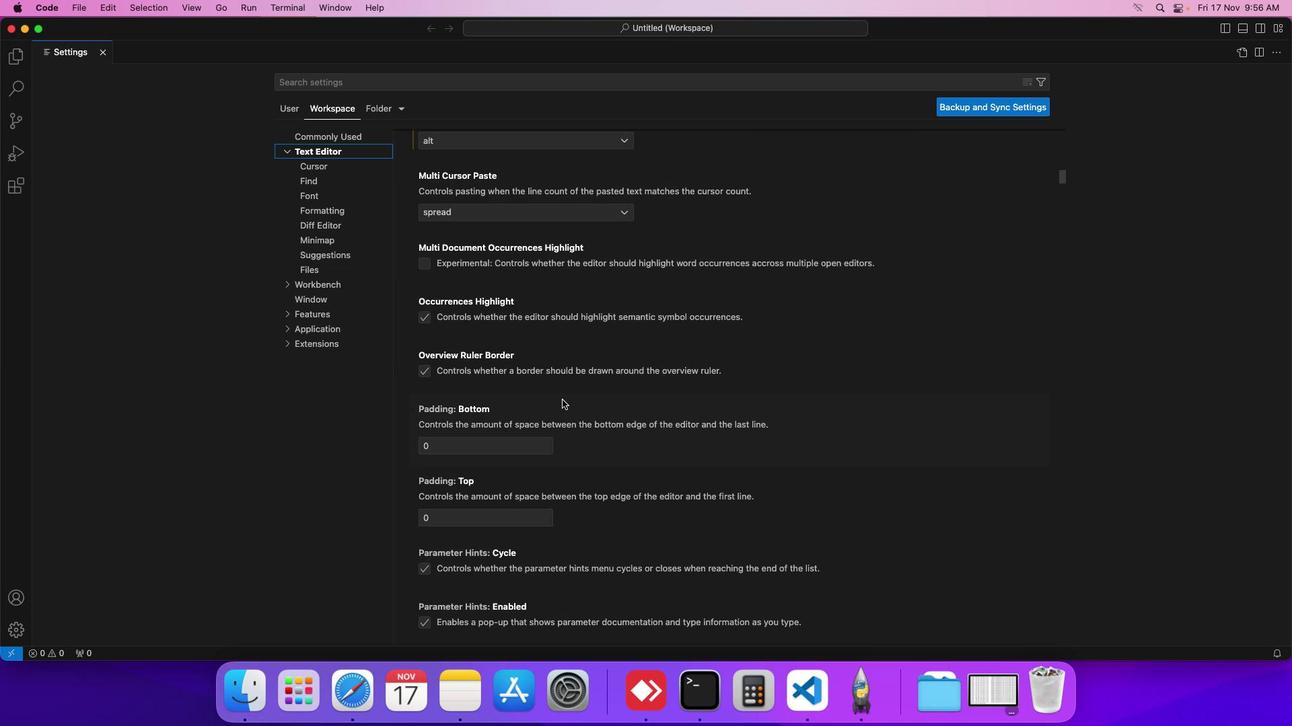 
Action: Mouse scrolled (562, 399) with delta (0, -1)
Screenshot: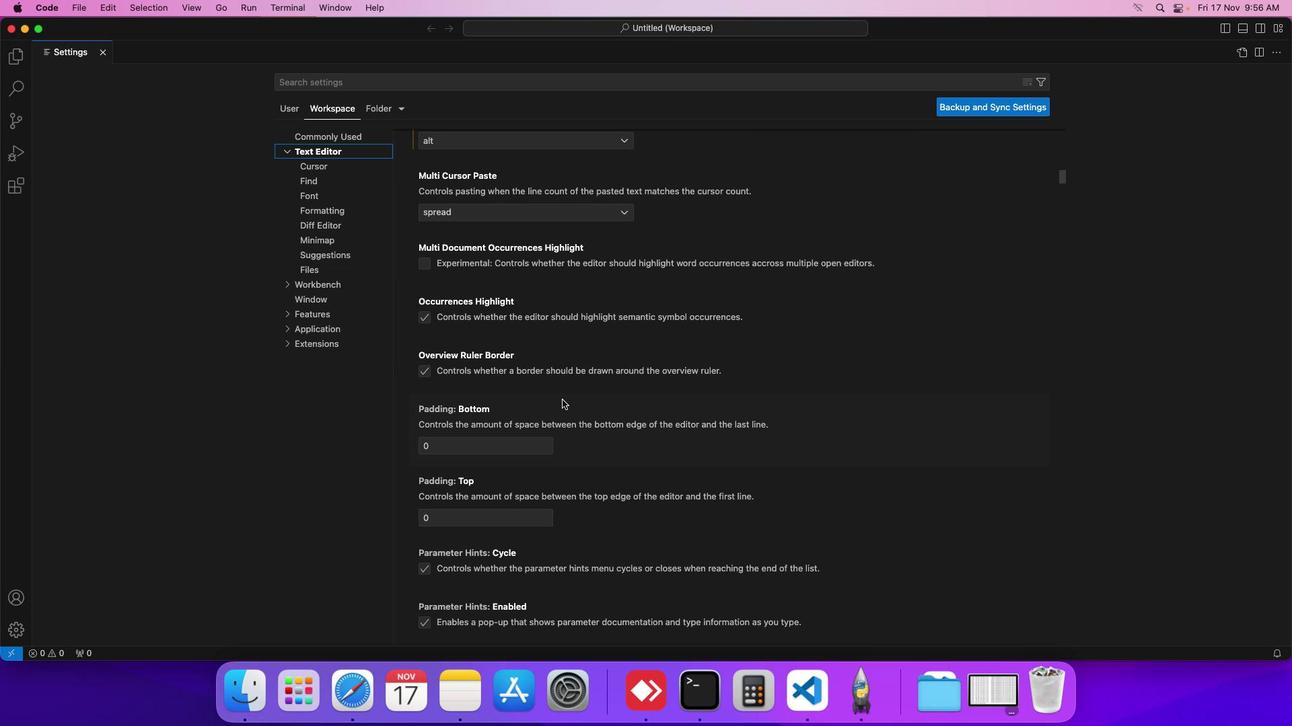 
Action: Mouse scrolled (562, 399) with delta (0, 0)
Screenshot: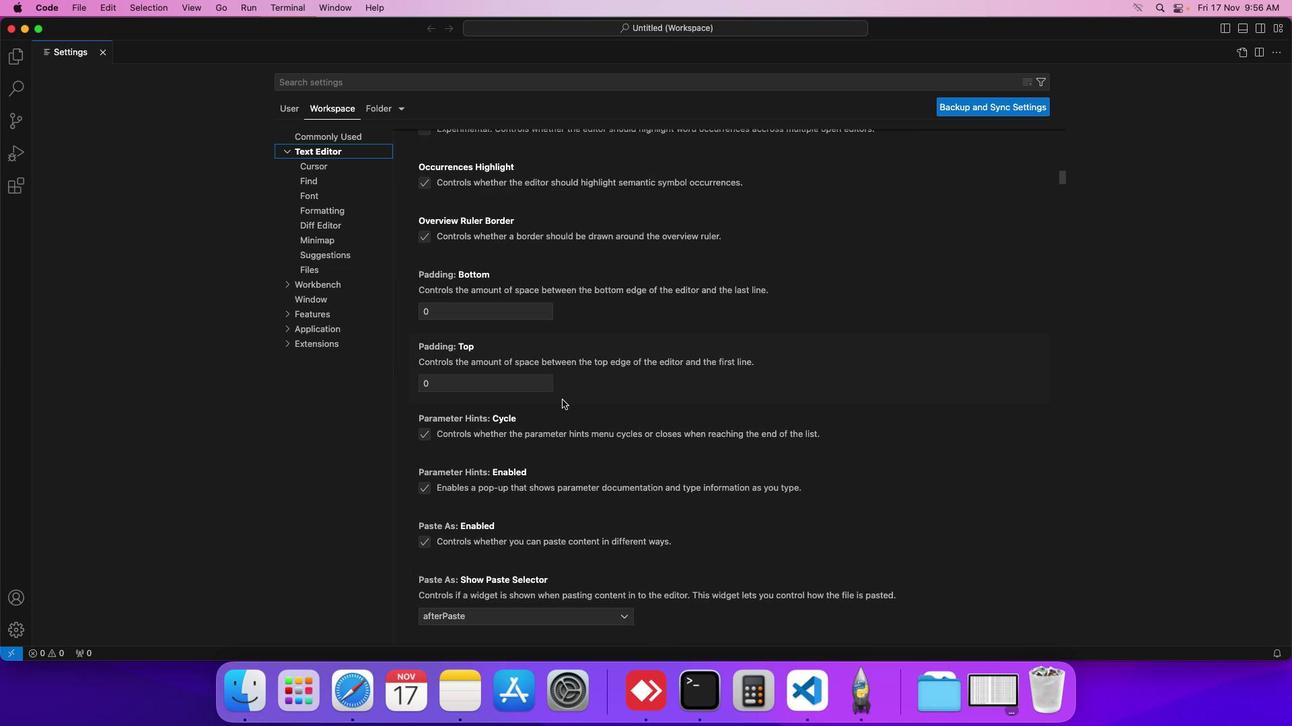 
Action: Mouse scrolled (562, 399) with delta (0, 0)
Screenshot: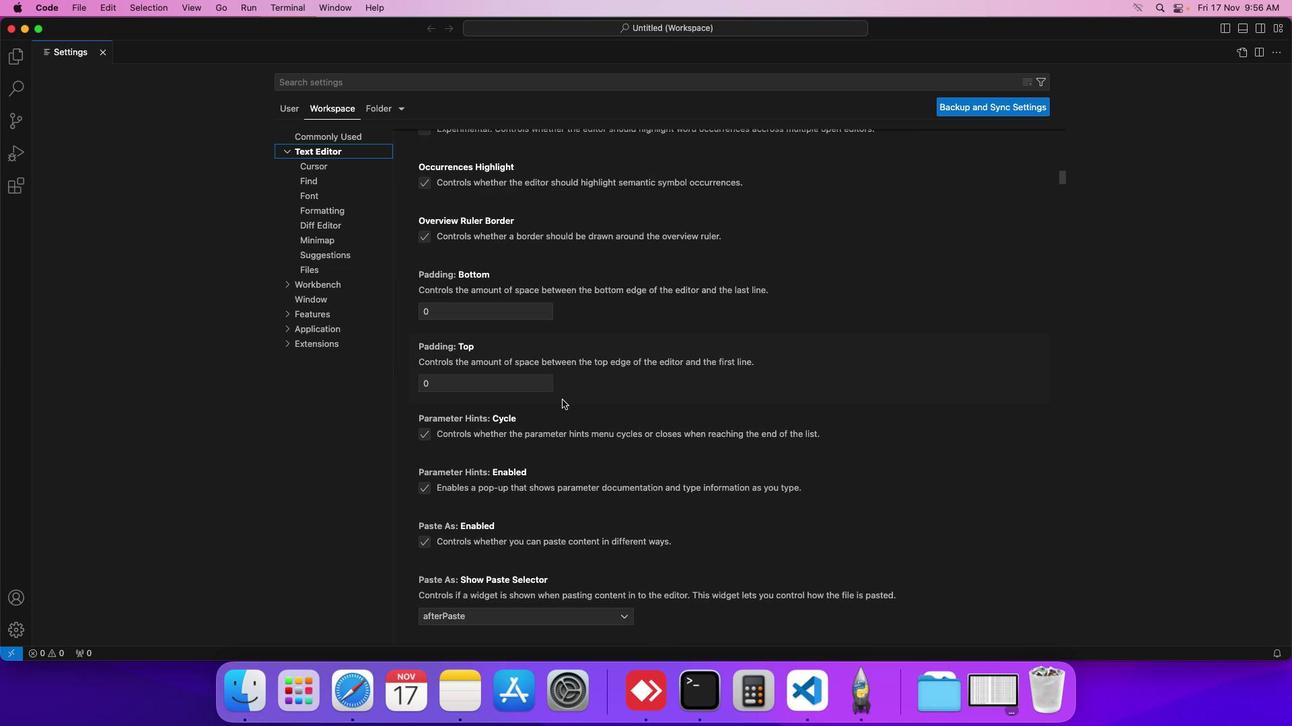 
Action: Mouse scrolled (562, 399) with delta (0, 0)
Screenshot: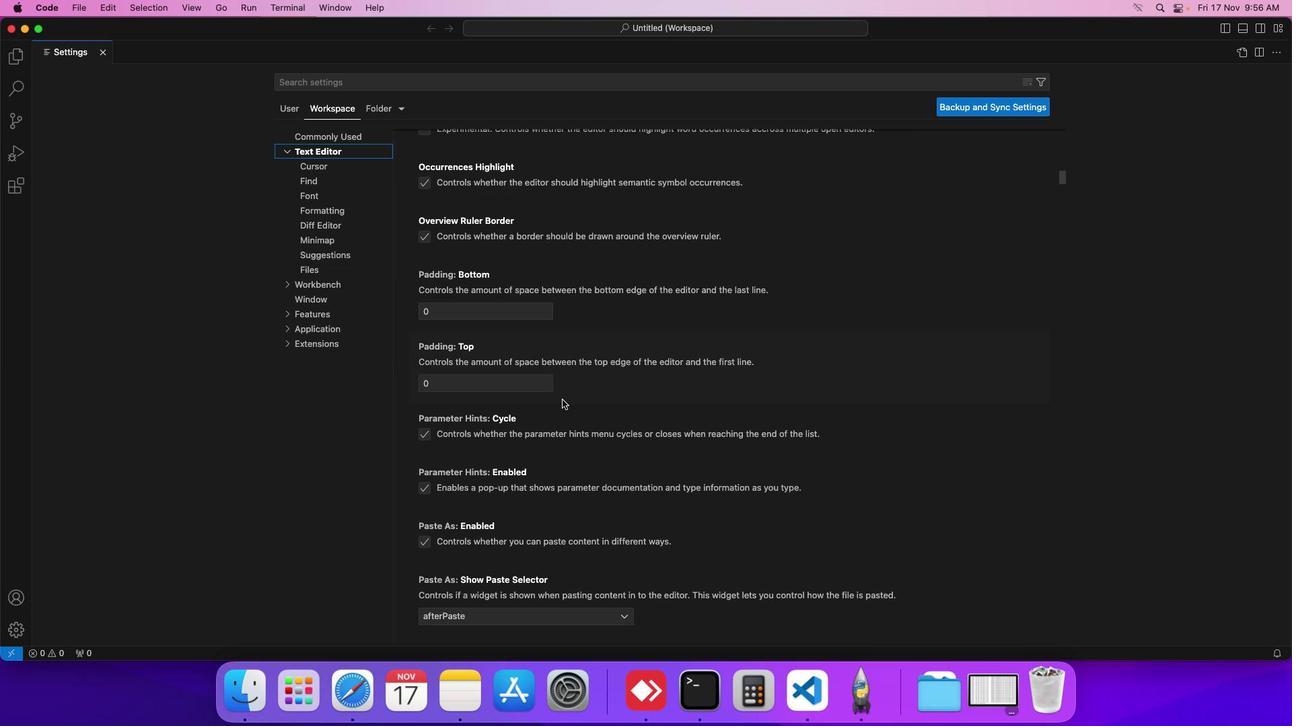 
Action: Mouse scrolled (562, 399) with delta (0, 0)
Screenshot: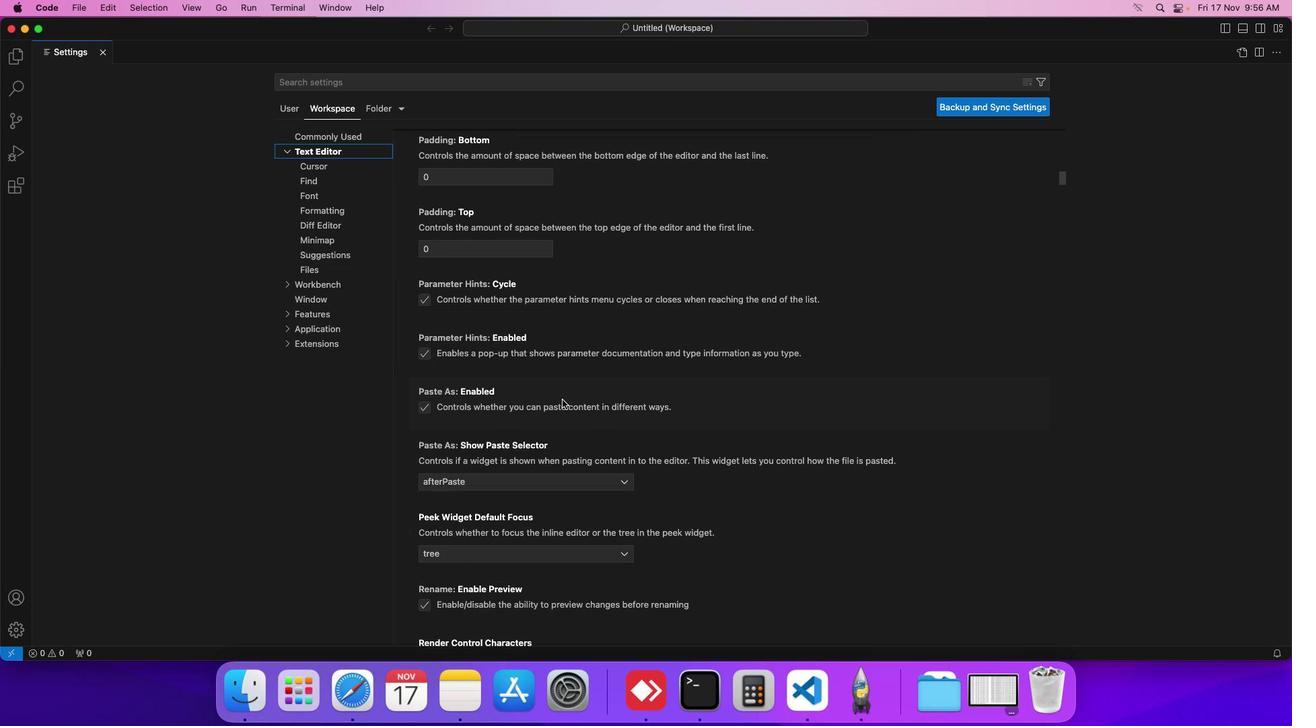 
Action: Mouse scrolled (562, 399) with delta (0, 0)
Screenshot: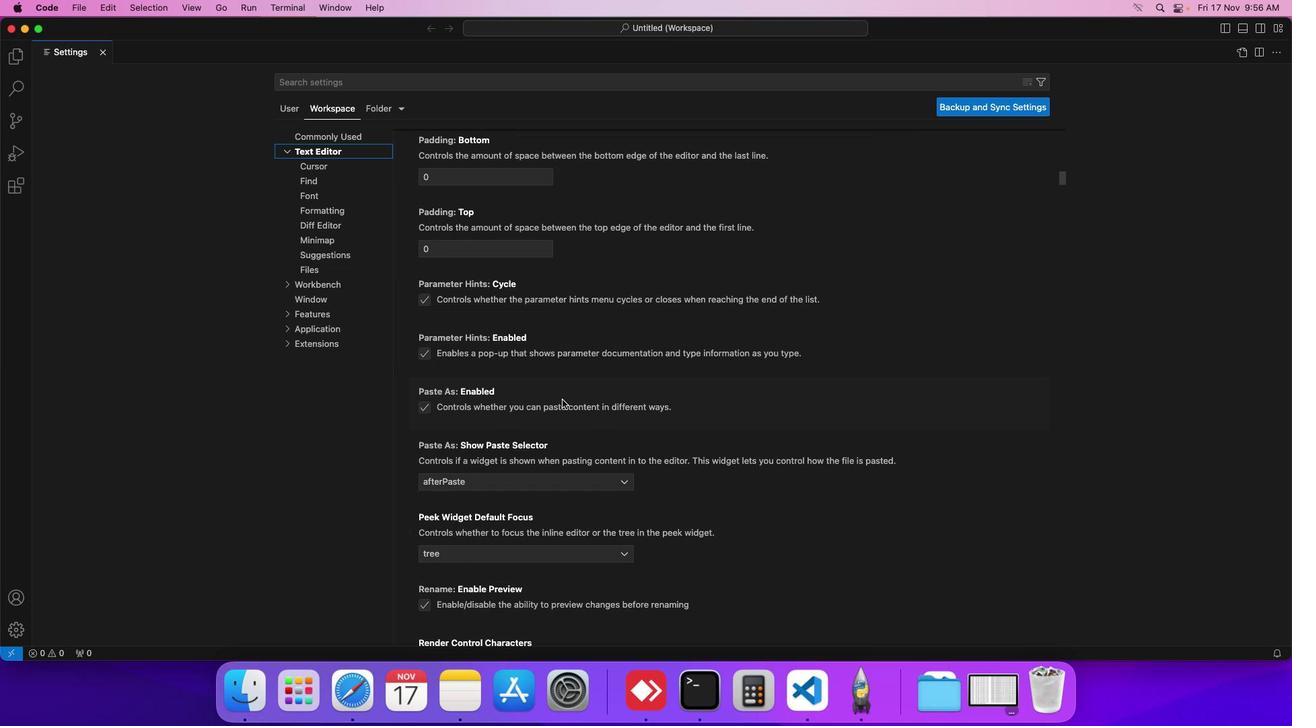 
Action: Mouse scrolled (562, 399) with delta (0, 0)
Screenshot: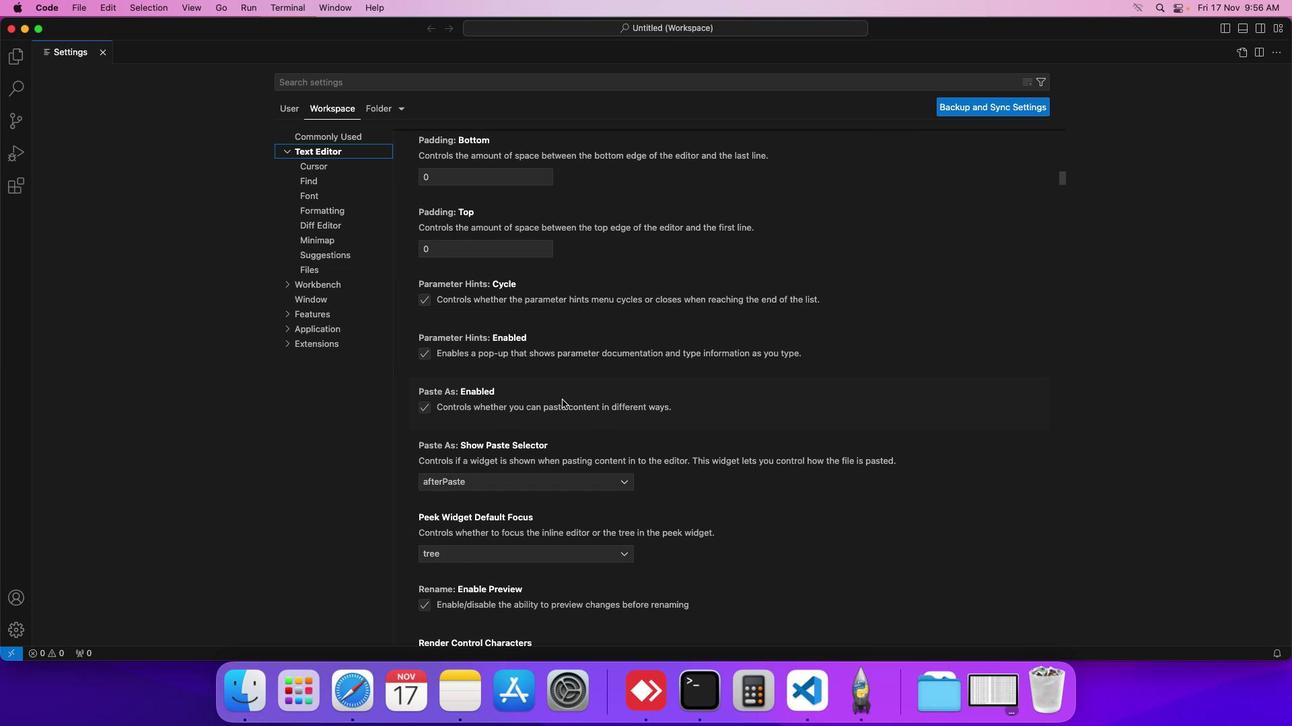 
Action: Mouse scrolled (562, 399) with delta (0, 0)
Screenshot: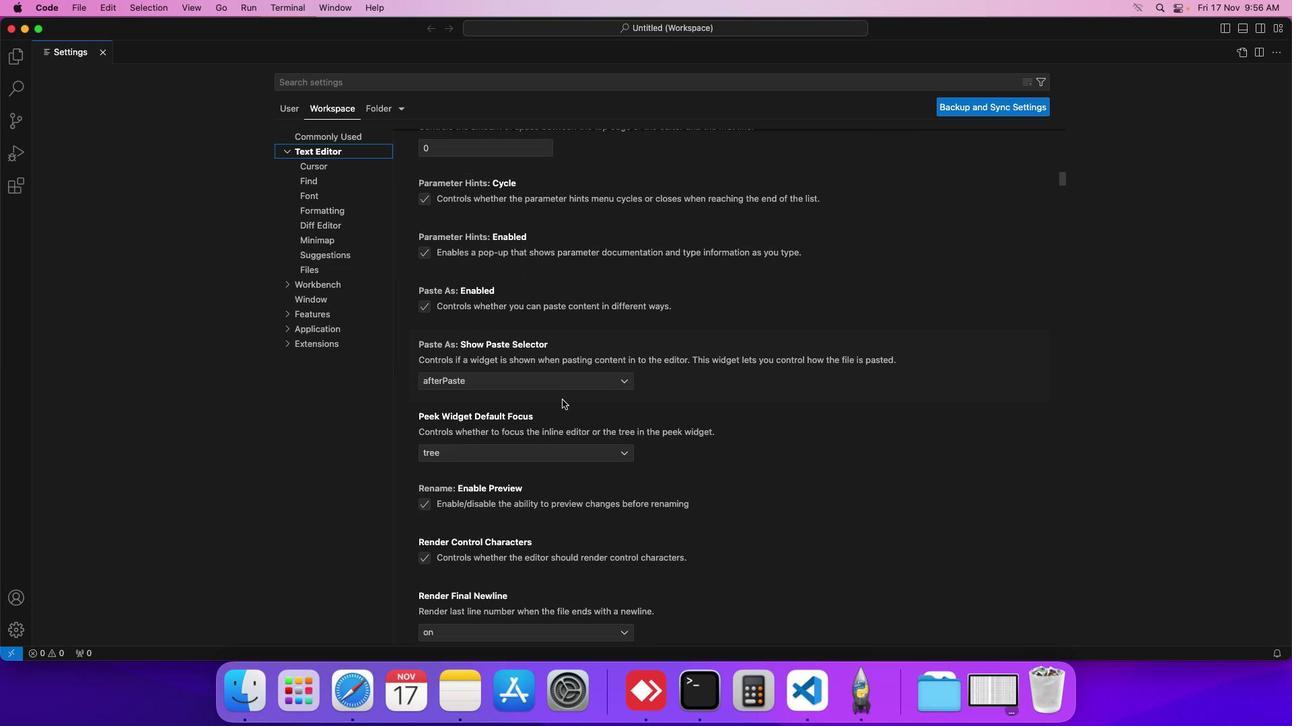 
Action: Mouse scrolled (562, 399) with delta (0, 0)
Screenshot: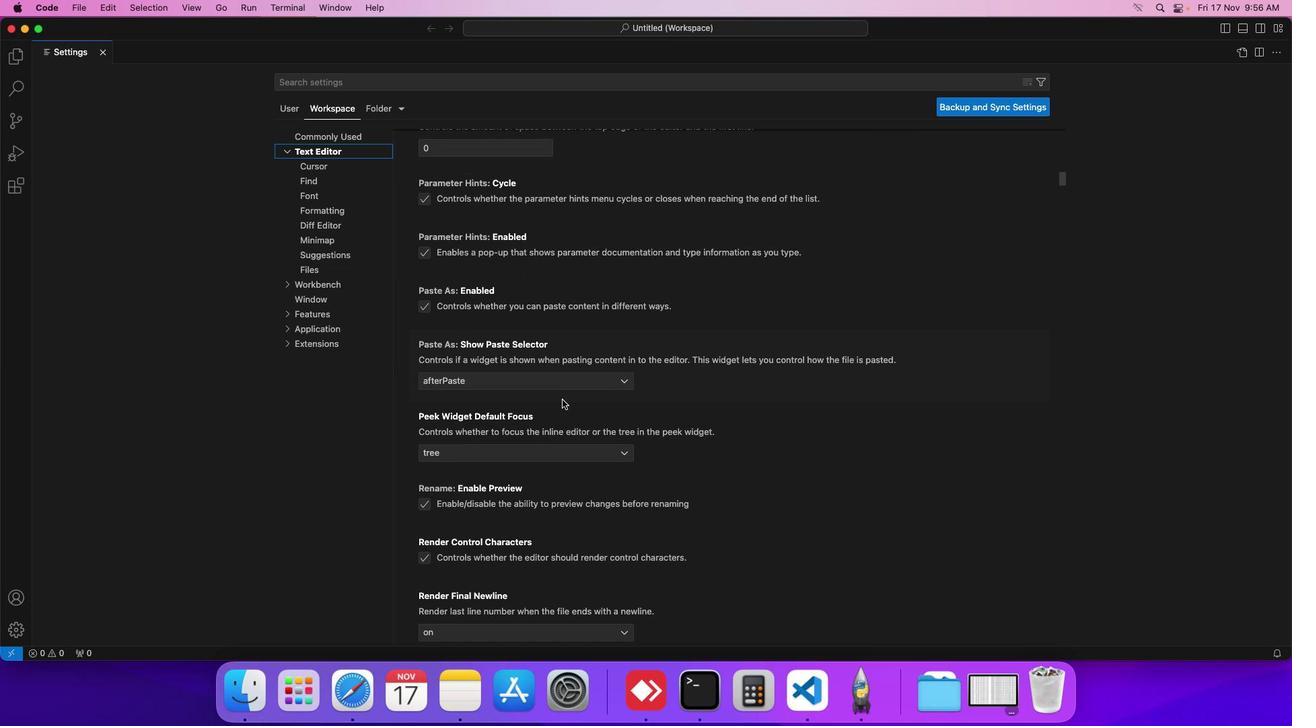 
Action: Mouse scrolled (562, 399) with delta (0, 0)
Screenshot: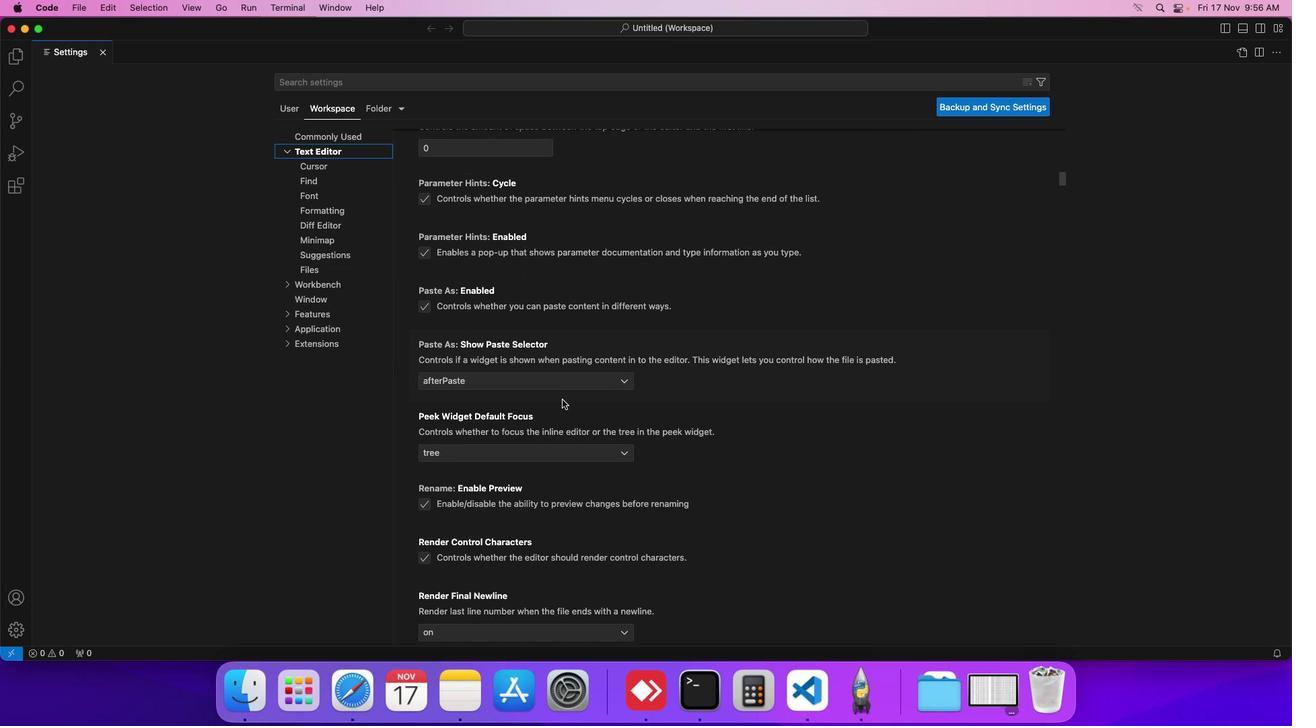 
Action: Mouse scrolled (562, 399) with delta (0, 0)
Screenshot: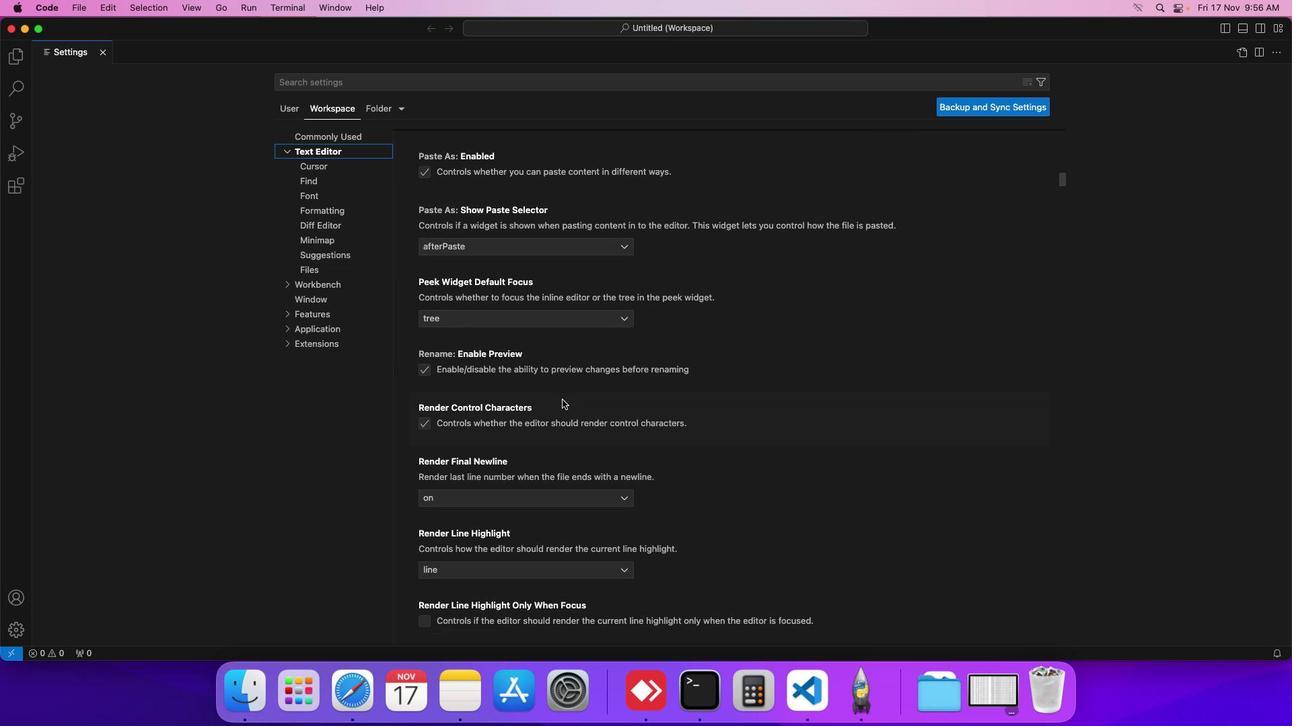 
Action: Mouse scrolled (562, 399) with delta (0, 0)
Screenshot: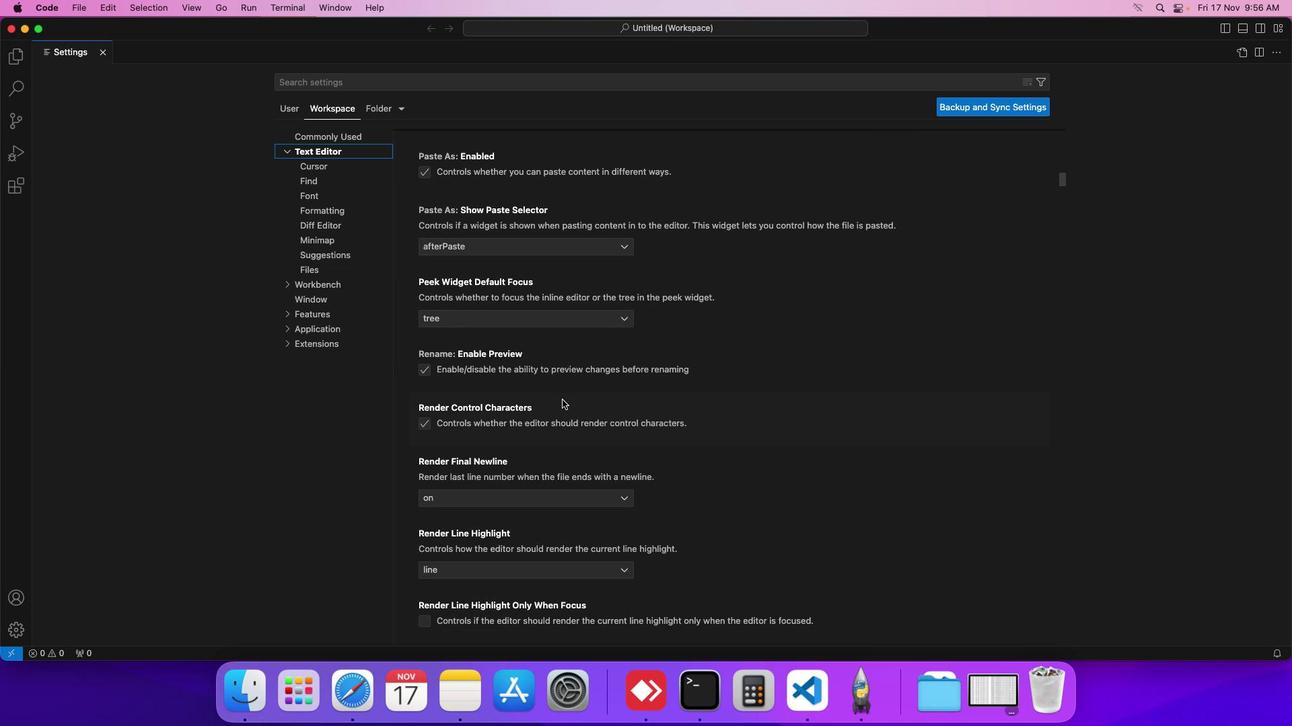 
Action: Mouse scrolled (562, 399) with delta (0, 0)
Screenshot: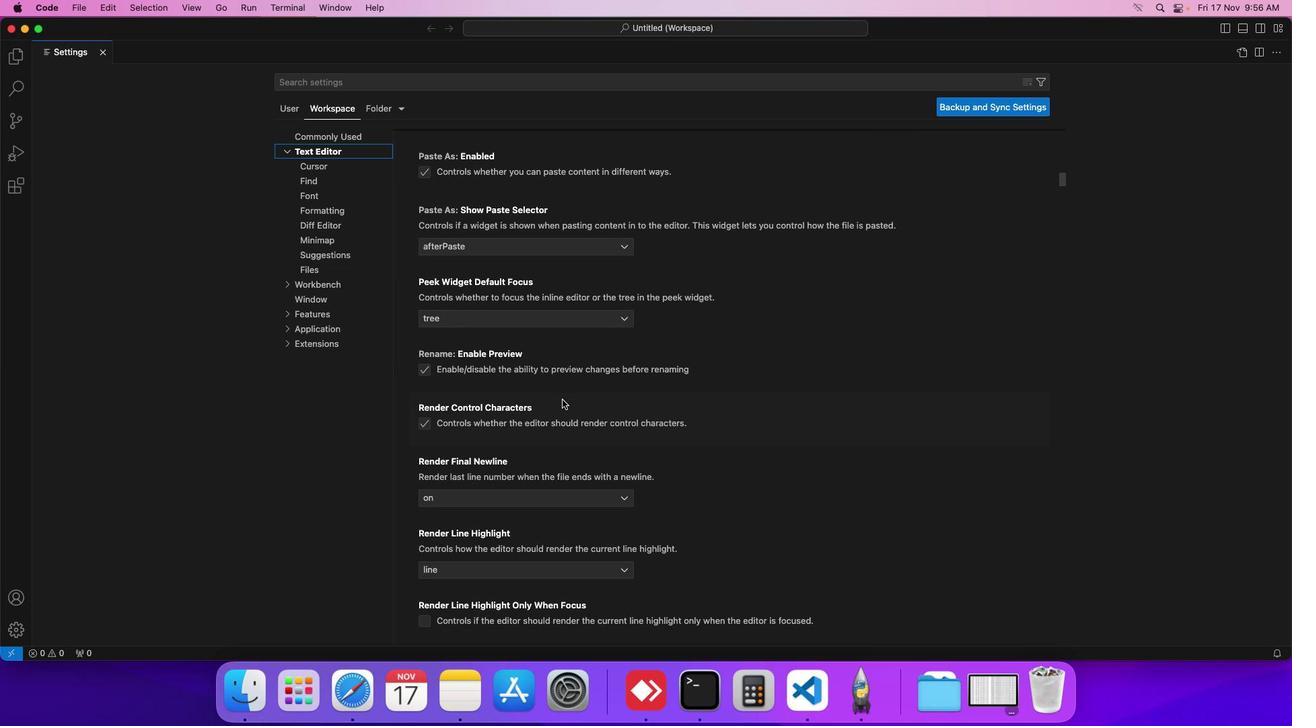 
Action: Mouse scrolled (562, 399) with delta (0, 0)
Screenshot: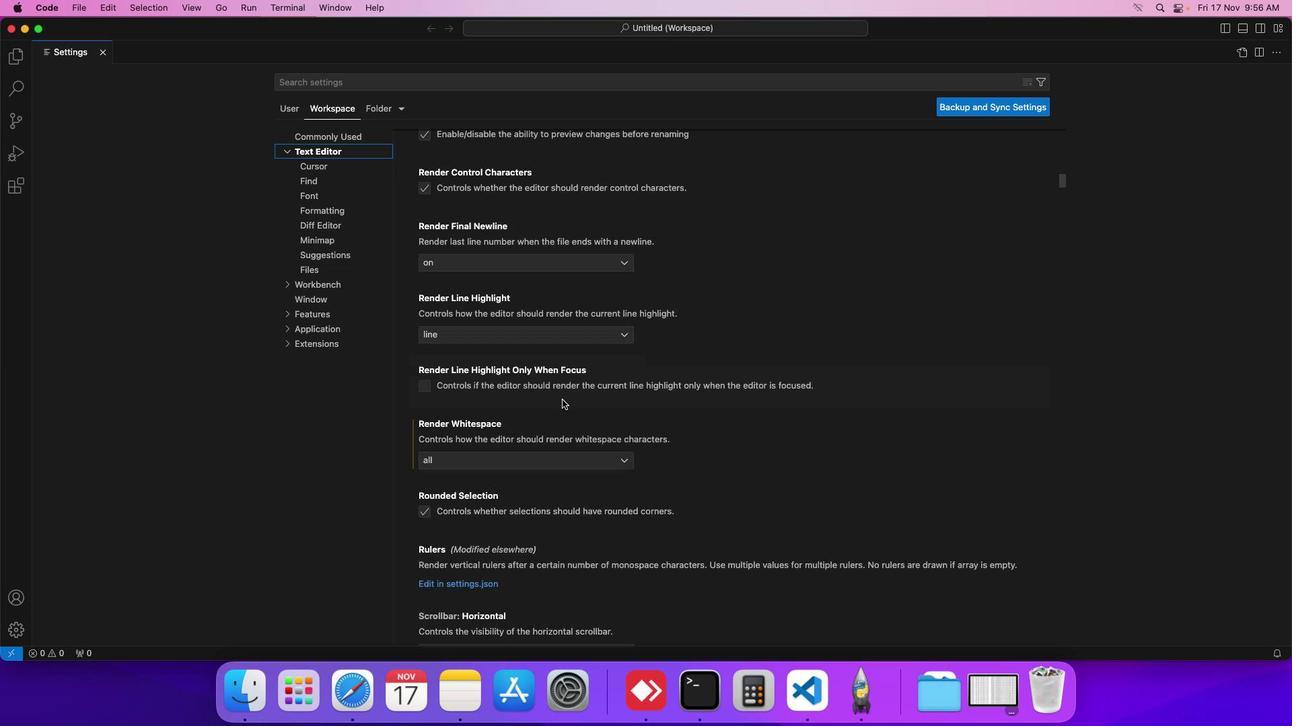 
Action: Mouse scrolled (562, 399) with delta (0, 0)
Screenshot: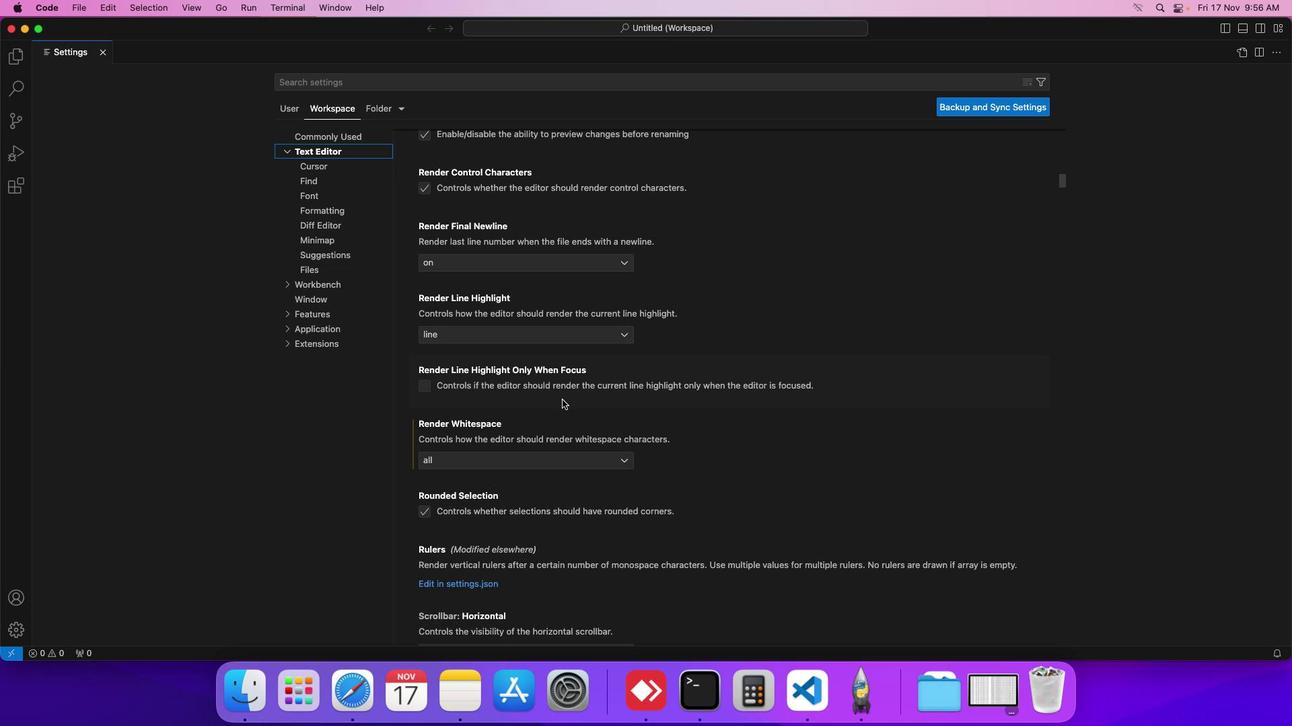 
Action: Mouse scrolled (562, 399) with delta (0, 0)
Screenshot: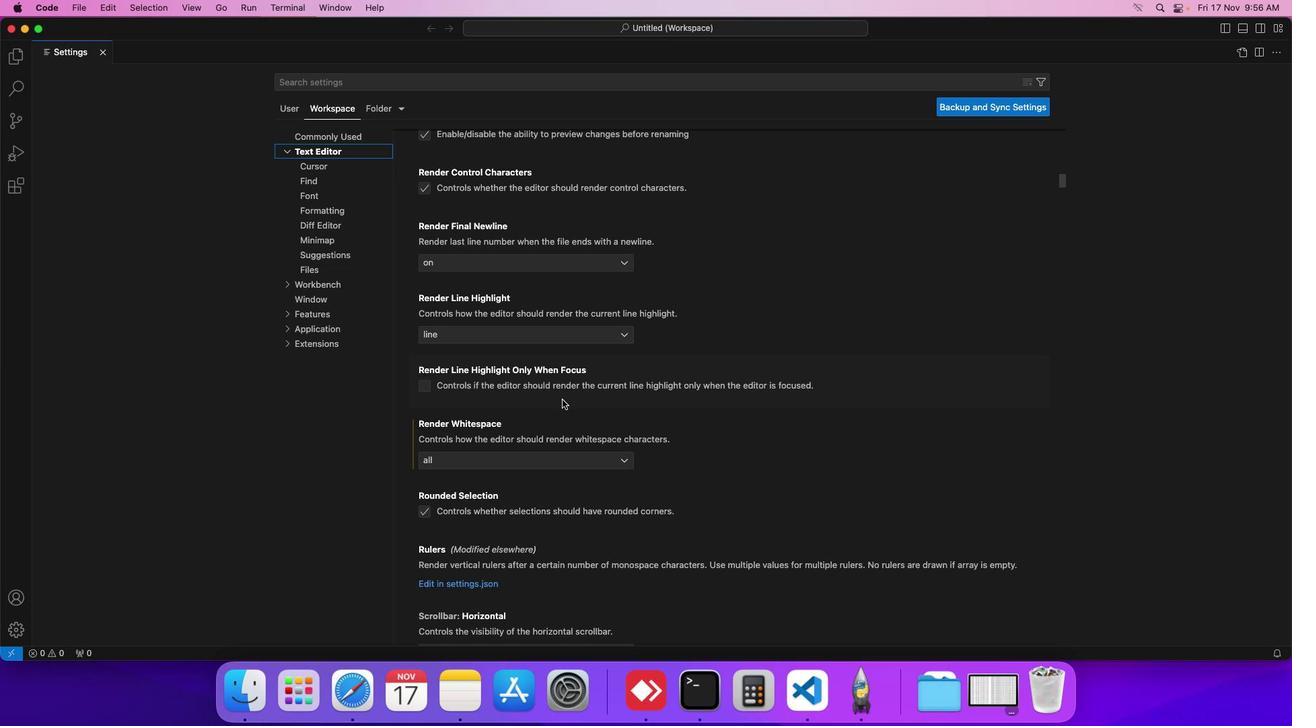 
Action: Mouse scrolled (562, 399) with delta (0, -1)
Screenshot: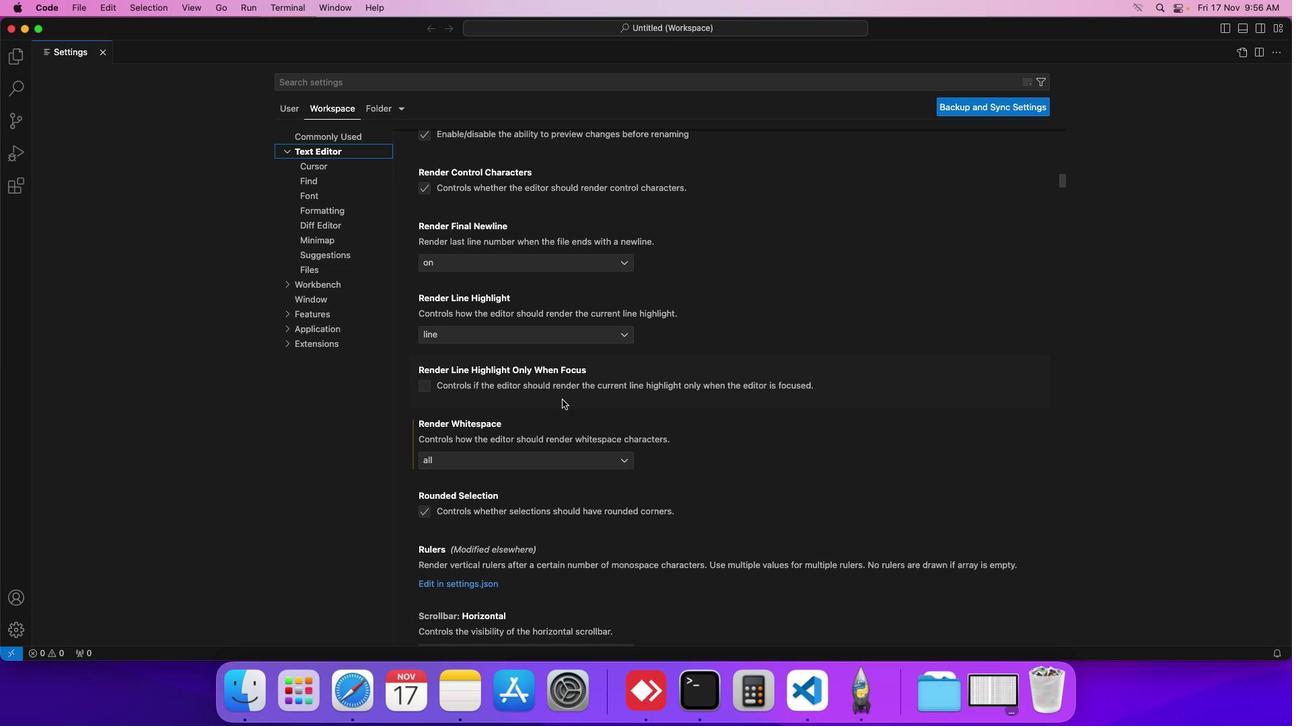 
Action: Mouse moved to (563, 399)
Screenshot: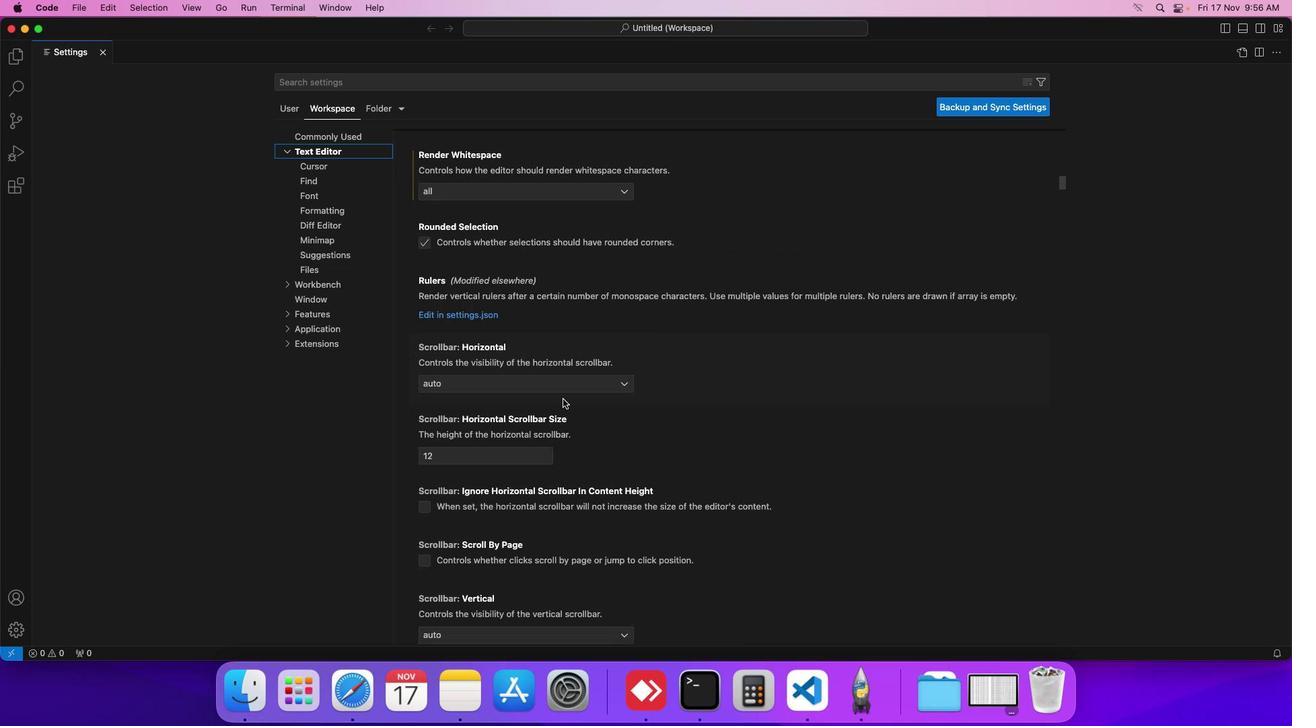
Action: Mouse scrolled (563, 399) with delta (0, 0)
Screenshot: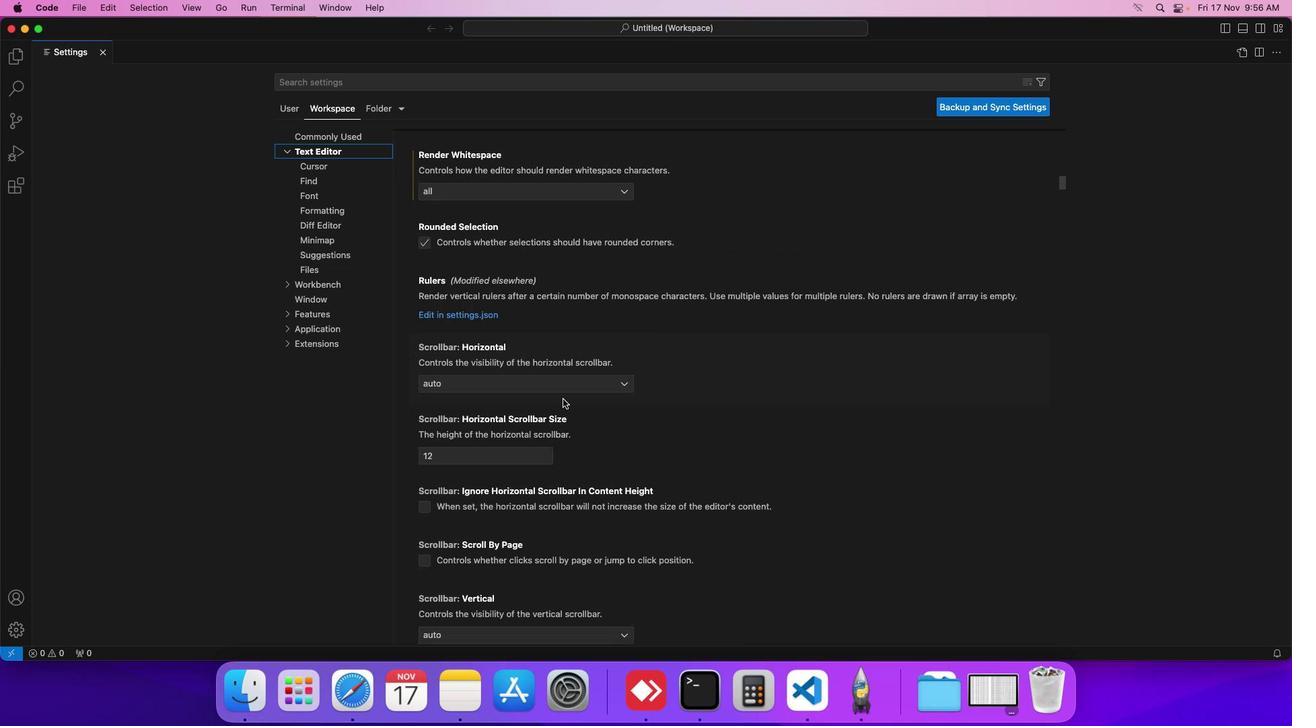 
Action: Mouse scrolled (563, 399) with delta (0, 0)
Screenshot: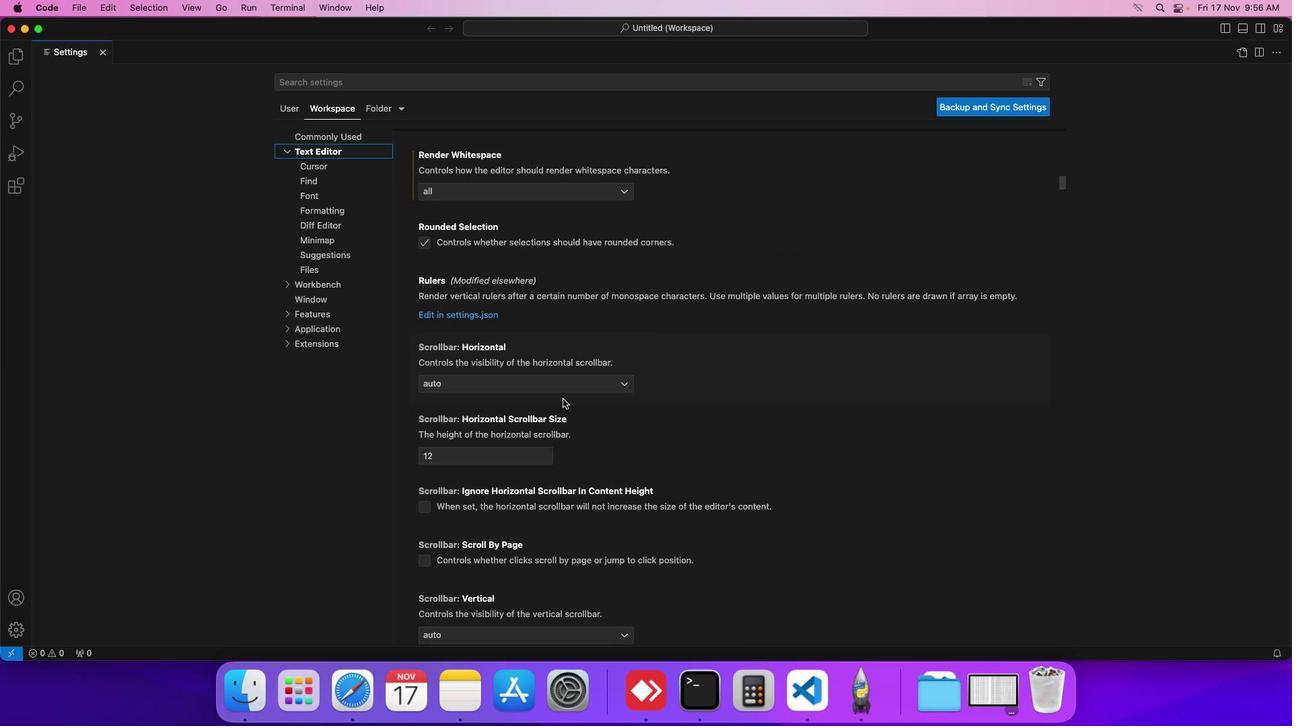 
Action: Mouse scrolled (563, 399) with delta (0, 0)
Screenshot: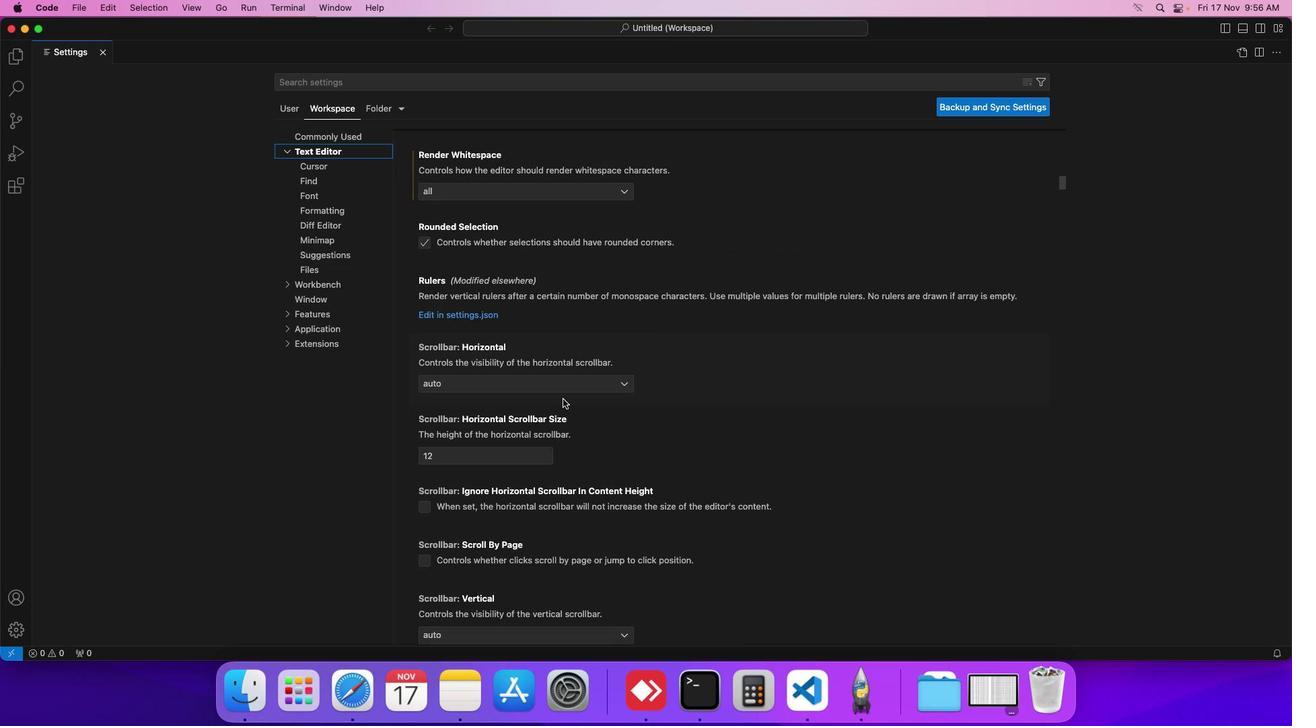 
Action: Mouse scrolled (563, 399) with delta (0, -2)
Screenshot: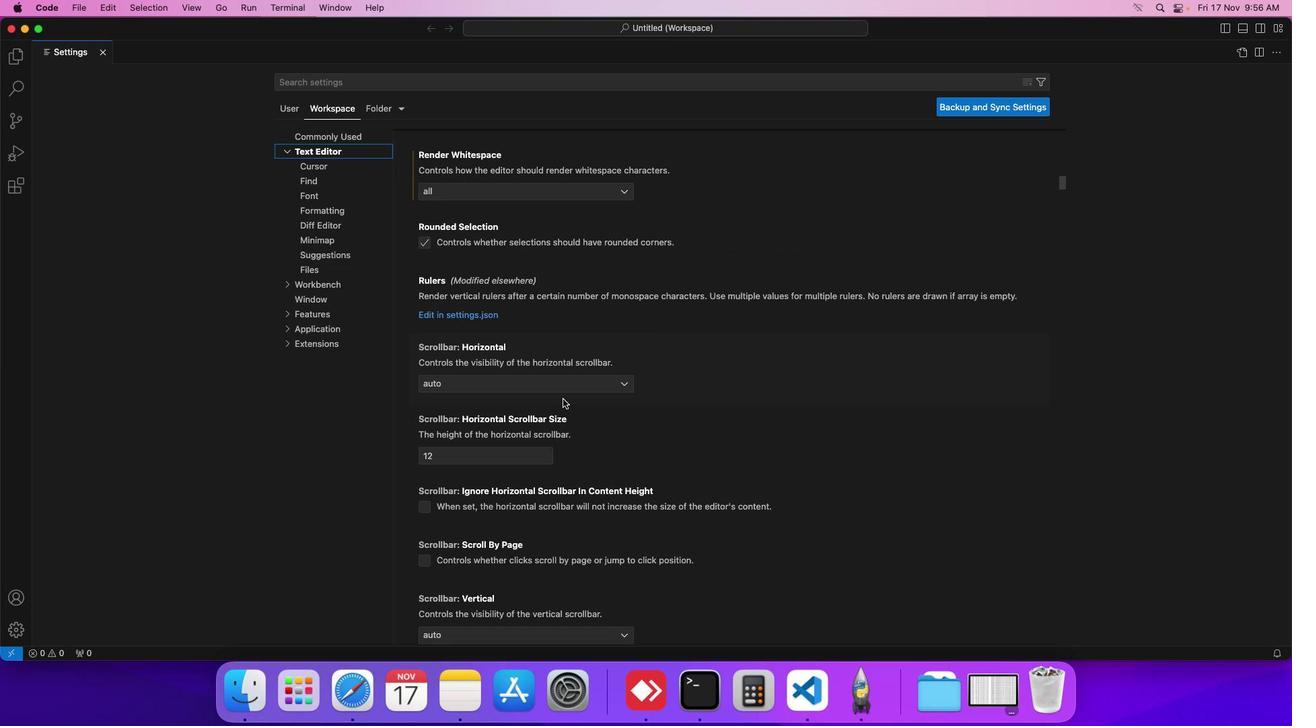 
Action: Mouse scrolled (563, 399) with delta (0, 0)
Screenshot: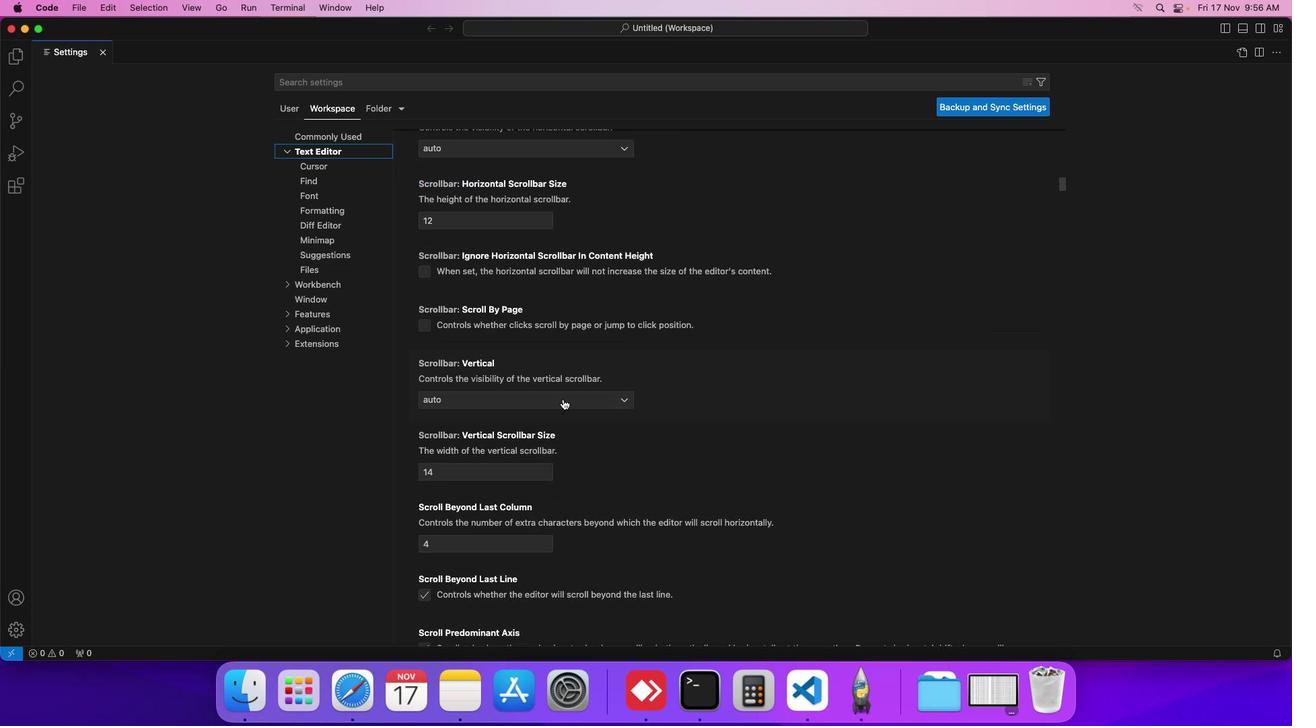 
Action: Mouse scrolled (563, 399) with delta (0, 0)
Screenshot: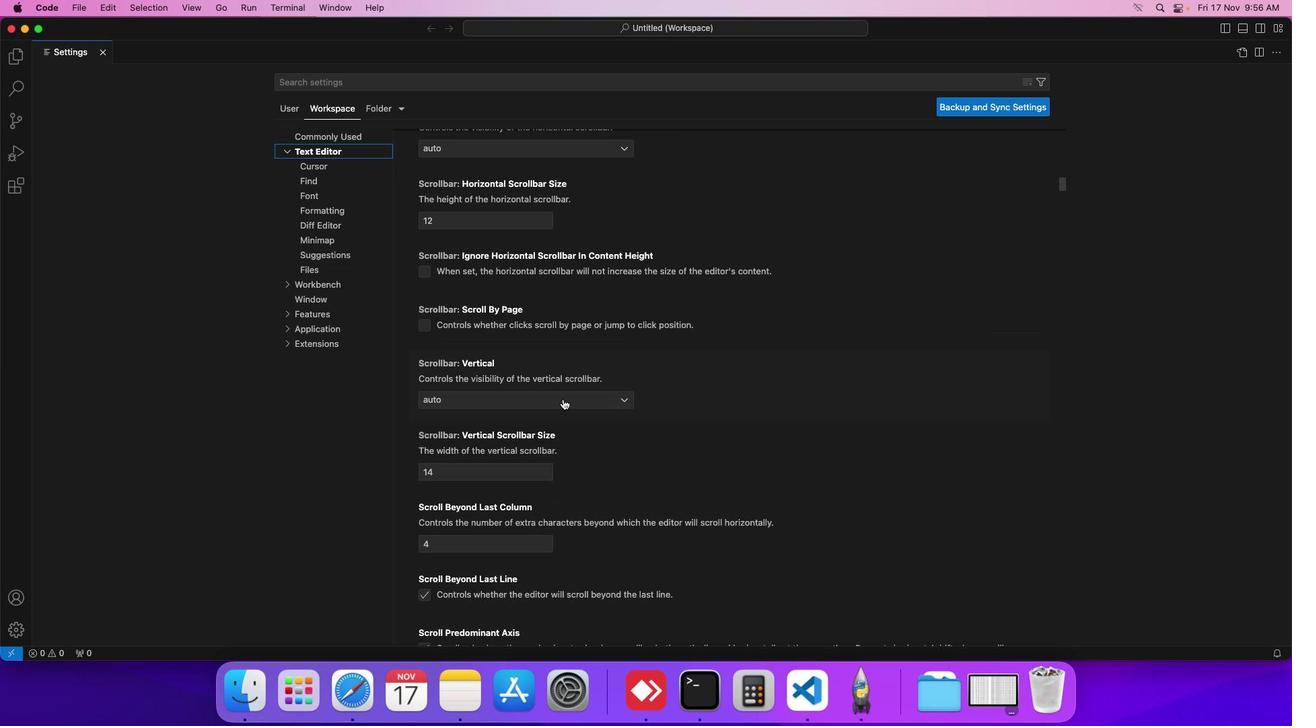 
Action: Mouse scrolled (563, 399) with delta (0, 0)
Screenshot: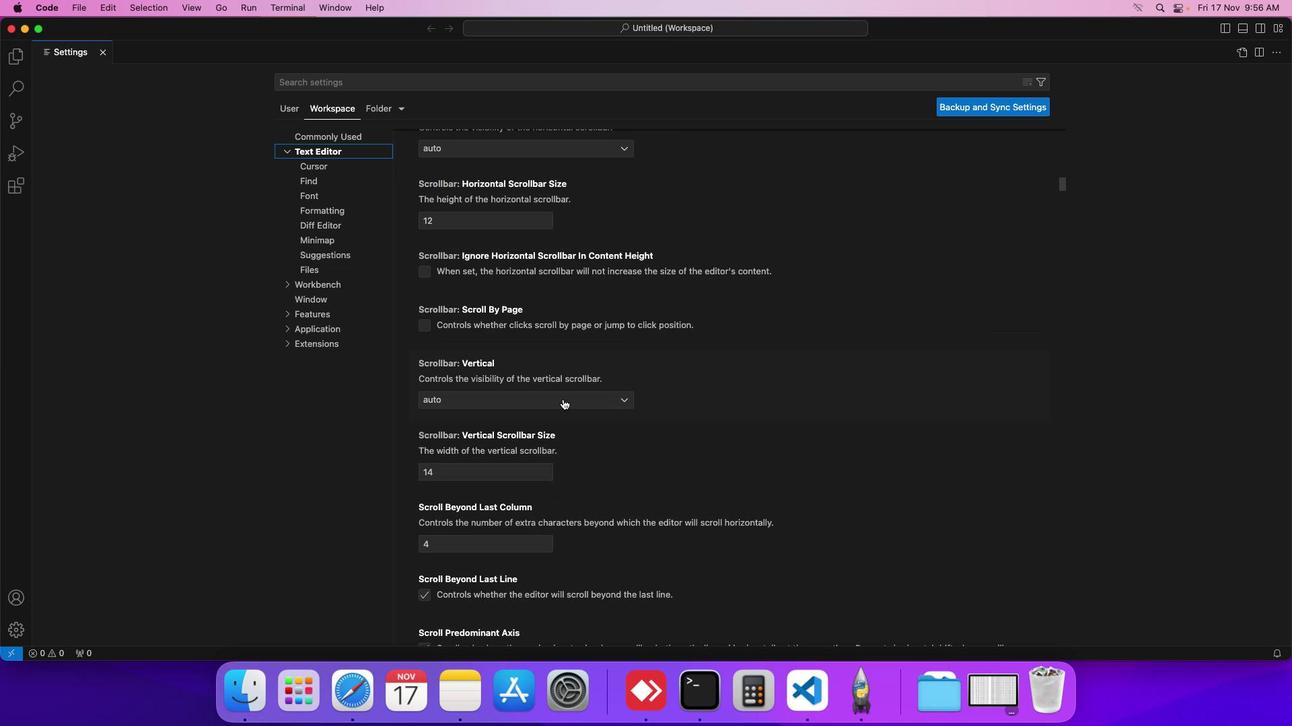 
Action: Mouse scrolled (563, 399) with delta (0, -1)
Screenshot: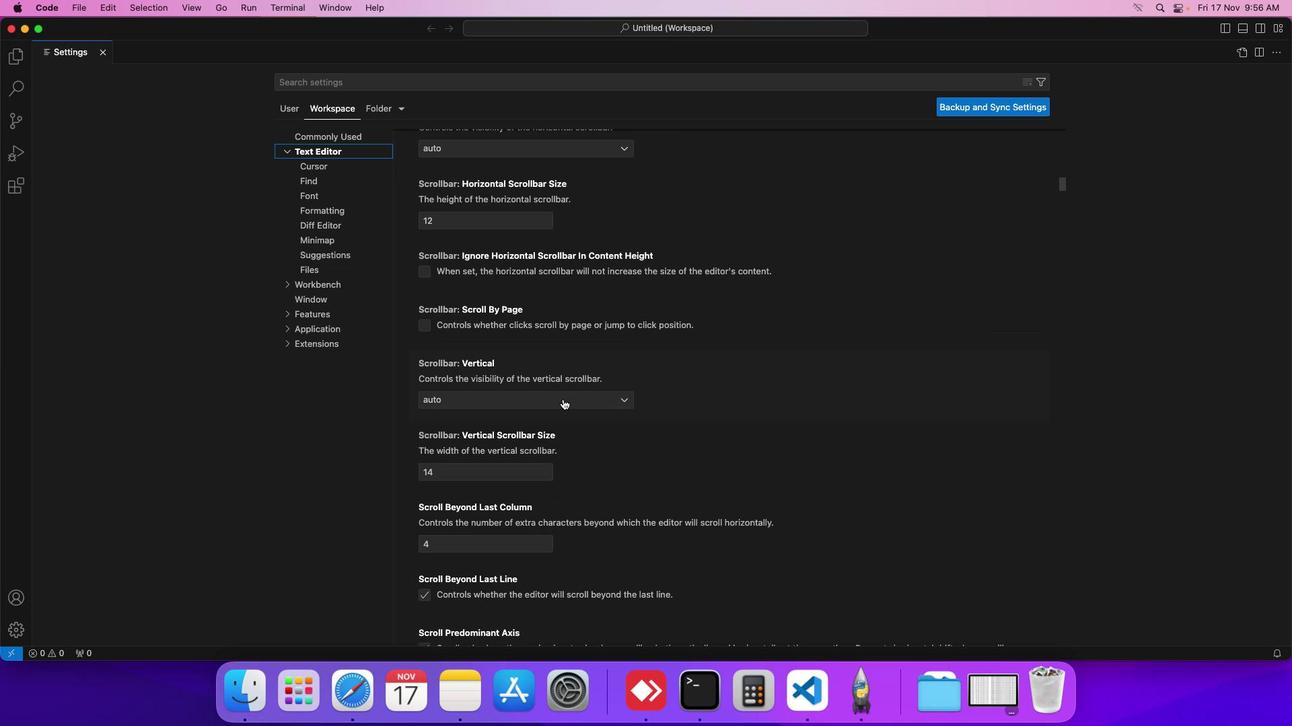 
Action: Mouse scrolled (563, 399) with delta (0, 0)
Screenshot: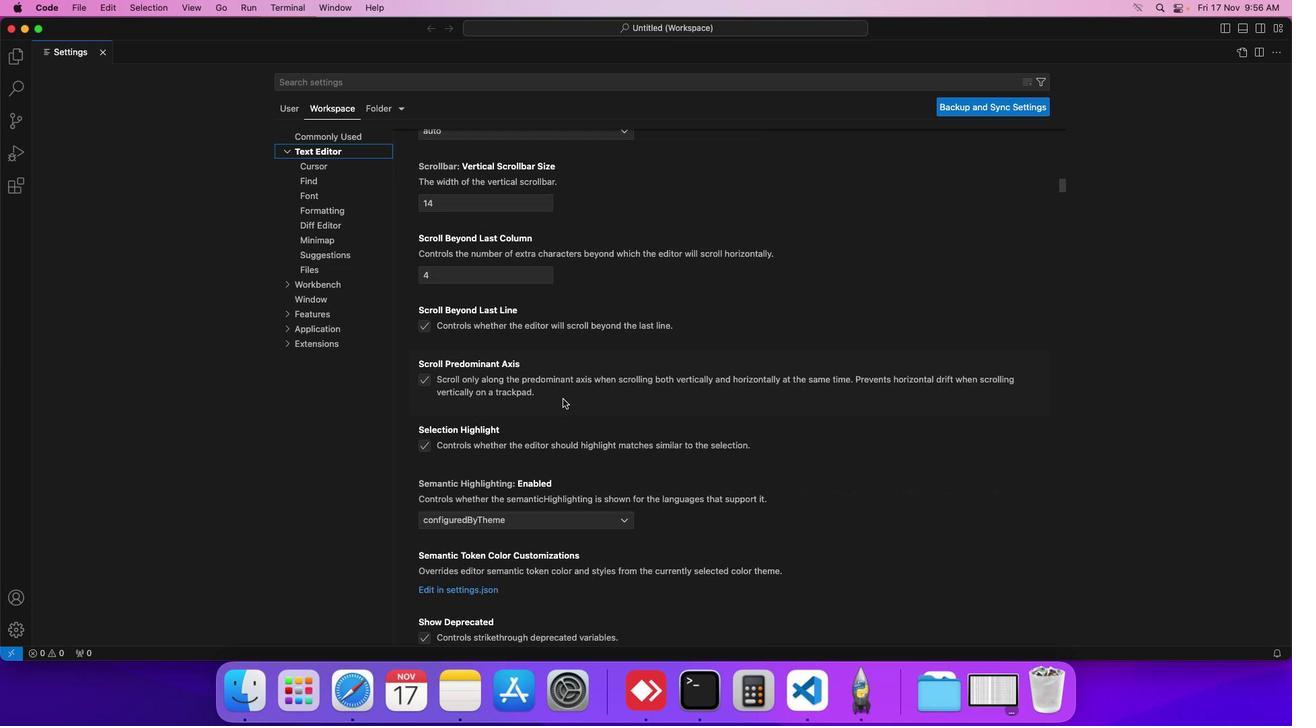 
Action: Mouse scrolled (563, 399) with delta (0, 0)
Screenshot: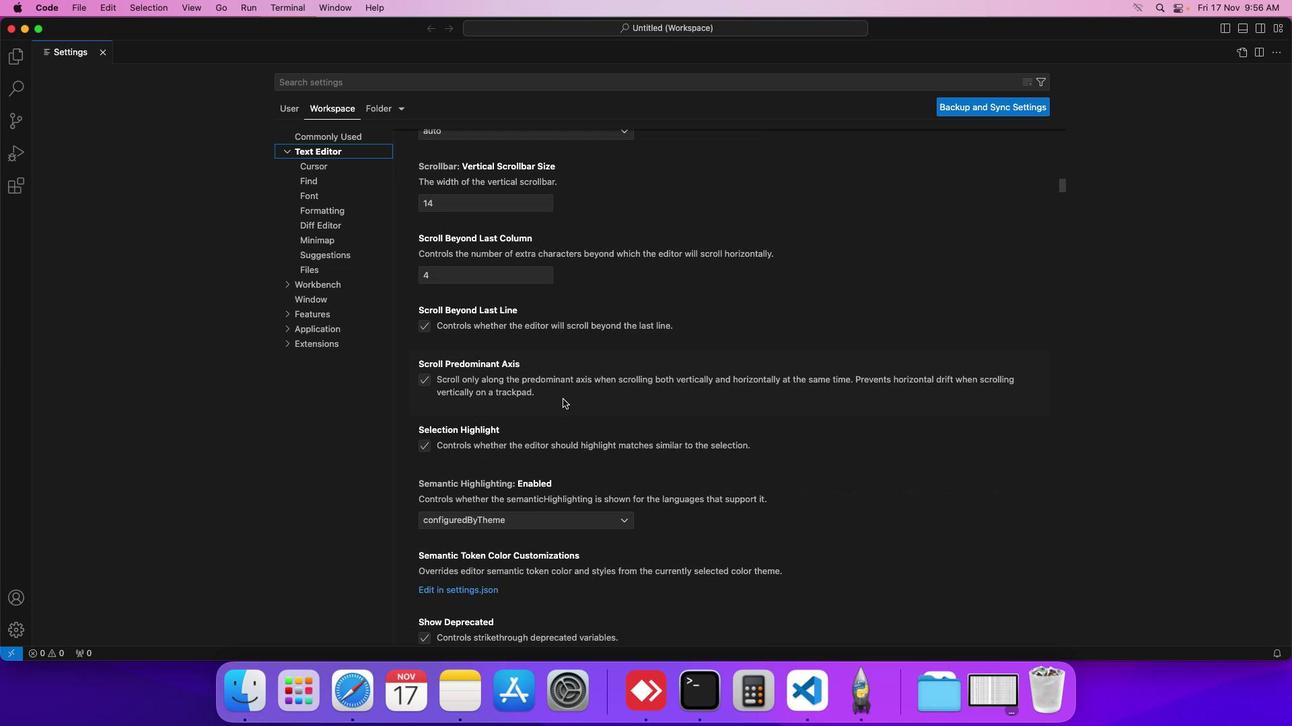 
Action: Mouse scrolled (563, 399) with delta (0, 0)
Screenshot: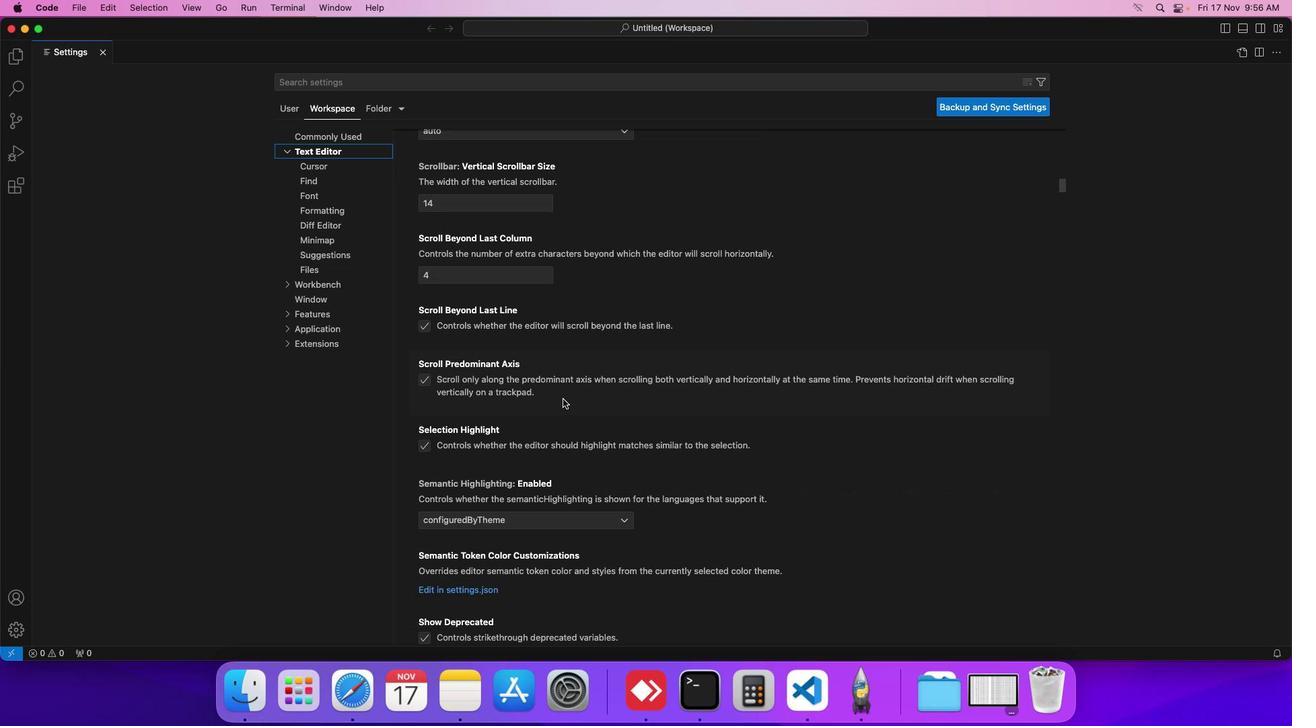 
Action: Mouse scrolled (563, 399) with delta (0, -2)
Screenshot: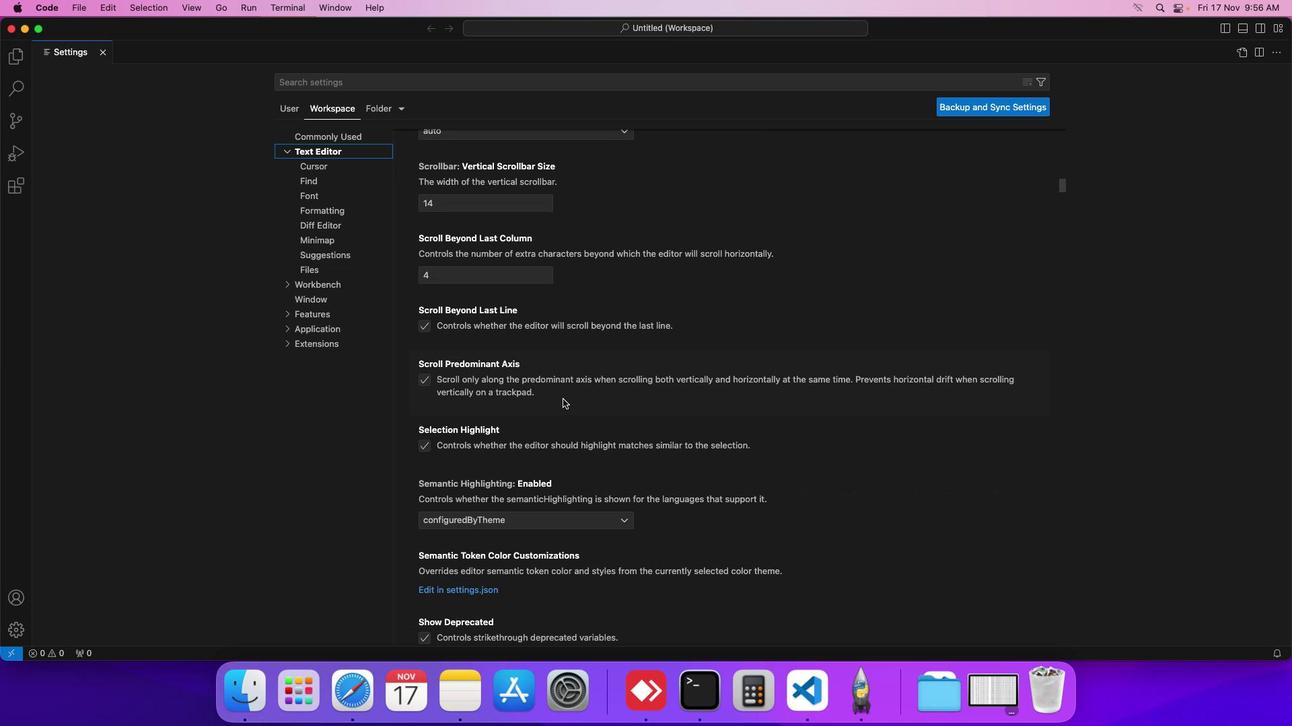 
Action: Mouse scrolled (563, 399) with delta (0, 0)
Screenshot: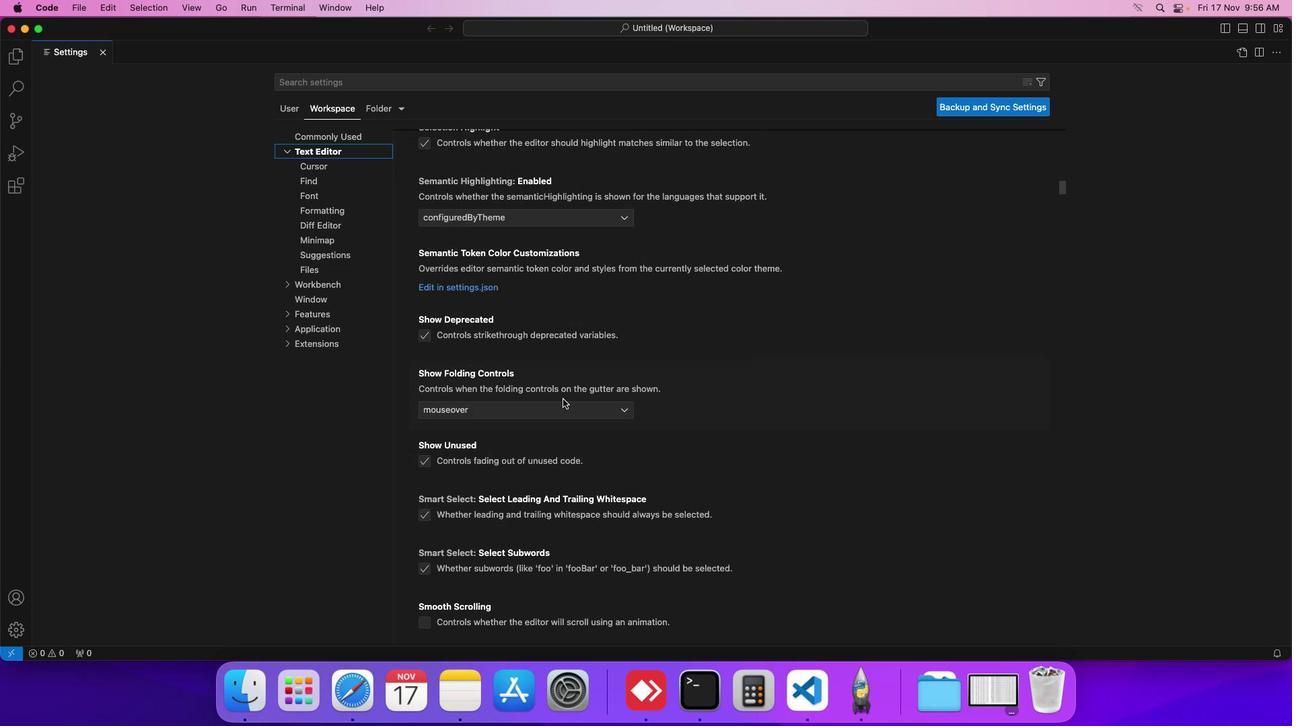 
Action: Mouse scrolled (563, 399) with delta (0, 0)
Screenshot: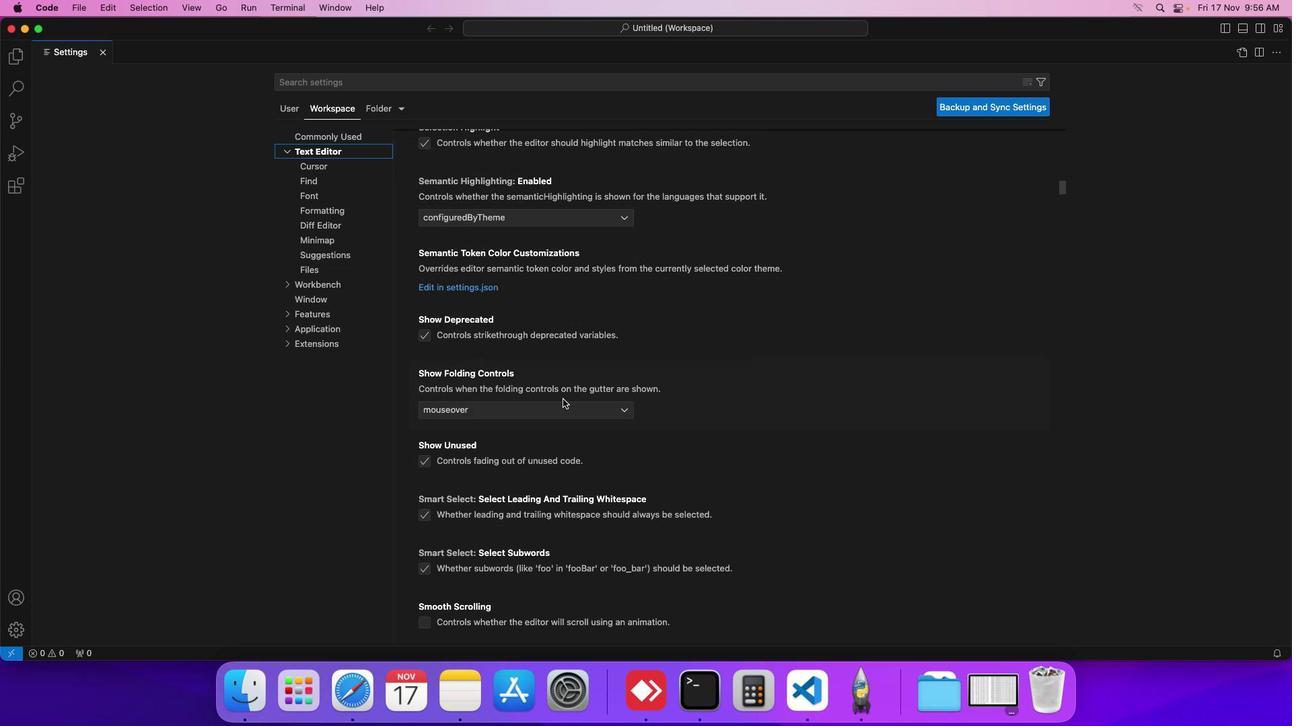 
Action: Mouse scrolled (563, 399) with delta (0, -1)
Screenshot: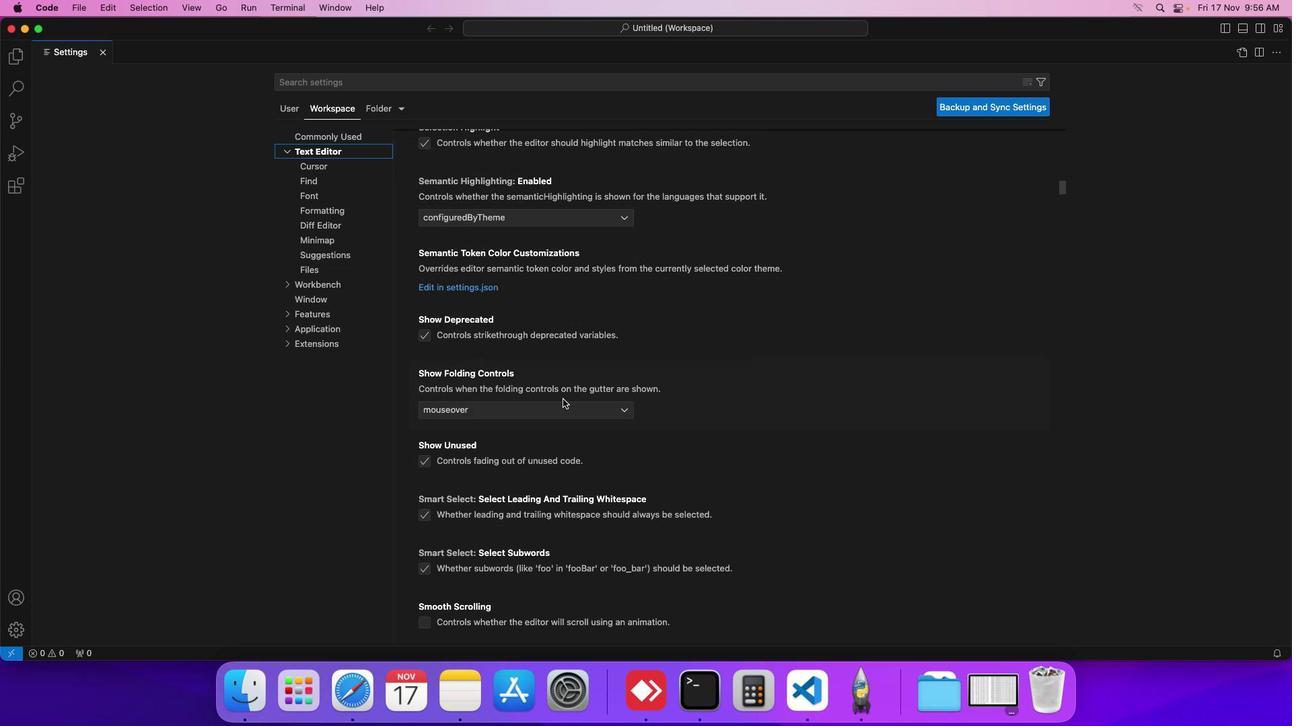 
Action: Mouse scrolled (563, 399) with delta (0, -2)
Screenshot: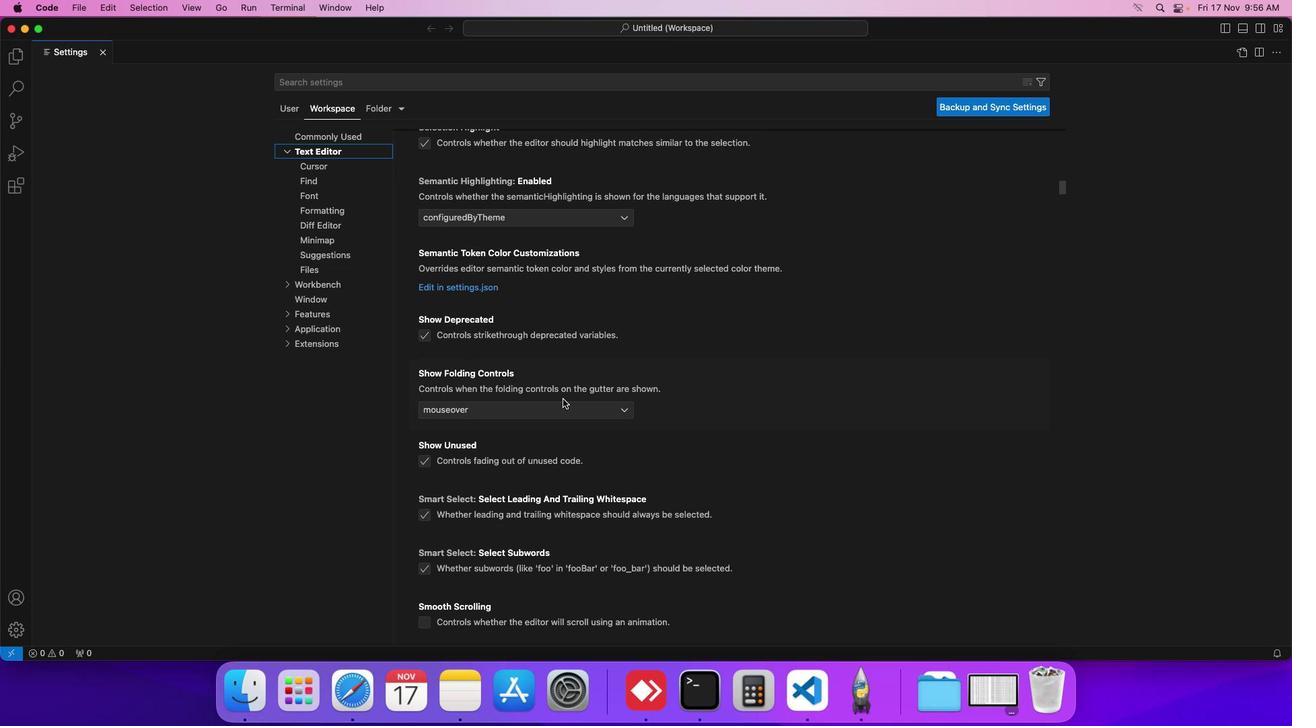
Action: Mouse scrolled (563, 399) with delta (0, 0)
Screenshot: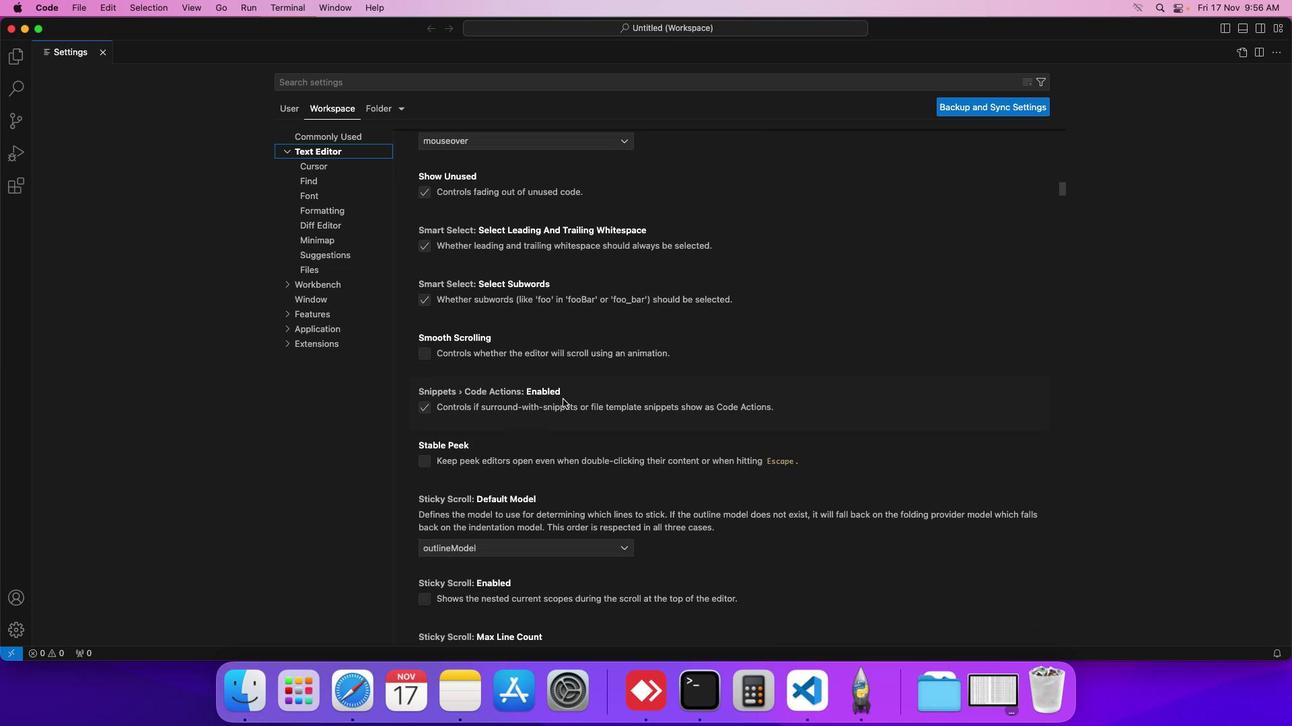
Action: Mouse scrolled (563, 399) with delta (0, 0)
Screenshot: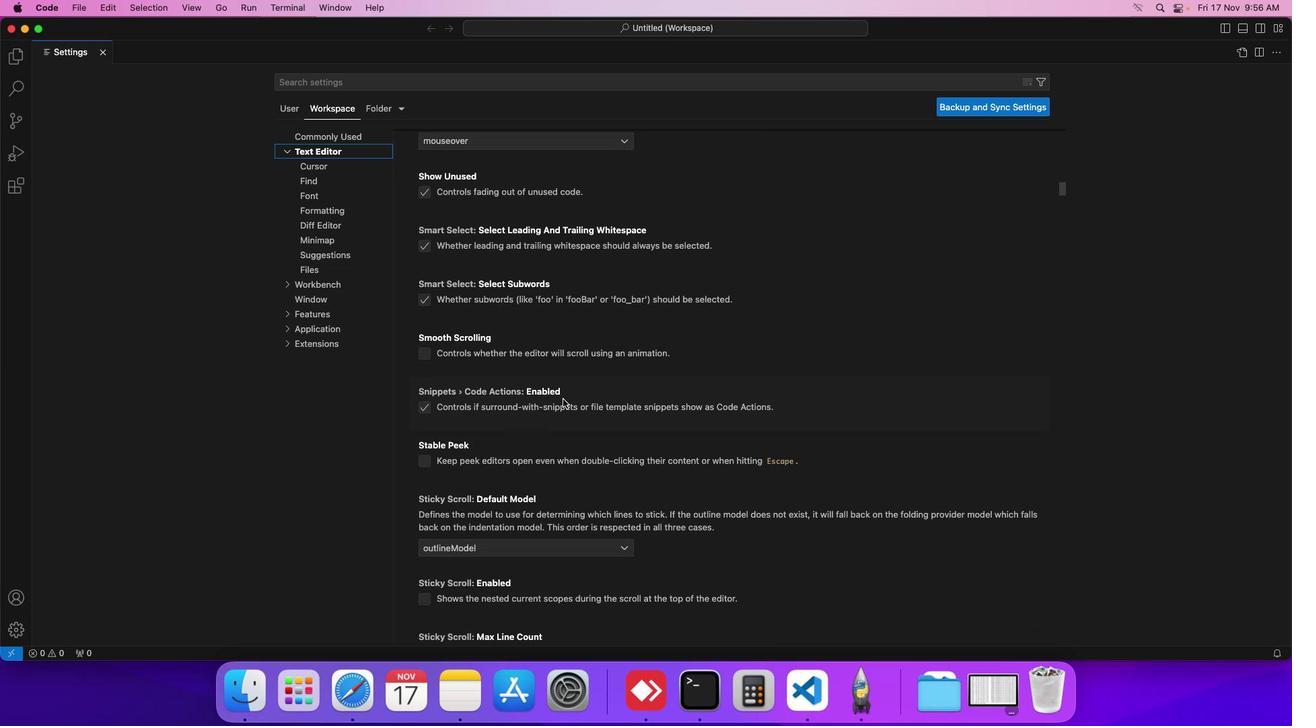 
Action: Mouse scrolled (563, 399) with delta (0, -1)
Screenshot: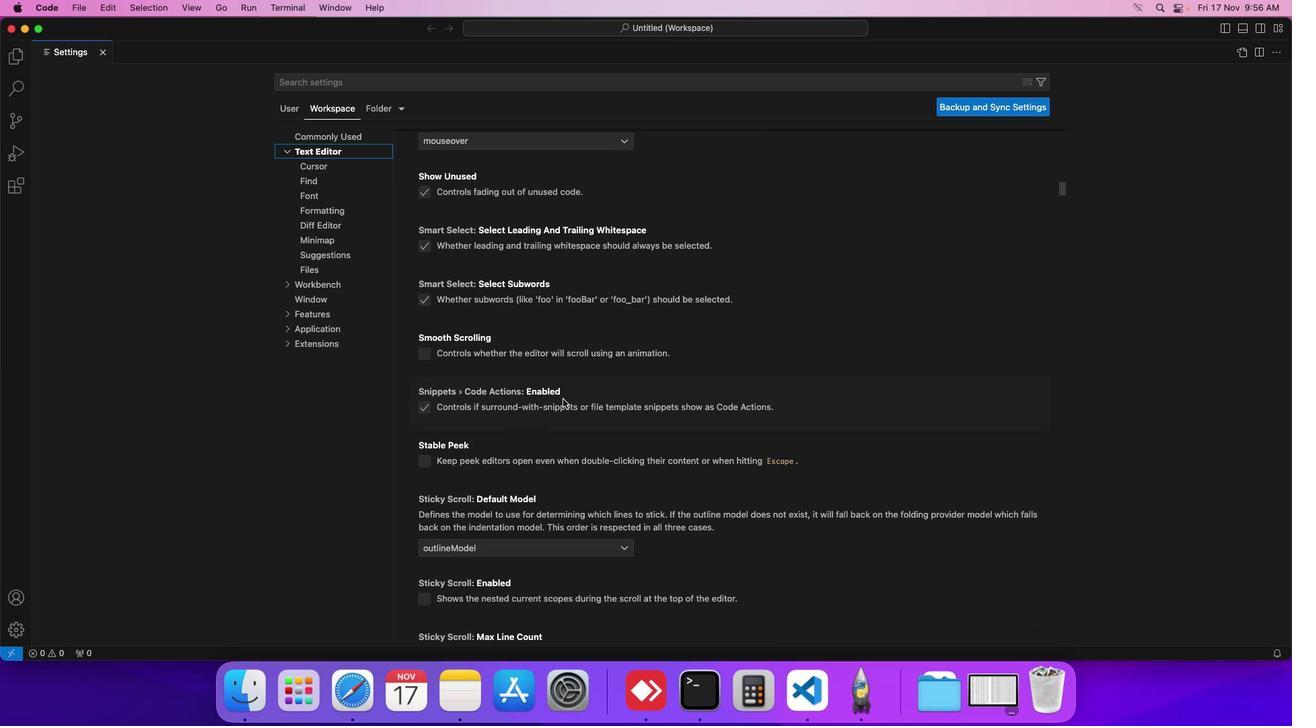 
Action: Mouse scrolled (563, 399) with delta (0, -1)
Screenshot: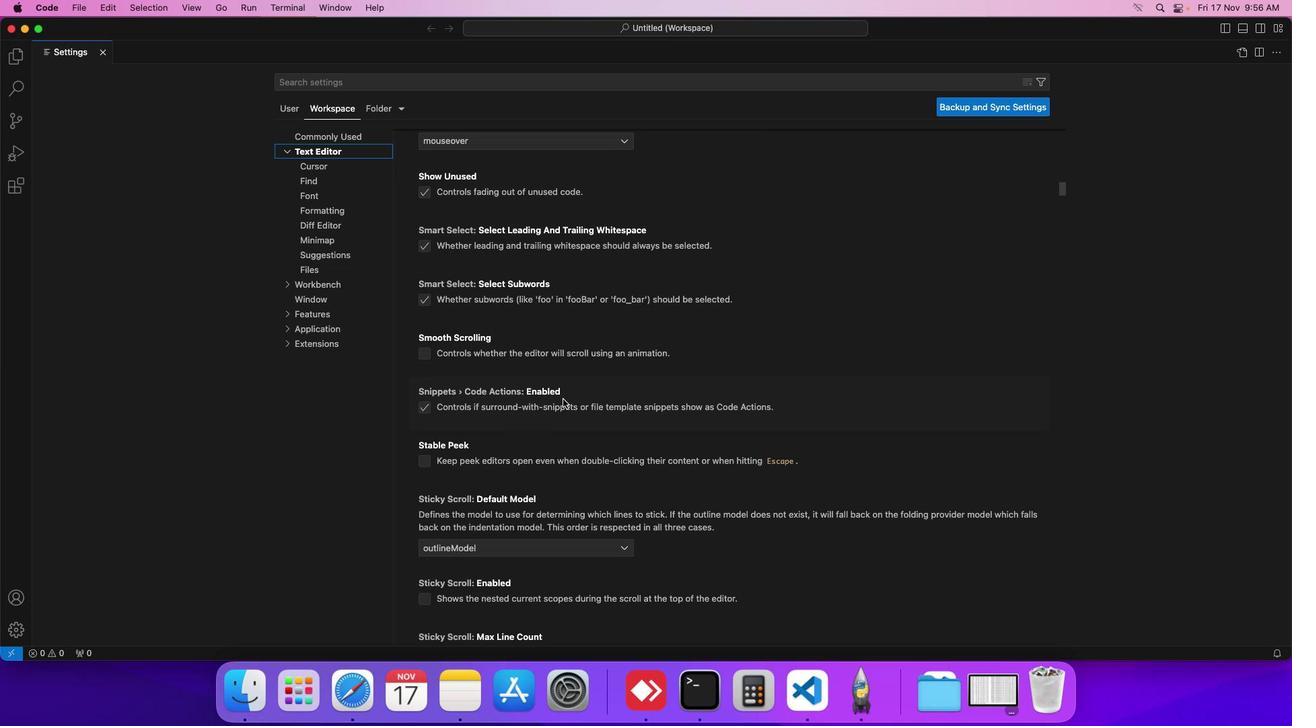 
Action: Mouse scrolled (563, 399) with delta (0, 0)
Screenshot: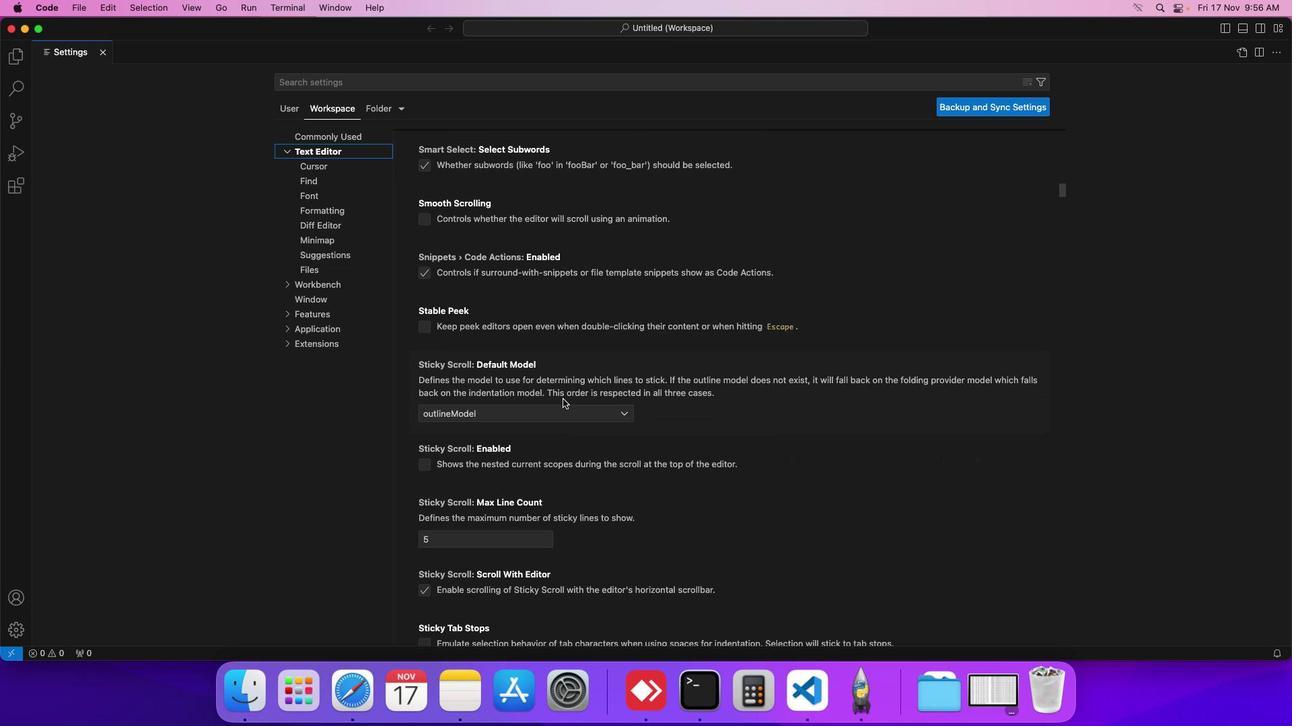 
Action: Mouse scrolled (563, 399) with delta (0, 0)
Screenshot: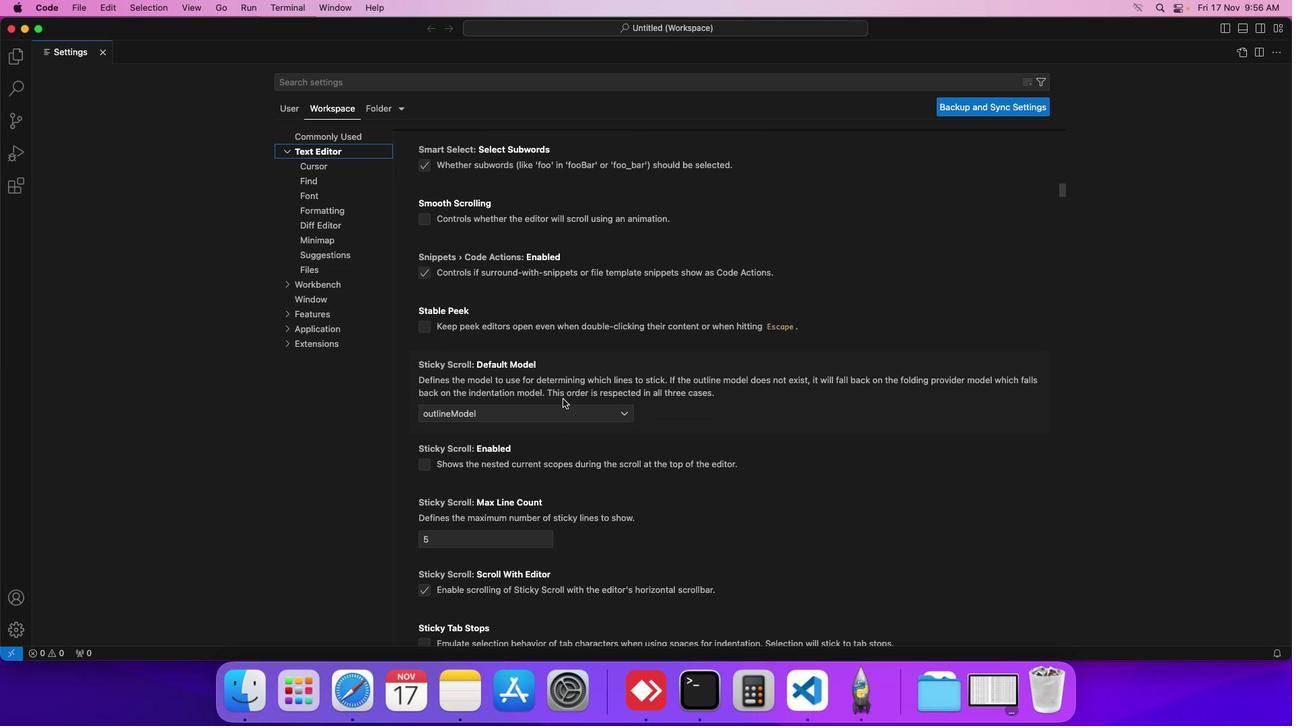 
Action: Mouse scrolled (563, 399) with delta (0, 0)
Screenshot: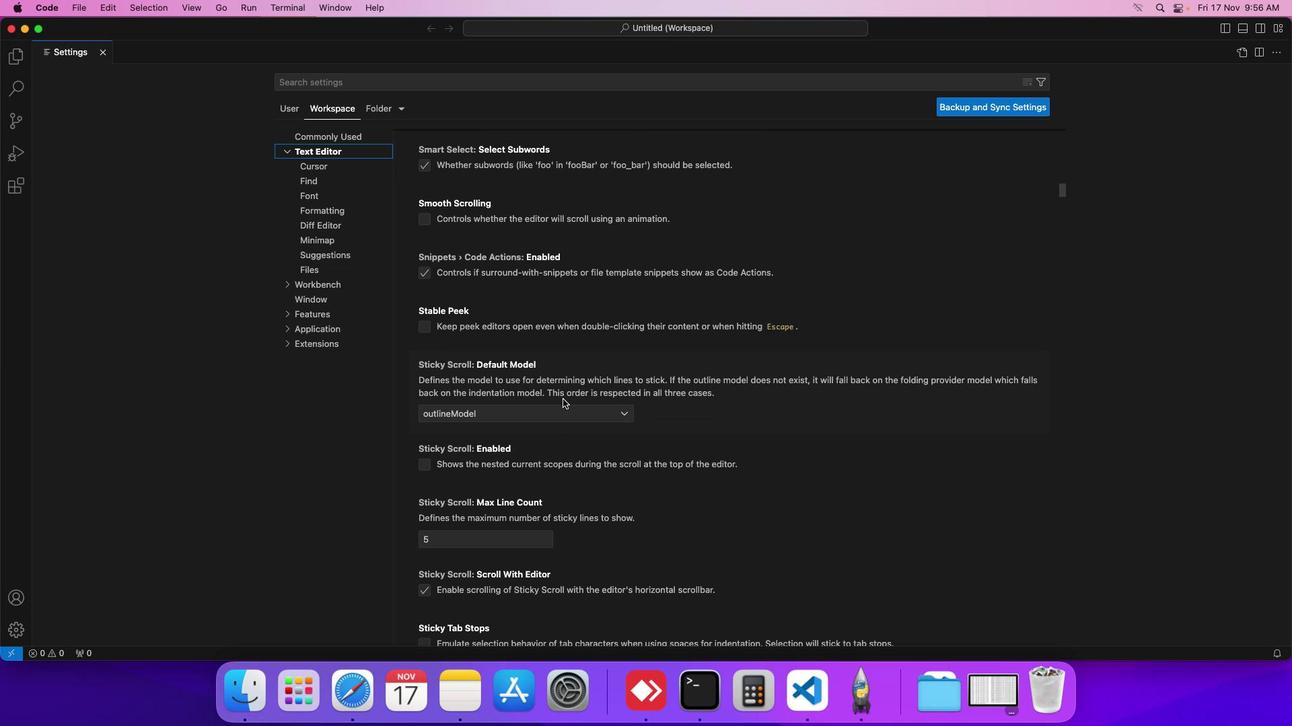 
Action: Mouse scrolled (563, 399) with delta (0, 0)
Screenshot: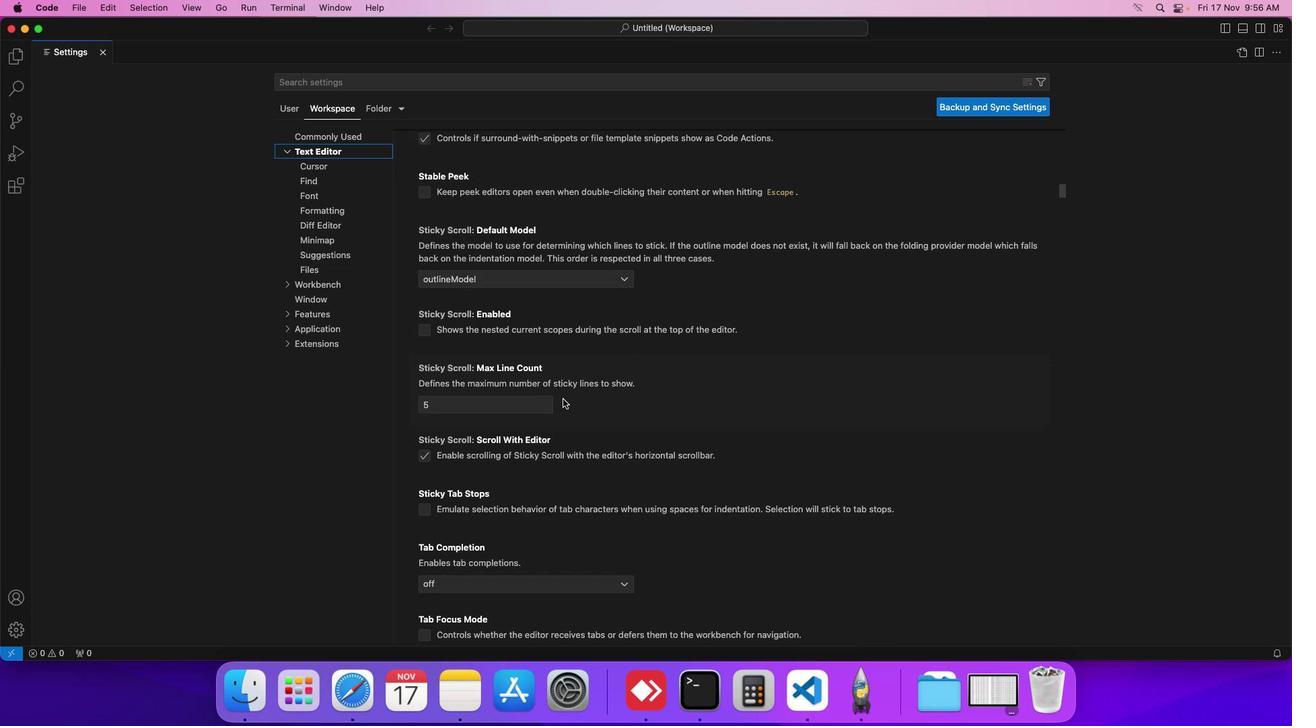 
Action: Mouse scrolled (563, 399) with delta (0, 0)
Screenshot: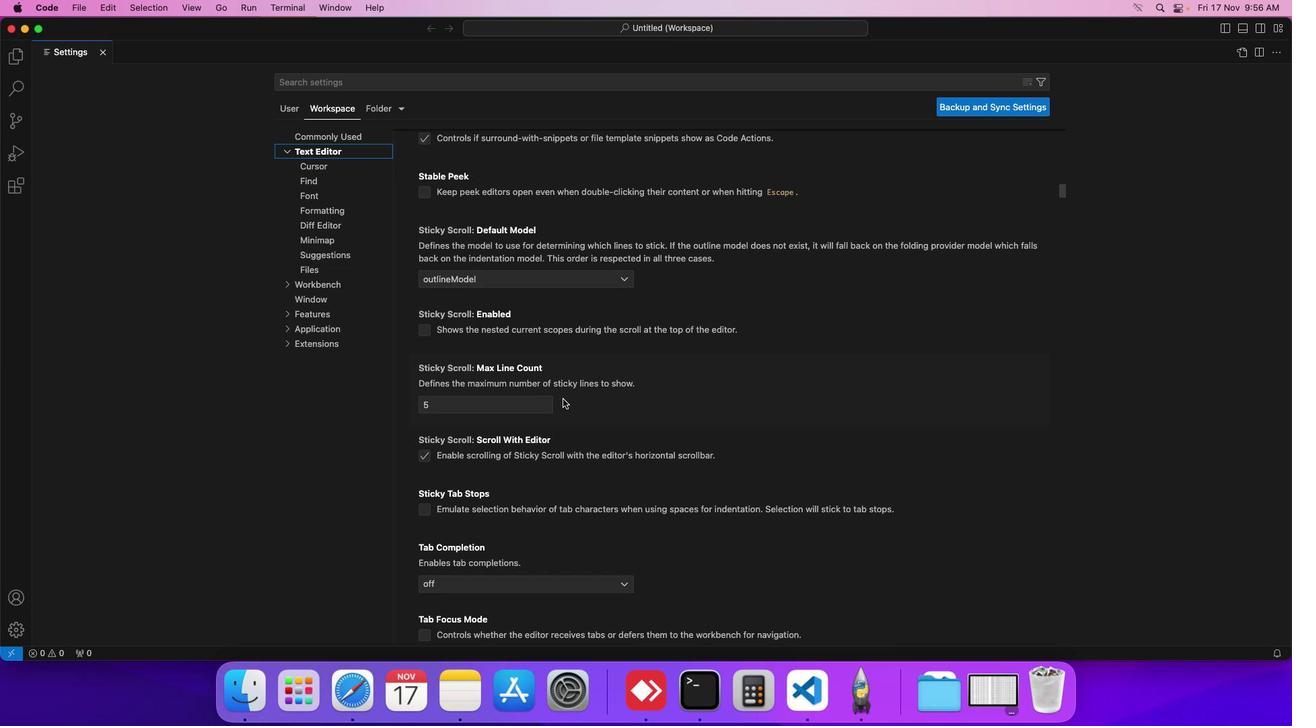 
Action: Mouse scrolled (563, 399) with delta (0, 0)
Screenshot: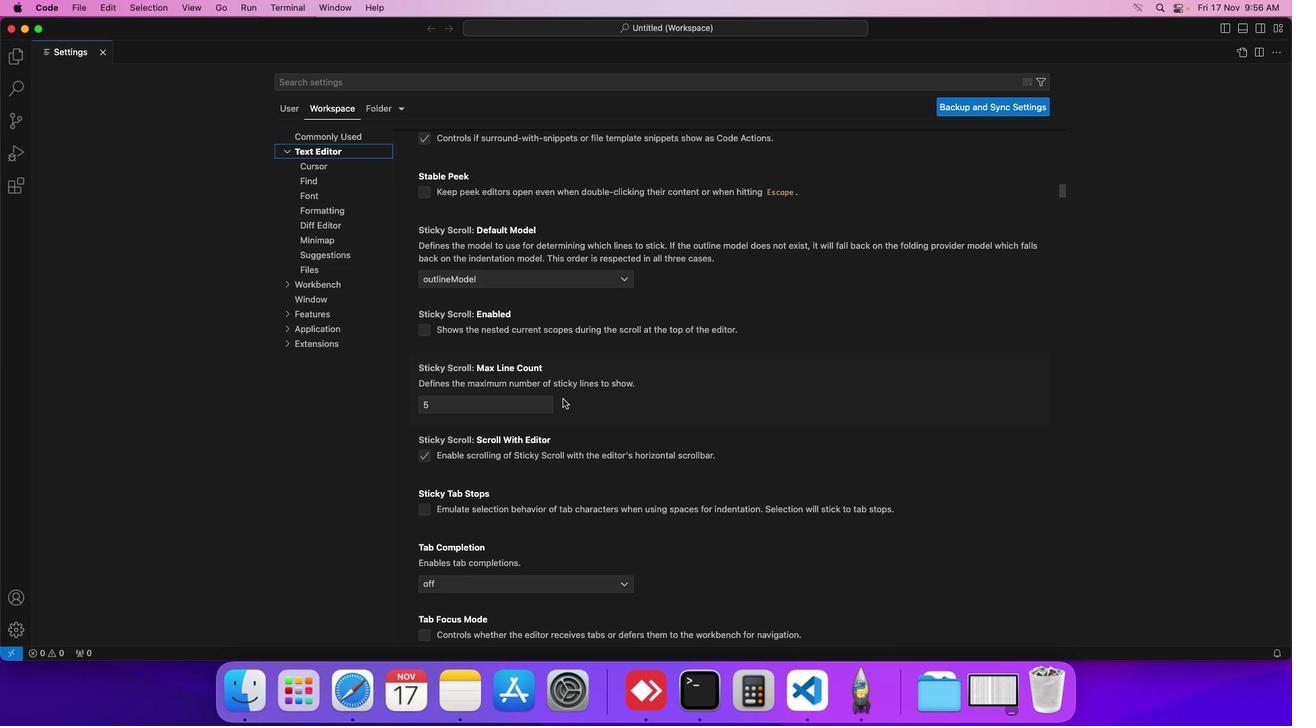 
Action: Mouse scrolled (563, 399) with delta (0, -2)
Screenshot: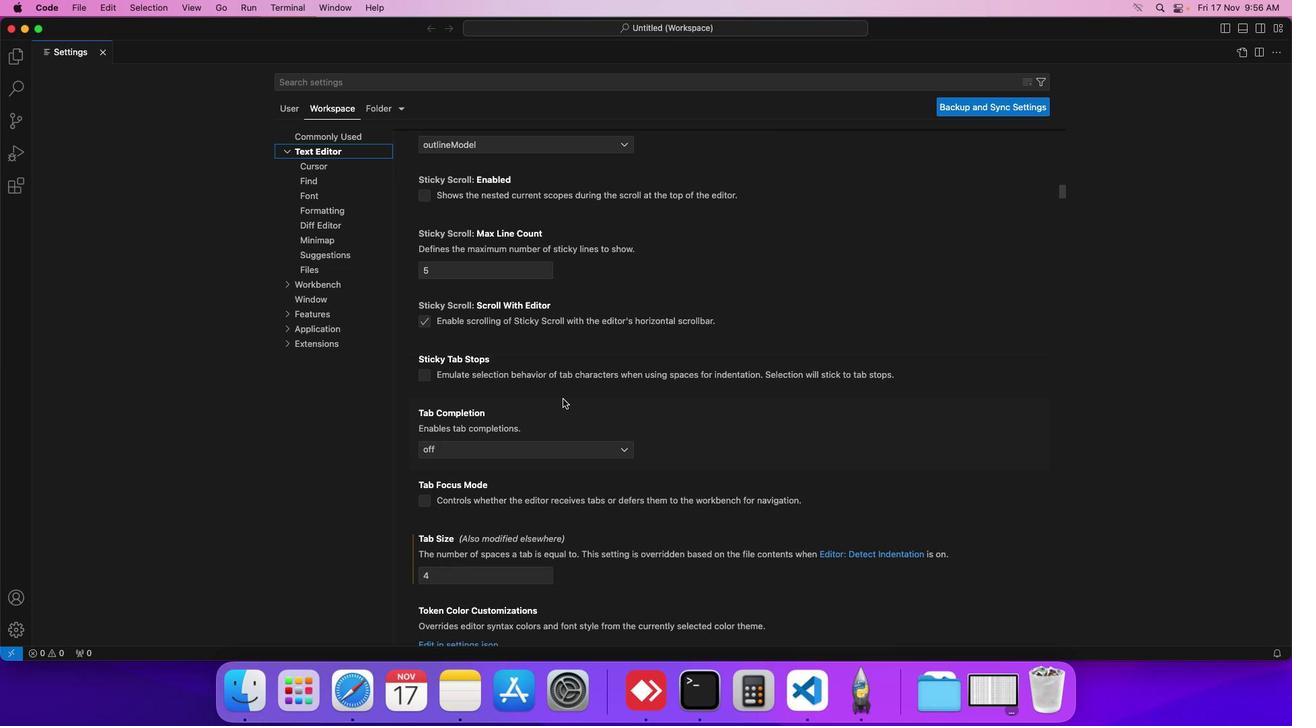 
Action: Mouse scrolled (563, 399) with delta (0, 0)
Screenshot: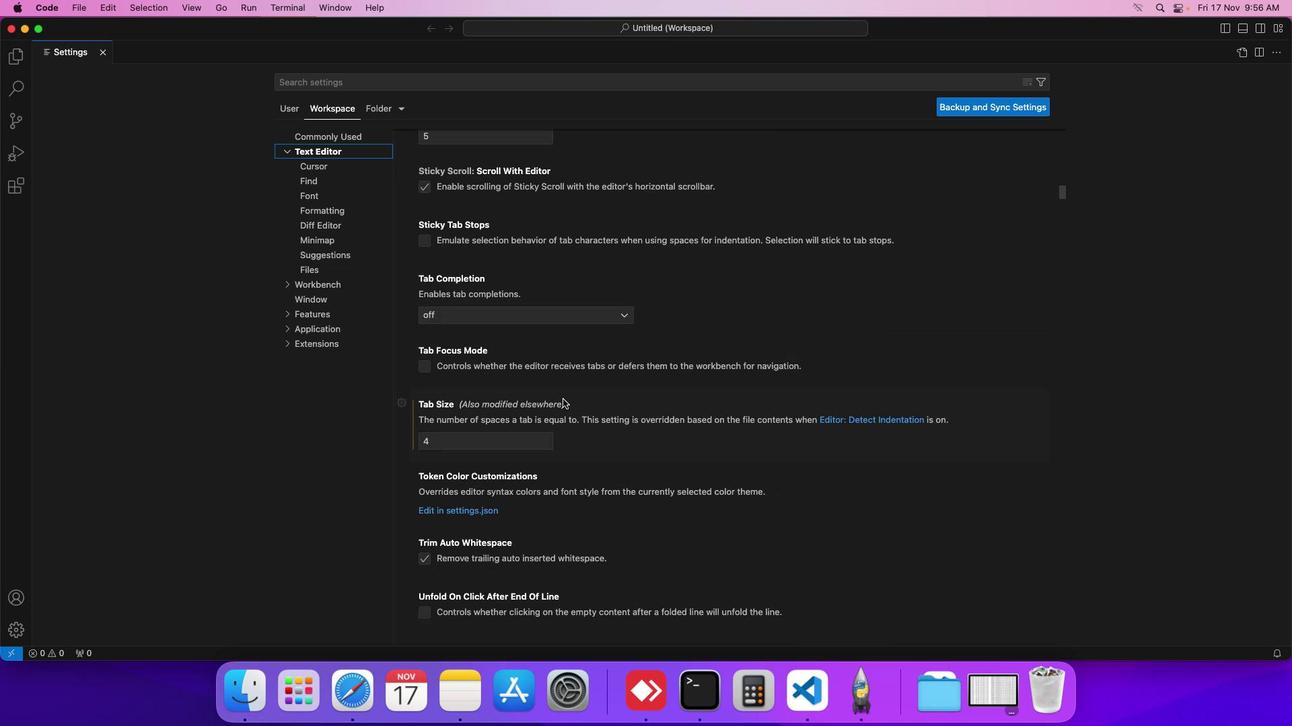 
Action: Mouse scrolled (563, 399) with delta (0, 0)
Screenshot: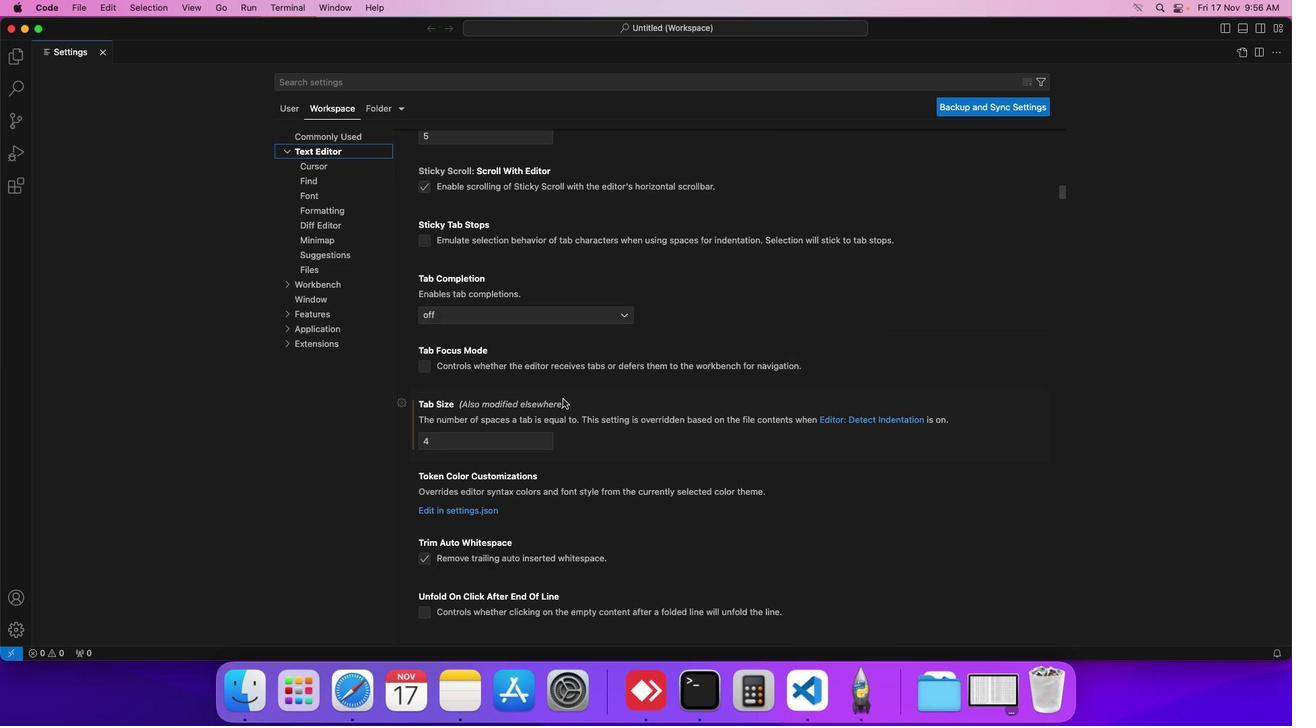 
Action: Mouse scrolled (563, 399) with delta (0, 0)
Screenshot: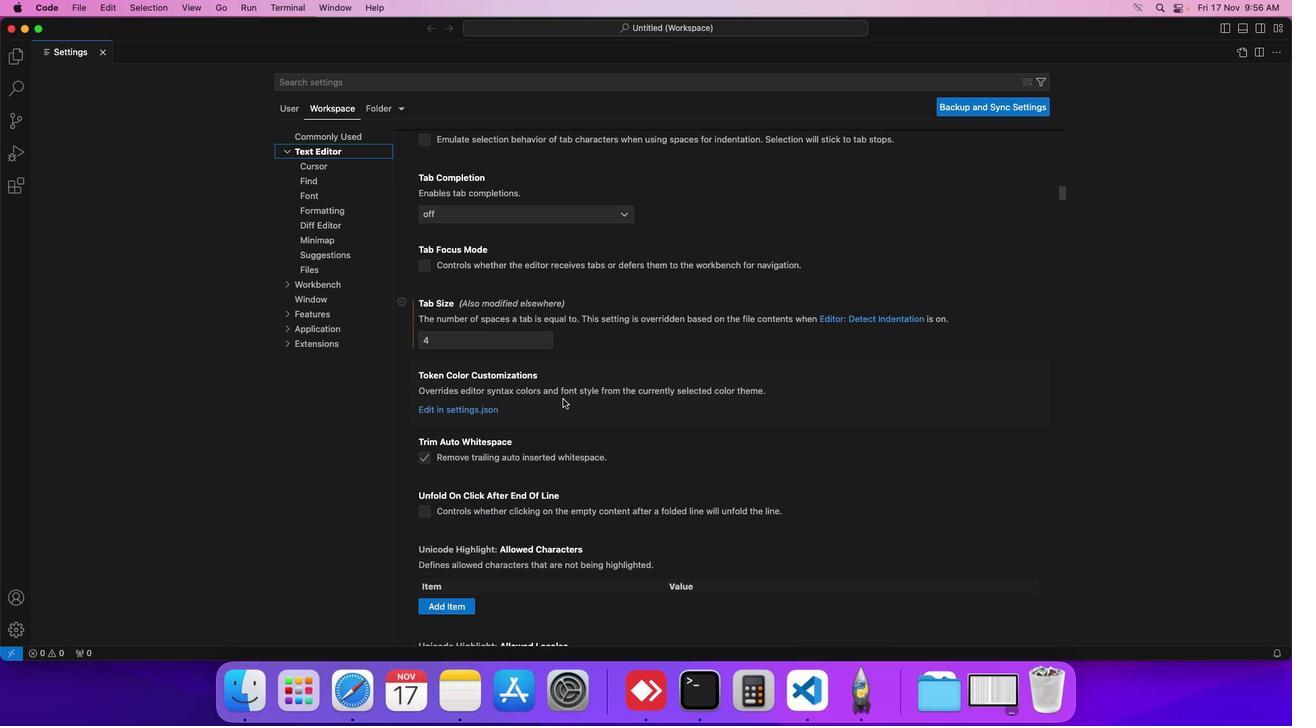 
Action: Mouse scrolled (563, 399) with delta (0, -1)
Screenshot: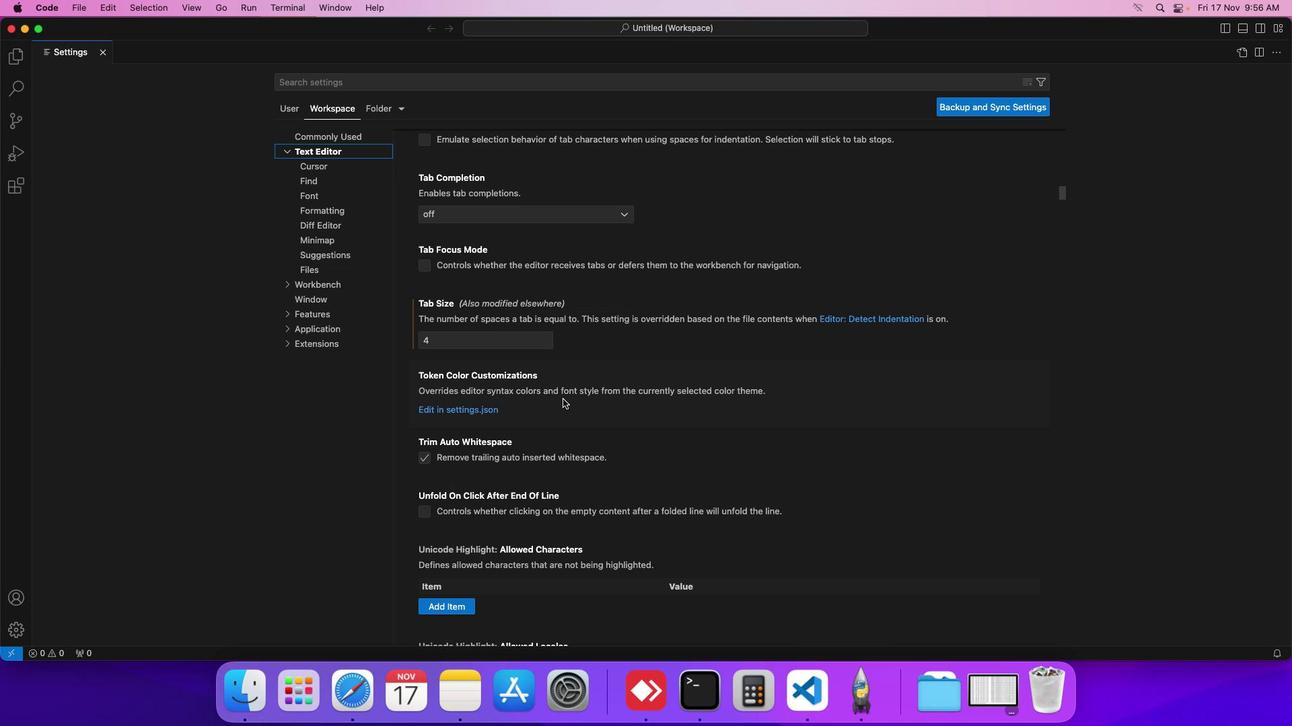 
Action: Mouse scrolled (563, 399) with delta (0, 0)
Screenshot: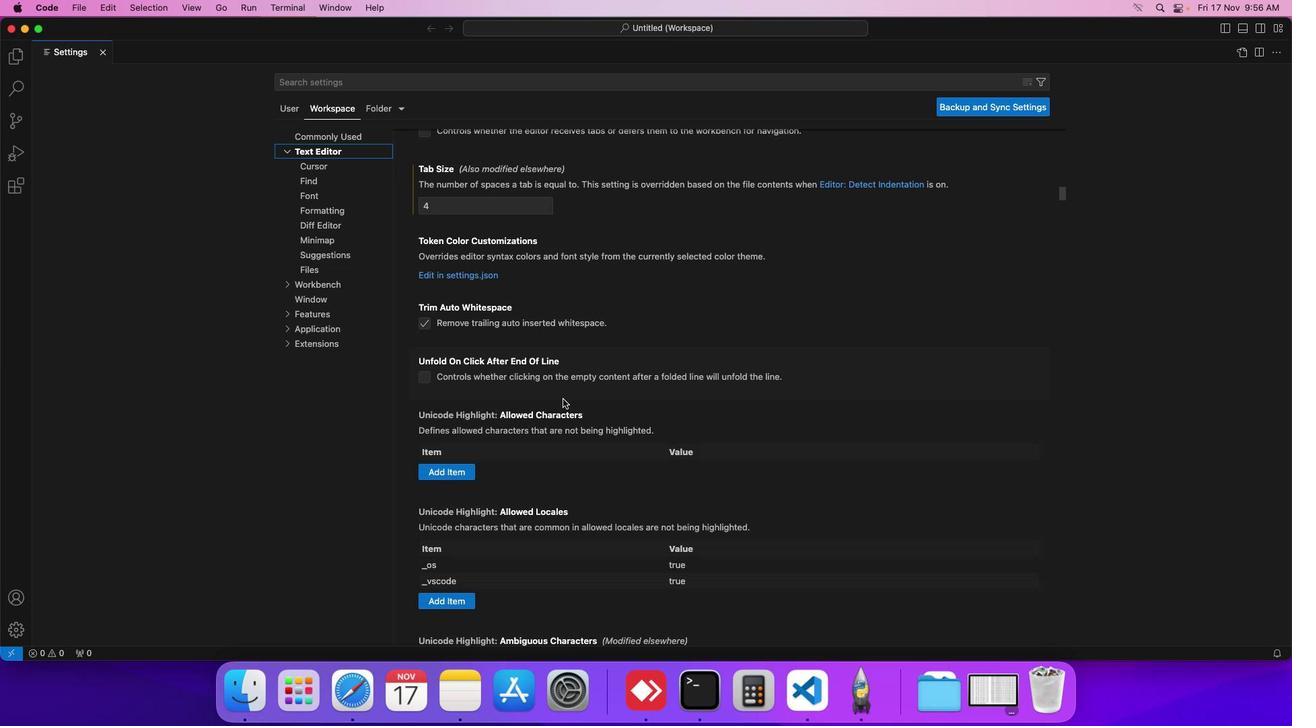 
Action: Mouse scrolled (563, 399) with delta (0, 0)
Screenshot: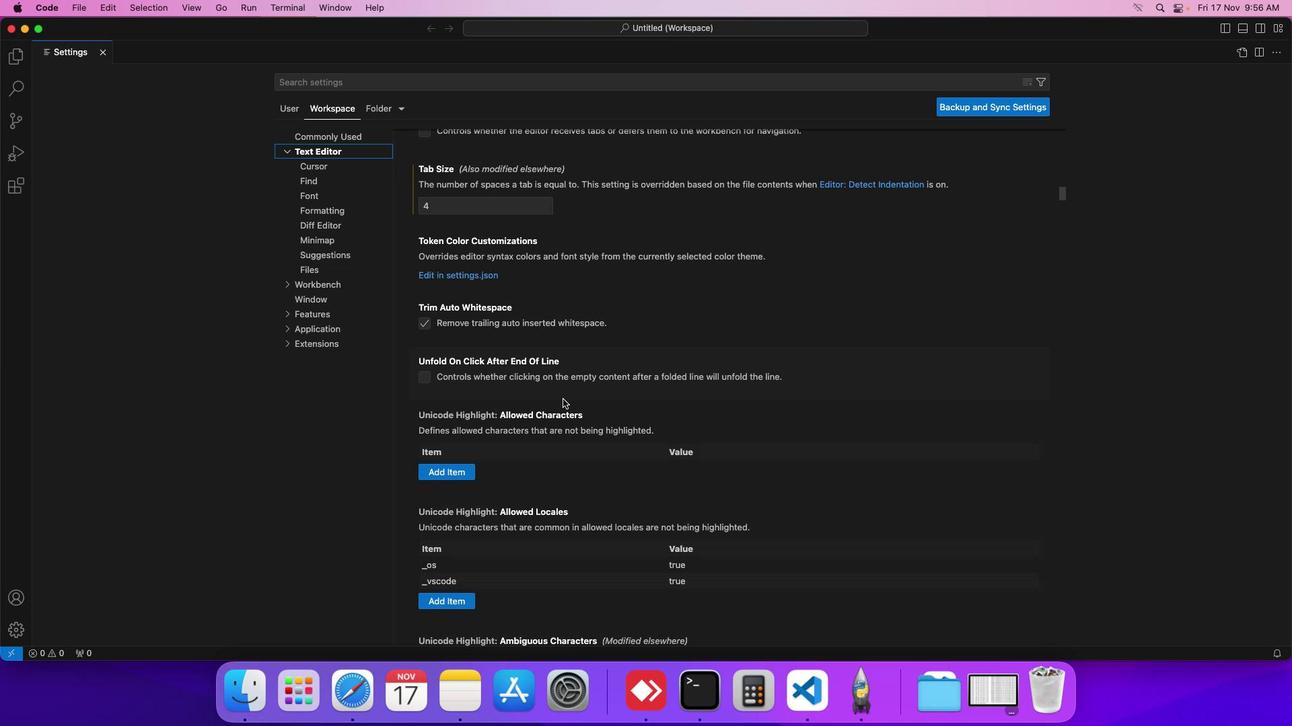 
Action: Mouse scrolled (563, 399) with delta (0, 0)
Screenshot: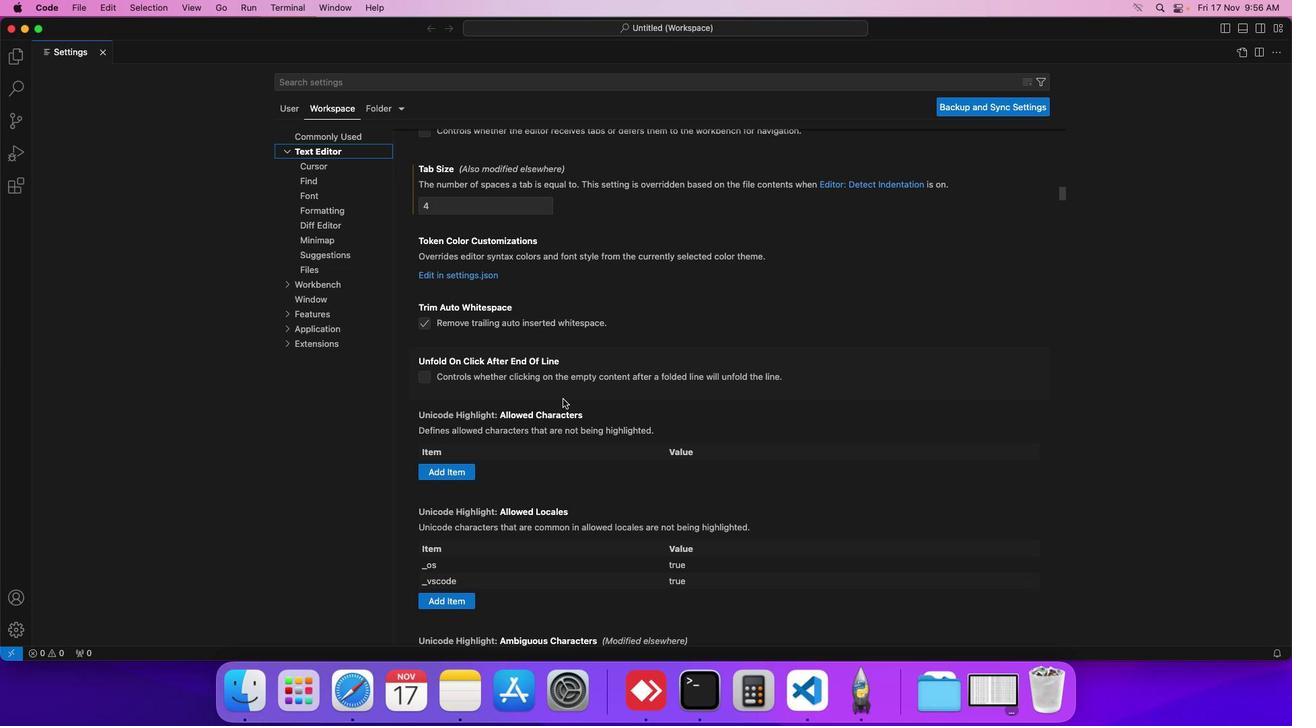 
Action: Mouse scrolled (563, 399) with delta (0, 0)
Screenshot: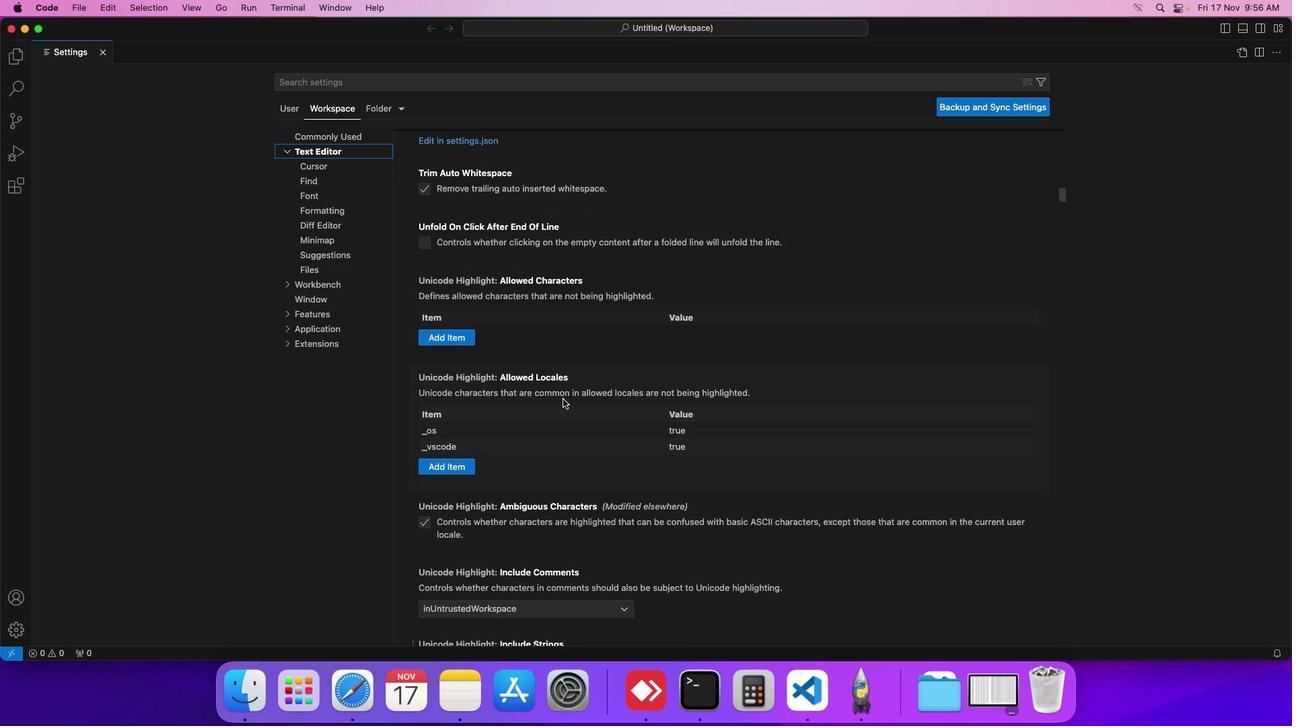 
Action: Mouse scrolled (563, 399) with delta (0, 0)
Screenshot: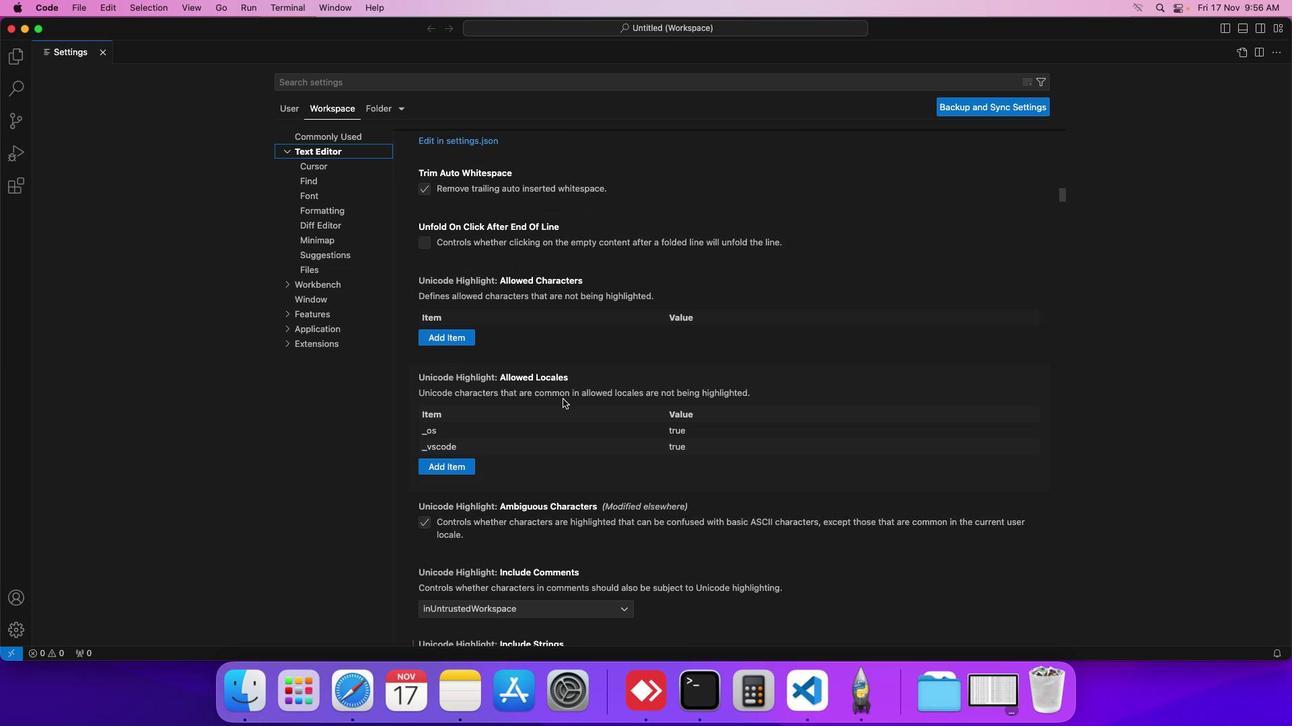 
Action: Mouse scrolled (563, 399) with delta (0, 0)
Screenshot: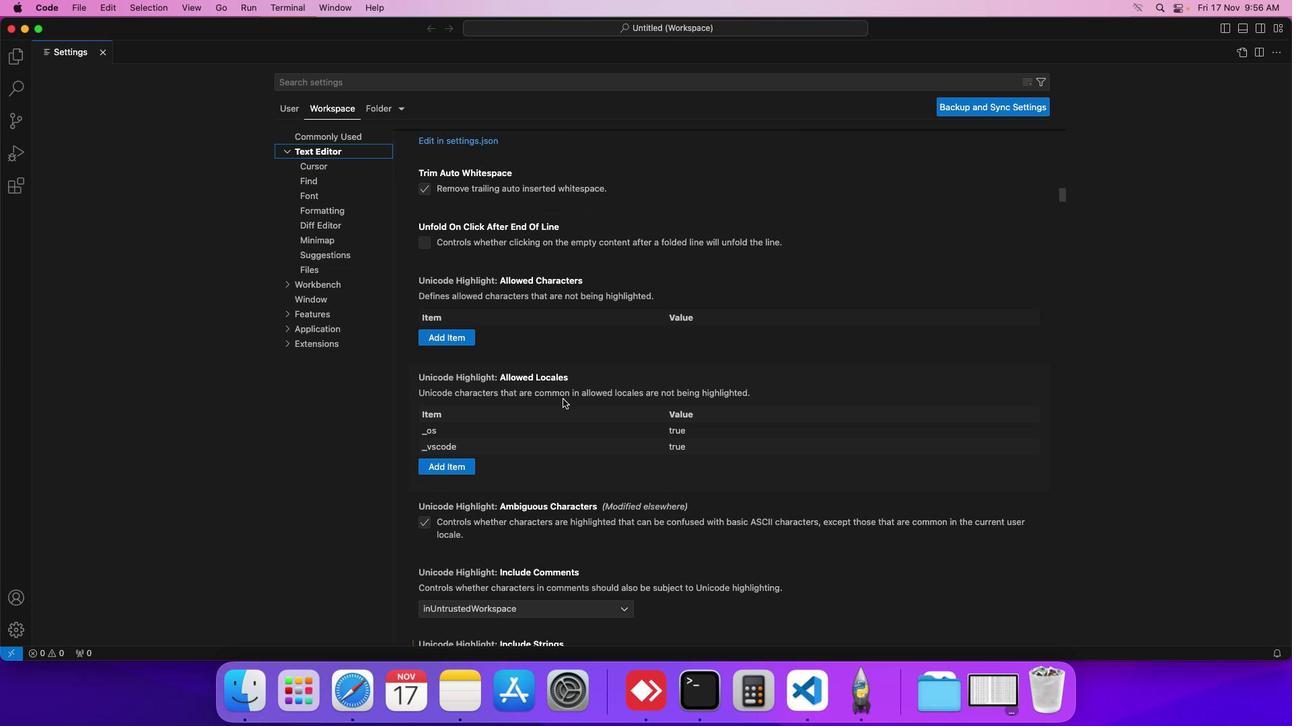 
Action: Mouse scrolled (563, 399) with delta (0, 0)
Screenshot: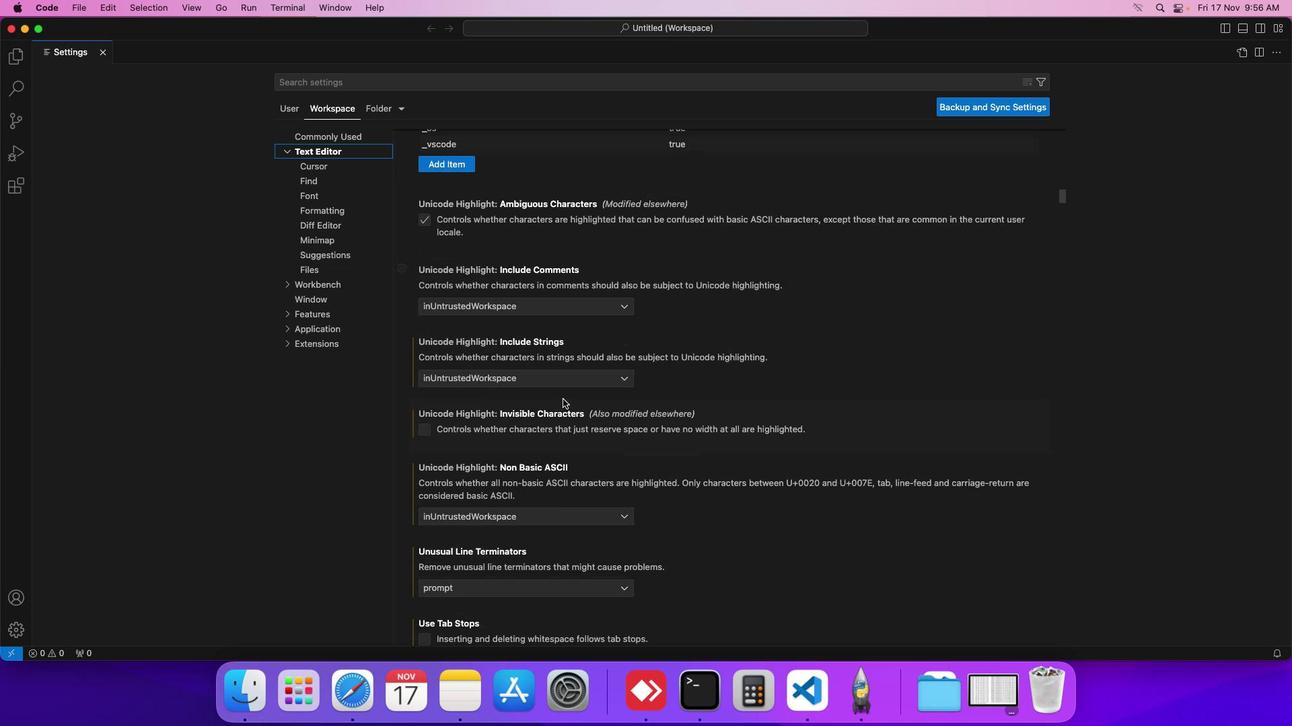 
Action: Mouse scrolled (563, 399) with delta (0, 0)
Screenshot: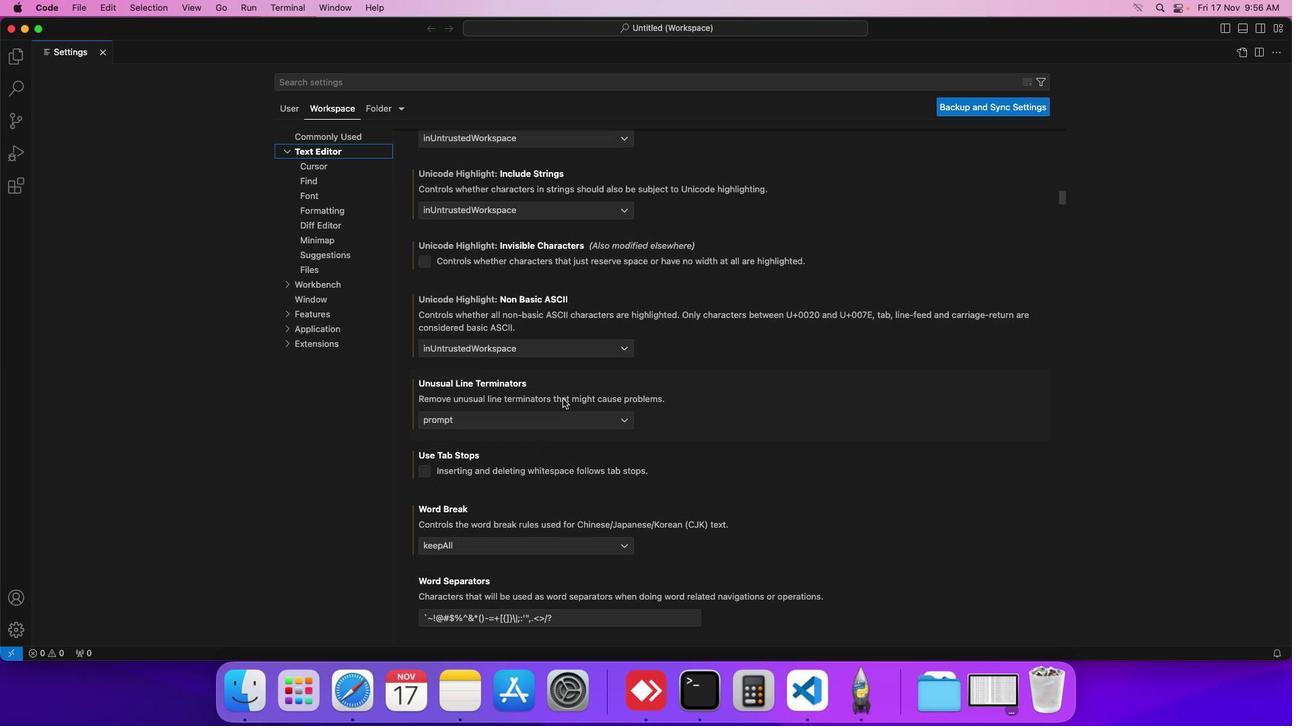 
Action: Mouse scrolled (563, 399) with delta (0, -1)
Screenshot: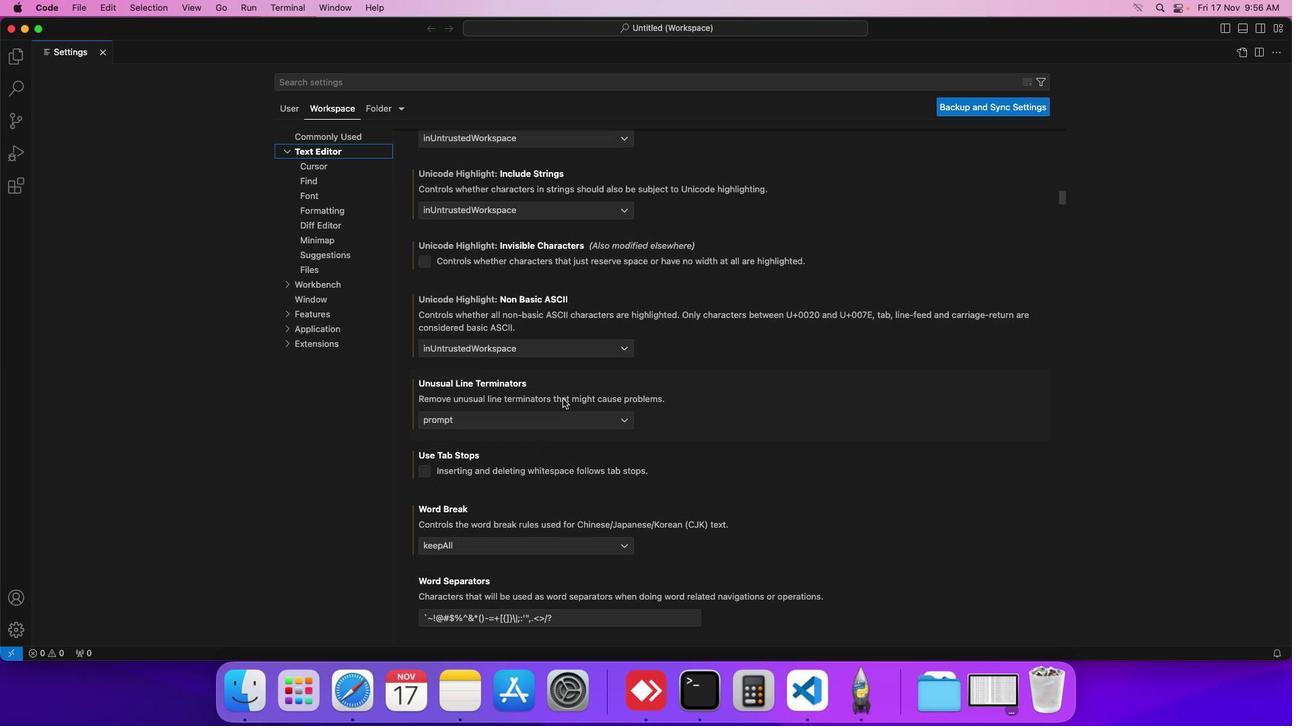 
Action: Mouse scrolled (563, 399) with delta (0, -2)
Screenshot: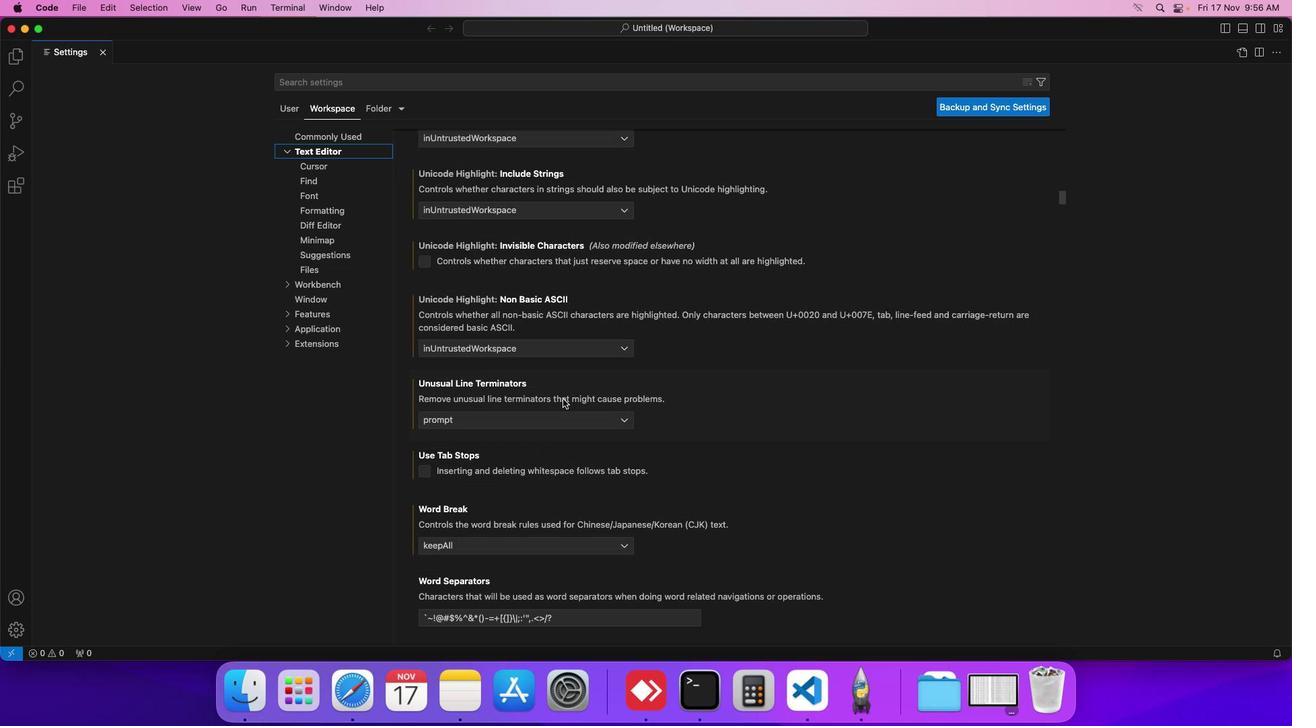
Action: Mouse scrolled (563, 399) with delta (0, -2)
Screenshot: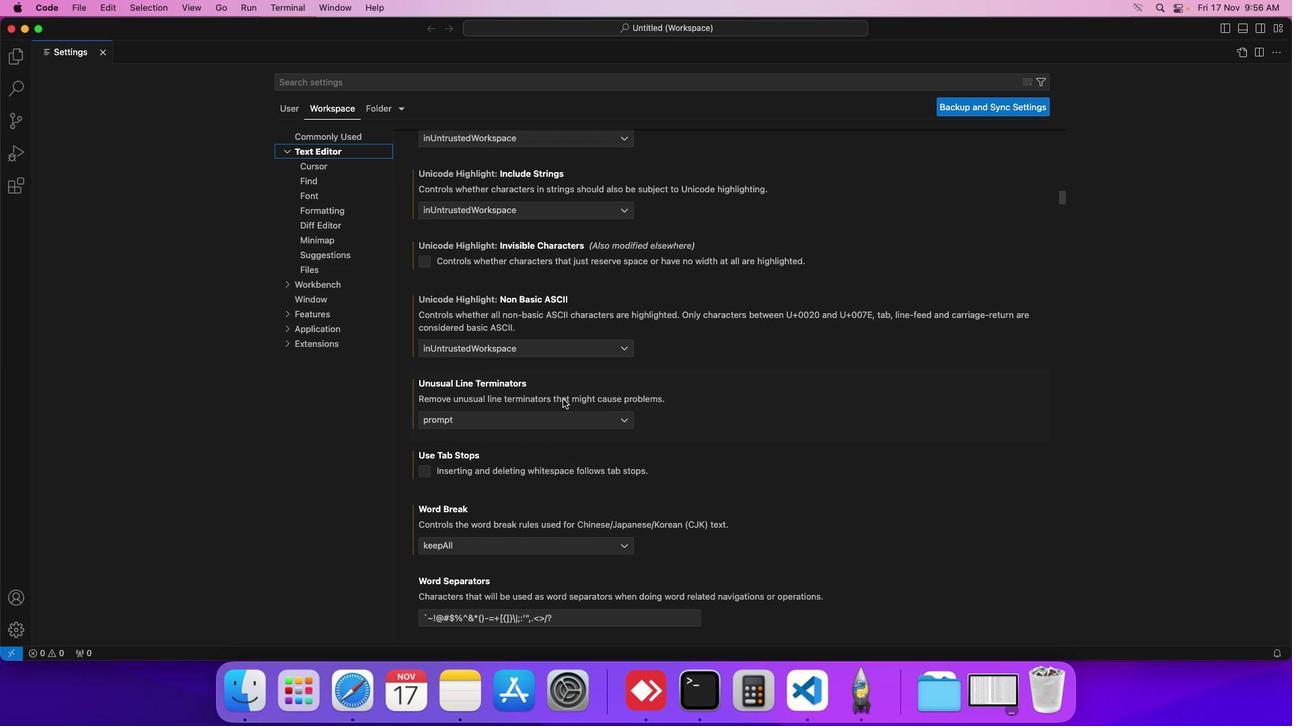 
Action: Mouse scrolled (563, 399) with delta (0, 0)
Screenshot: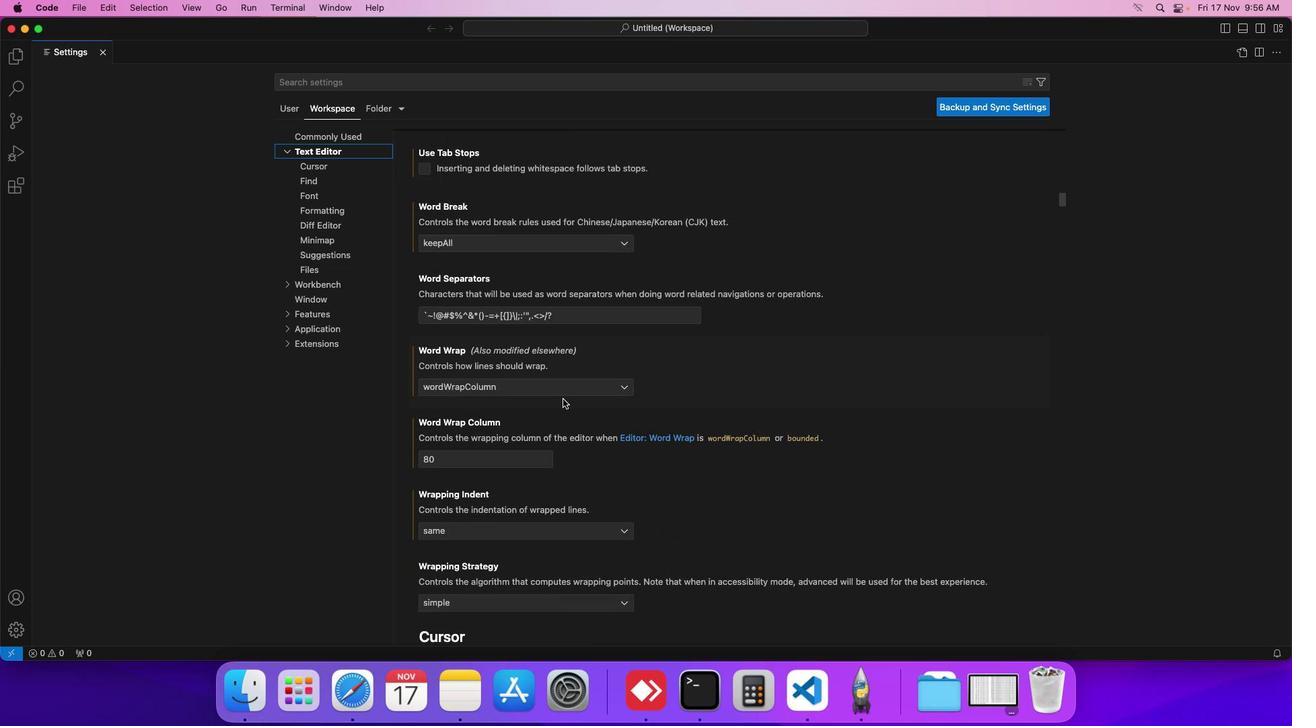 
Action: Mouse scrolled (563, 399) with delta (0, 0)
Screenshot: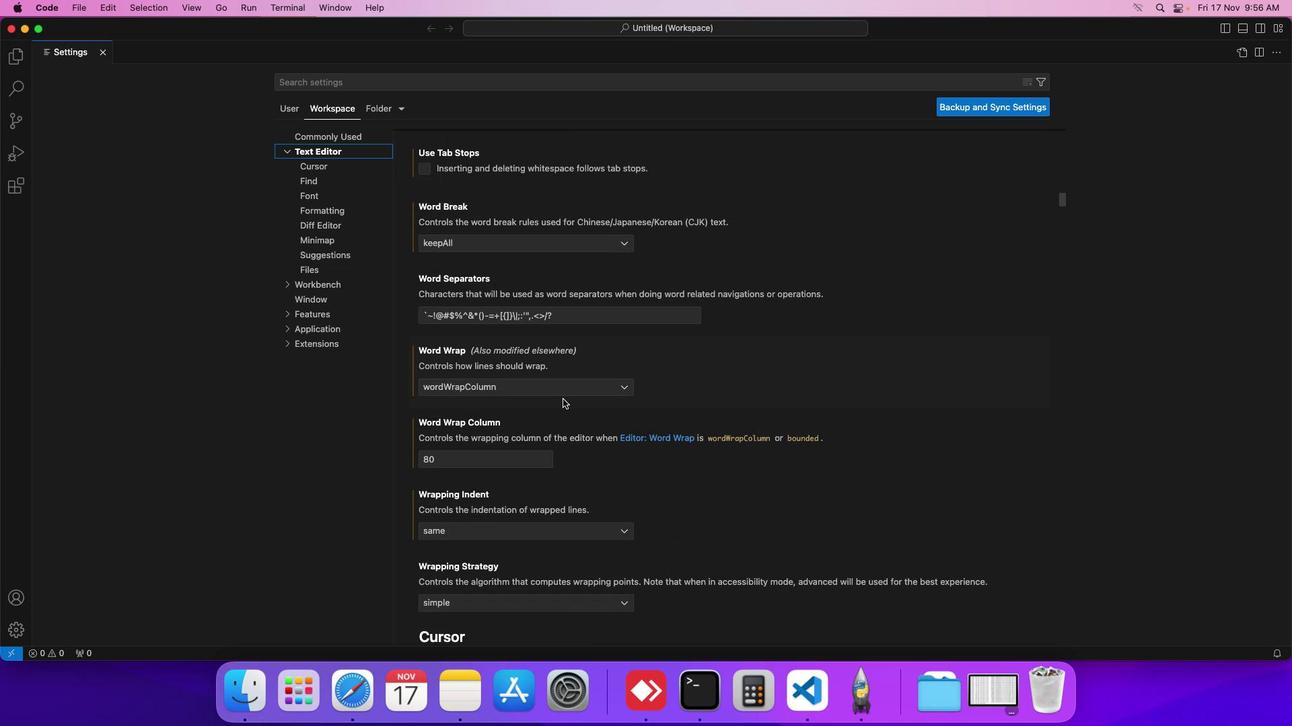 
Action: Mouse scrolled (563, 399) with delta (0, -1)
Screenshot: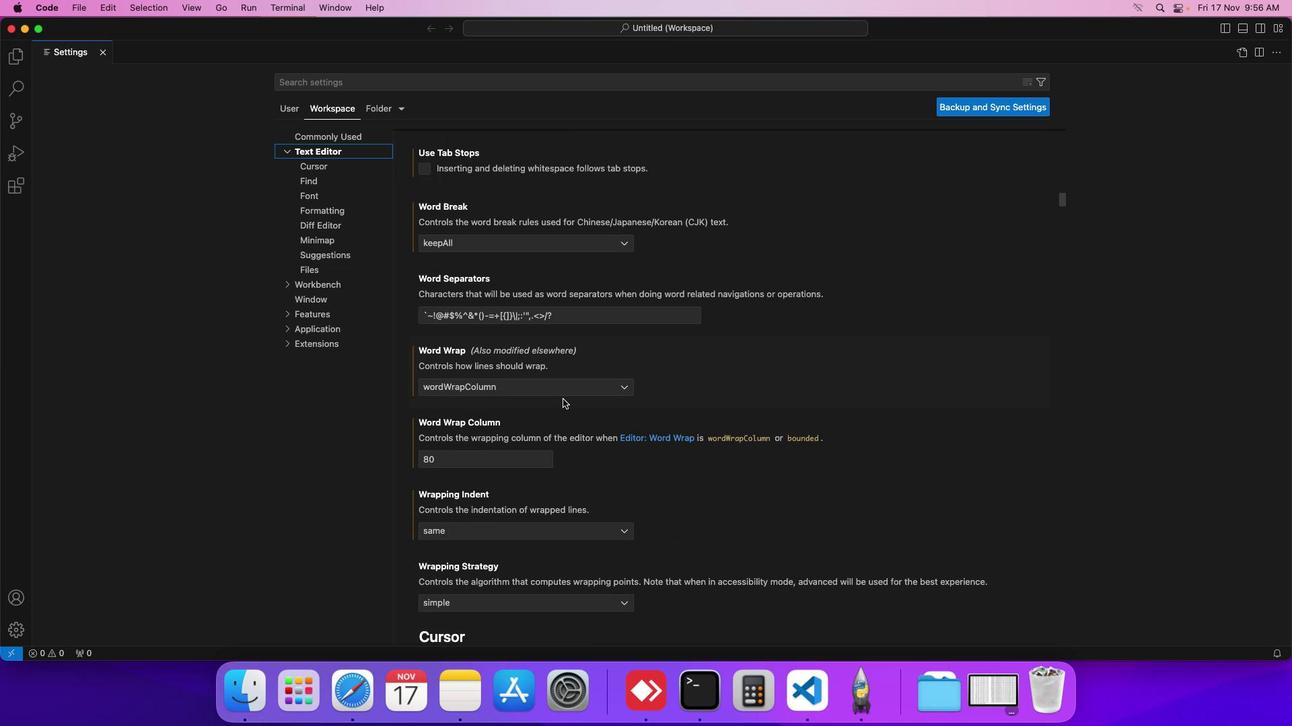 
Action: Mouse scrolled (563, 399) with delta (0, -2)
Screenshot: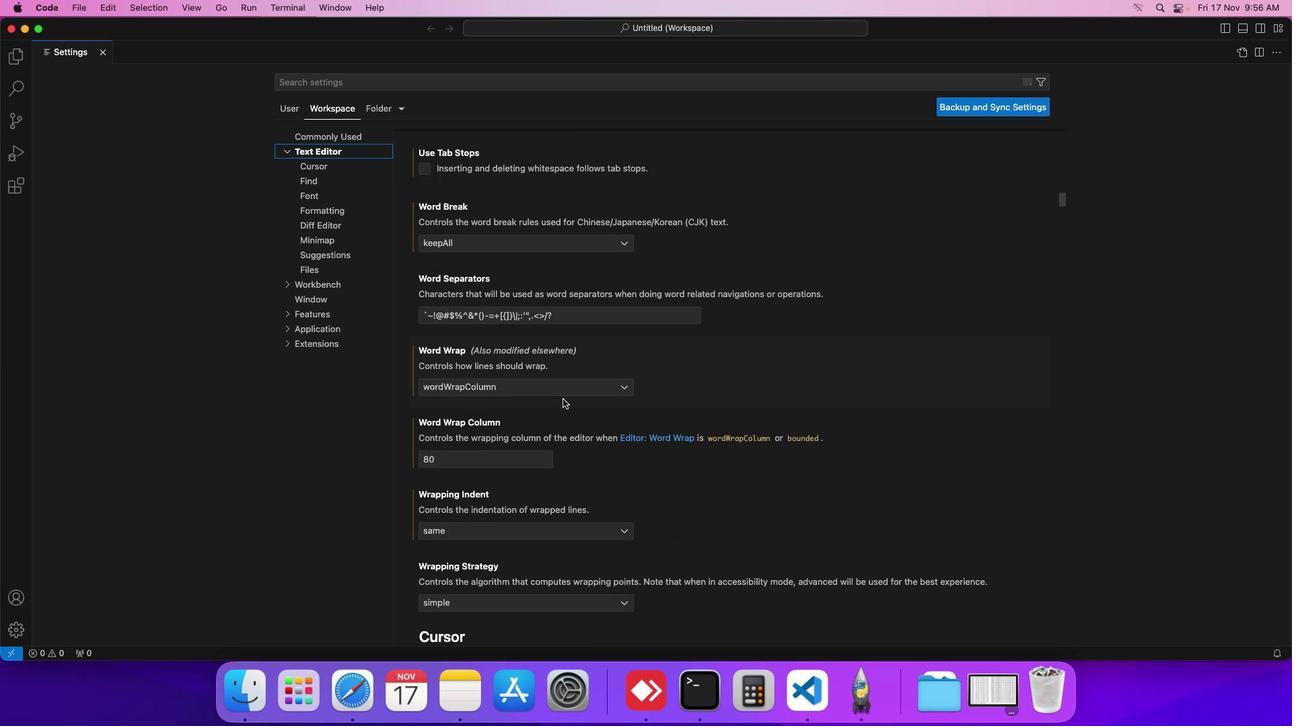 
Action: Mouse scrolled (563, 399) with delta (0, 0)
Screenshot: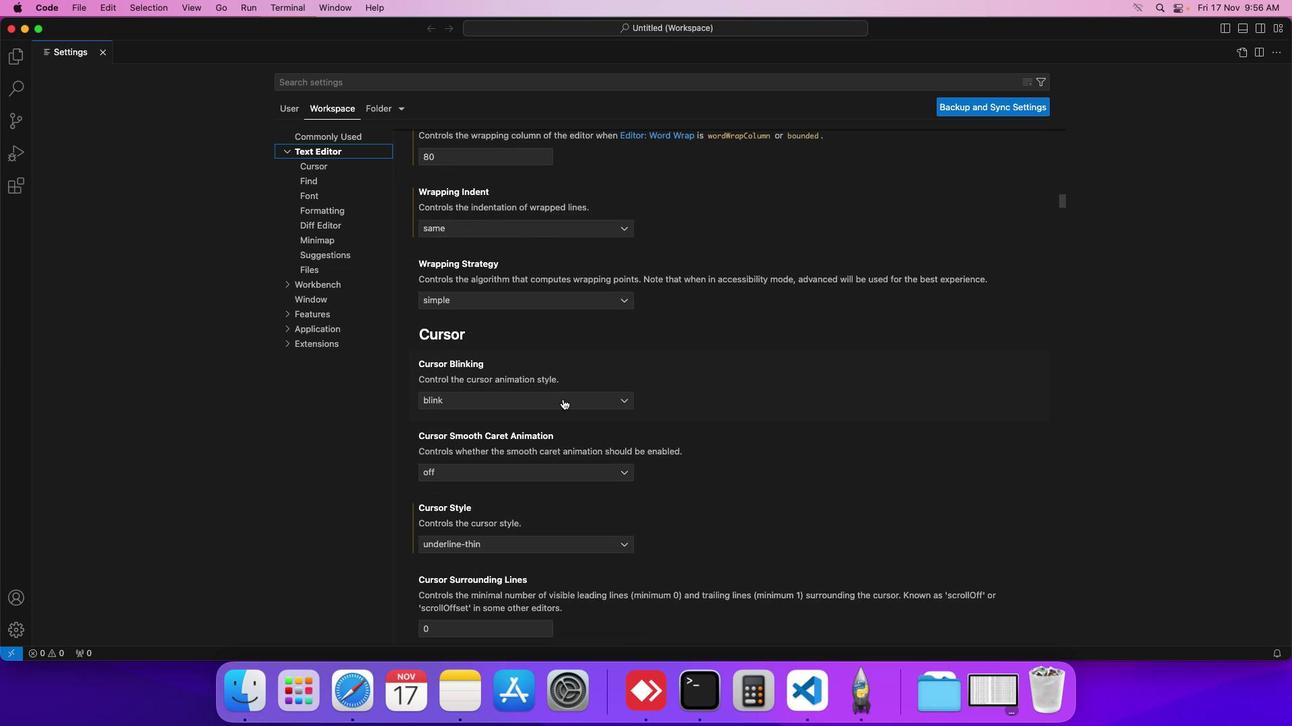 
Action: Mouse scrolled (563, 399) with delta (0, 0)
Screenshot: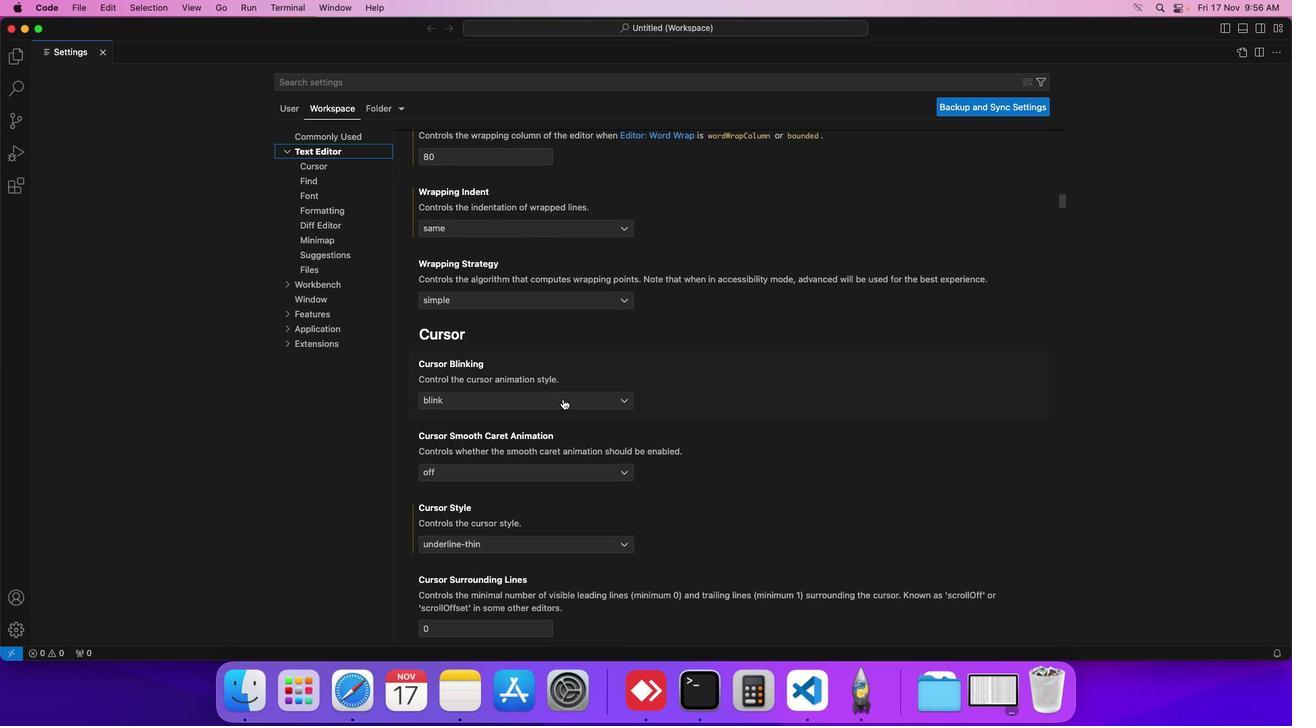 
Action: Mouse scrolled (563, 399) with delta (0, -1)
Screenshot: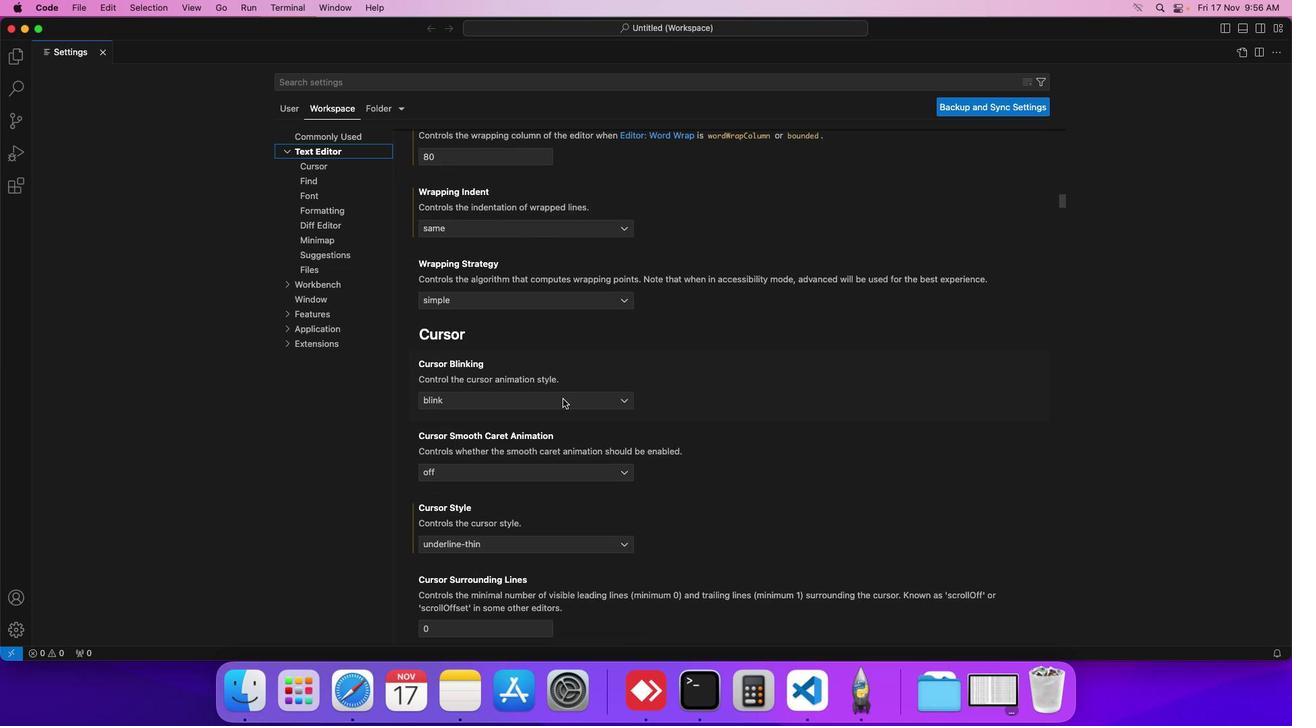 
Action: Mouse scrolled (563, 399) with delta (0, -2)
Screenshot: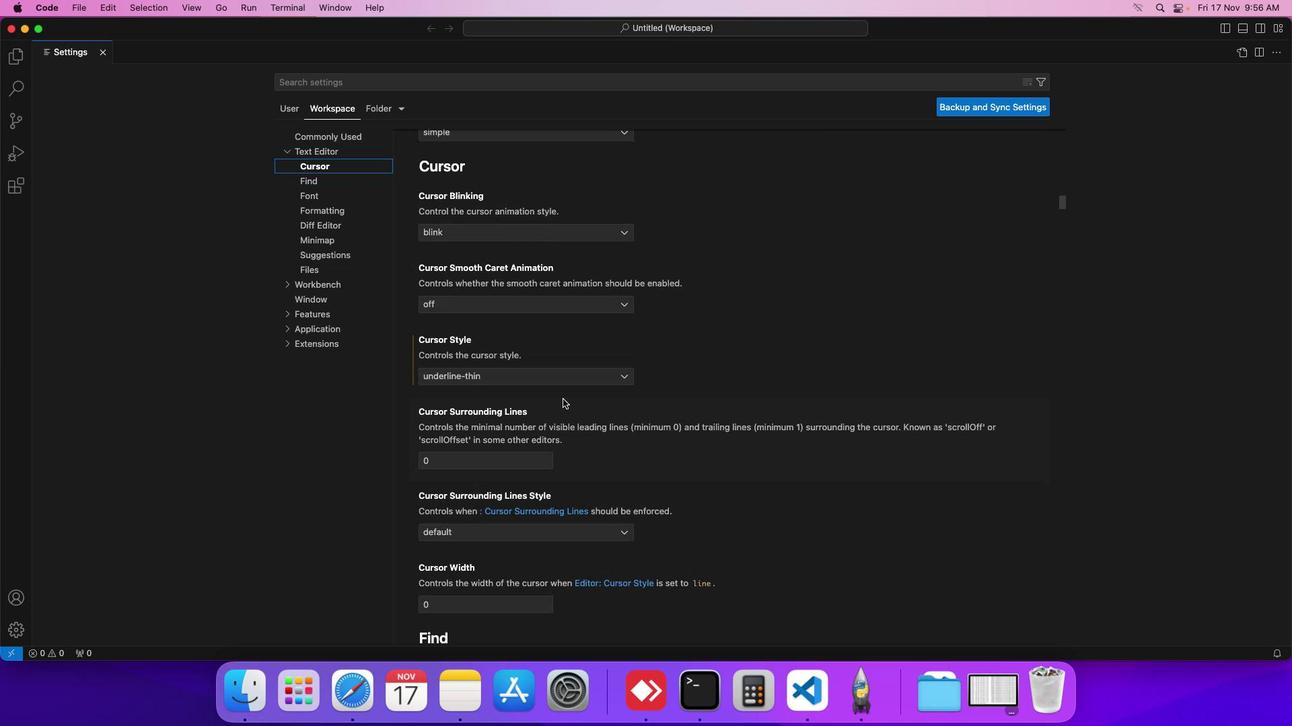
Action: Mouse scrolled (563, 399) with delta (0, -2)
Screenshot: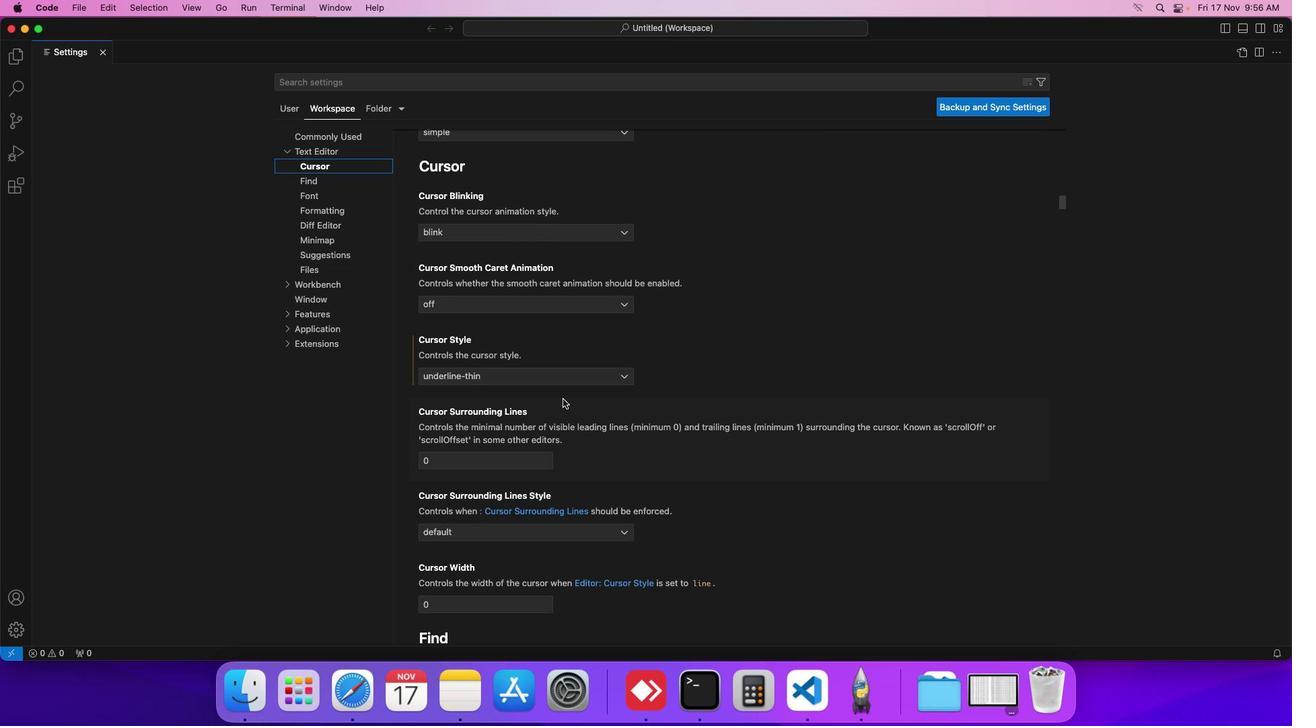 
Action: Mouse scrolled (563, 399) with delta (0, 0)
Screenshot: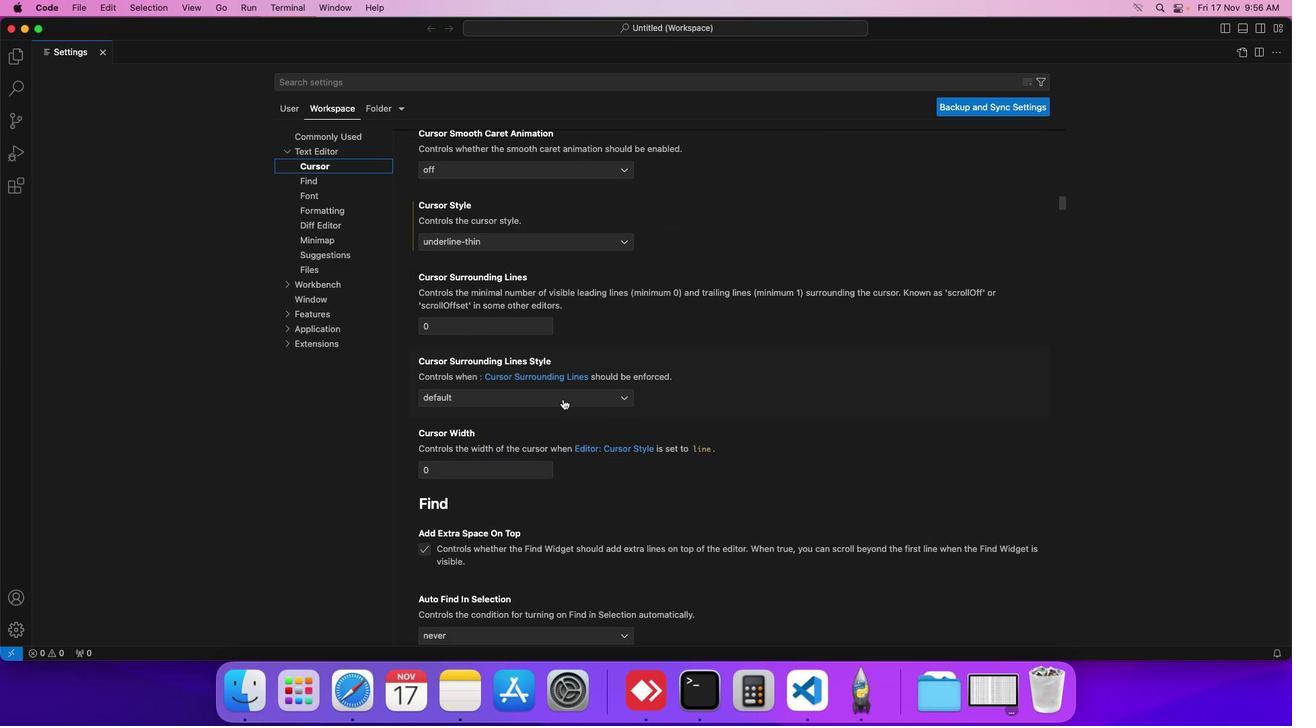 
Action: Mouse scrolled (563, 399) with delta (0, 0)
Screenshot: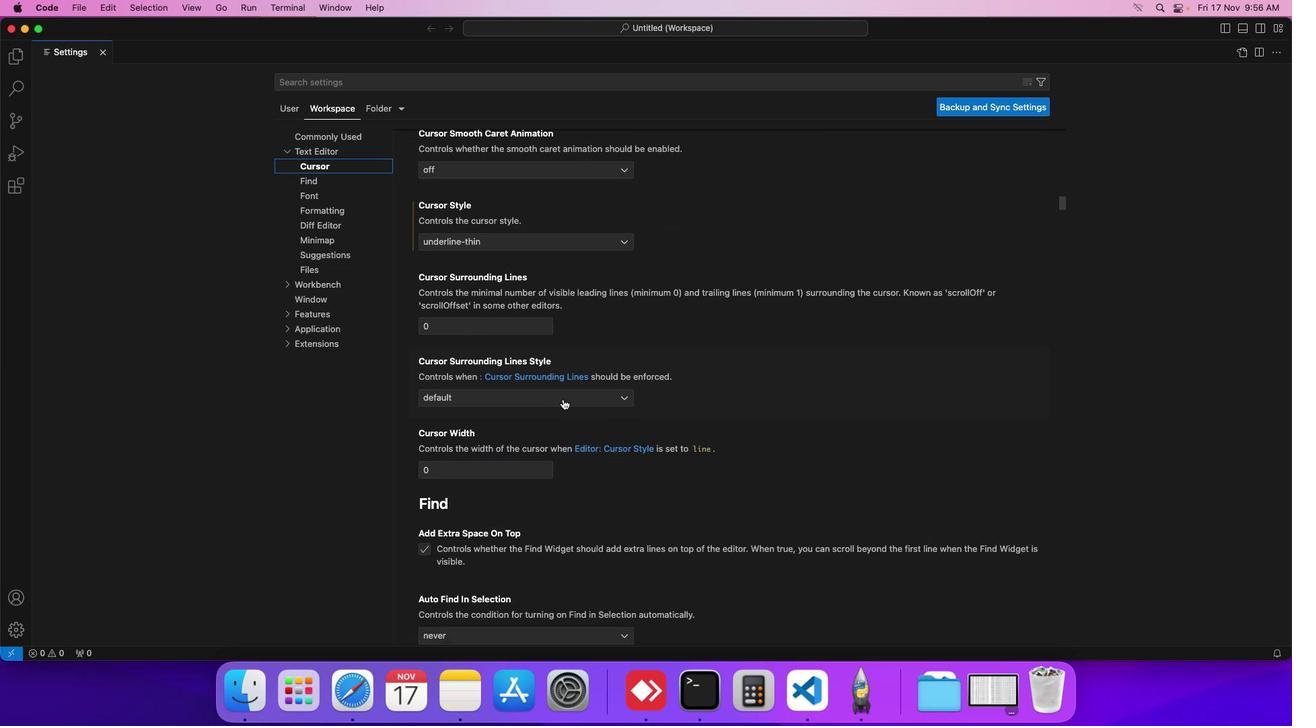 
Action: Mouse scrolled (563, 399) with delta (0, 0)
Screenshot: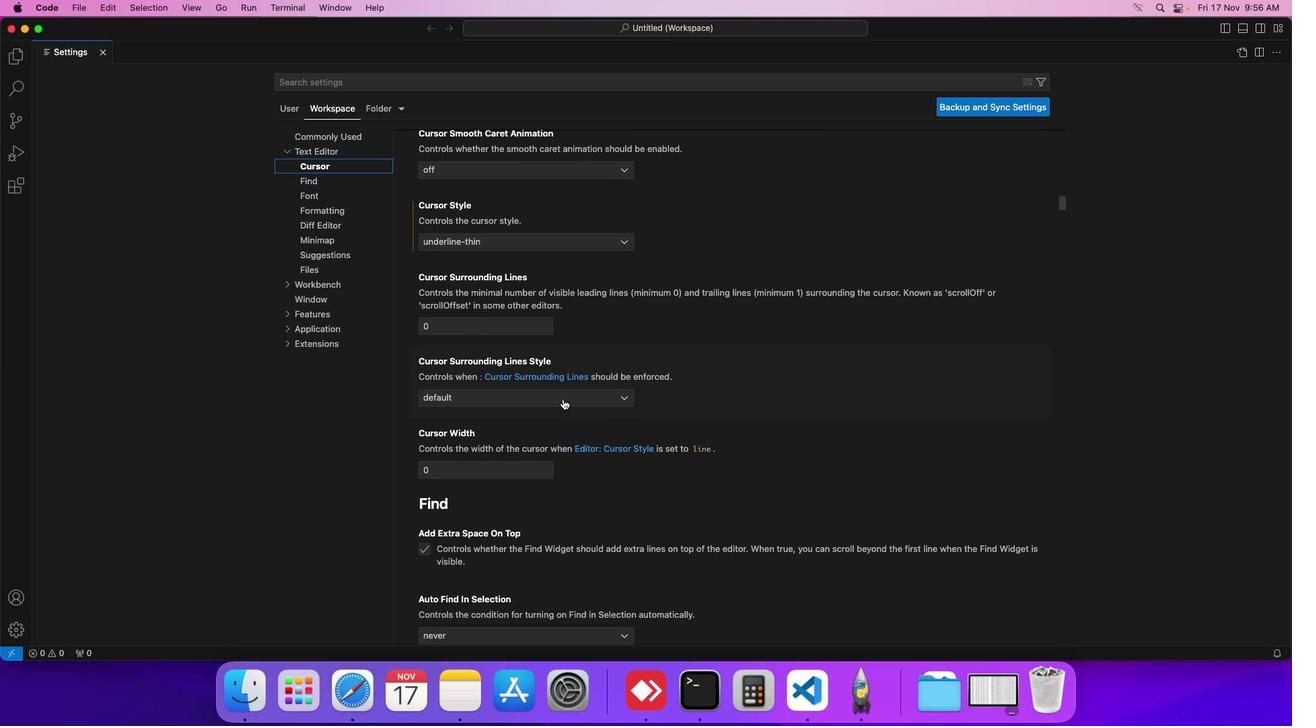 
Action: Mouse scrolled (563, 399) with delta (0, 0)
Screenshot: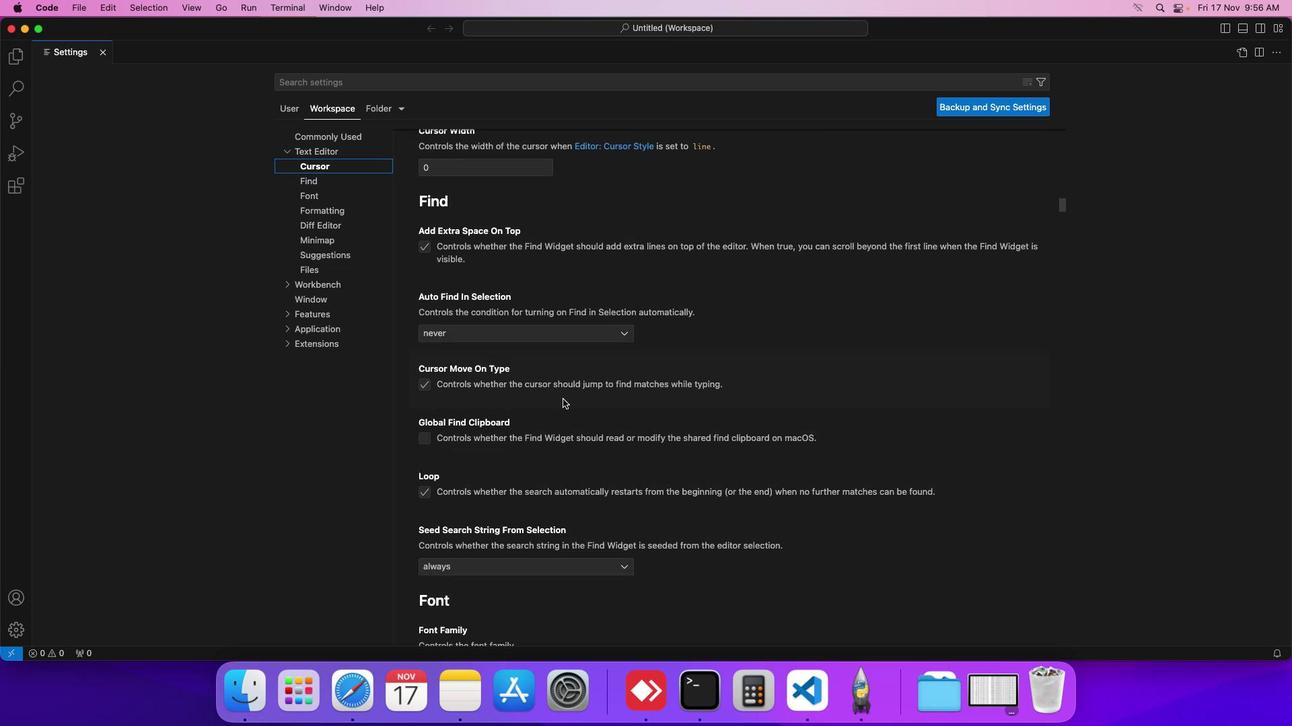 
Action: Mouse scrolled (563, 399) with delta (0, 0)
Screenshot: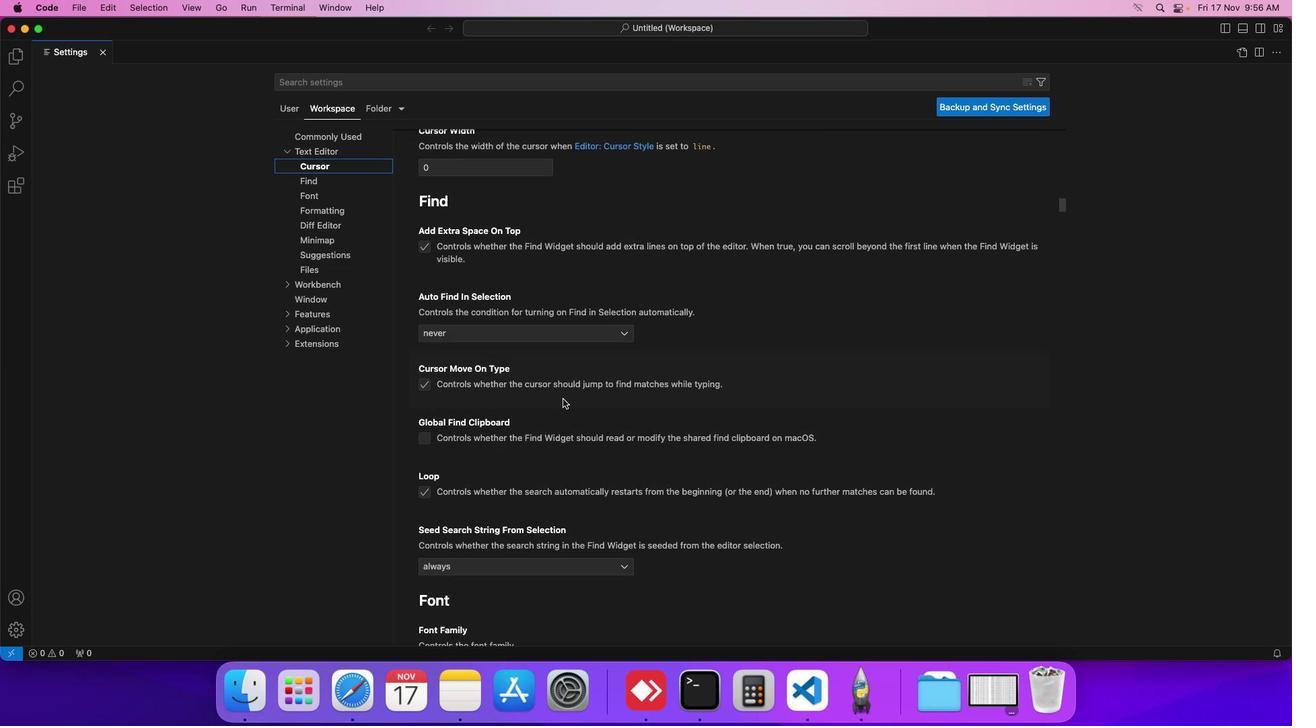 
Action: Mouse scrolled (563, 399) with delta (0, -1)
Screenshot: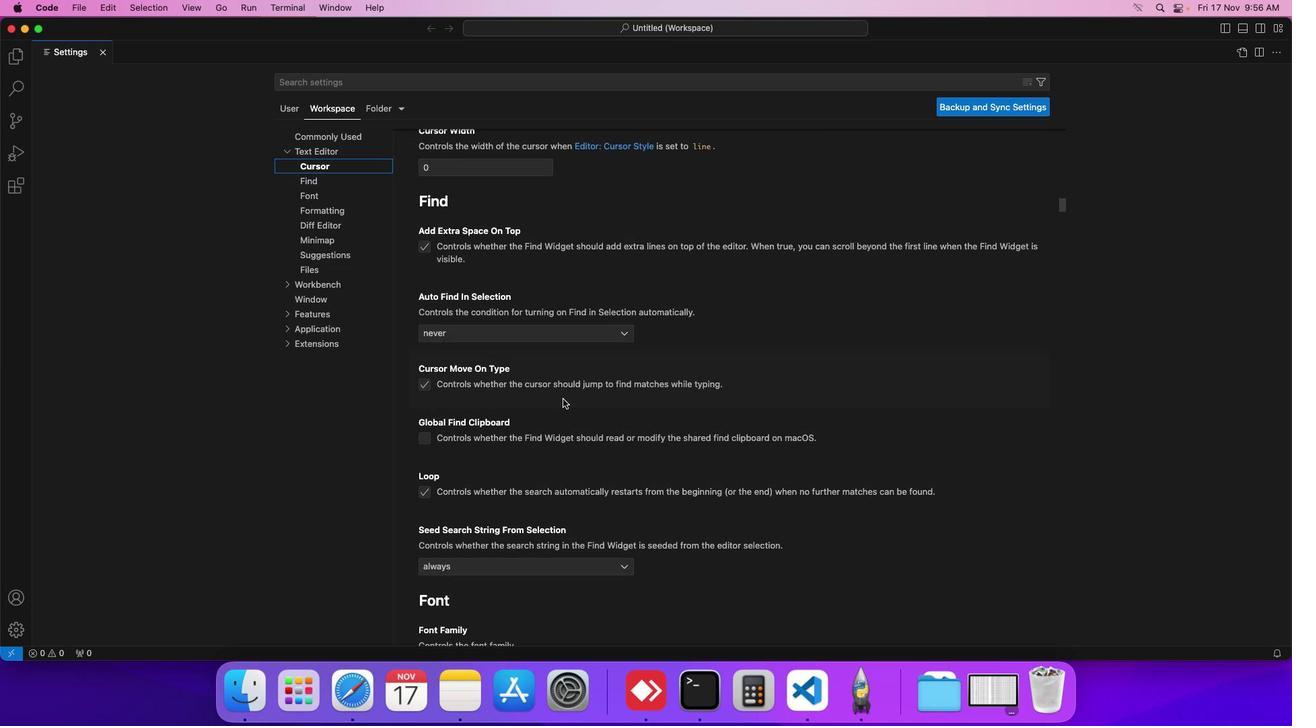 
Action: Mouse scrolled (563, 399) with delta (0, -2)
Screenshot: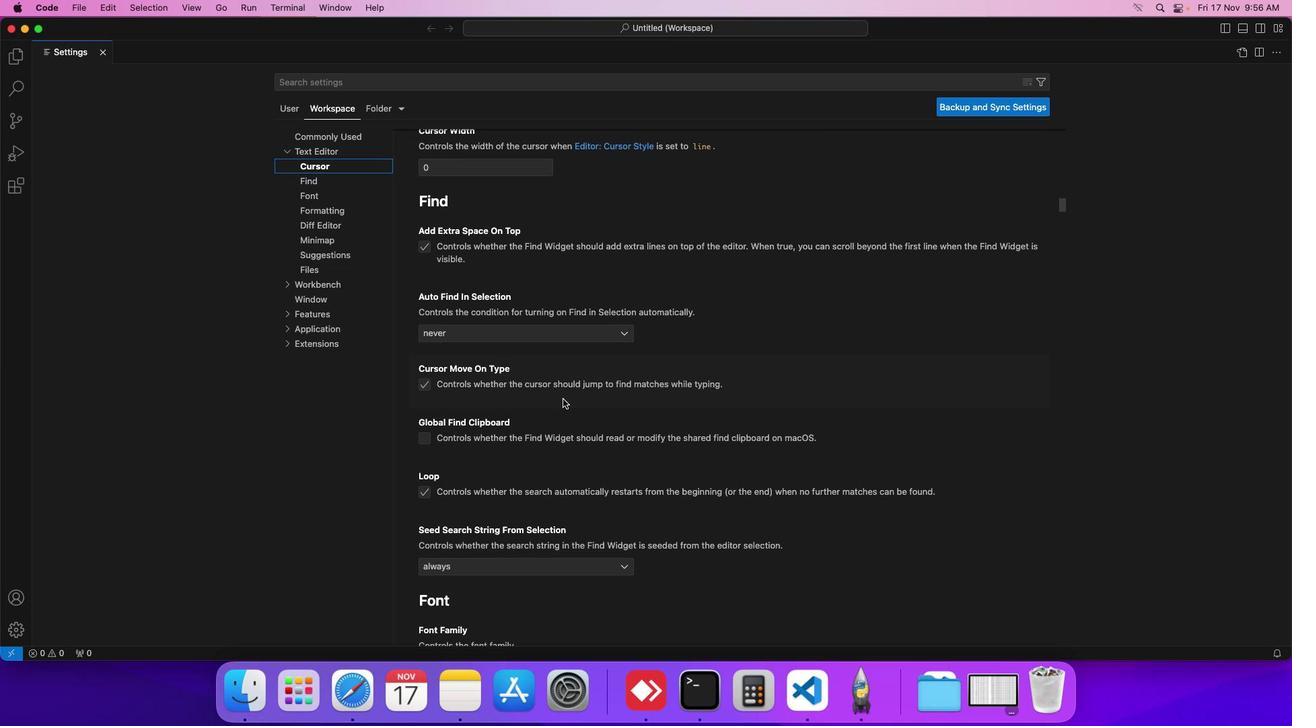 
Action: Mouse scrolled (563, 399) with delta (0, 0)
Screenshot: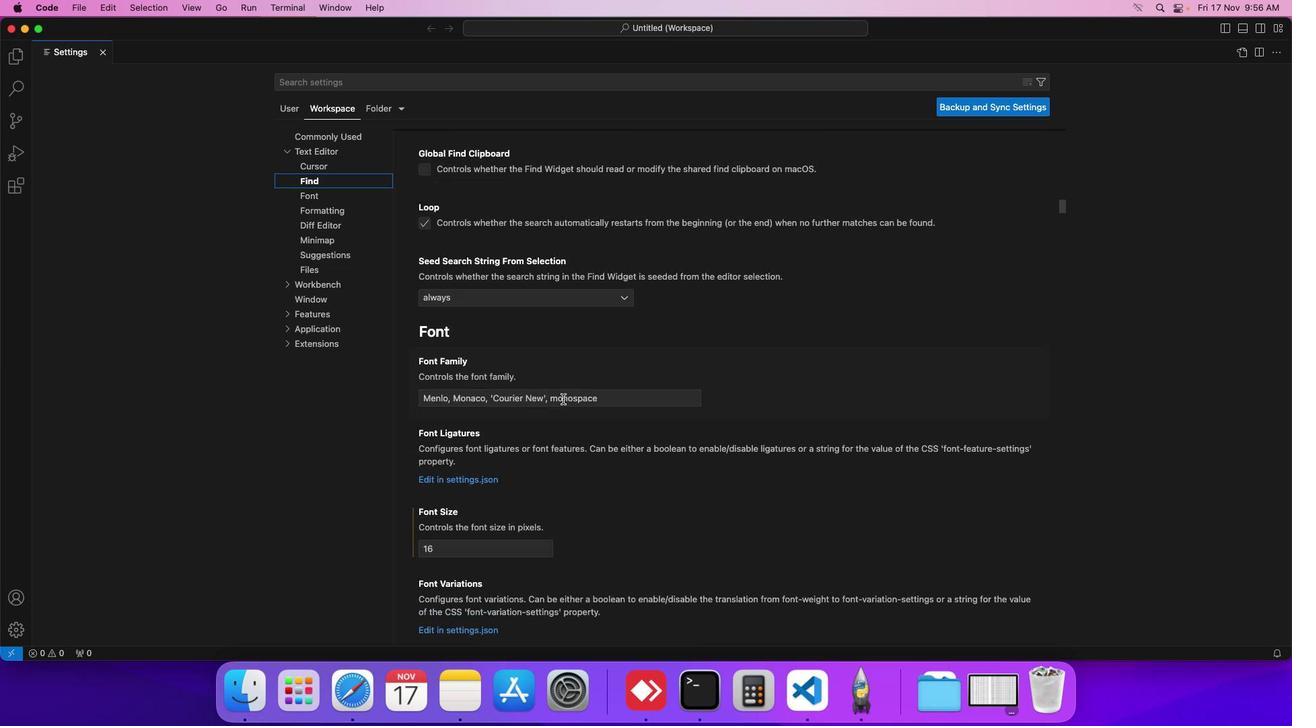 
Action: Mouse scrolled (563, 399) with delta (0, 0)
Screenshot: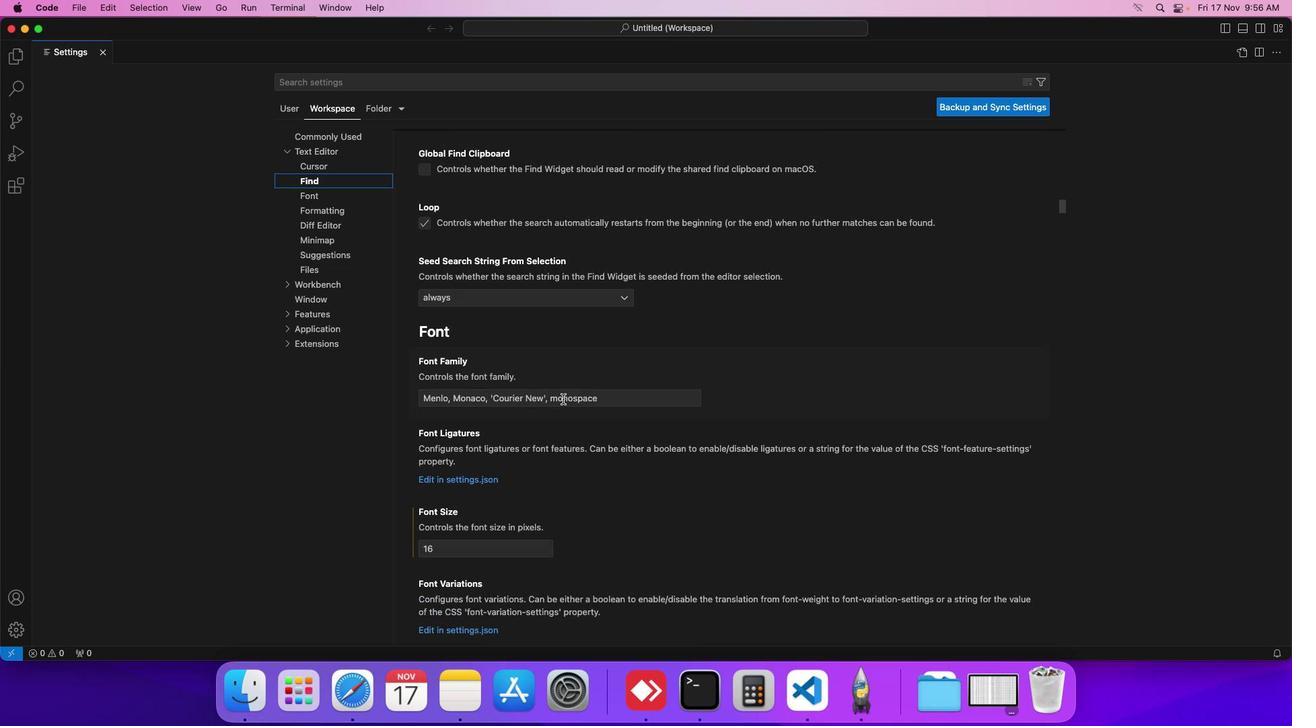 
Action: Mouse scrolled (563, 399) with delta (0, 0)
Screenshot: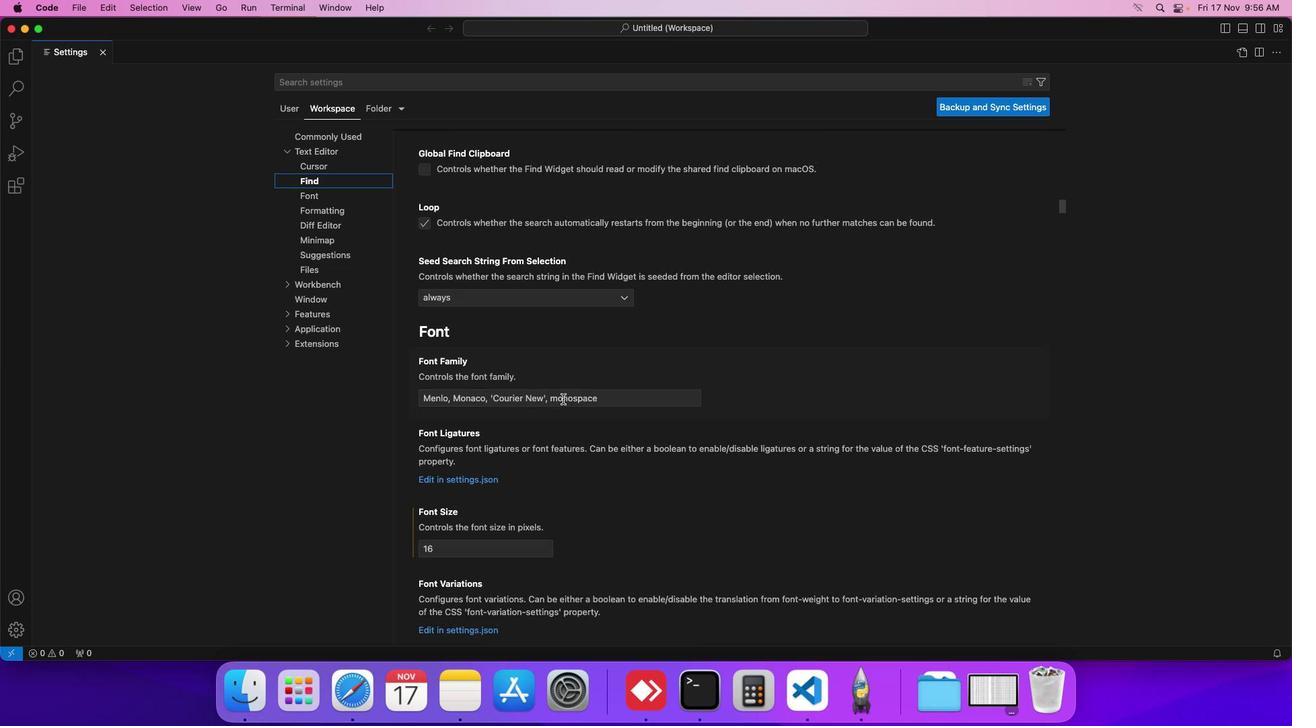 
Action: Mouse scrolled (563, 399) with delta (0, -2)
Screenshot: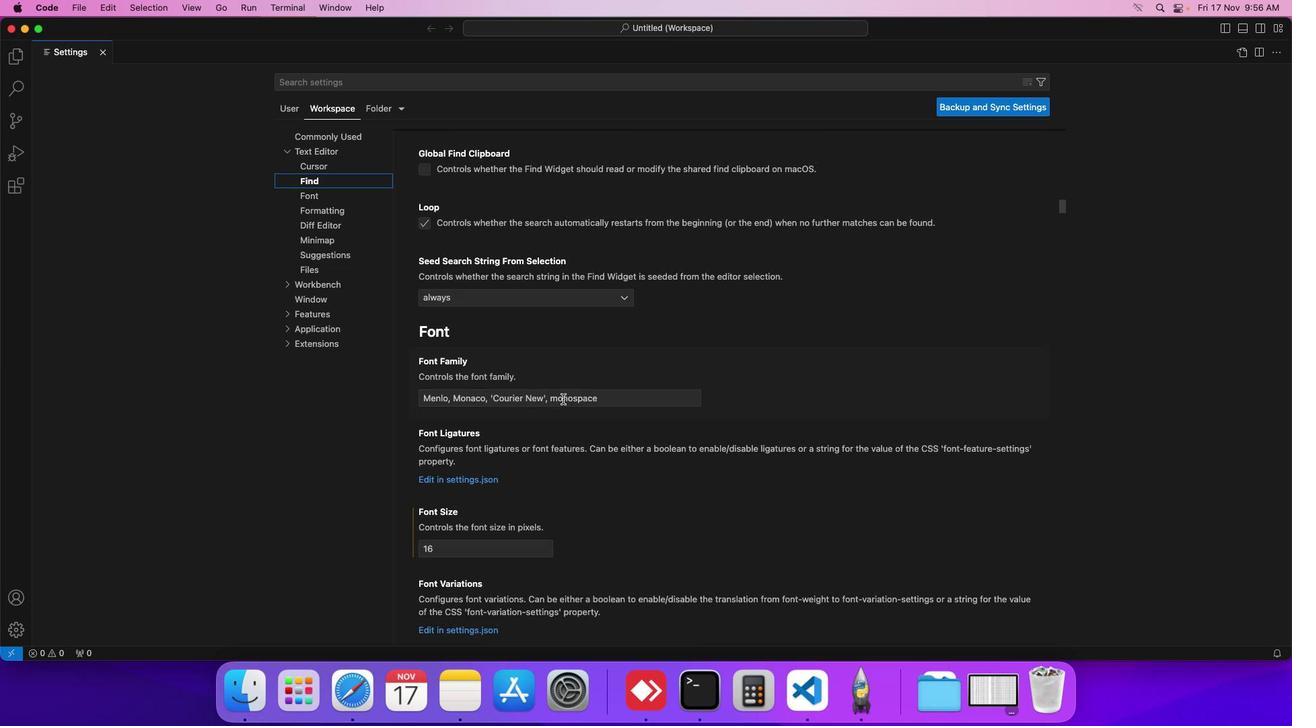 
Action: Mouse scrolled (563, 399) with delta (0, 0)
Screenshot: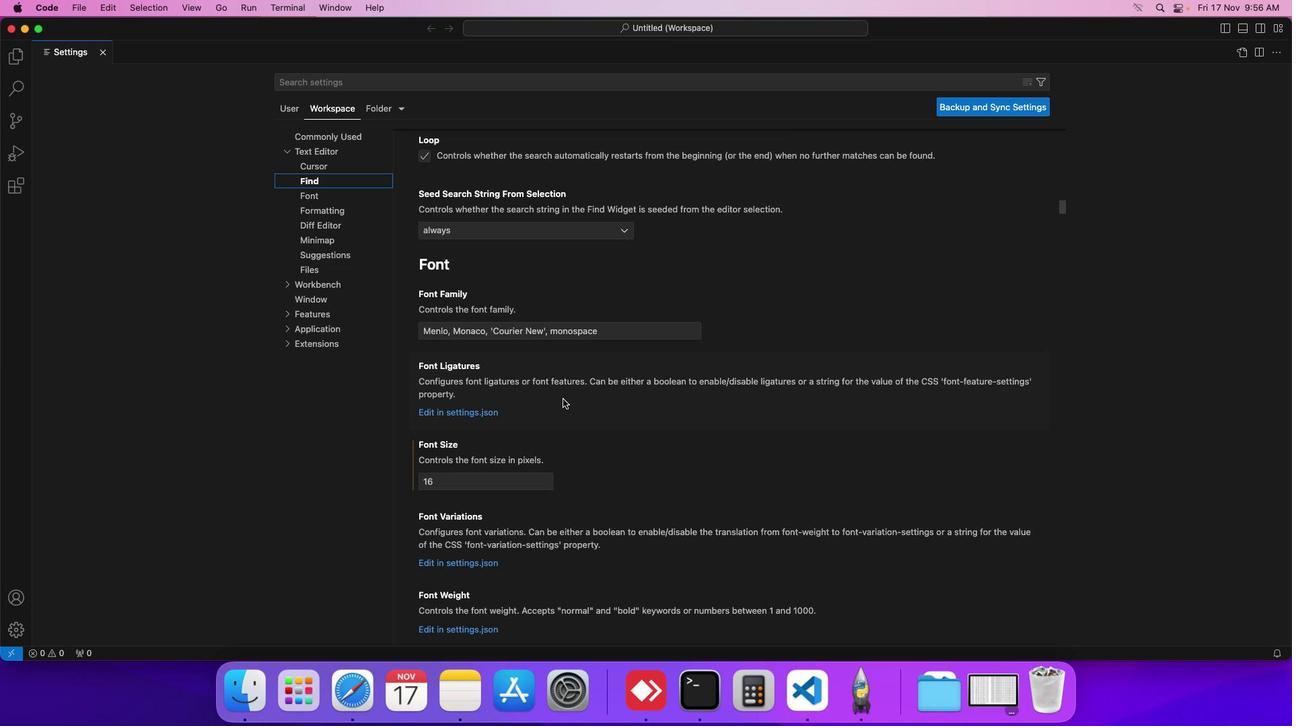 
Action: Mouse scrolled (563, 399) with delta (0, 0)
Screenshot: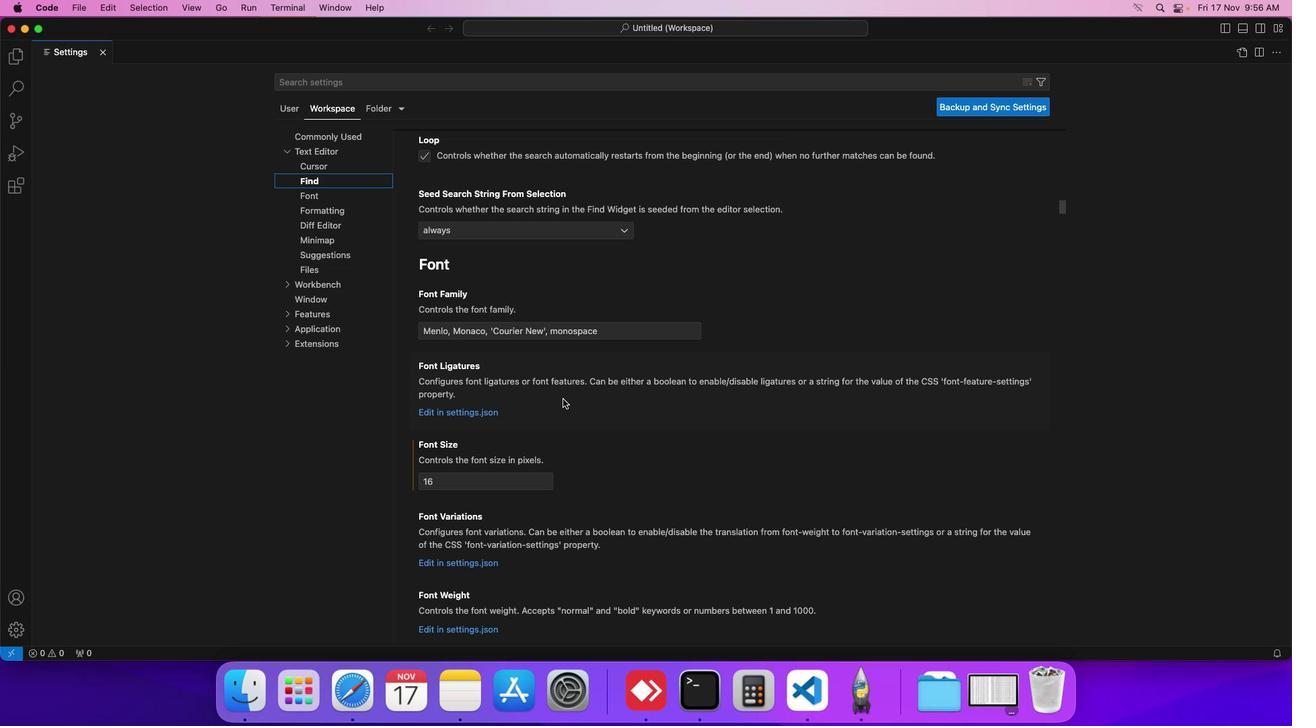 
Action: Mouse scrolled (563, 399) with delta (0, 0)
Screenshot: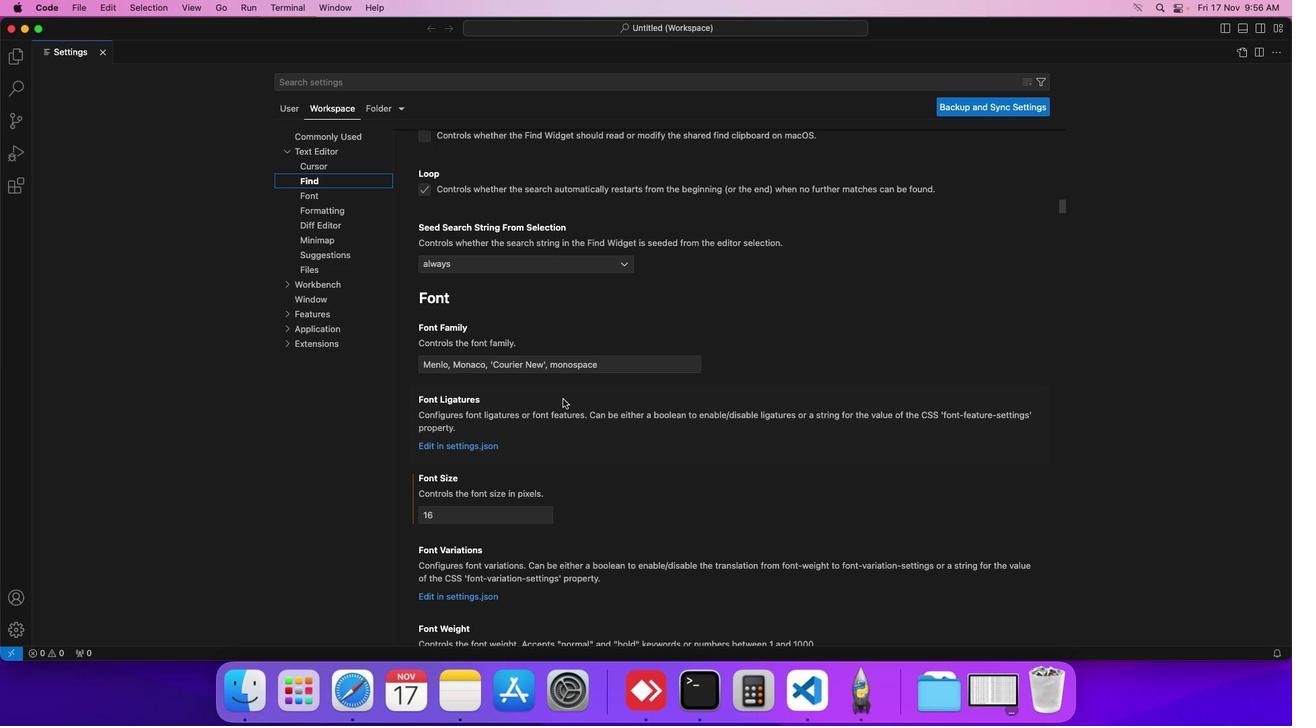 
Action: Mouse scrolled (563, 399) with delta (0, 0)
Screenshot: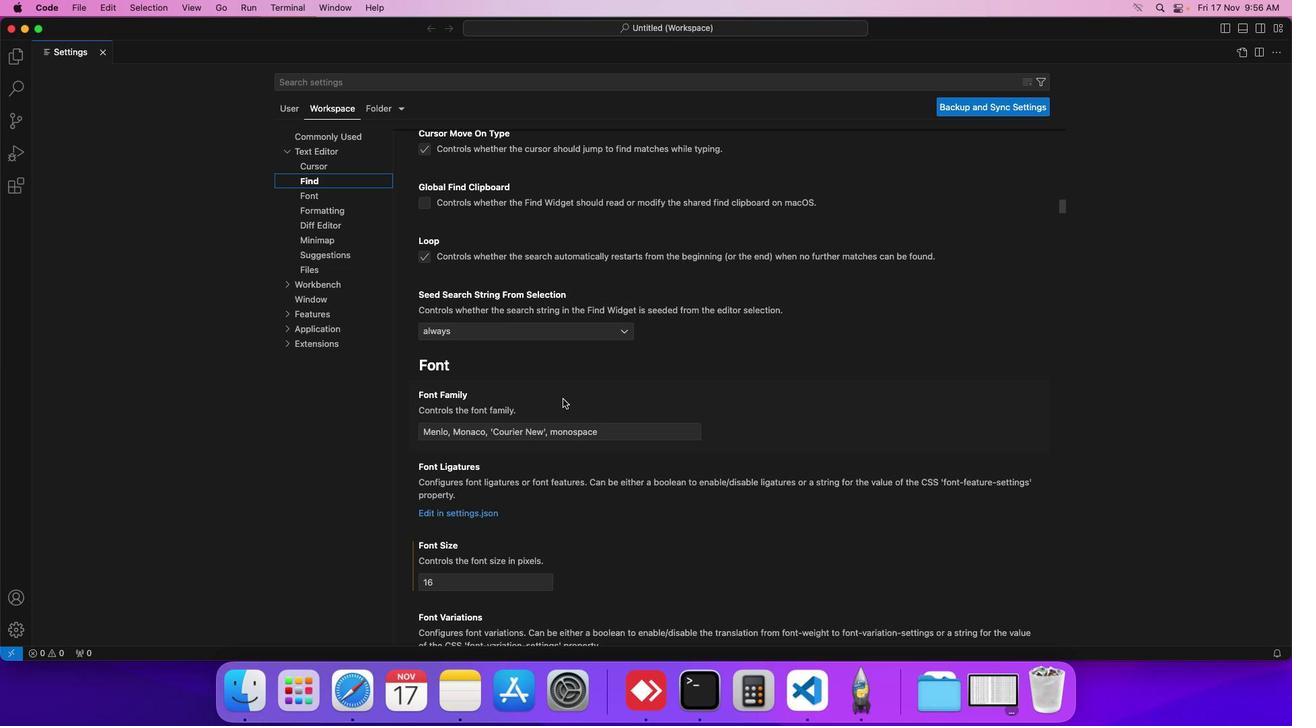 
Action: Mouse scrolled (563, 399) with delta (0, 0)
Screenshot: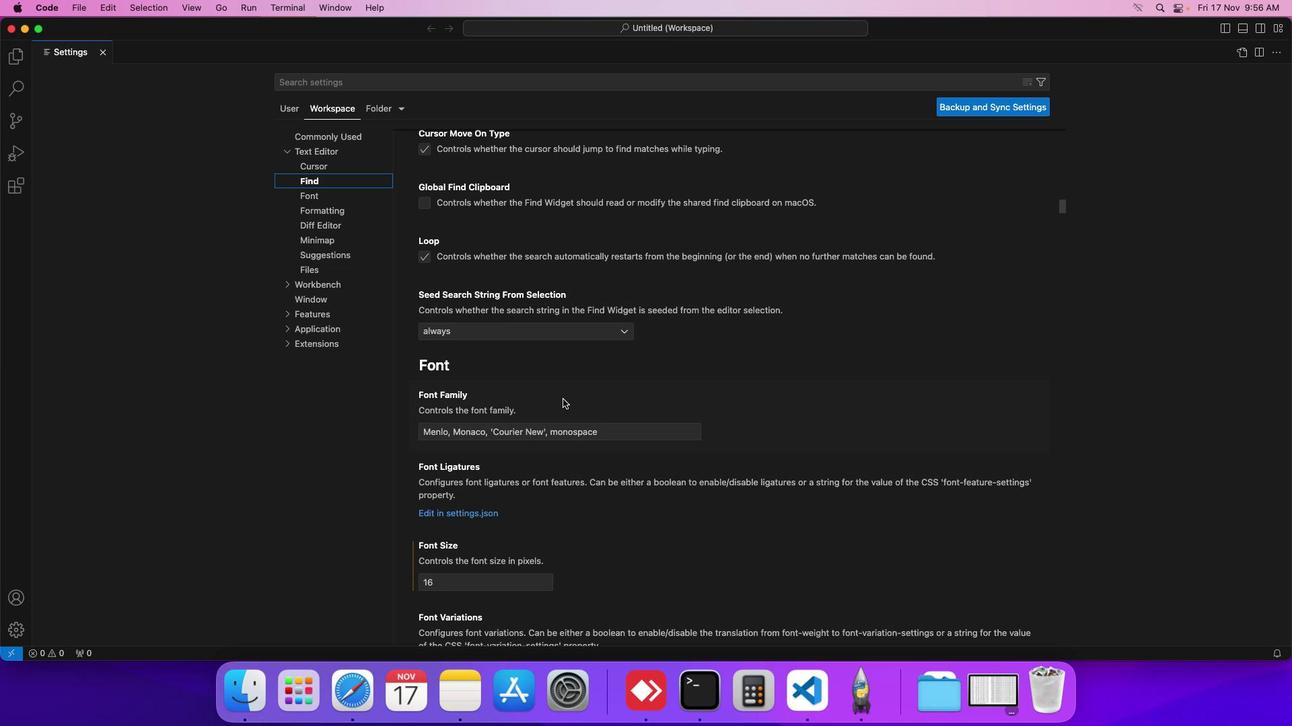 
Action: Mouse scrolled (563, 399) with delta (0, 0)
Screenshot: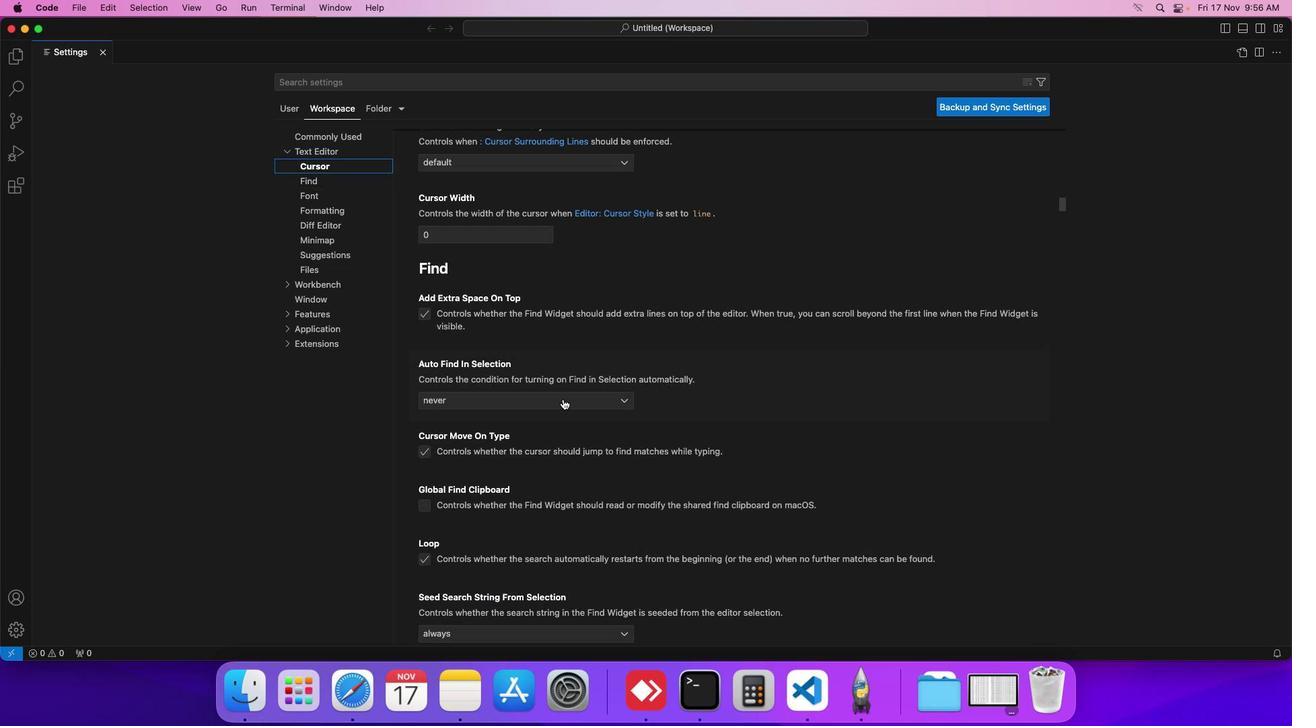 
Action: Mouse scrolled (563, 399) with delta (0, 0)
Screenshot: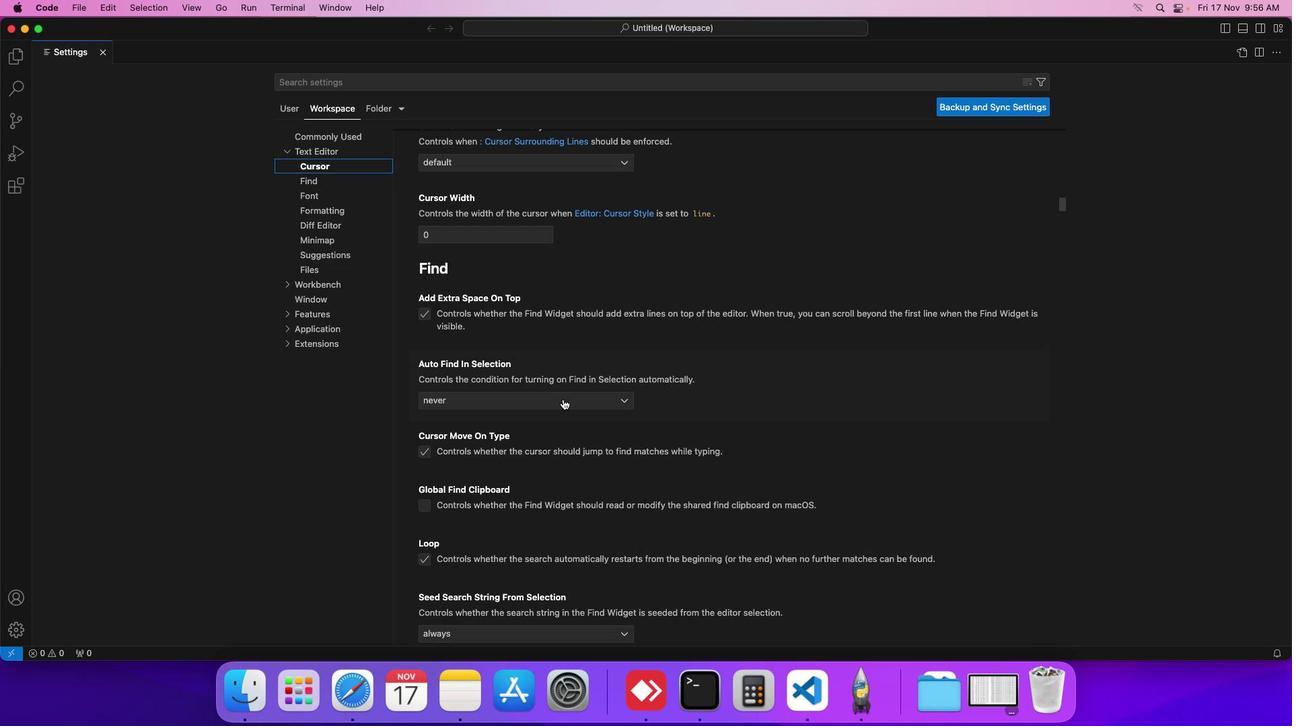 
Action: Mouse scrolled (563, 399) with delta (0, 2)
Screenshot: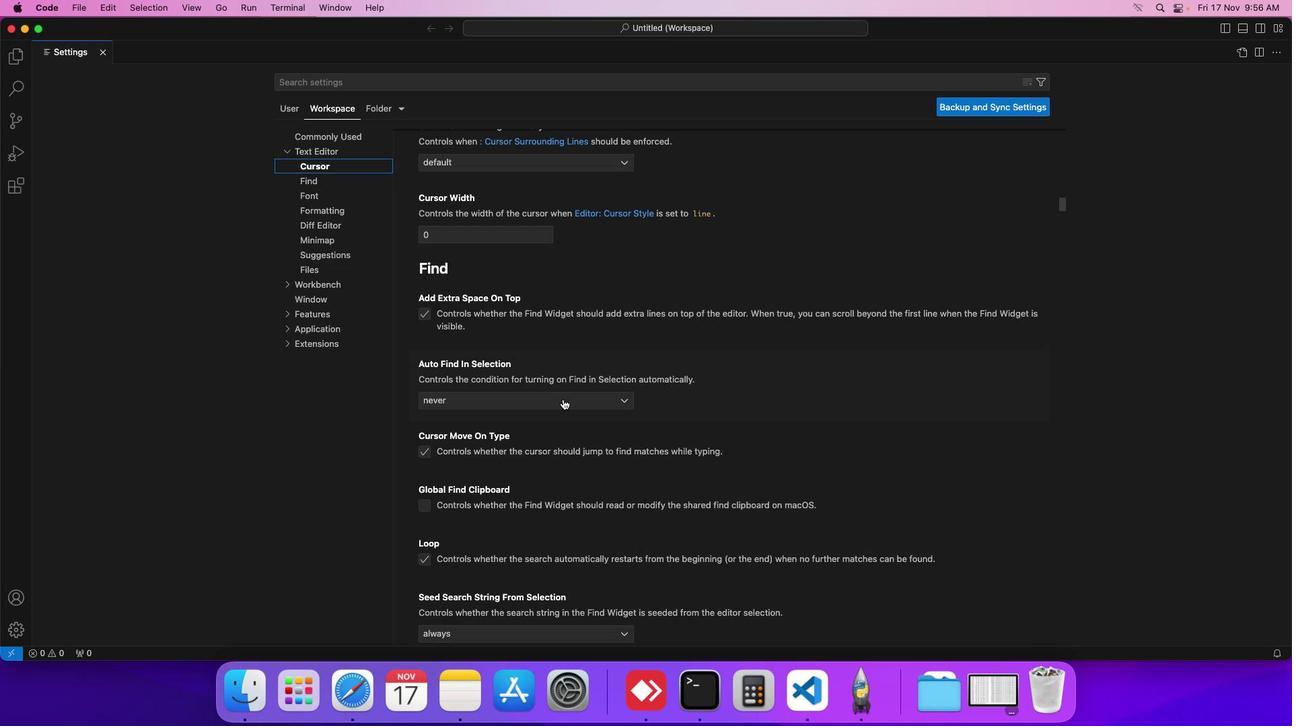 
Action: Mouse scrolled (563, 399) with delta (0, 2)
Screenshot: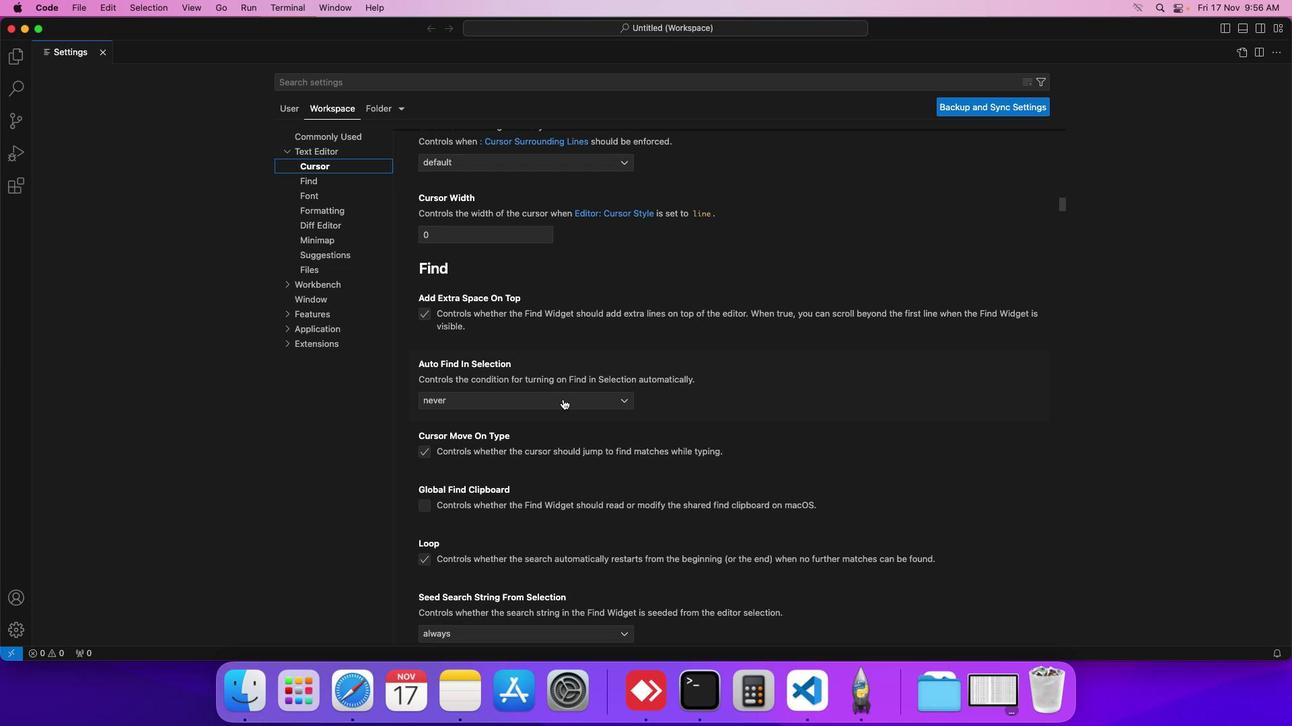 
Action: Mouse scrolled (563, 399) with delta (0, 0)
Screenshot: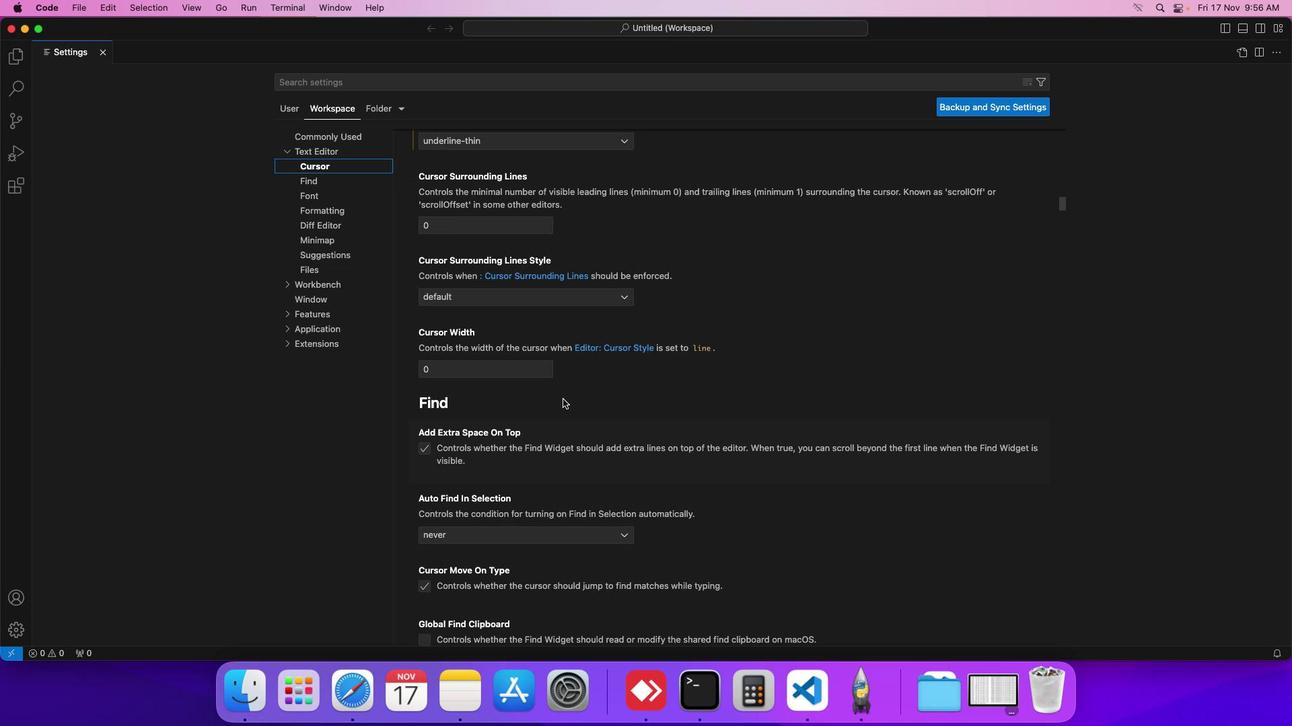 
Action: Mouse scrolled (563, 399) with delta (0, 0)
Screenshot: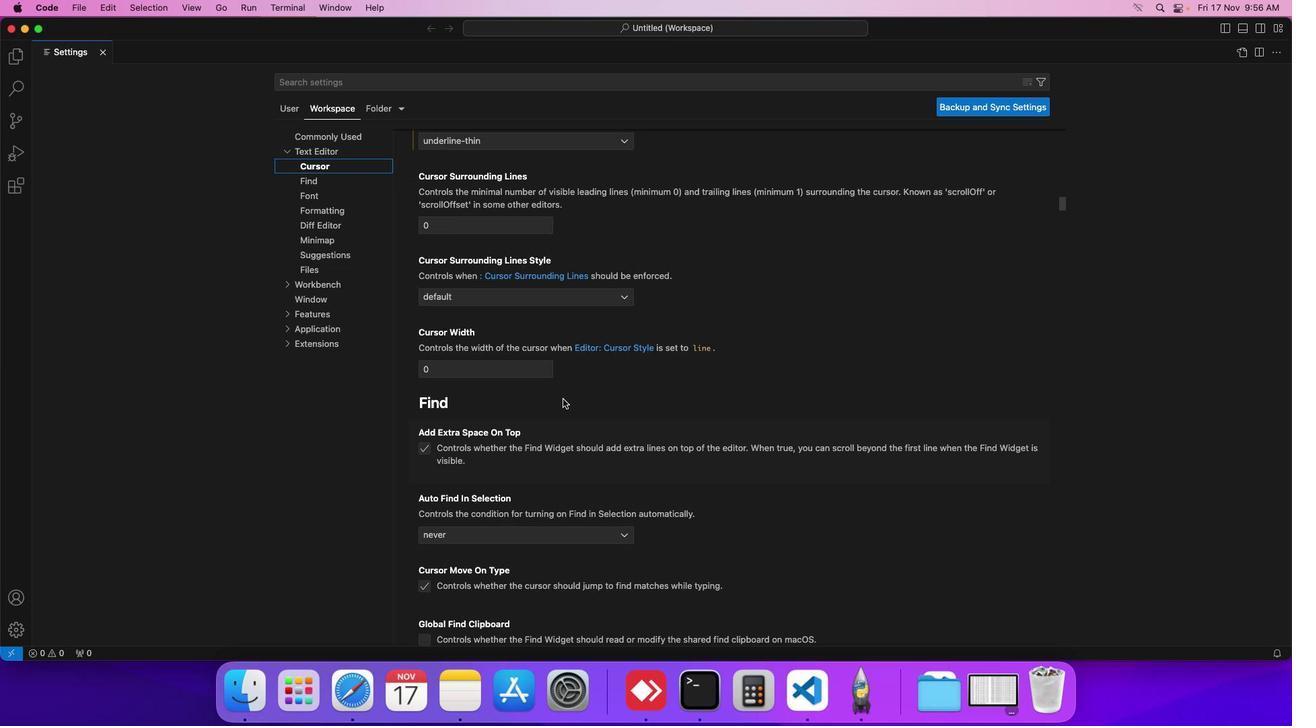 
Action: Mouse scrolled (563, 399) with delta (0, 1)
Screenshot: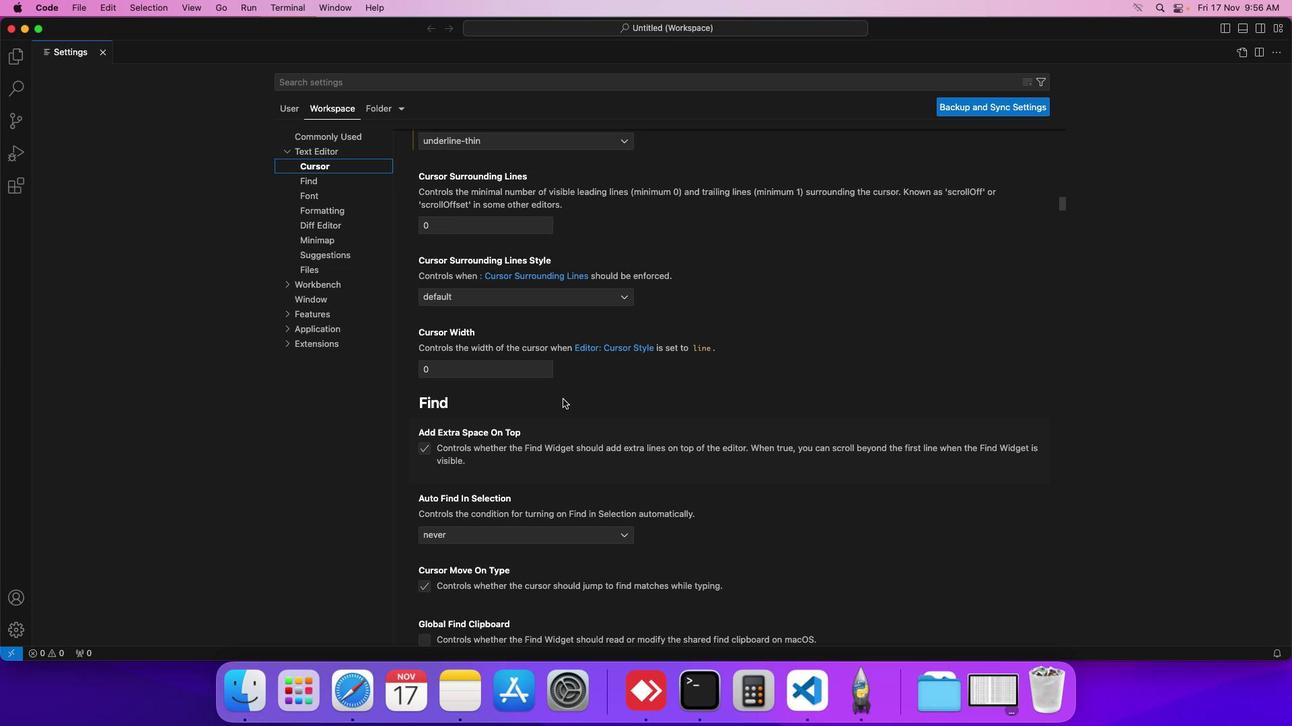 
Action: Mouse scrolled (563, 399) with delta (0, 0)
Screenshot: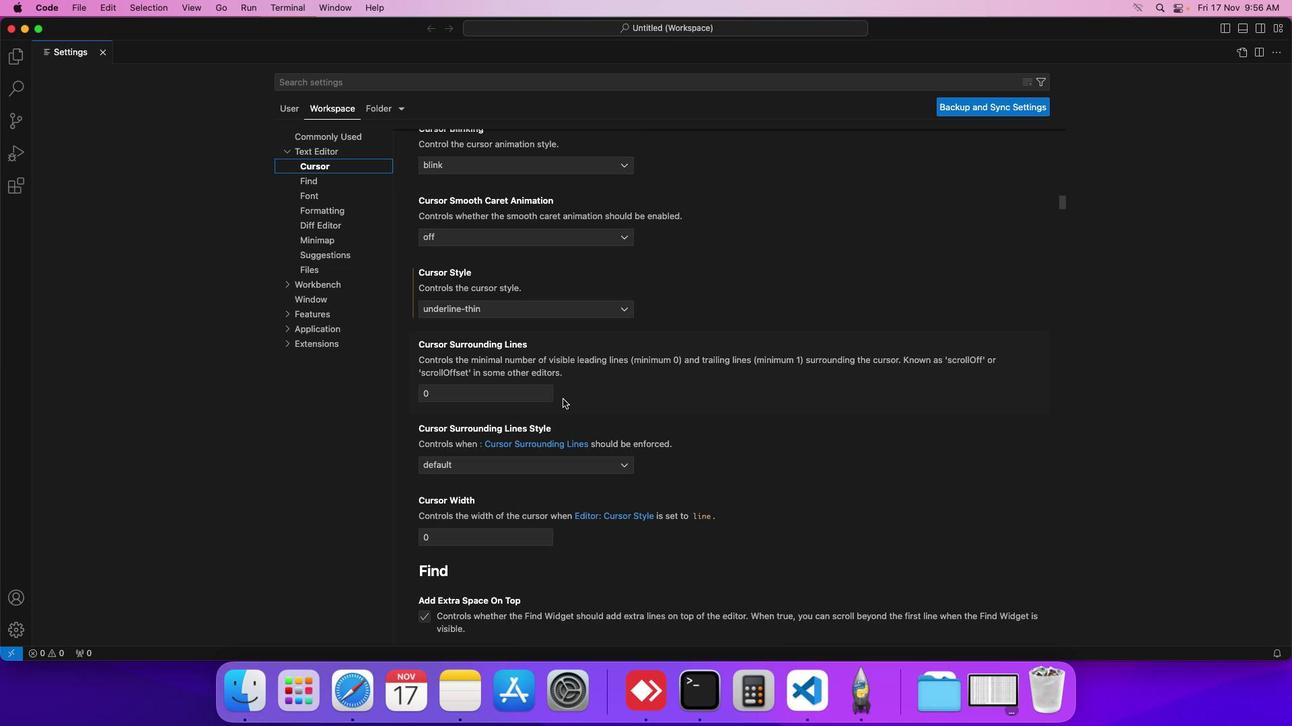 
Action: Mouse scrolled (563, 399) with delta (0, 0)
Screenshot: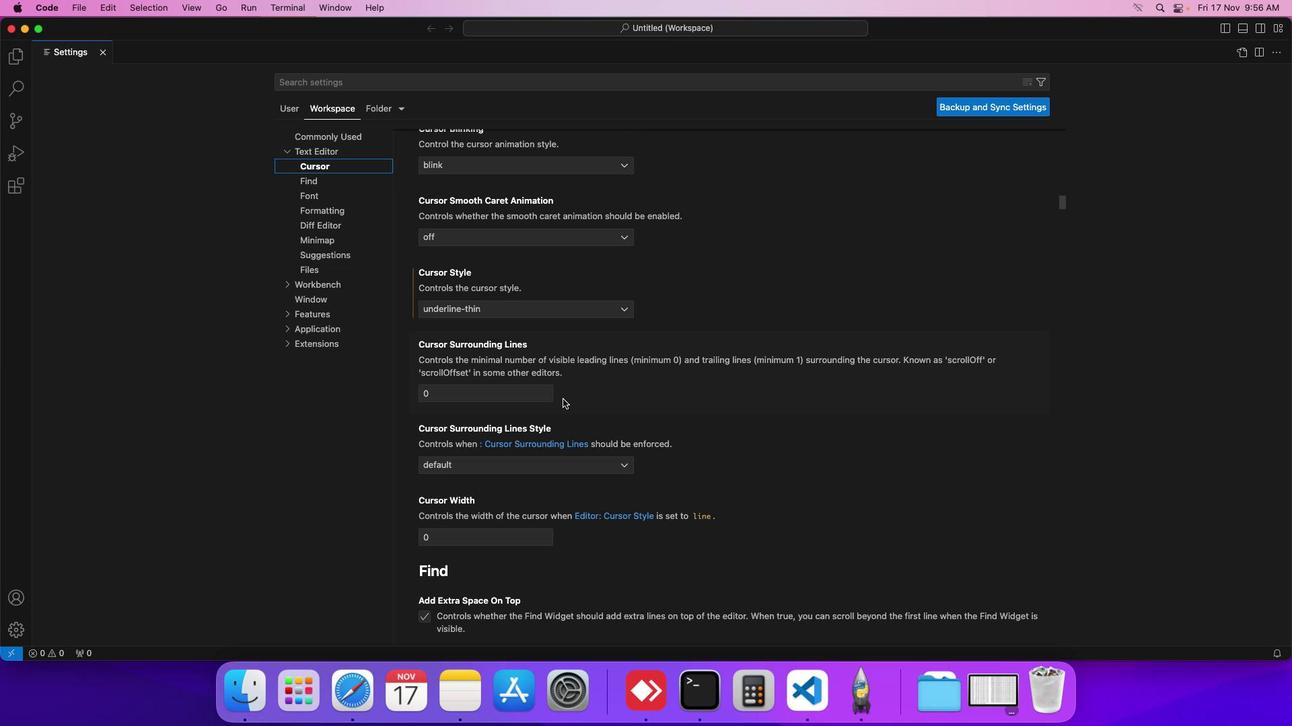
Action: Mouse scrolled (563, 399) with delta (0, 2)
Screenshot: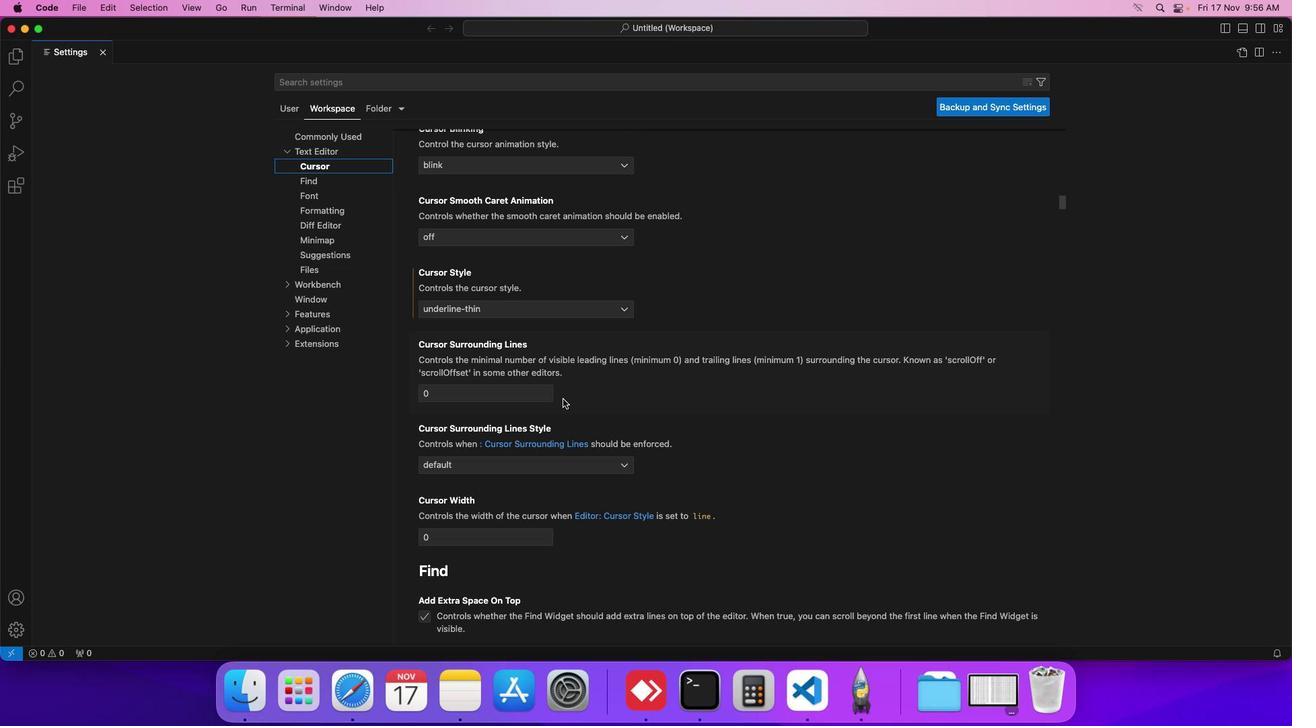 
Action: Mouse scrolled (563, 399) with delta (0, 0)
Screenshot: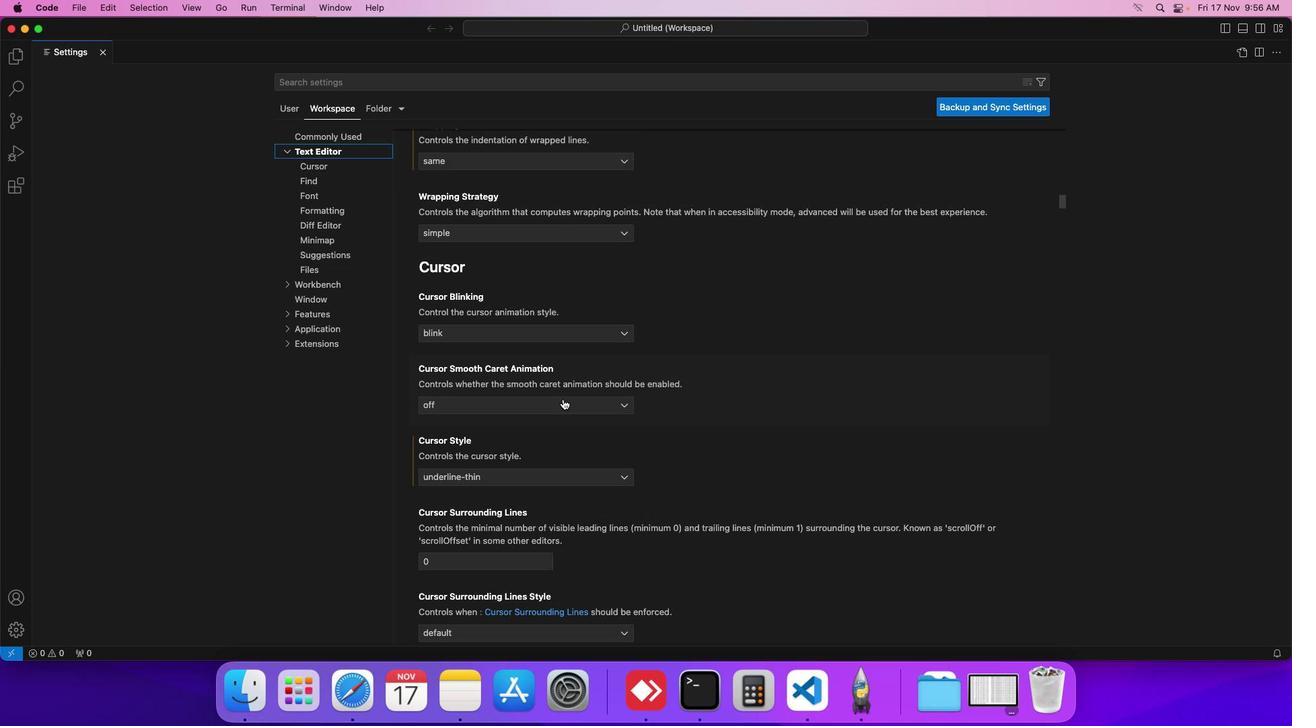 
Action: Mouse scrolled (563, 399) with delta (0, 0)
Screenshot: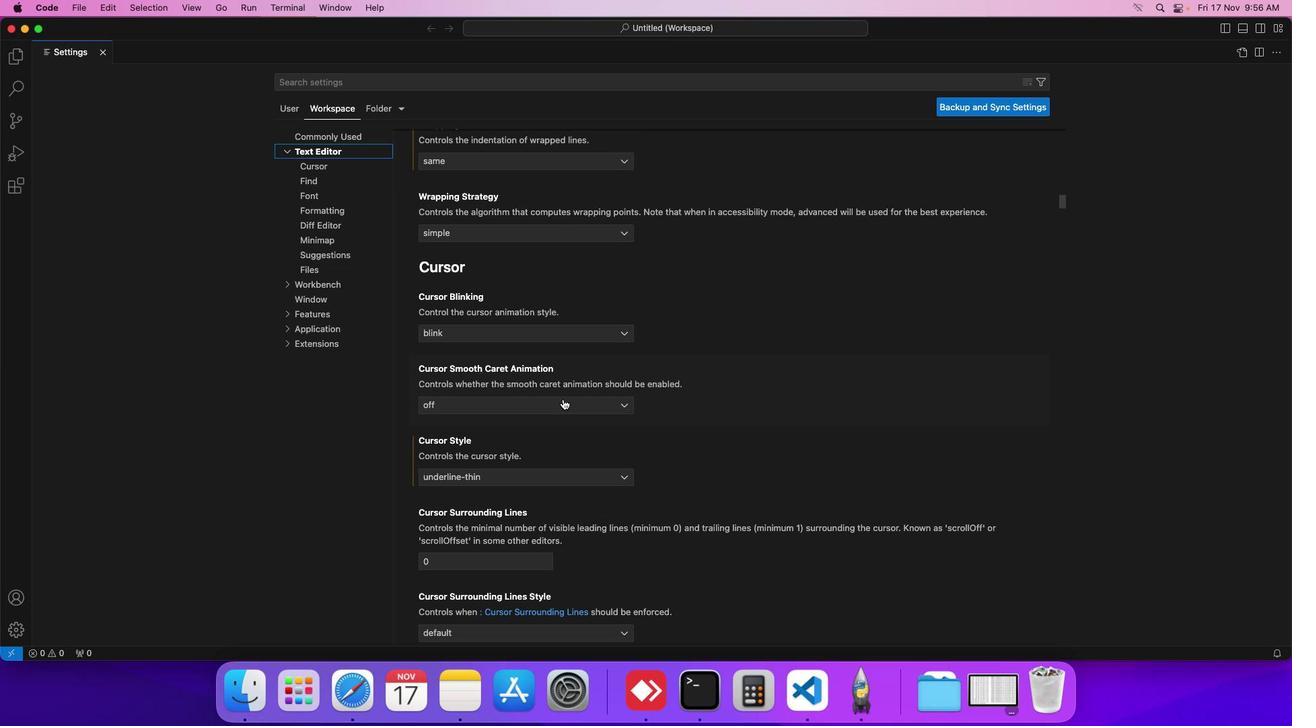 
Action: Mouse scrolled (563, 399) with delta (0, 2)
Screenshot: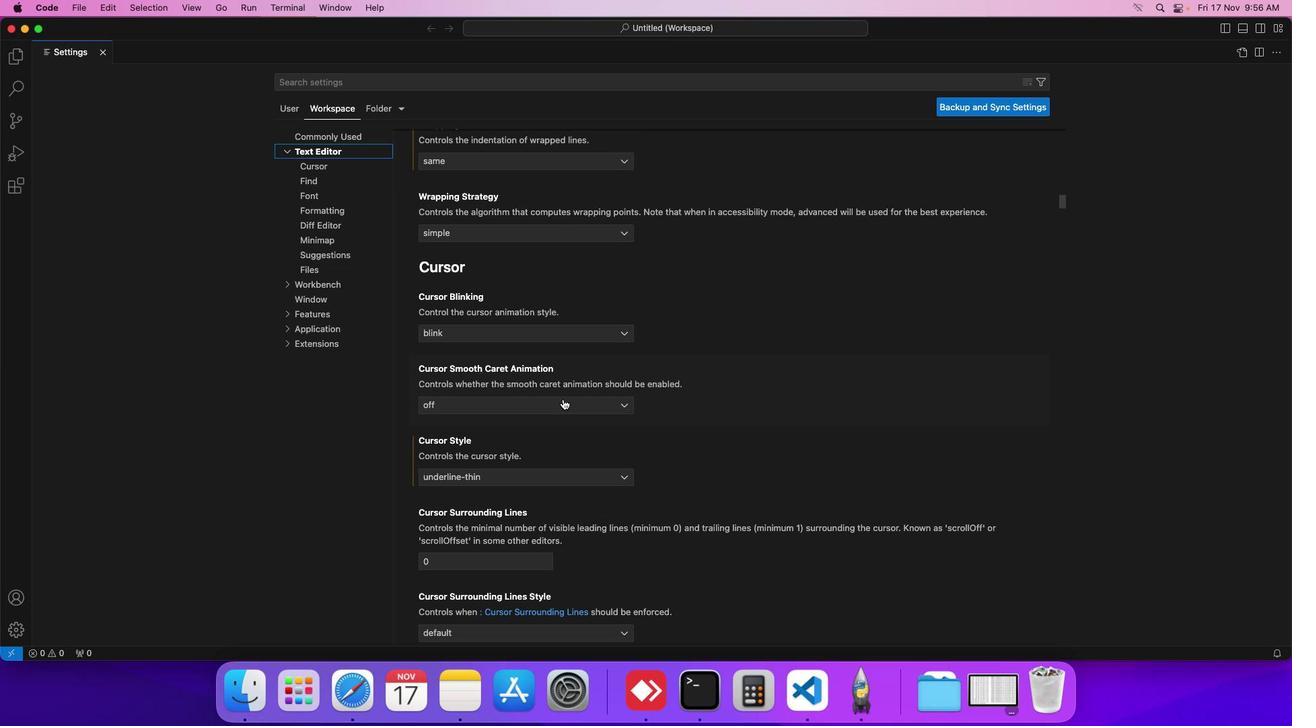 
Action: Mouse scrolled (563, 399) with delta (0, 0)
Screenshot: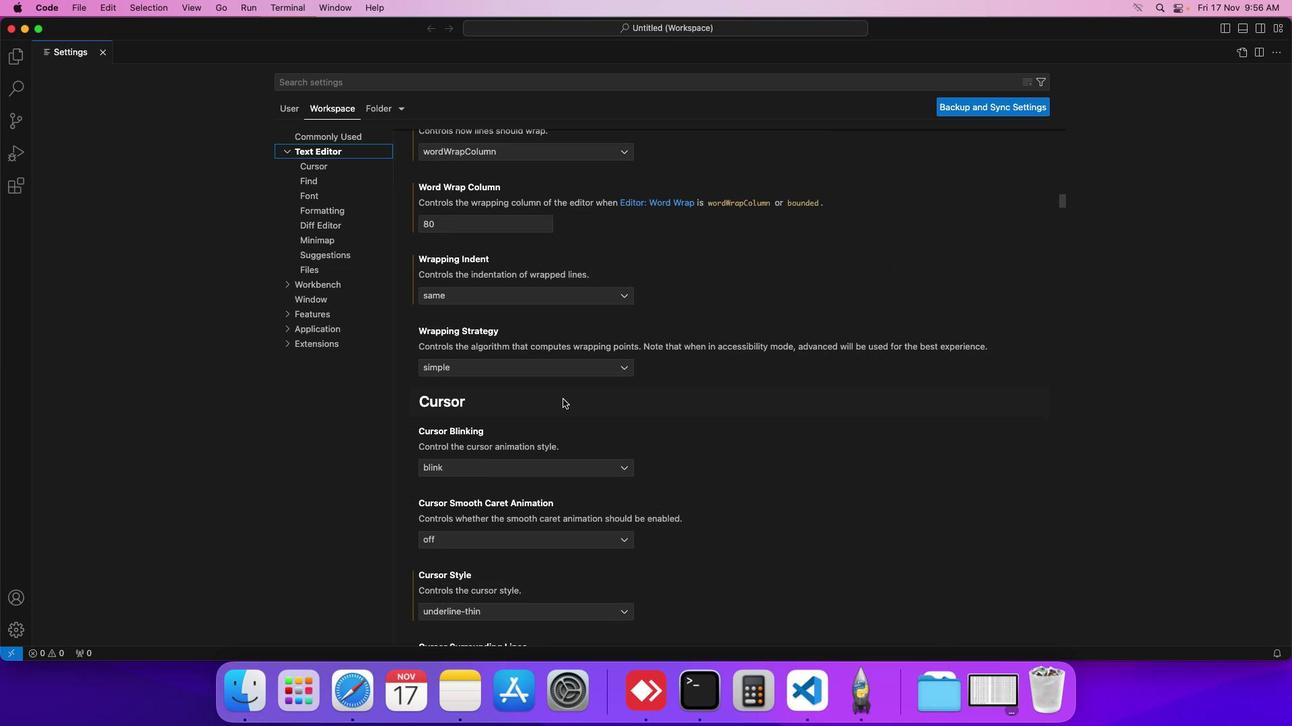 
Action: Mouse scrolled (563, 399) with delta (0, 0)
Screenshot: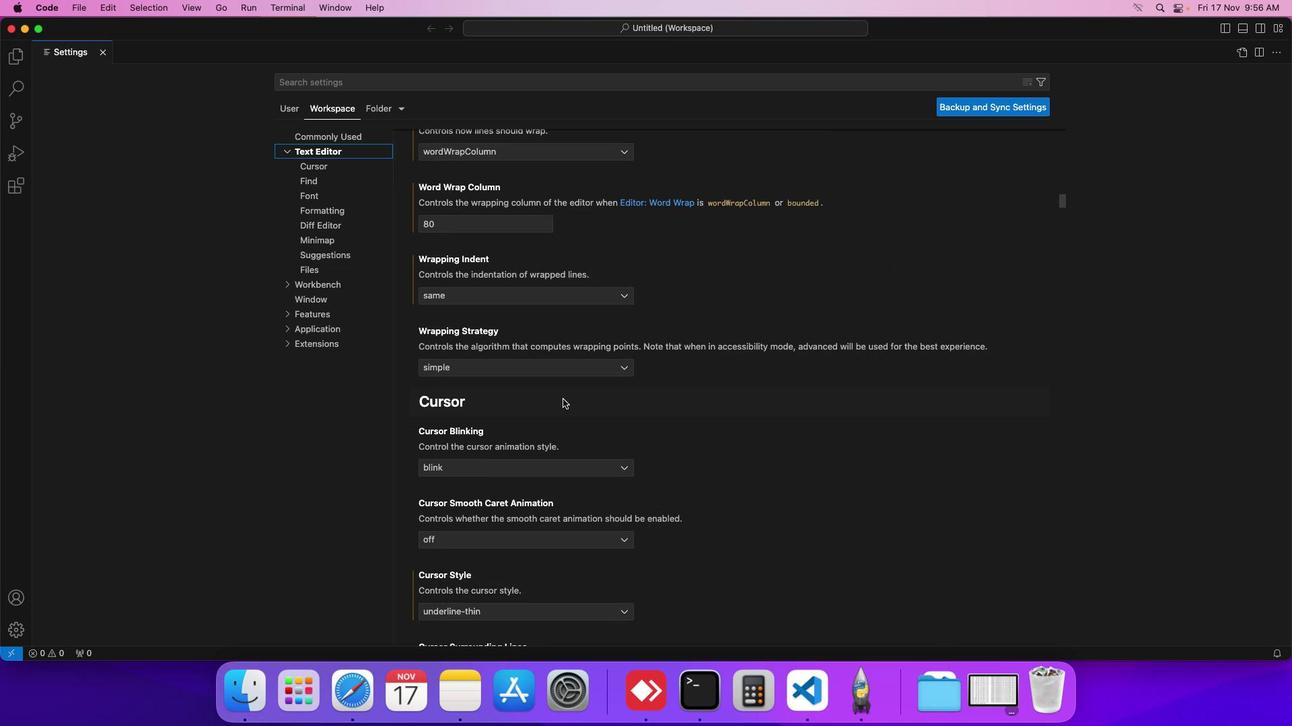 
Action: Mouse scrolled (563, 399) with delta (0, 1)
Screenshot: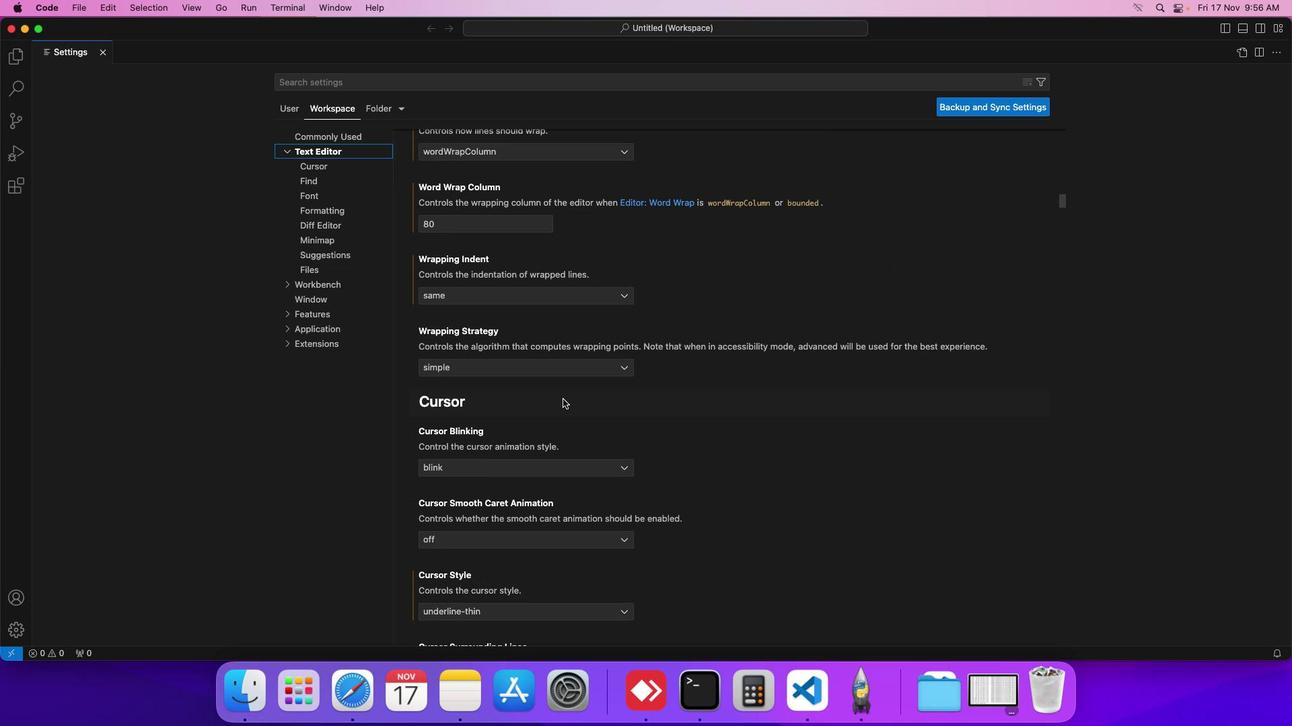 
Action: Mouse scrolled (563, 399) with delta (0, 0)
Screenshot: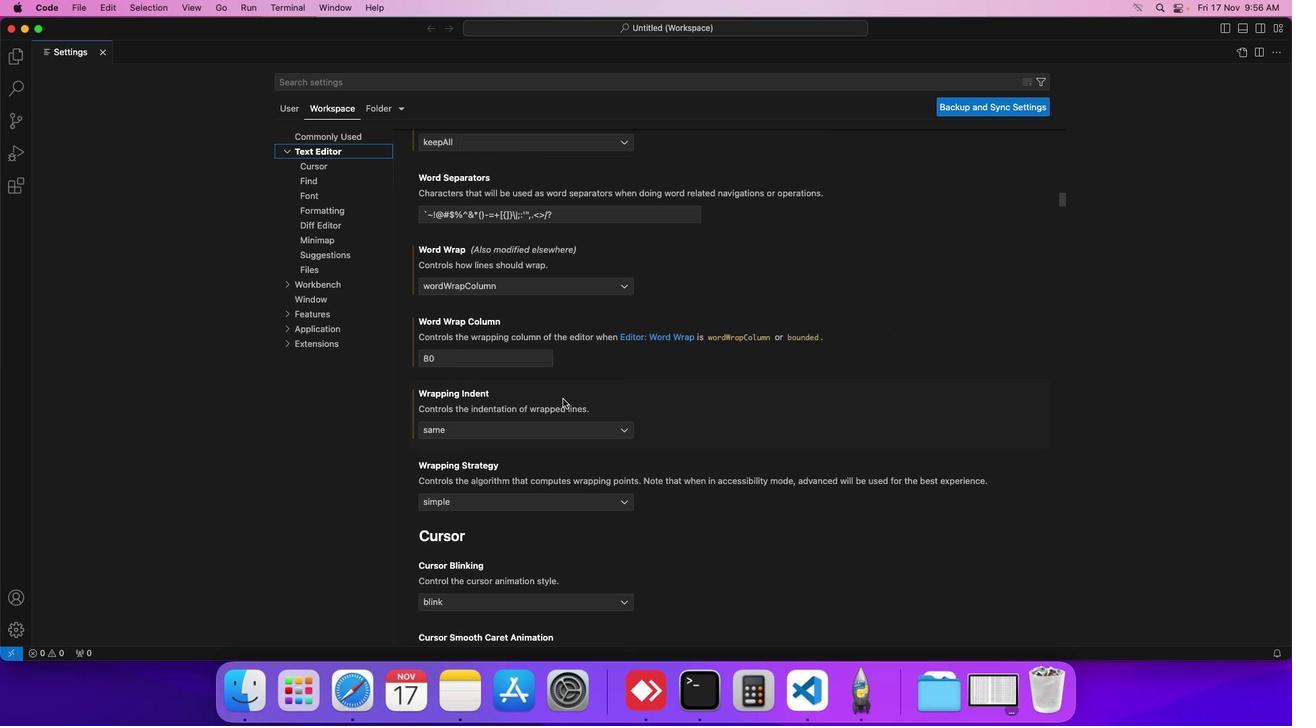 
Action: Mouse scrolled (563, 399) with delta (0, 0)
Screenshot: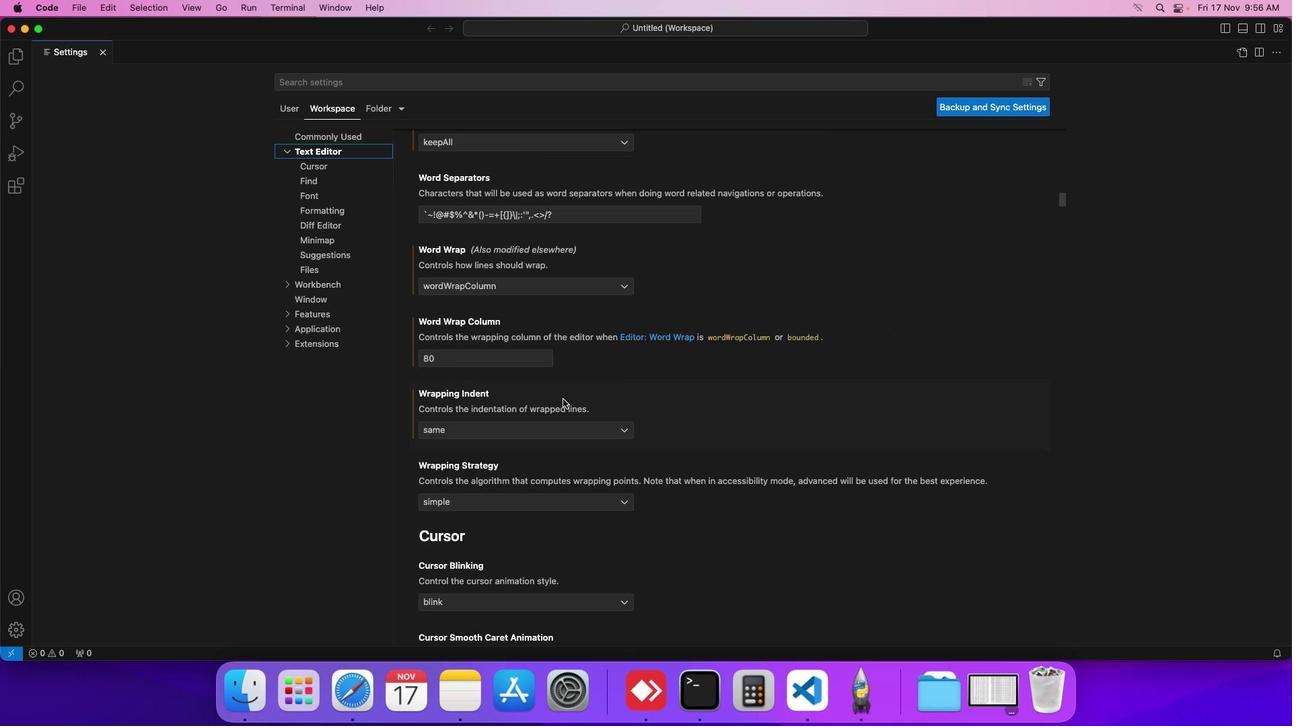 
Action: Mouse scrolled (563, 399) with delta (0, 1)
Screenshot: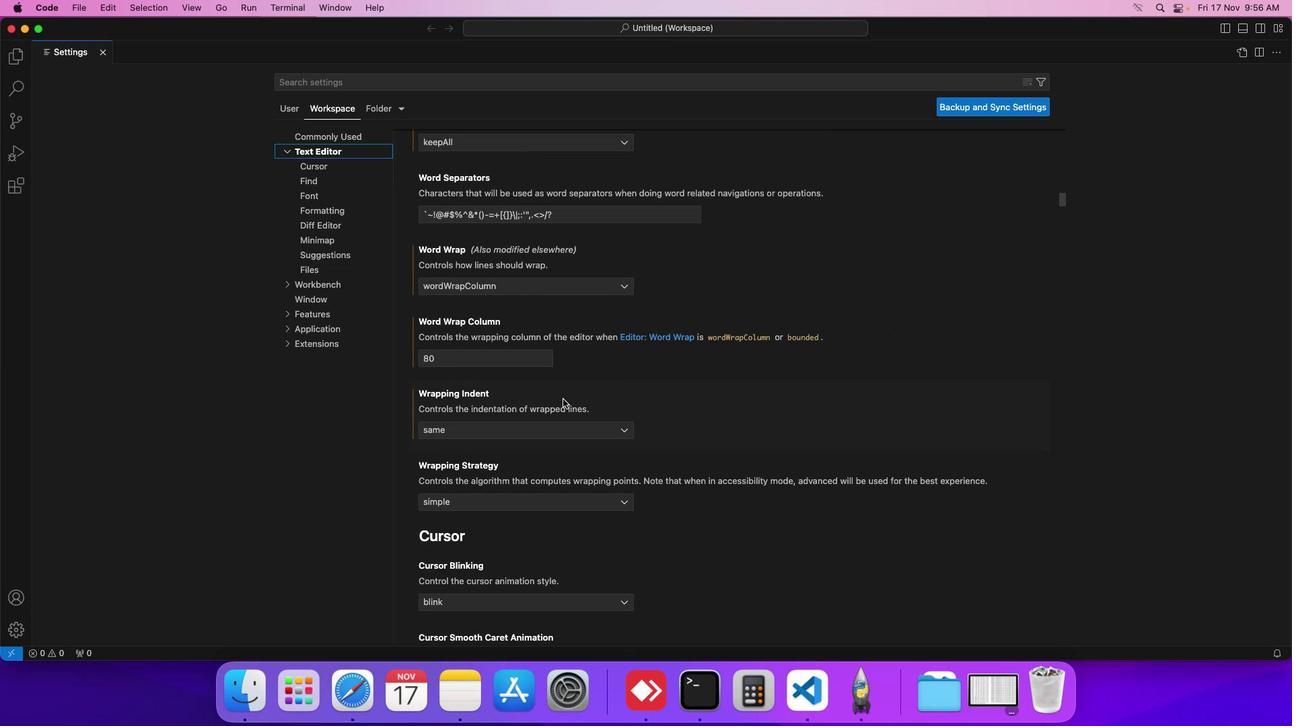 
Action: Mouse scrolled (563, 399) with delta (0, 0)
Screenshot: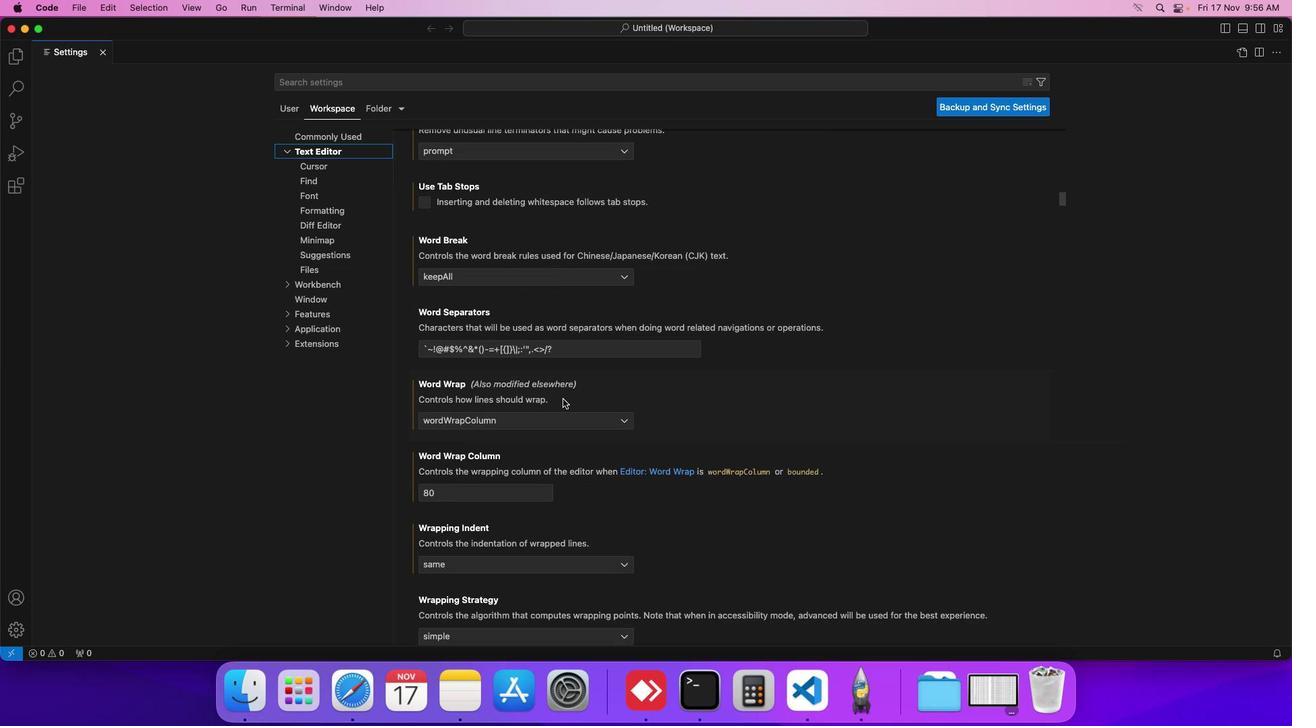 
Action: Mouse scrolled (563, 399) with delta (0, 0)
